 Task: Search one way flight ticket for 2 adults, 2 infants in seat and 1 infant on lap in first from Lincoln: Lincoln Airport (was Lincoln Municipal) to New Bern: Coastal Carolina Regional Airport (was Craven County Regional) on 5-4-2023. Choice of flights is Sun country airlines. Number of bags: 3 checked bags. Price is upto 30000. Outbound departure time preference is 7:00.
Action: Mouse moved to (392, 157)
Screenshot: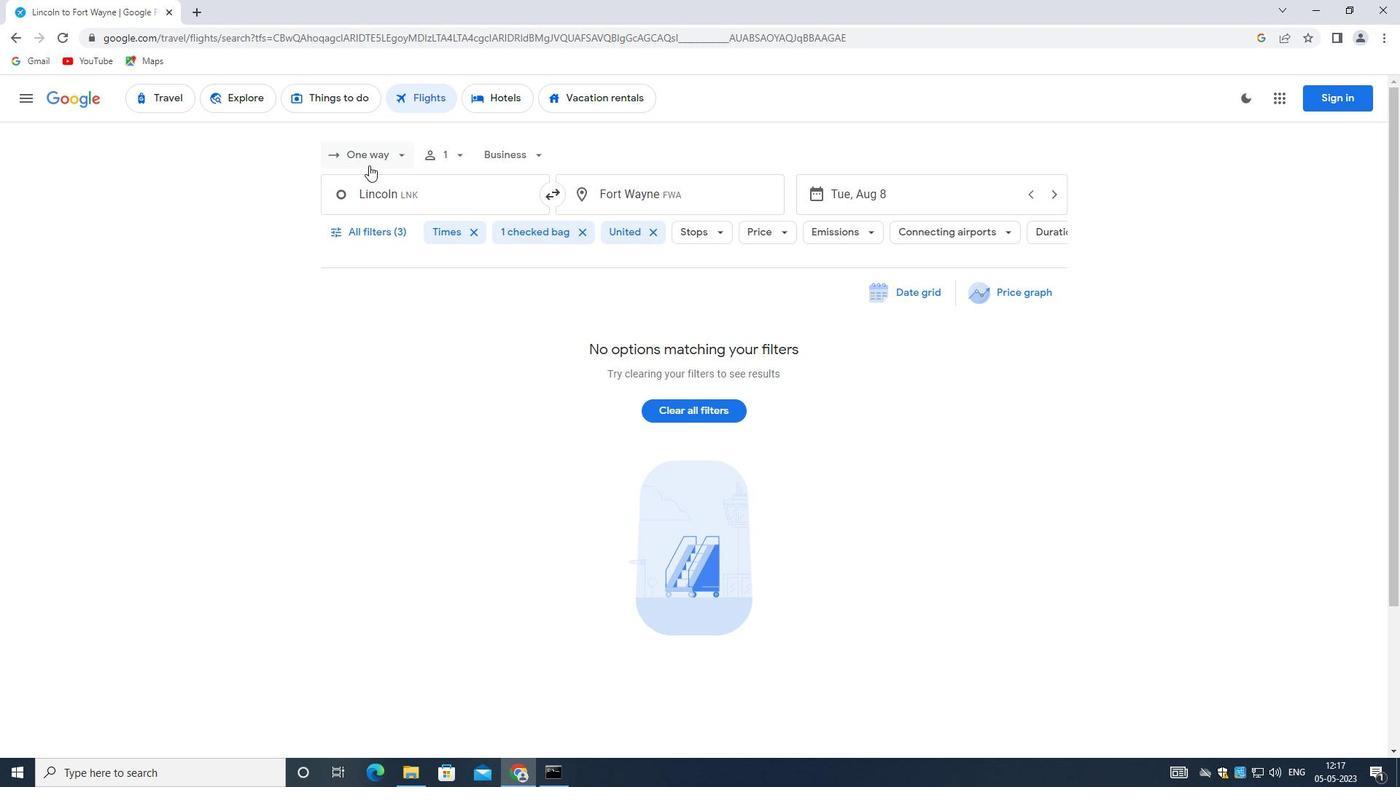 
Action: Mouse pressed left at (392, 157)
Screenshot: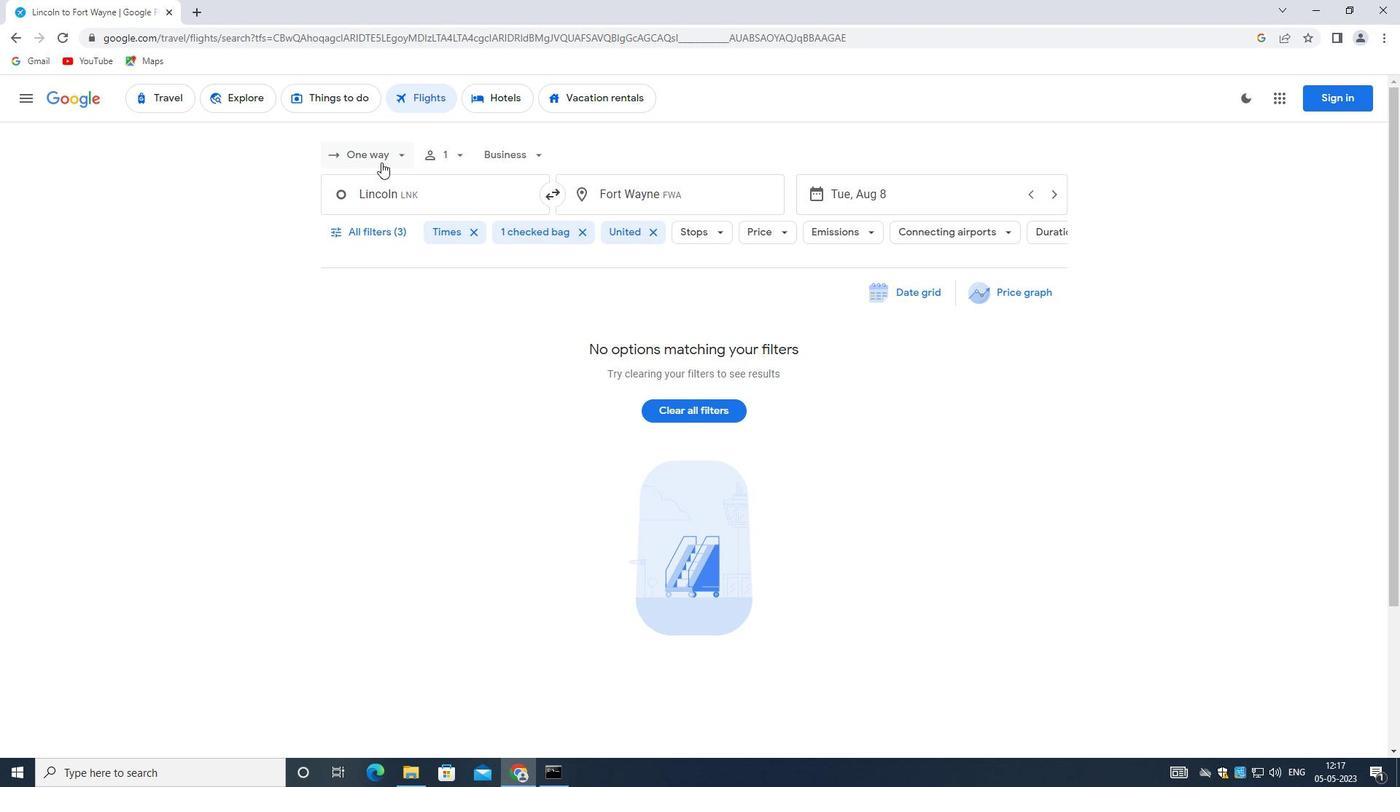 
Action: Mouse moved to (388, 219)
Screenshot: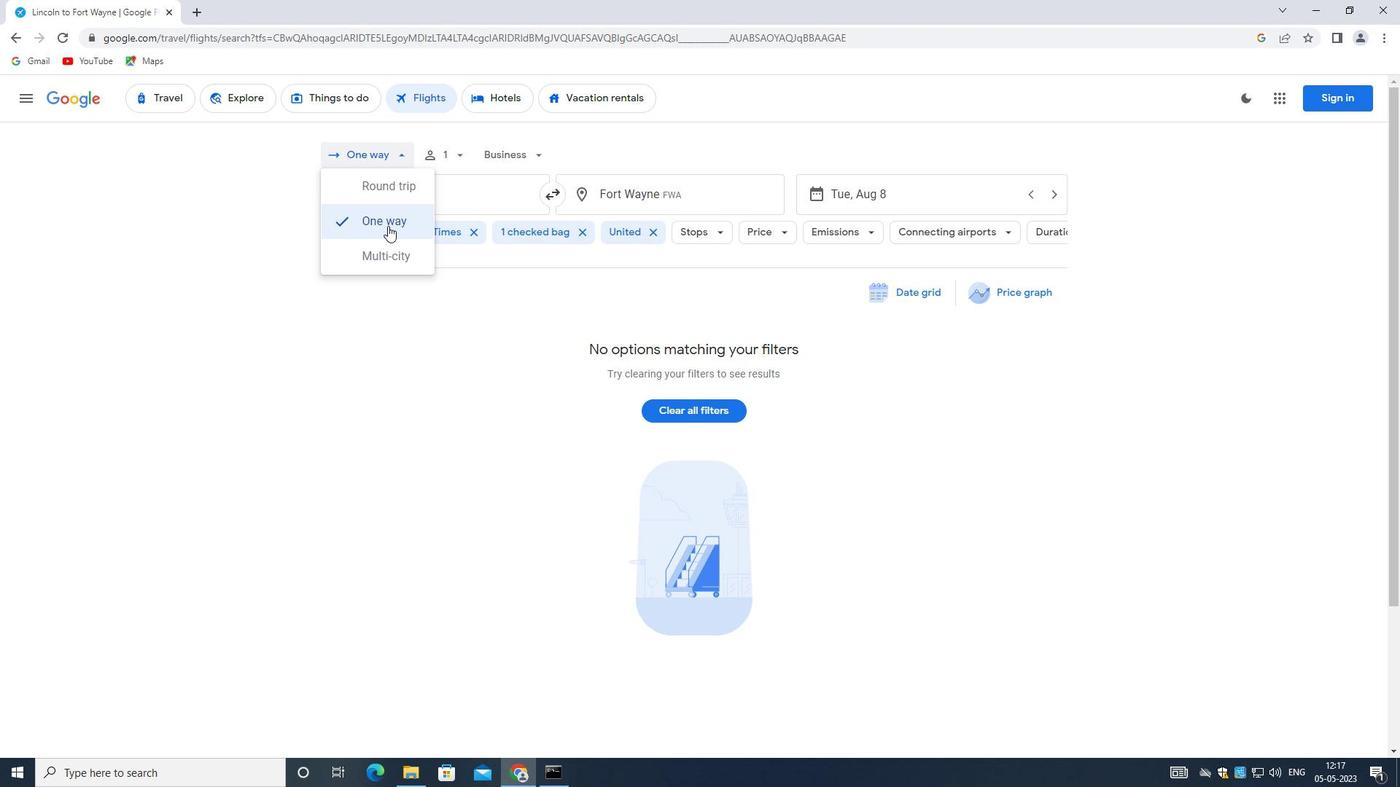 
Action: Mouse pressed left at (388, 219)
Screenshot: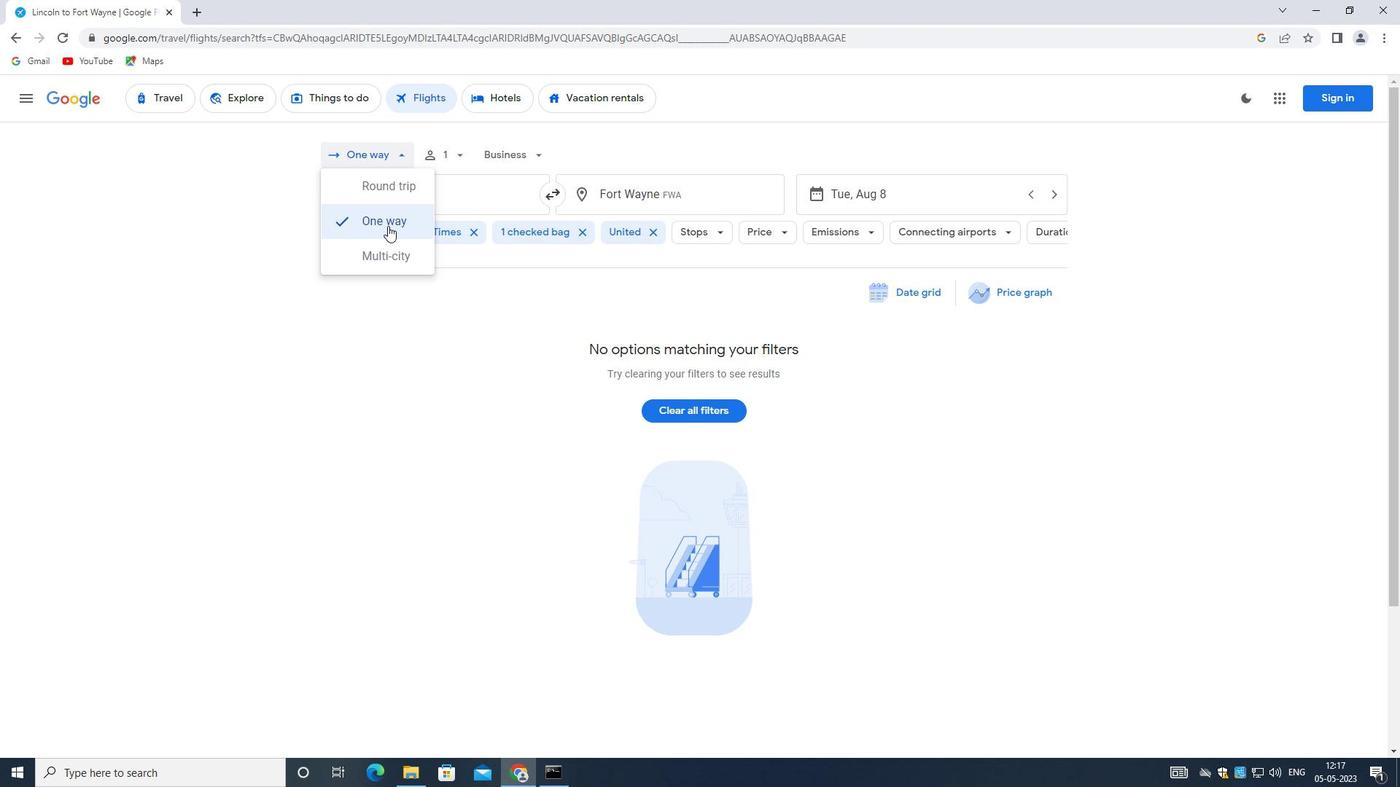 
Action: Mouse moved to (456, 150)
Screenshot: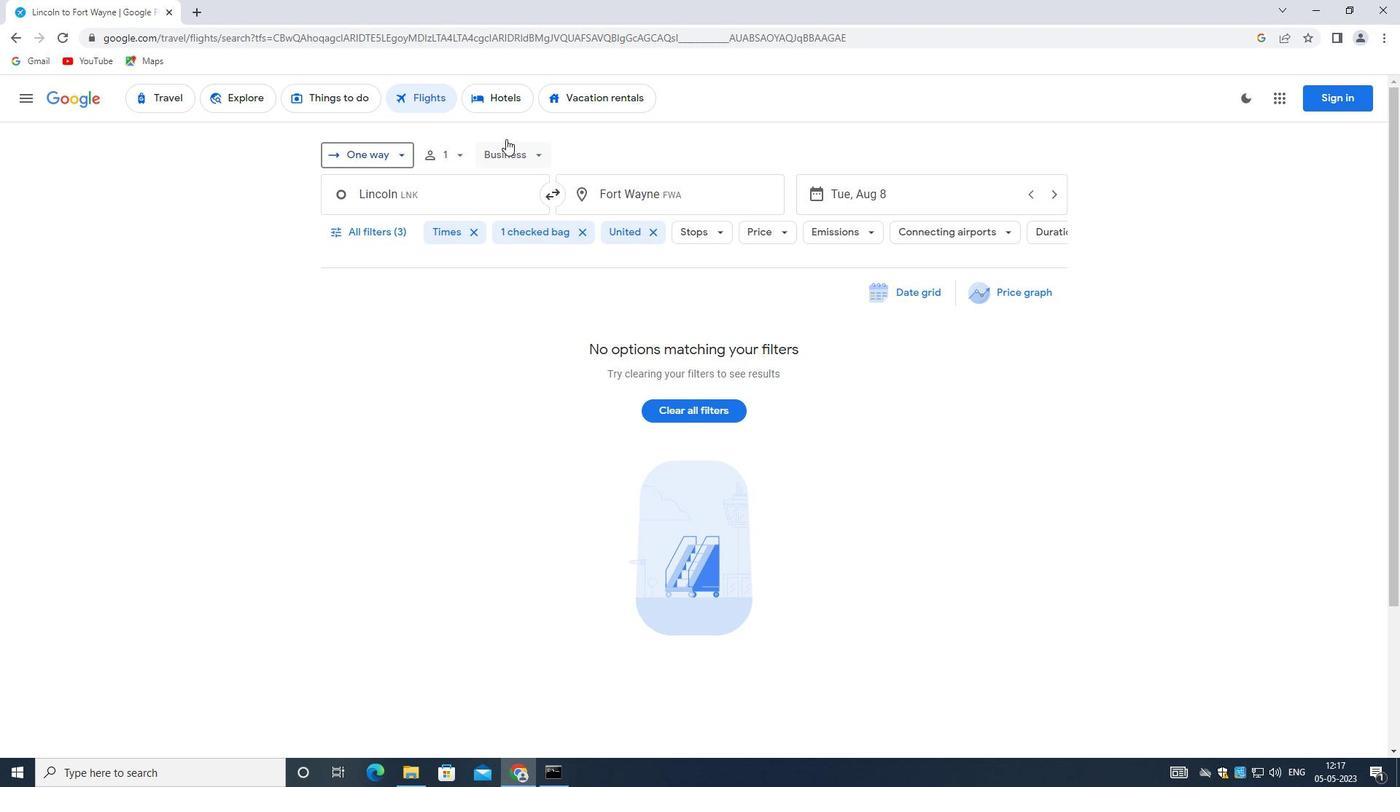 
Action: Mouse pressed left at (456, 150)
Screenshot: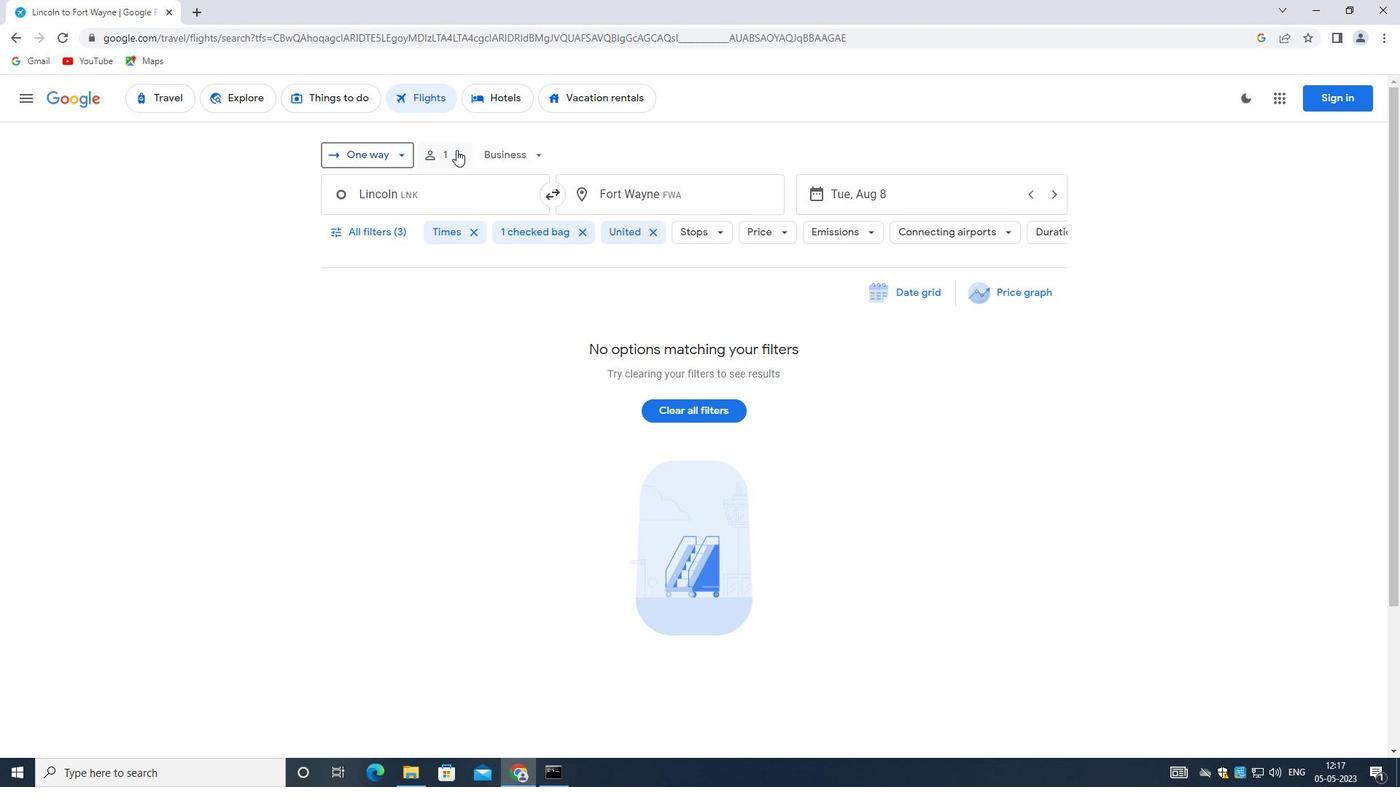 
Action: Mouse moved to (566, 191)
Screenshot: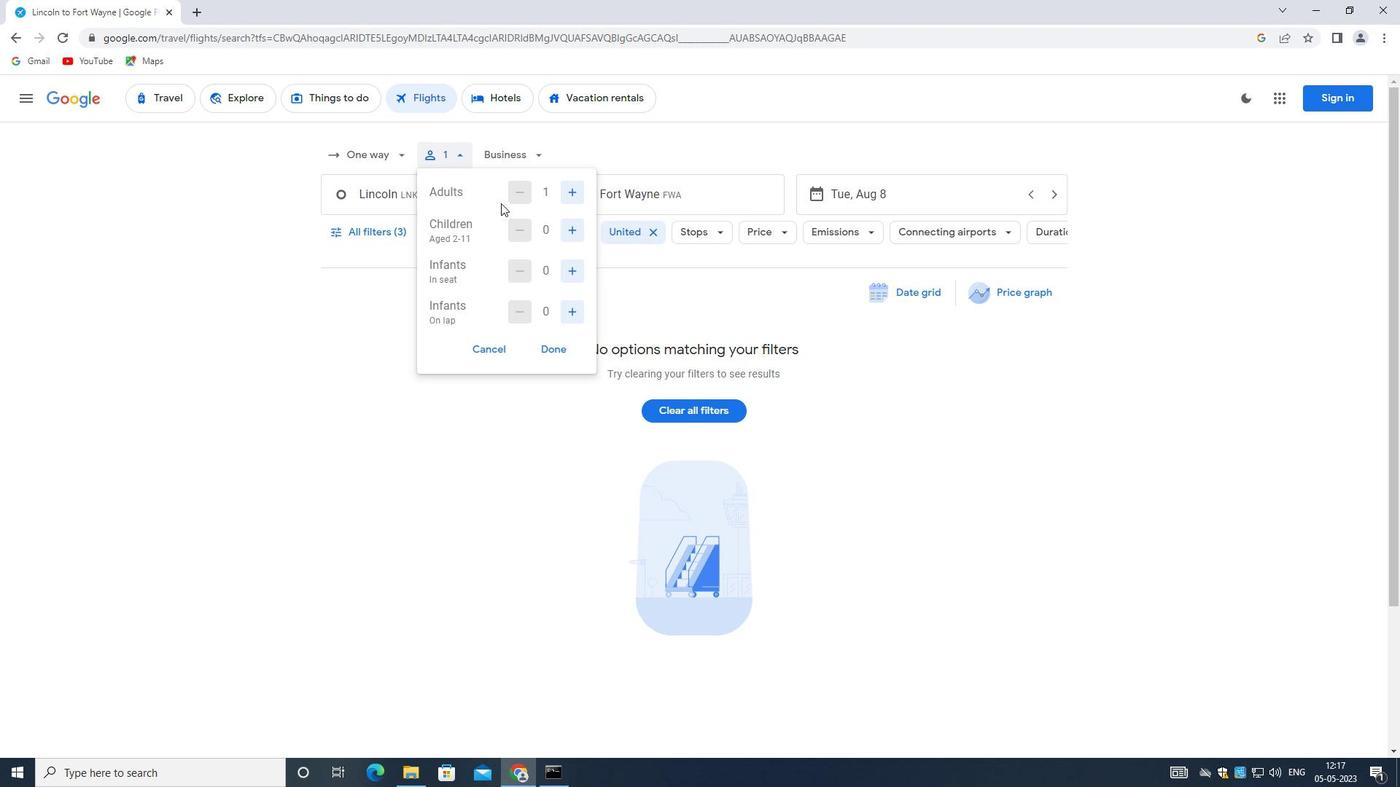 
Action: Mouse pressed left at (566, 191)
Screenshot: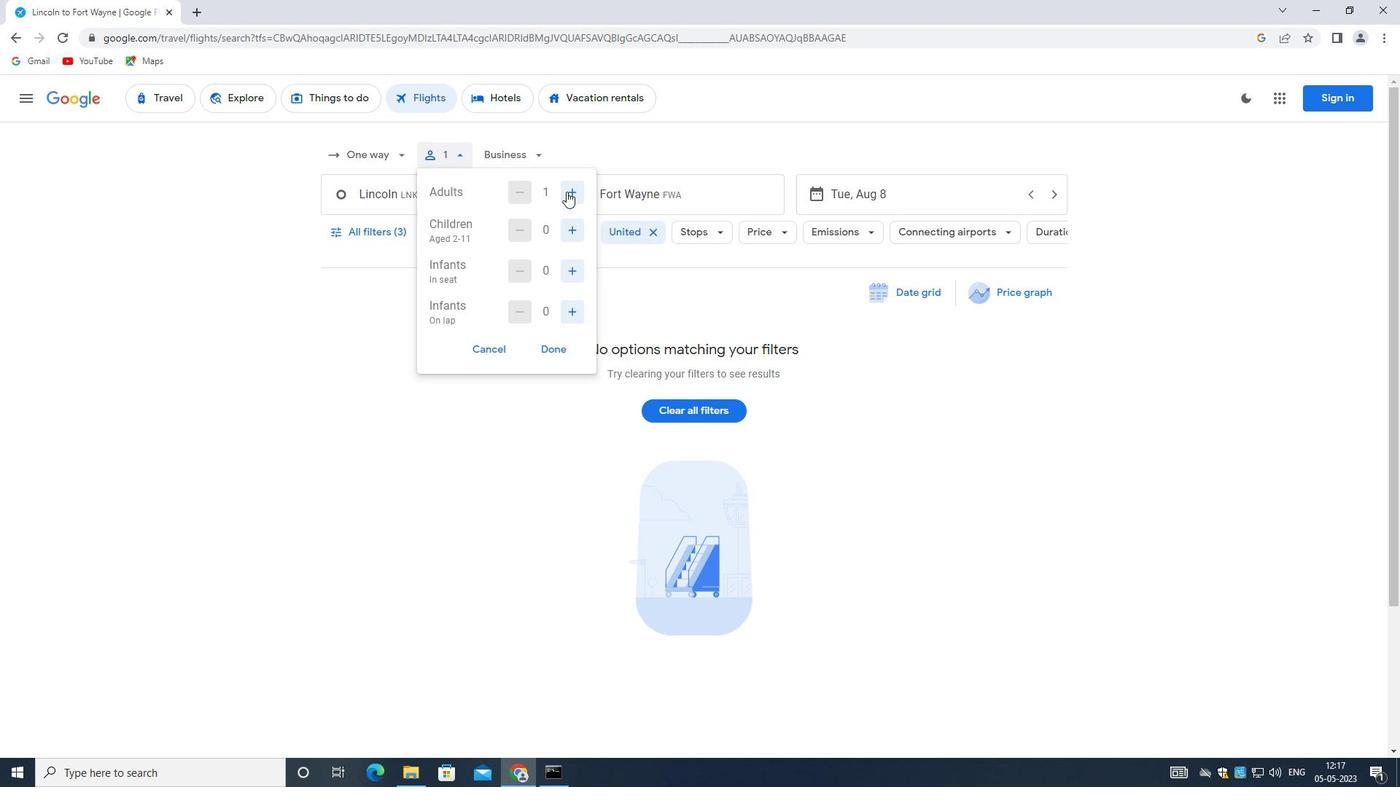 
Action: Mouse moved to (571, 271)
Screenshot: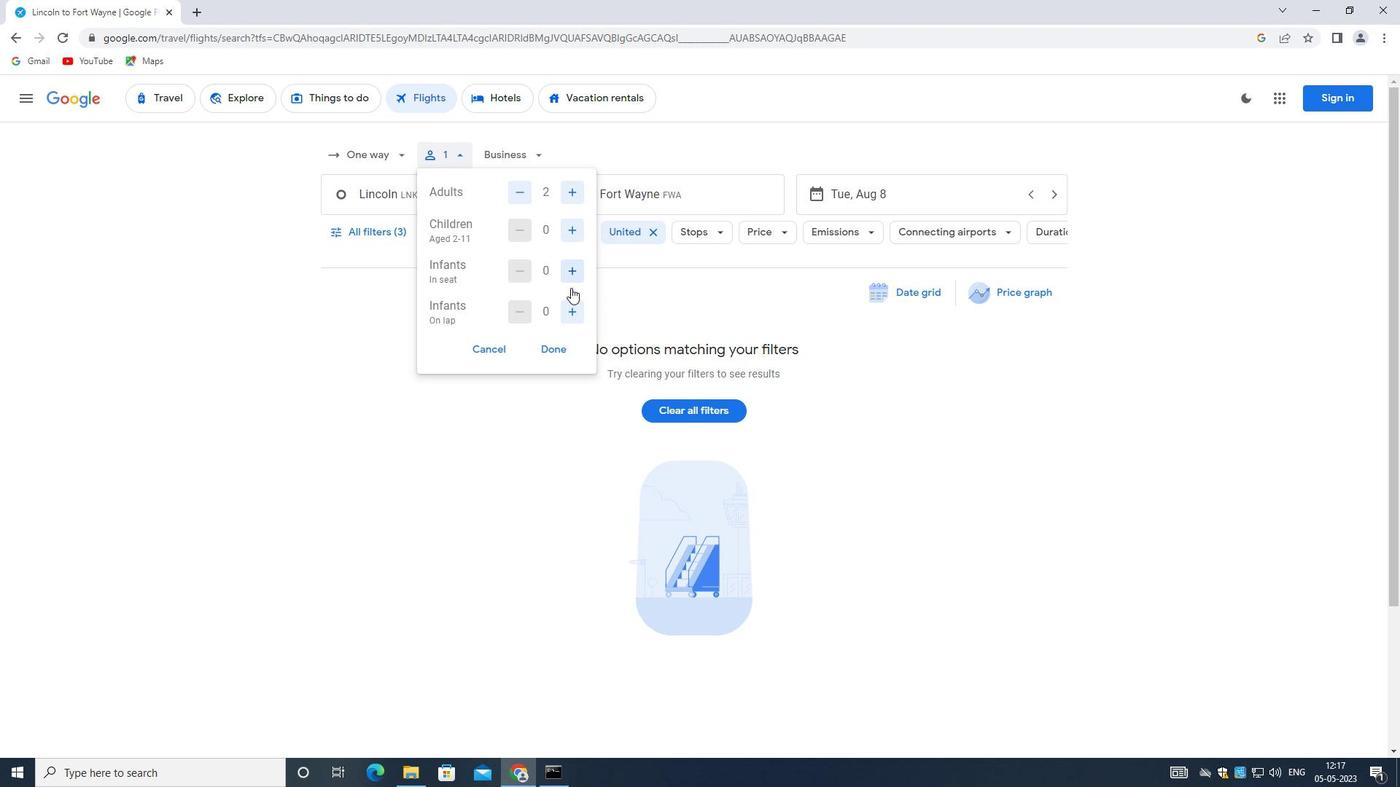 
Action: Mouse pressed left at (571, 271)
Screenshot: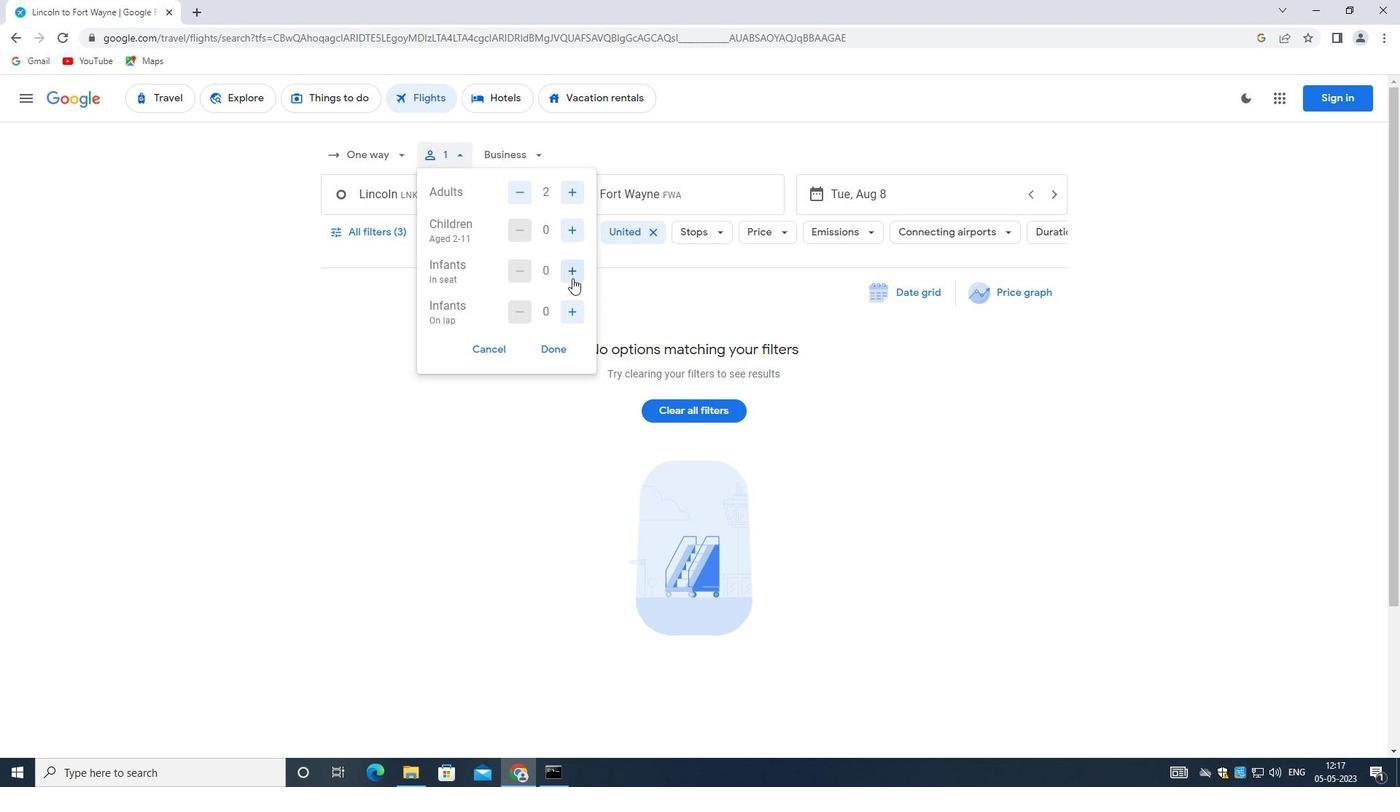 
Action: Mouse pressed left at (571, 271)
Screenshot: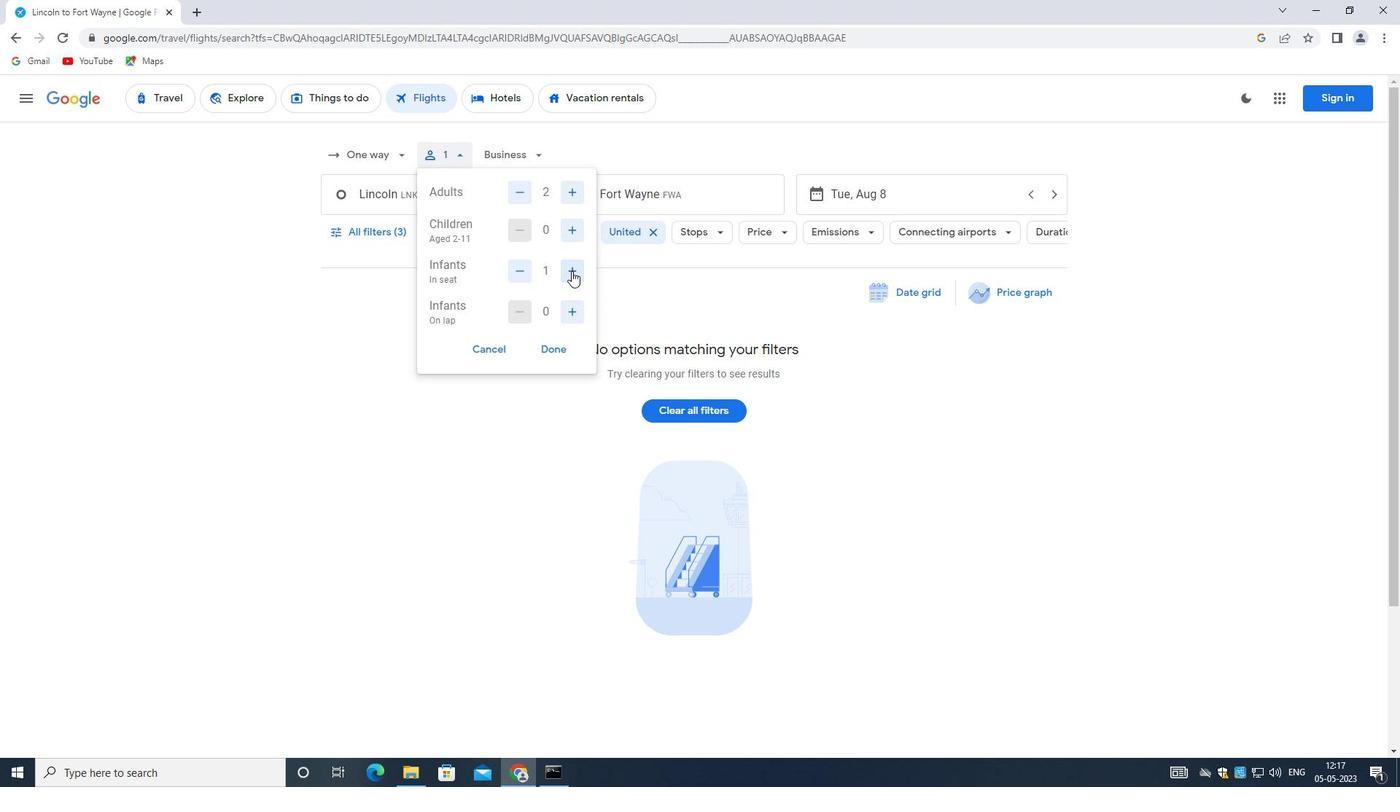 
Action: Mouse moved to (571, 312)
Screenshot: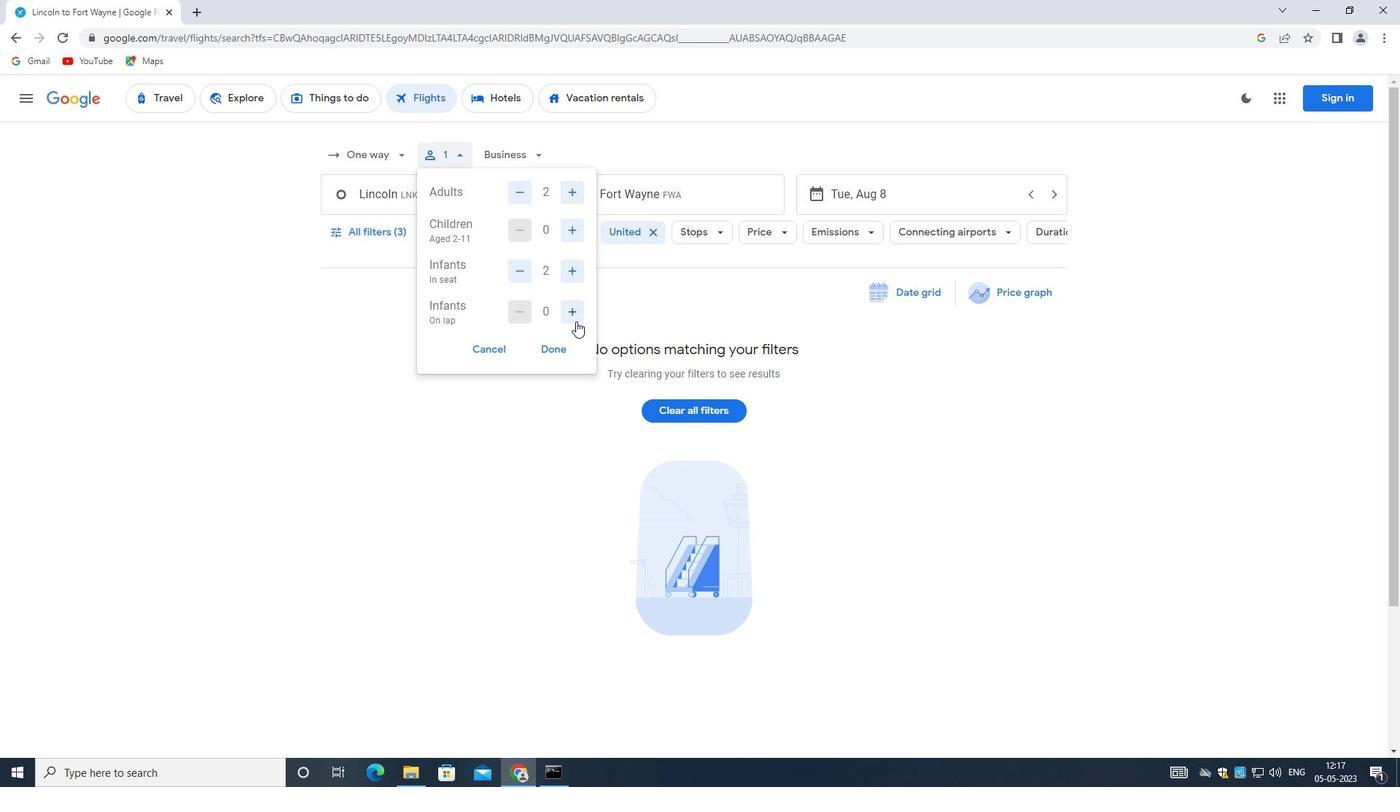 
Action: Mouse pressed left at (571, 312)
Screenshot: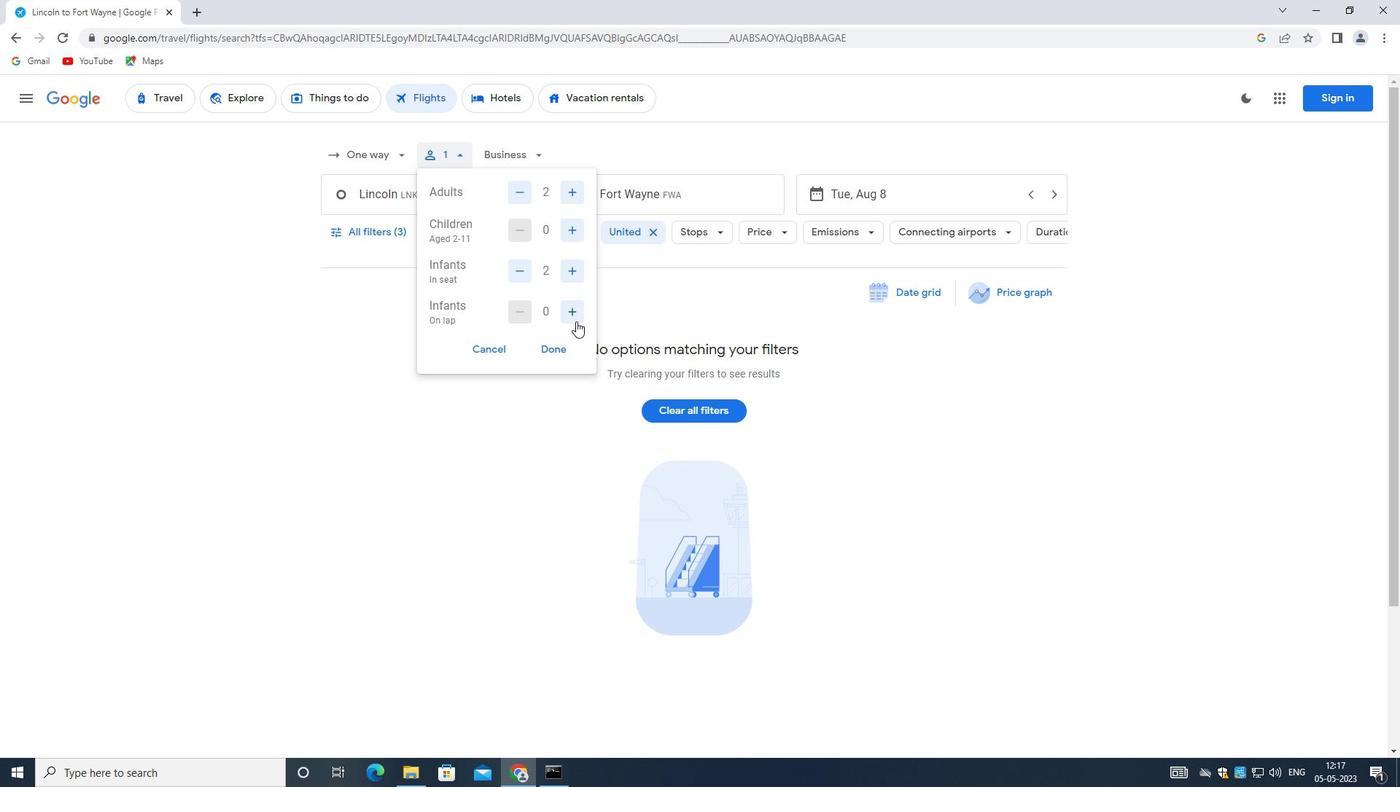 
Action: Mouse moved to (555, 343)
Screenshot: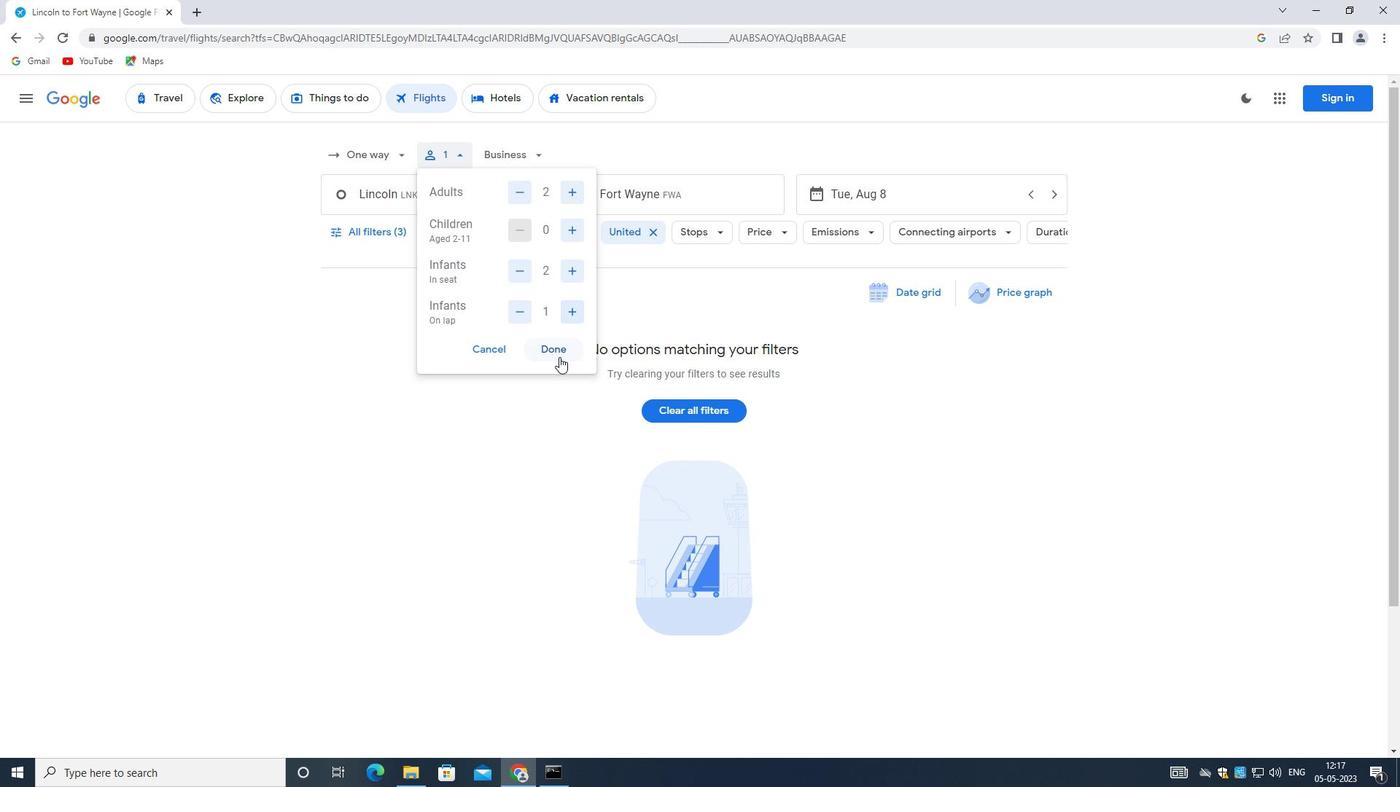 
Action: Mouse pressed left at (555, 343)
Screenshot: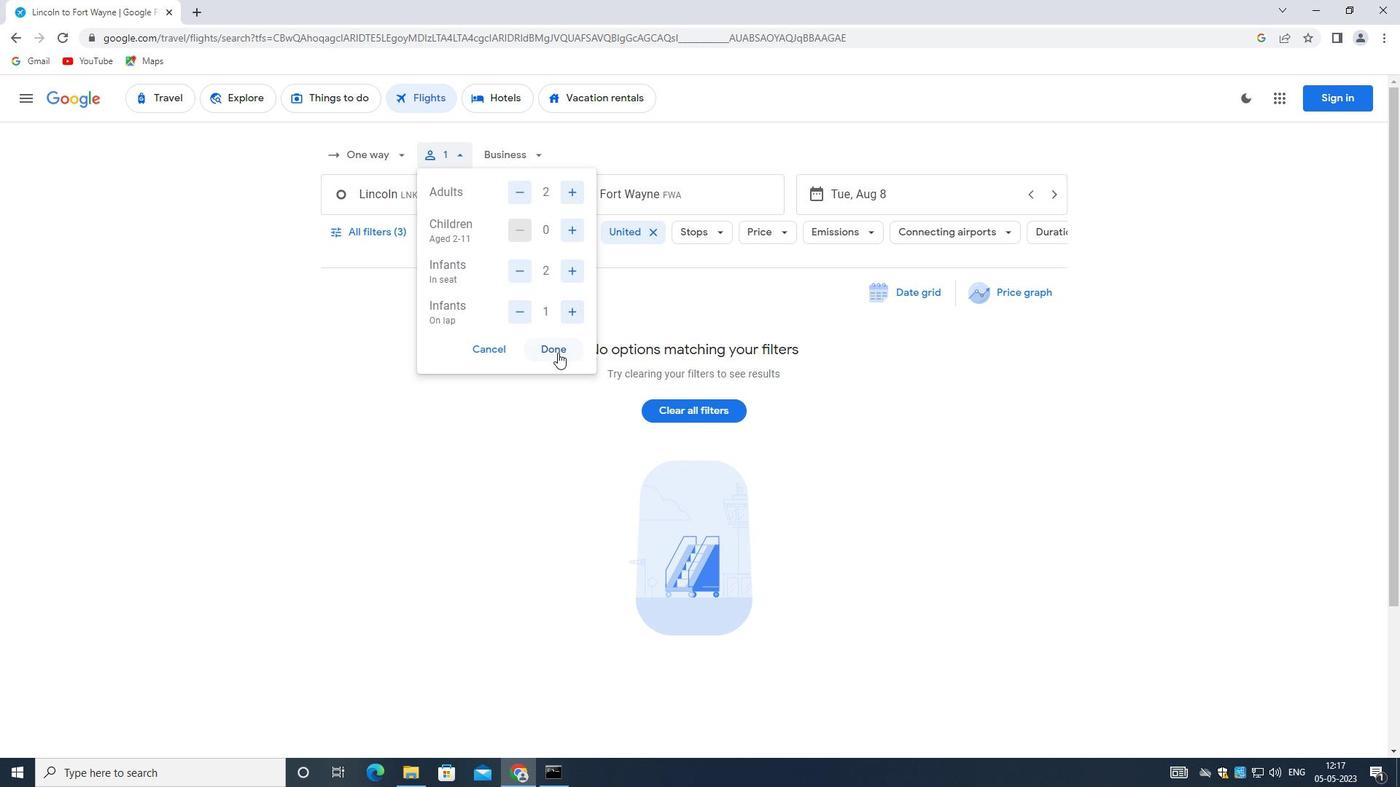 
Action: Mouse moved to (421, 195)
Screenshot: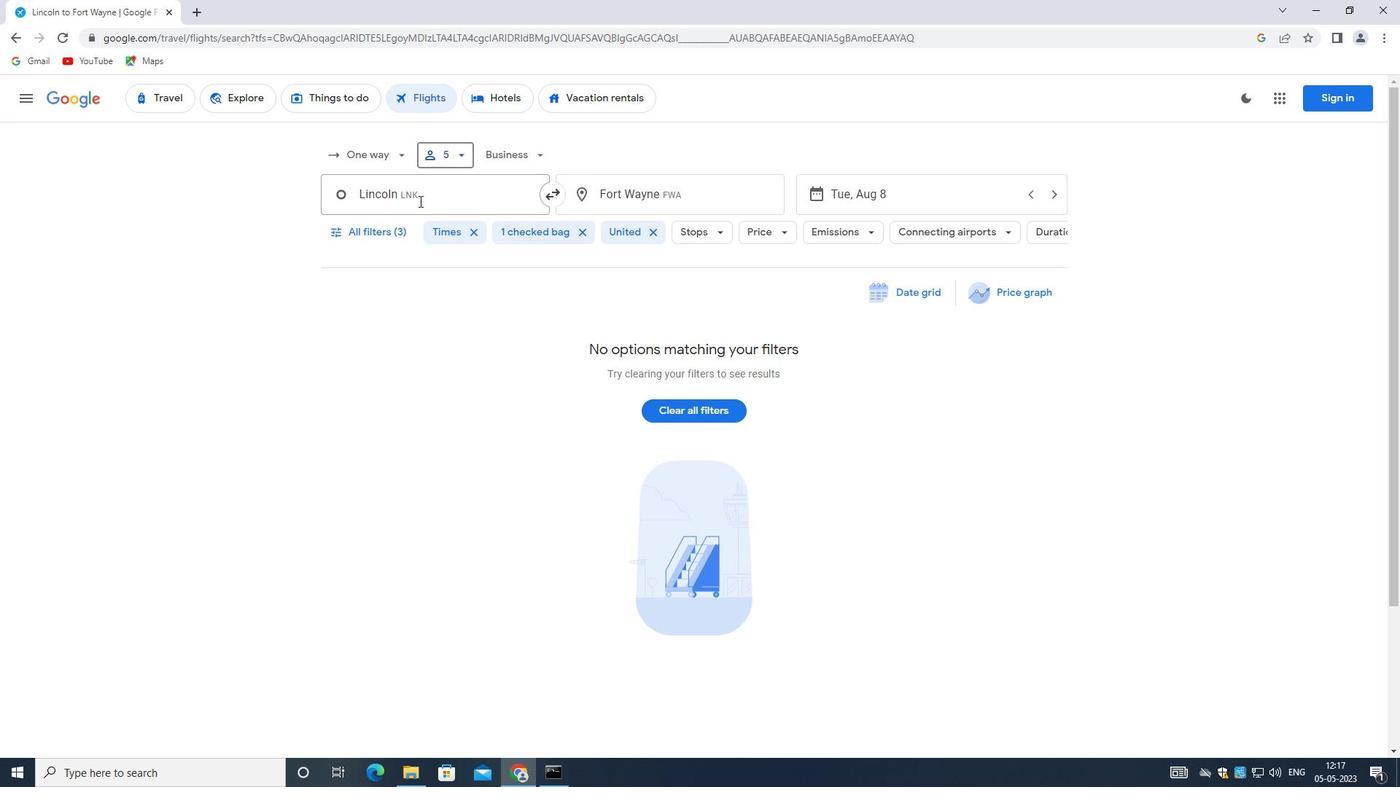 
Action: Mouse pressed left at (421, 195)
Screenshot: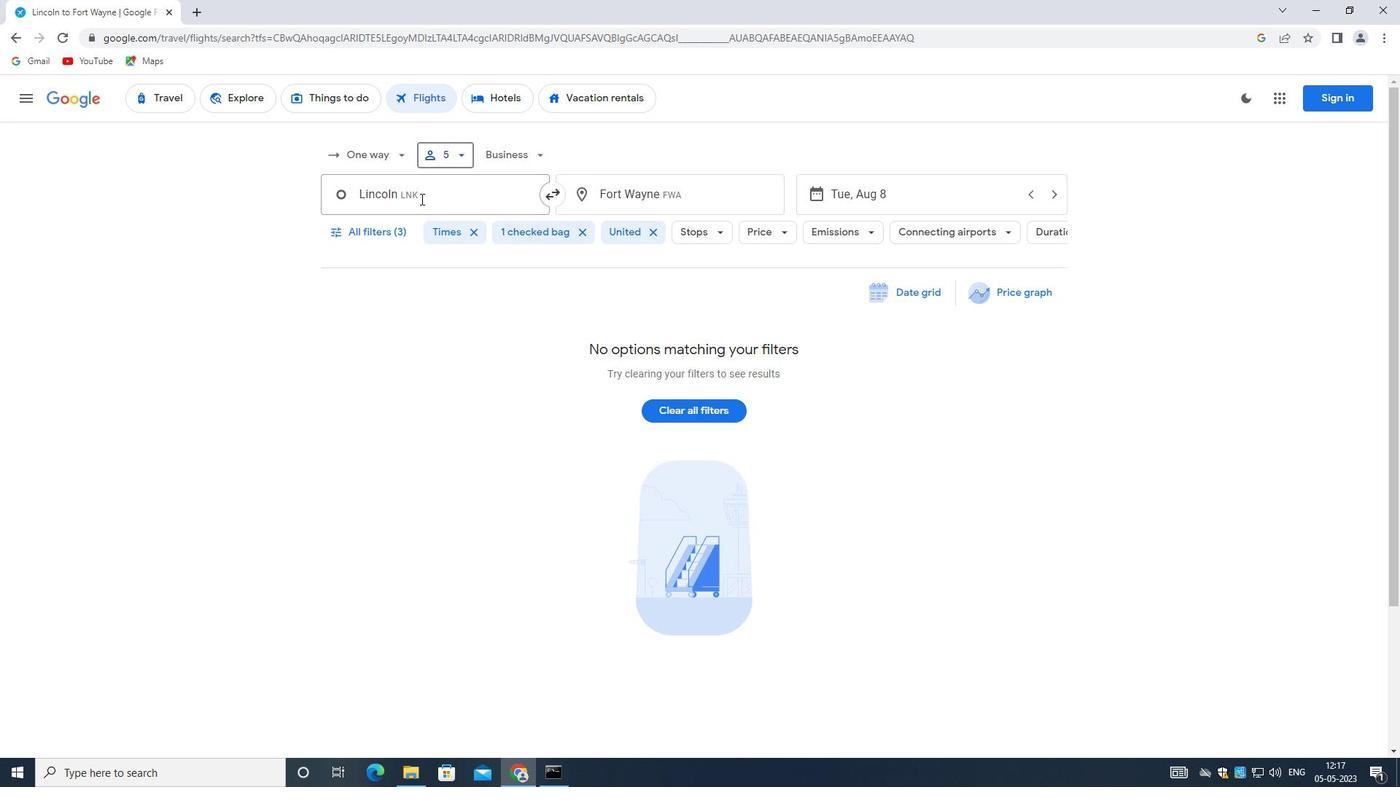 
Action: Mouse moved to (450, 266)
Screenshot: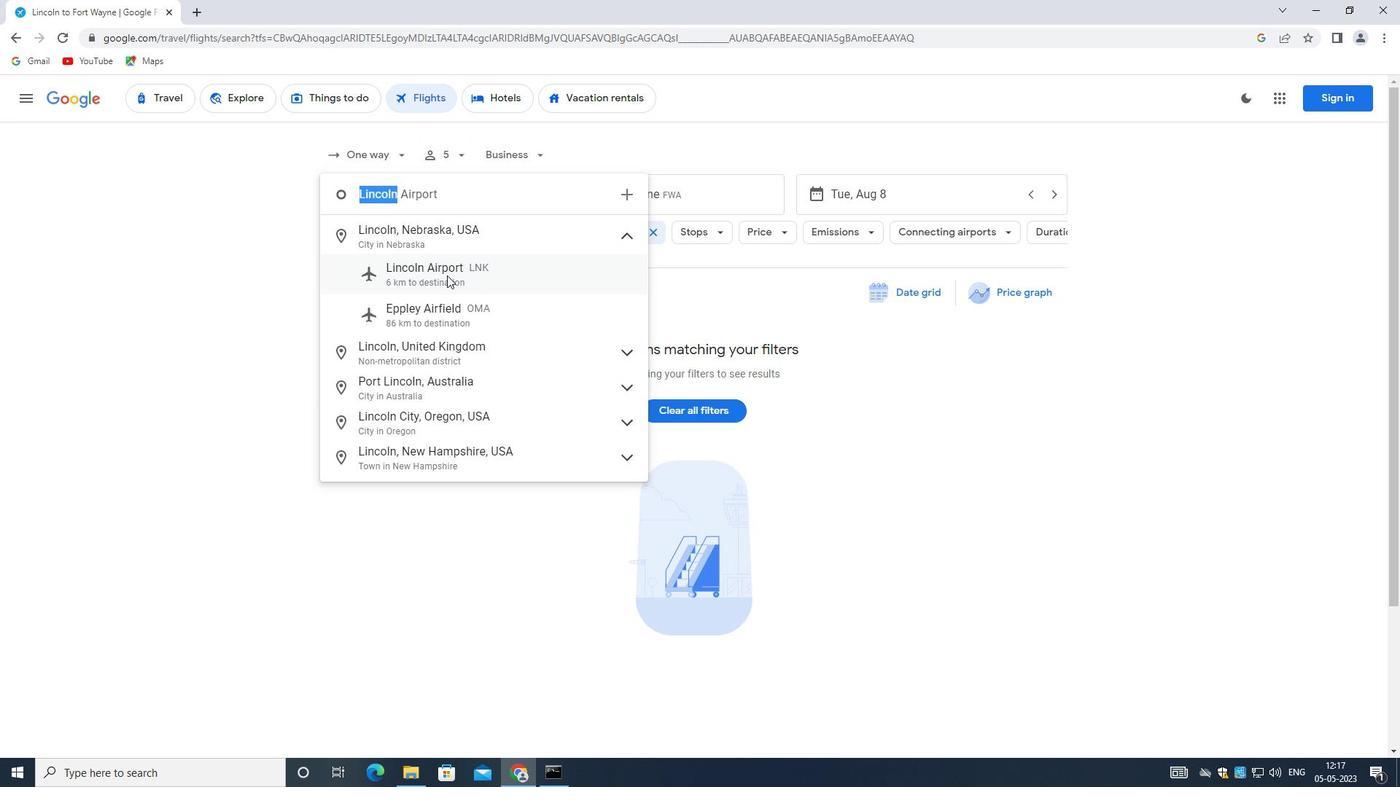 
Action: Mouse pressed left at (450, 266)
Screenshot: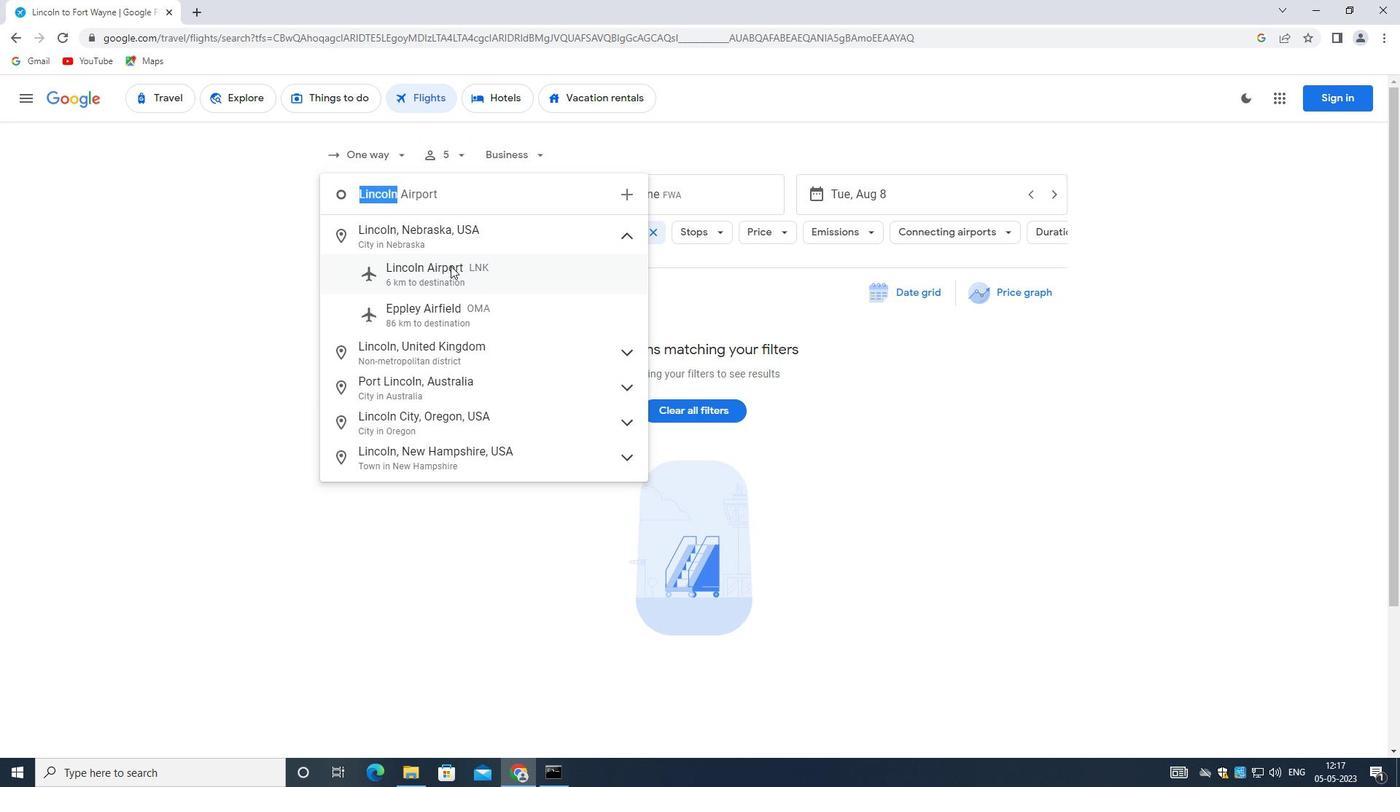 
Action: Mouse moved to (629, 183)
Screenshot: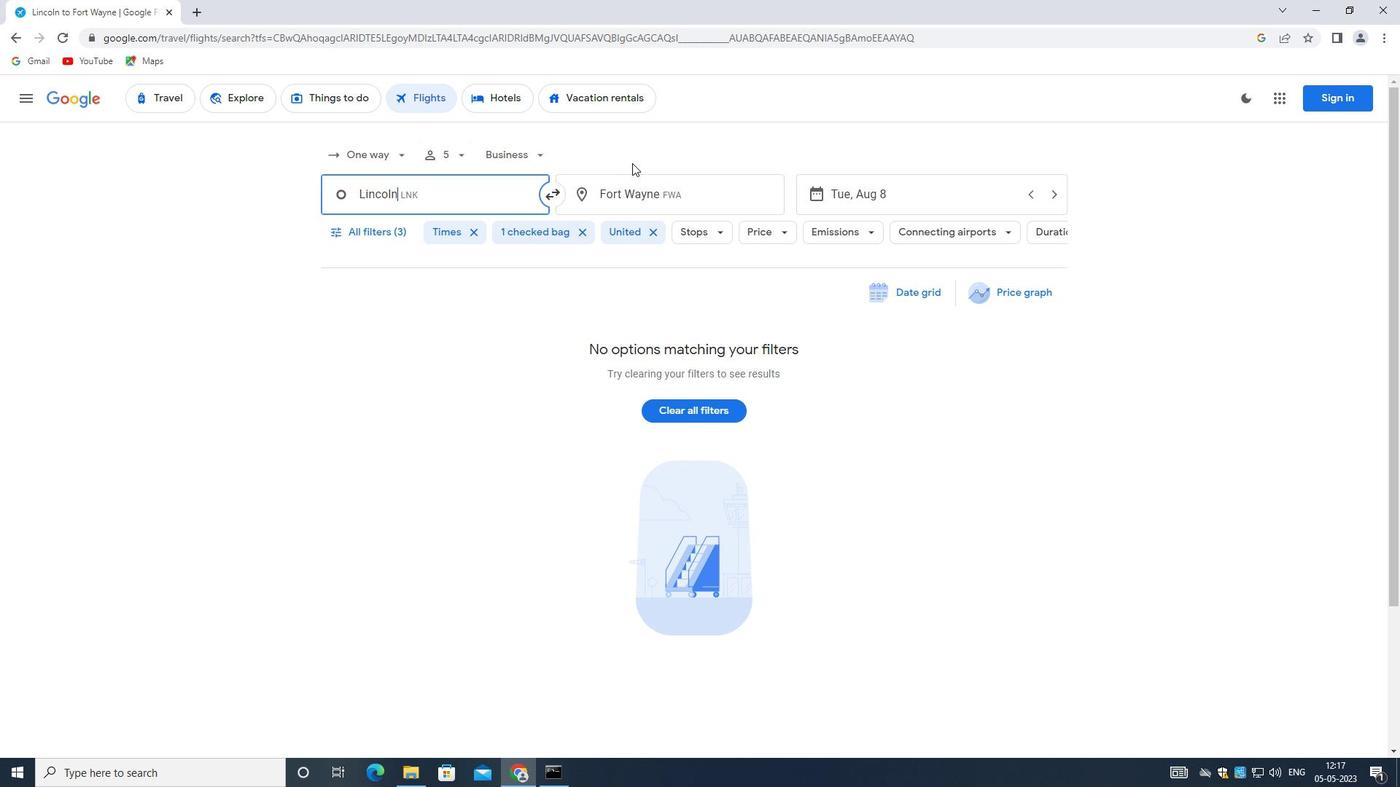 
Action: Mouse pressed left at (629, 183)
Screenshot: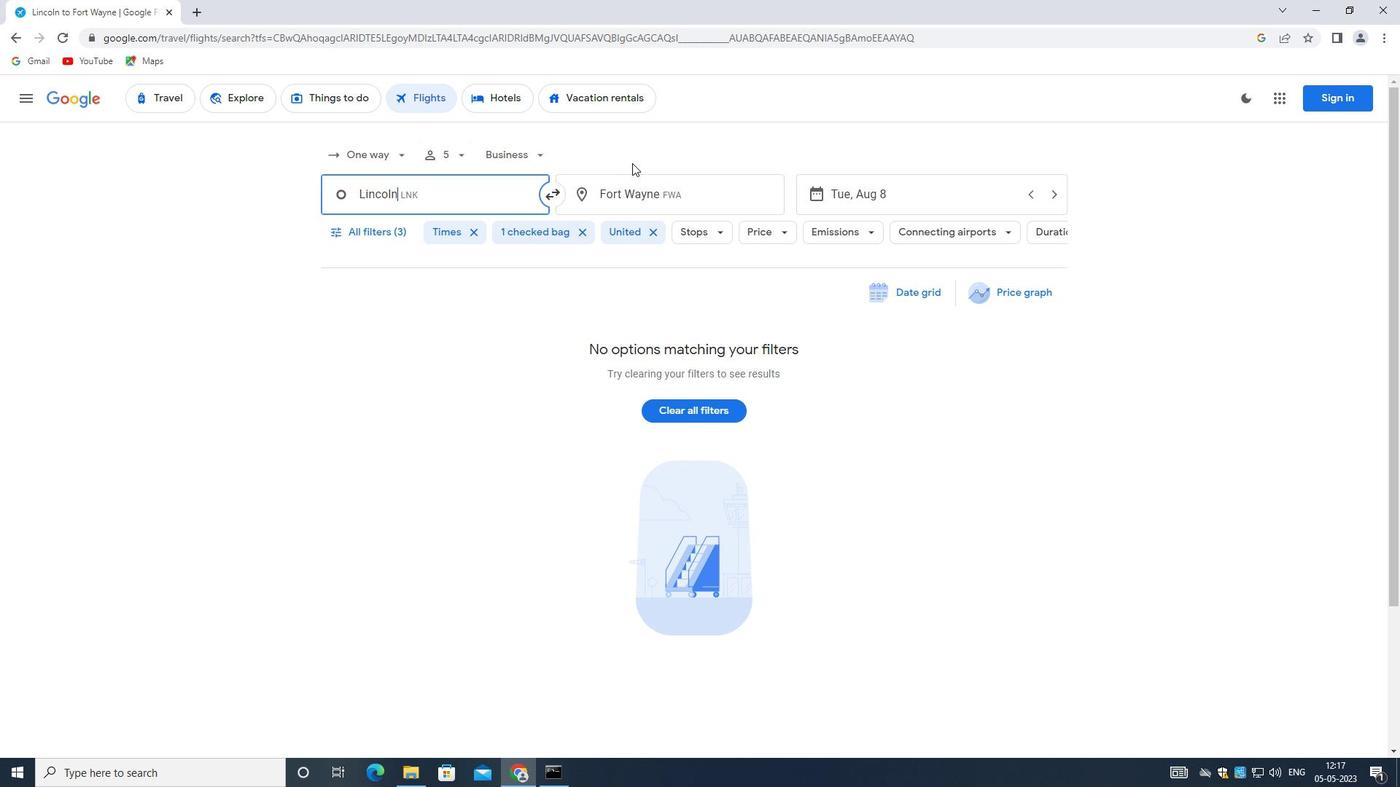 
Action: Mouse moved to (621, 191)
Screenshot: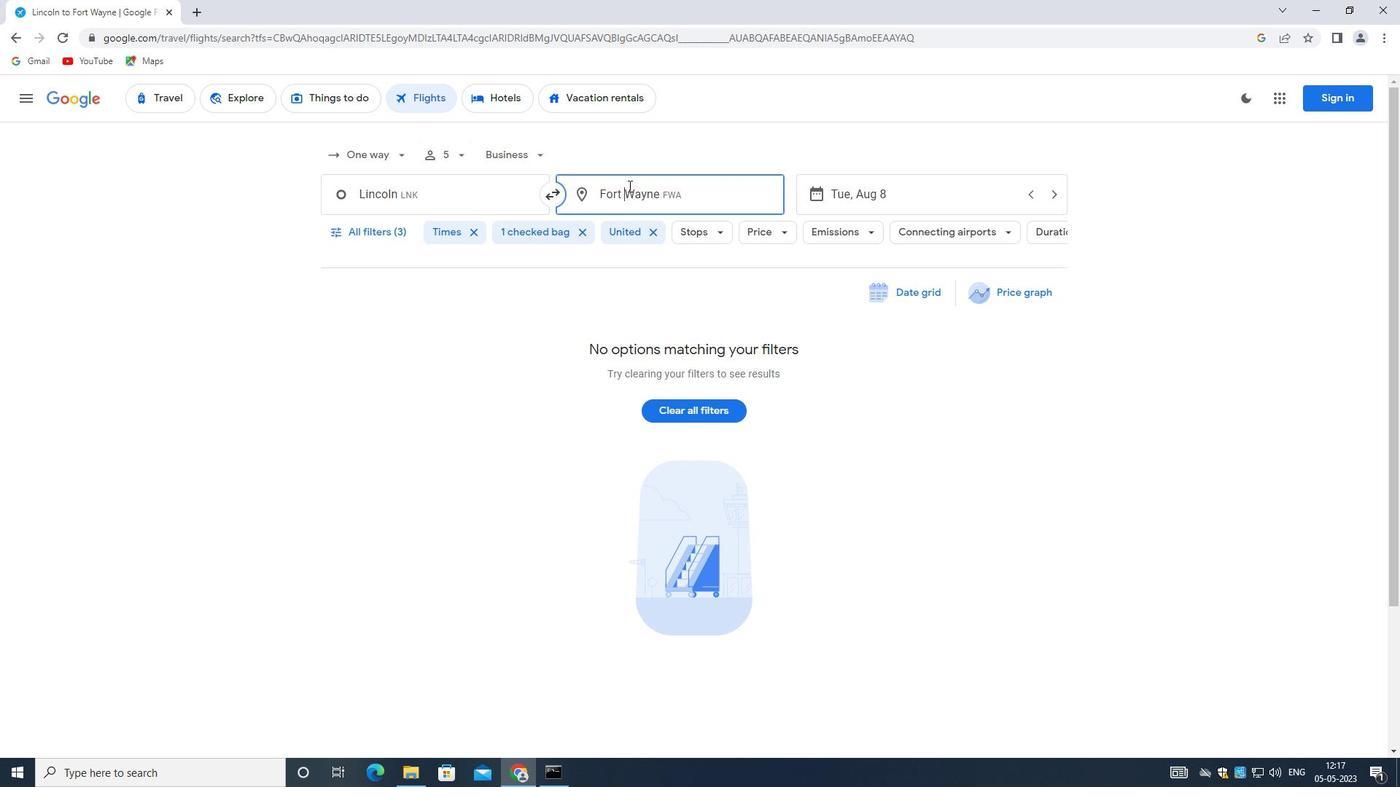 
Action: Key pressed <Key.backspace><Key.shift><Key.shift><Key.shift><Key.shift>COASTAL<Key.space><Key.shift>CAROLINA
Screenshot: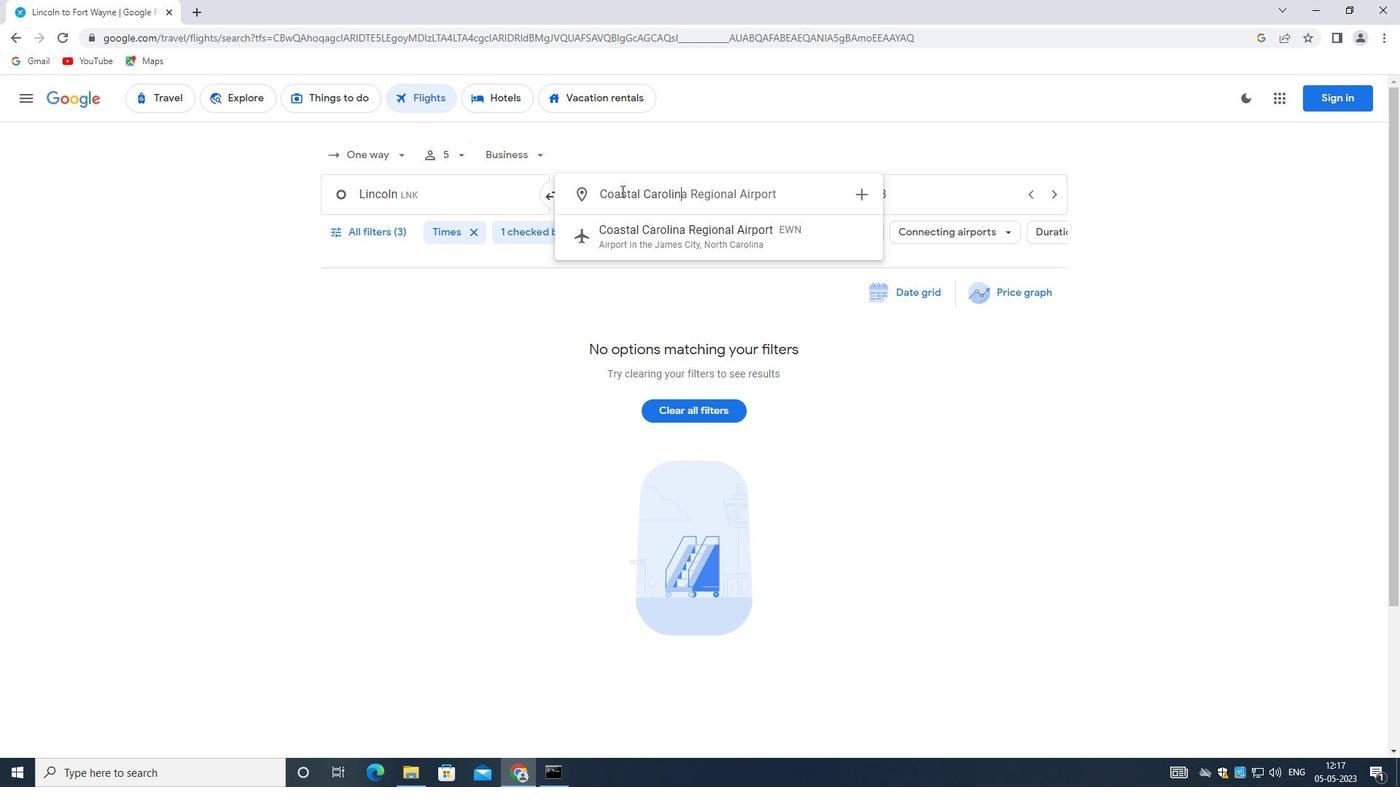 
Action: Mouse moved to (774, 234)
Screenshot: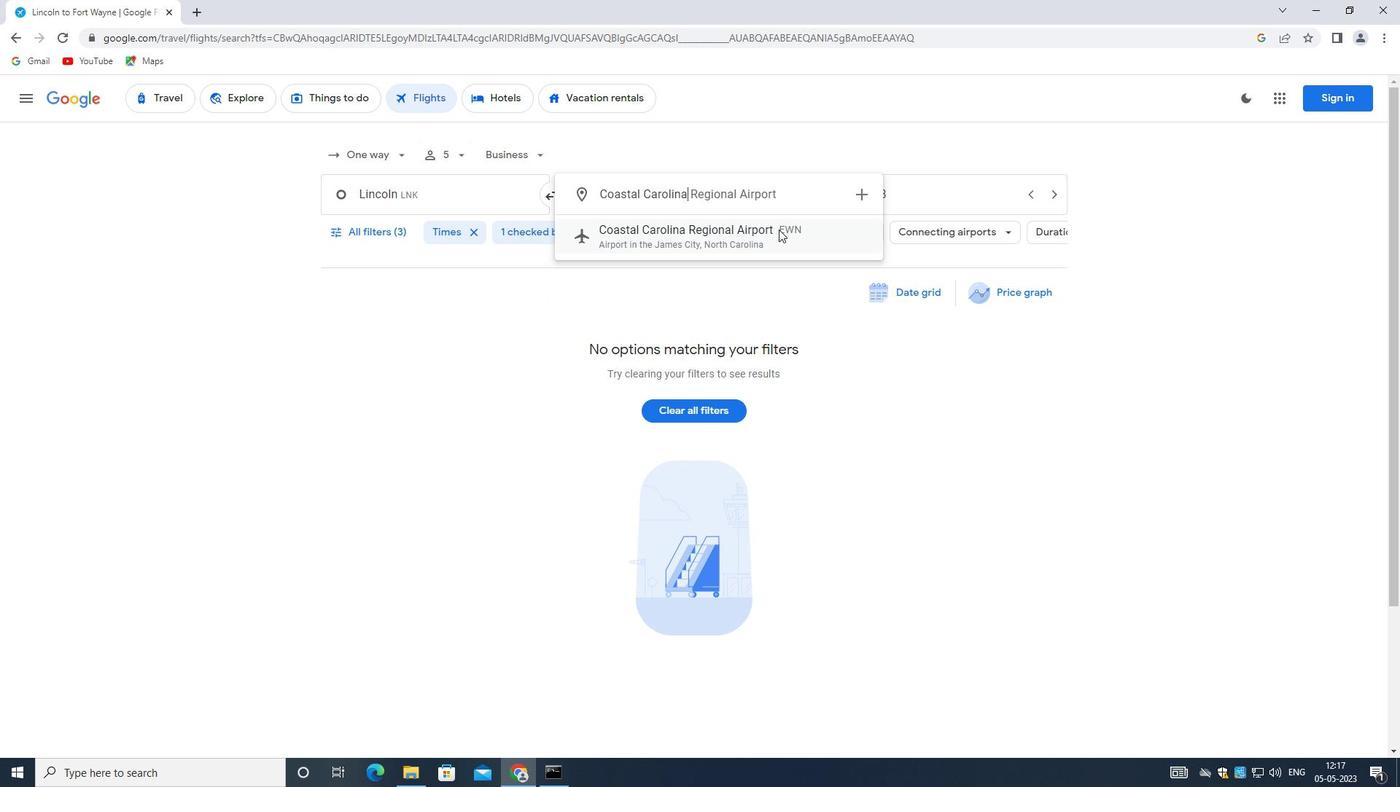 
Action: Mouse pressed left at (774, 234)
Screenshot: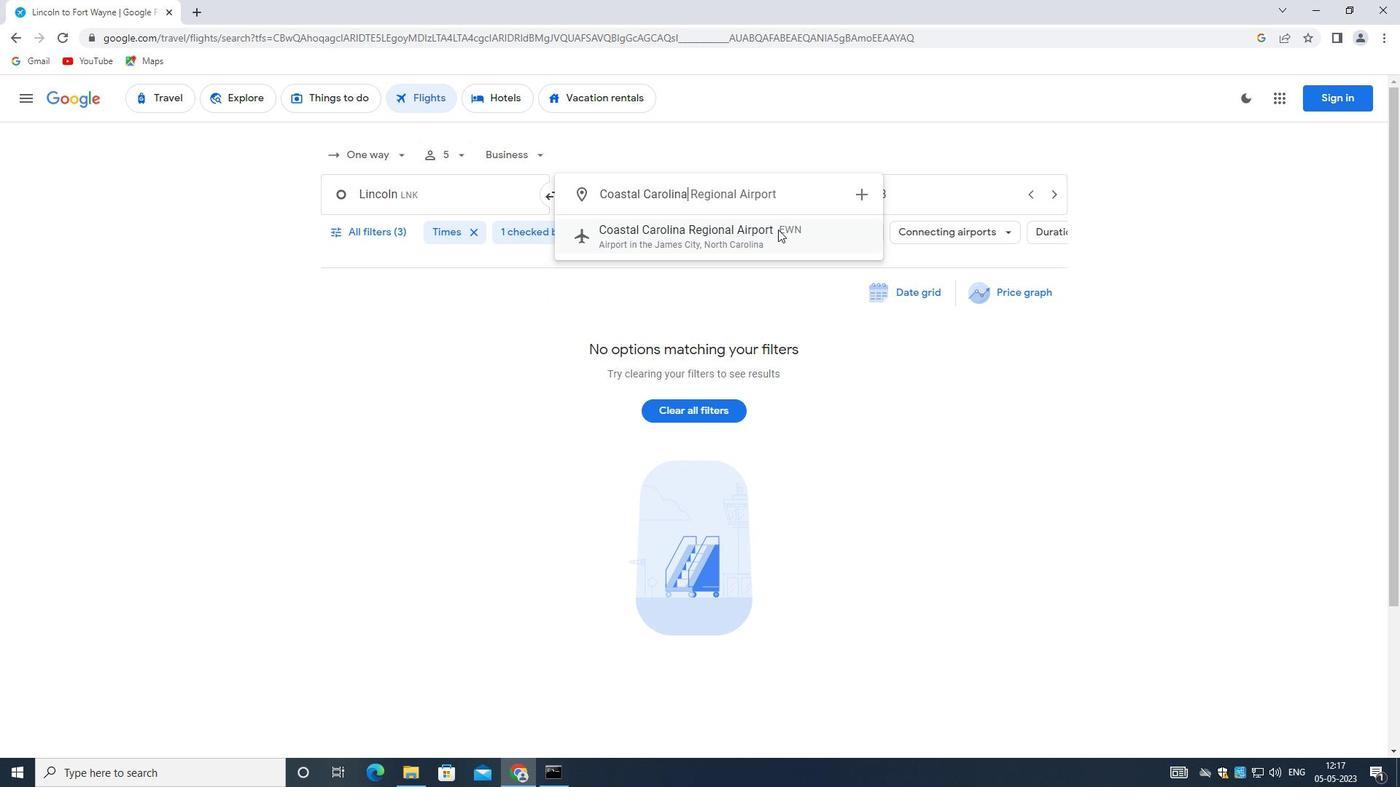 
Action: Mouse moved to (839, 194)
Screenshot: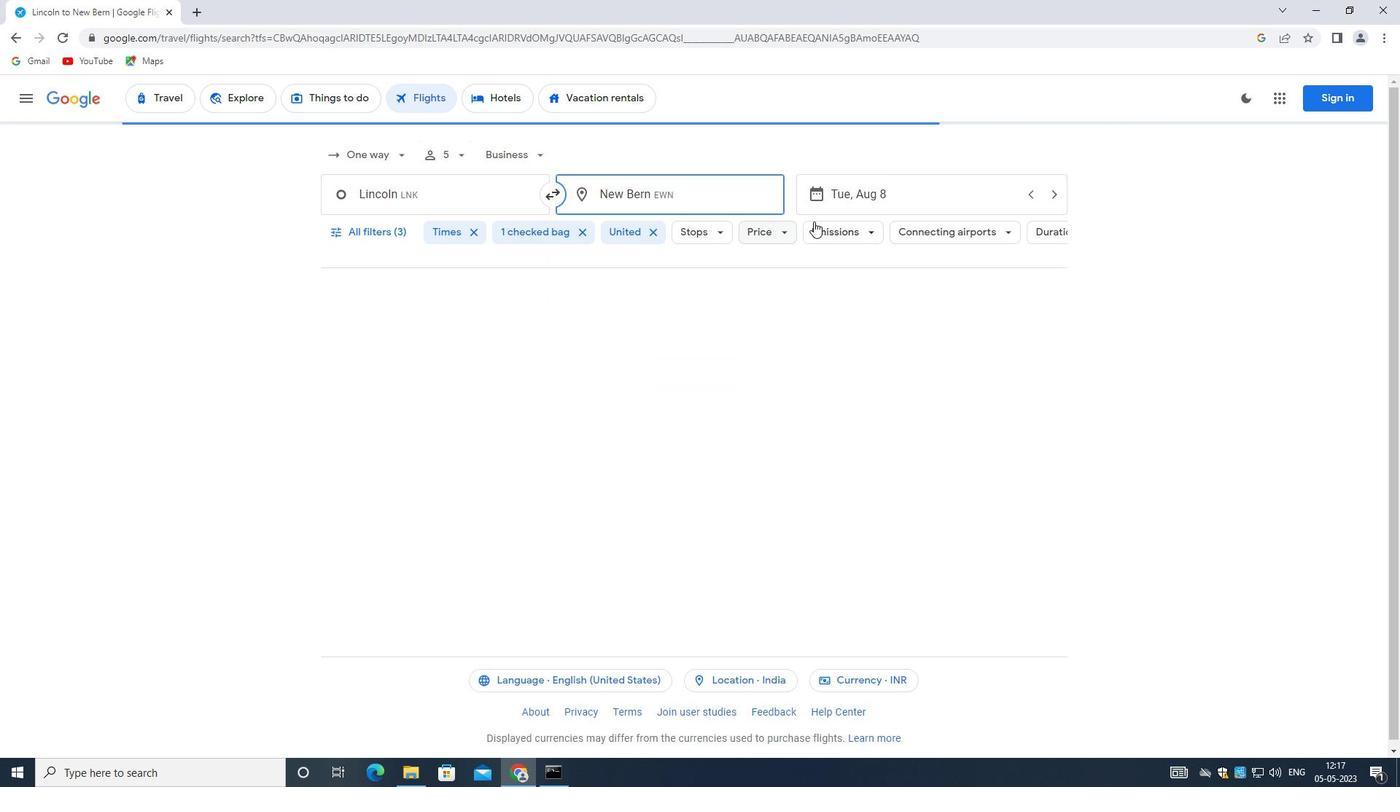 
Action: Mouse pressed left at (839, 194)
Screenshot: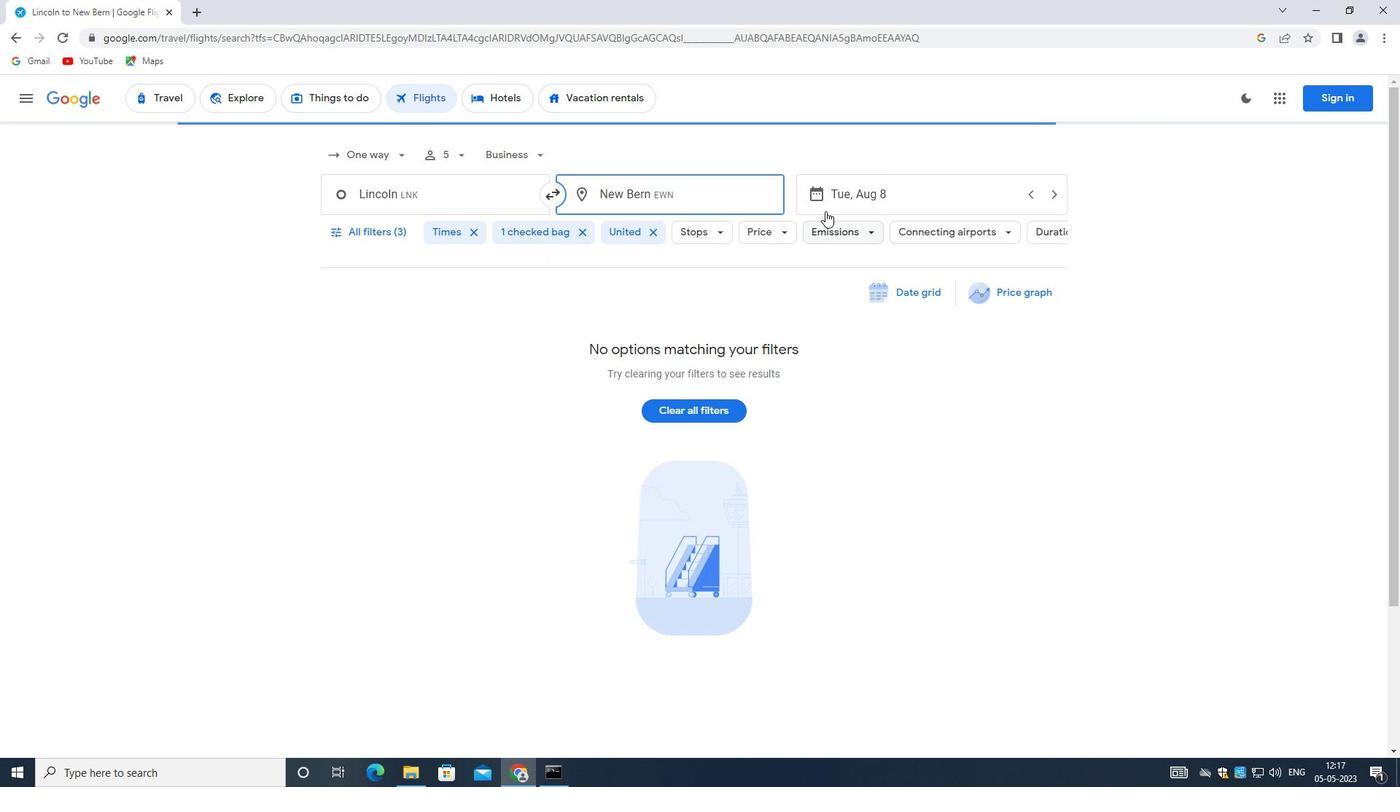 
Action: Mouse moved to (623, 346)
Screenshot: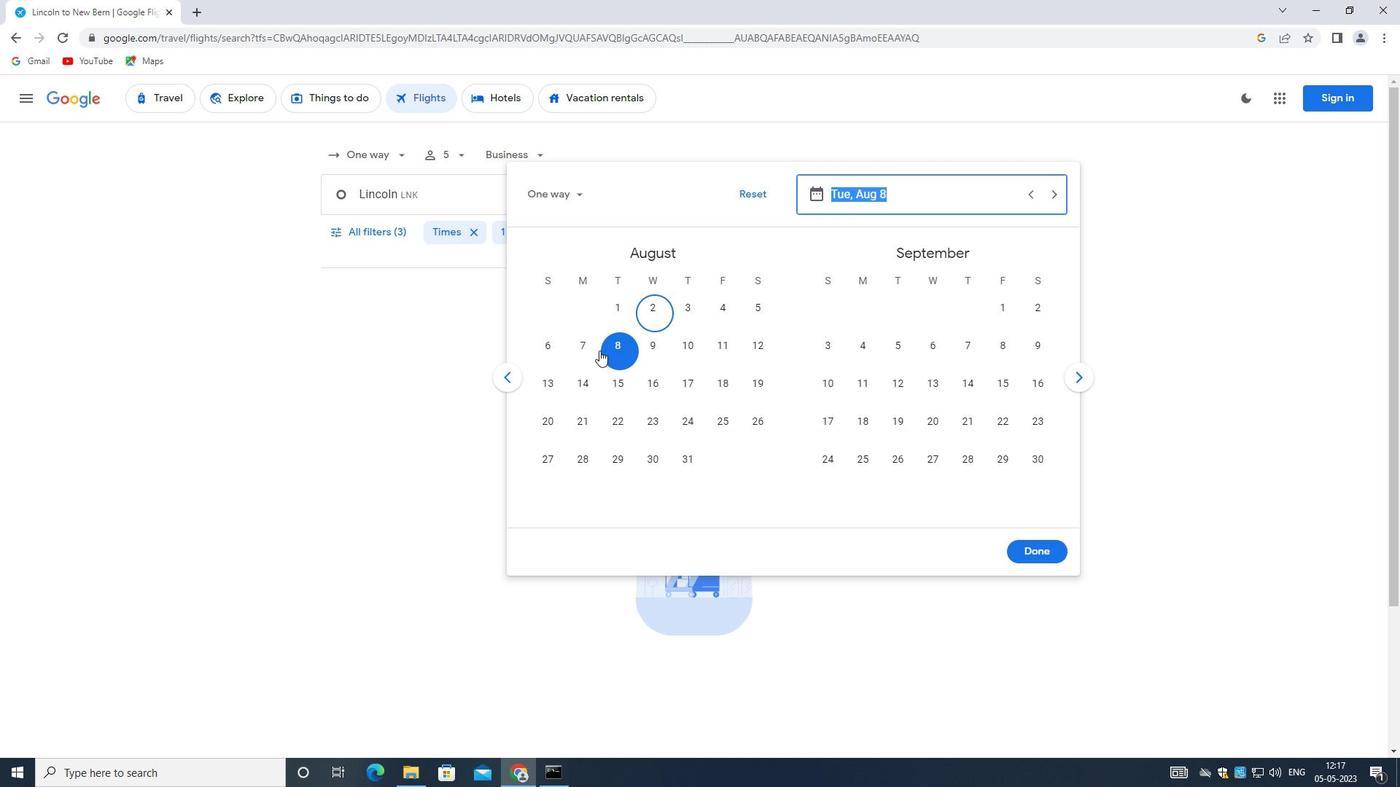 
Action: Mouse pressed left at (623, 346)
Screenshot: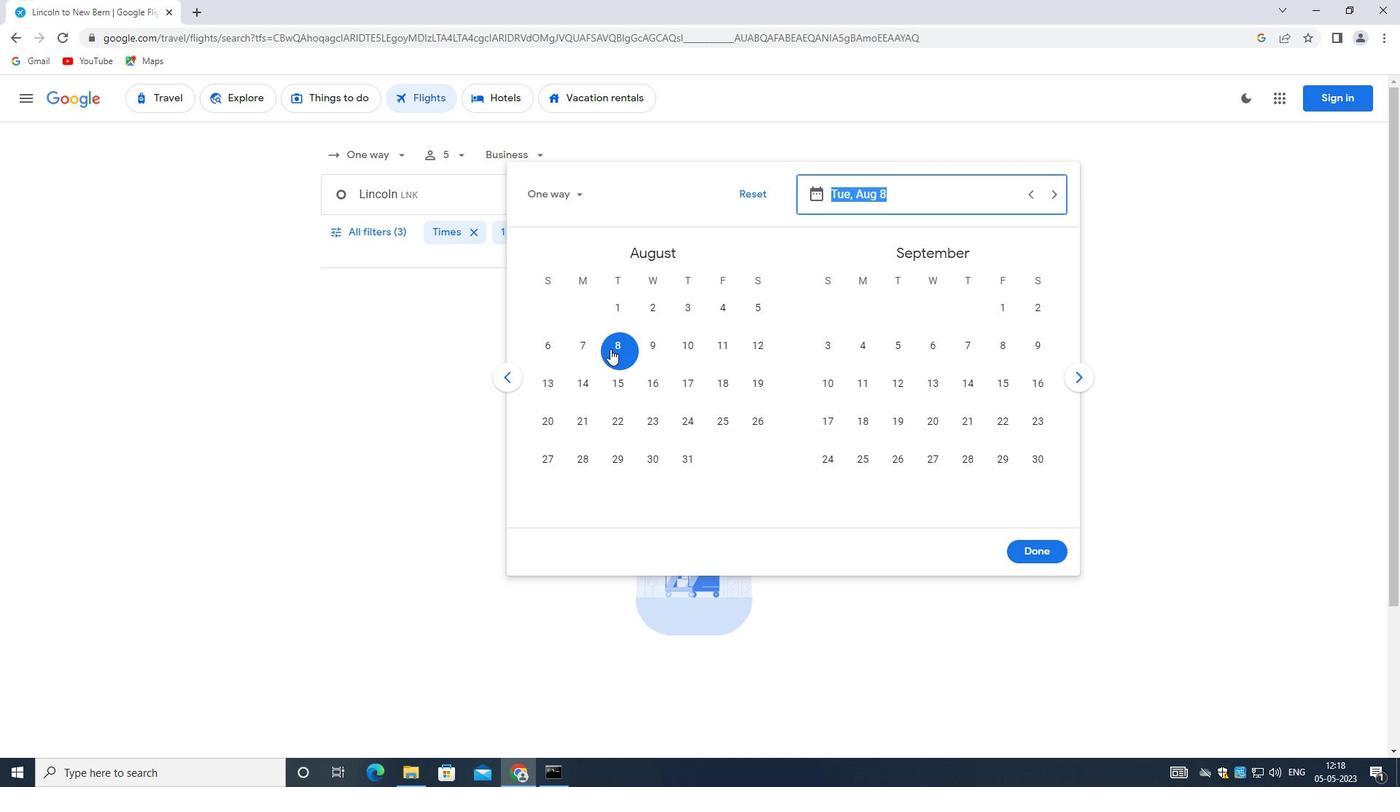 
Action: Mouse moved to (1043, 551)
Screenshot: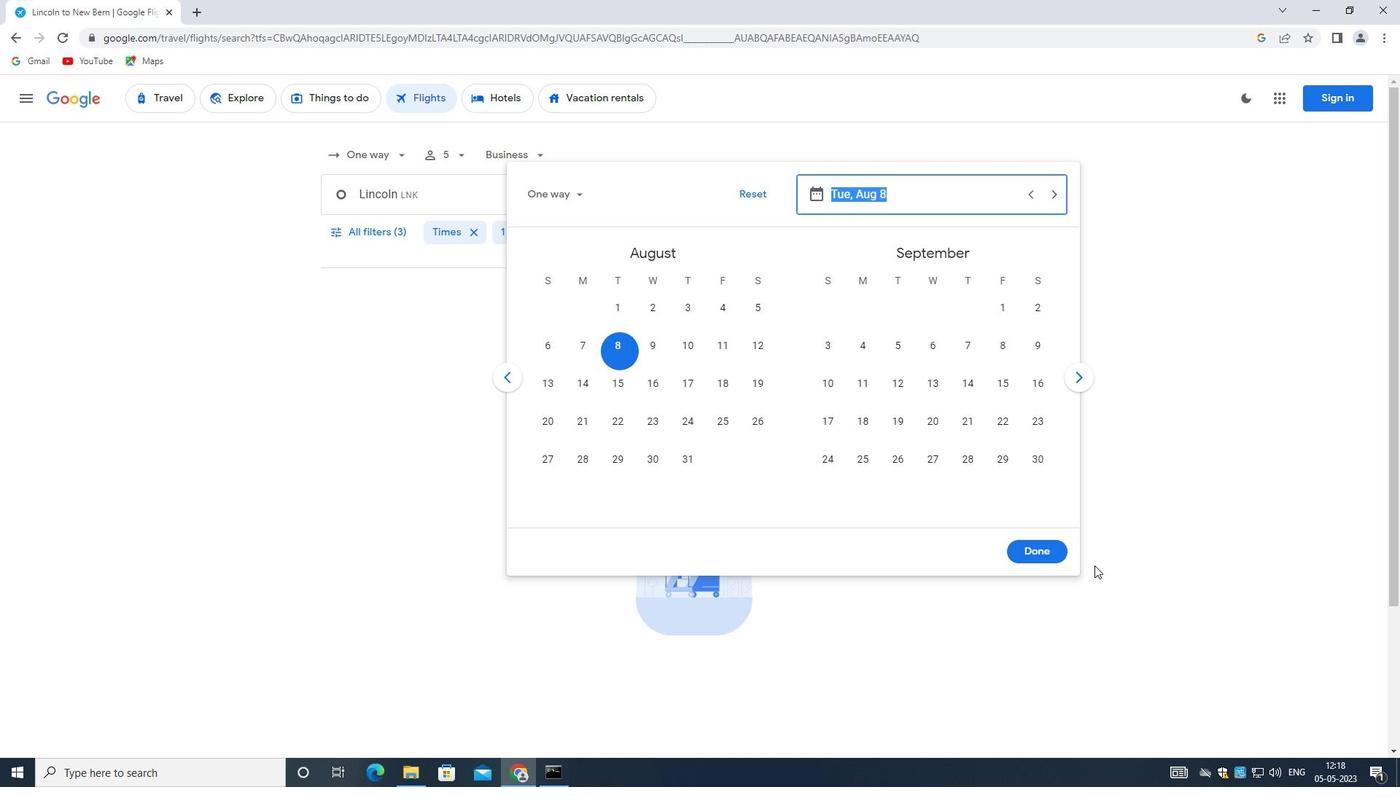 
Action: Mouse pressed left at (1043, 551)
Screenshot: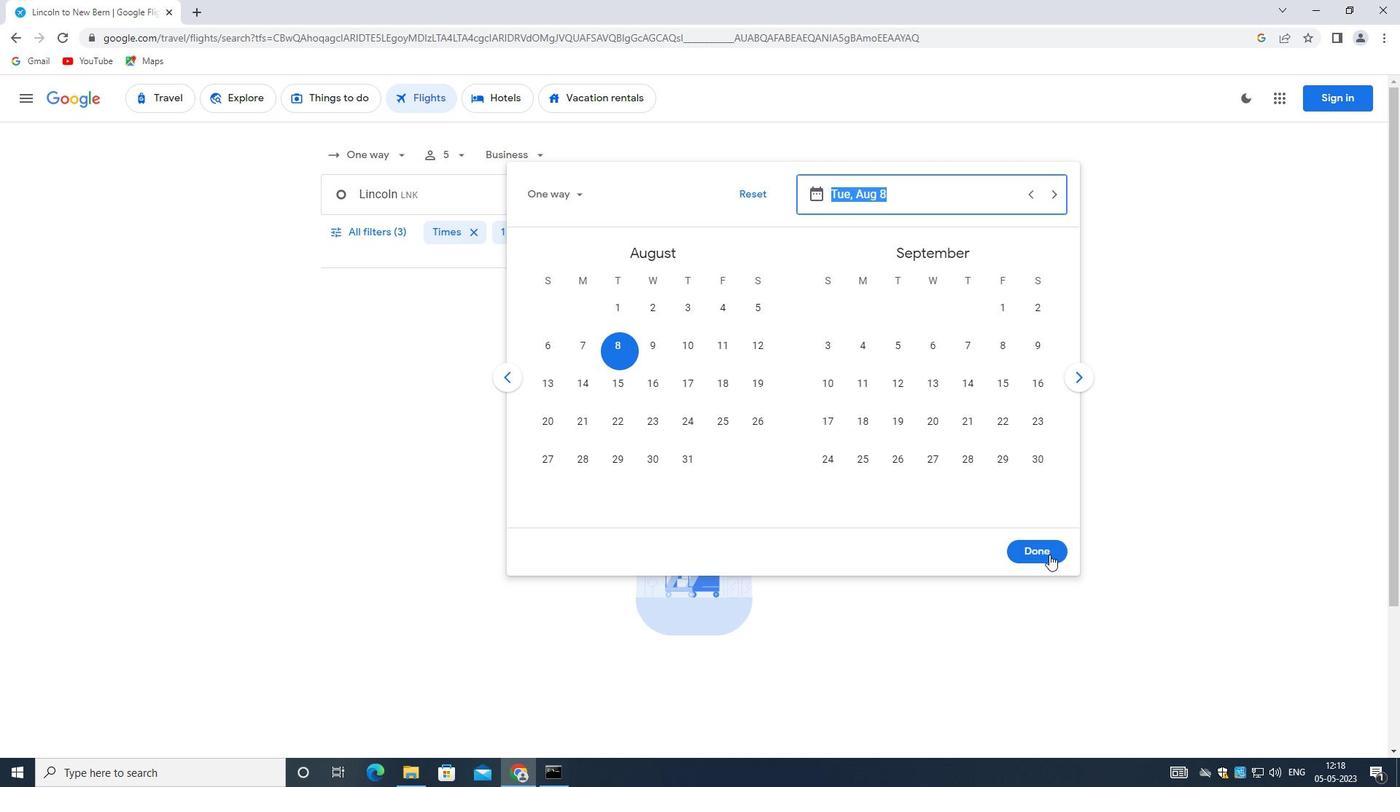 
Action: Mouse moved to (396, 229)
Screenshot: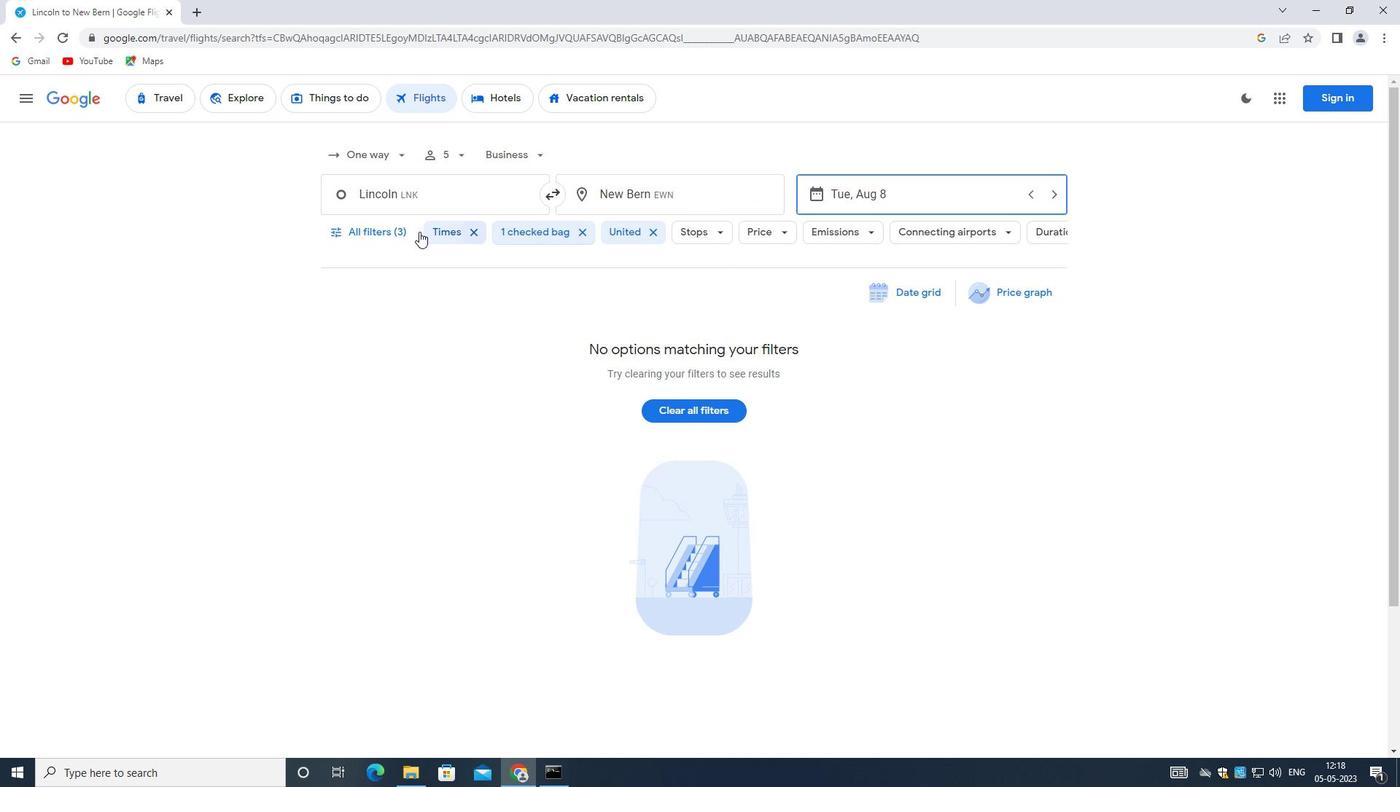 
Action: Mouse pressed left at (396, 229)
Screenshot: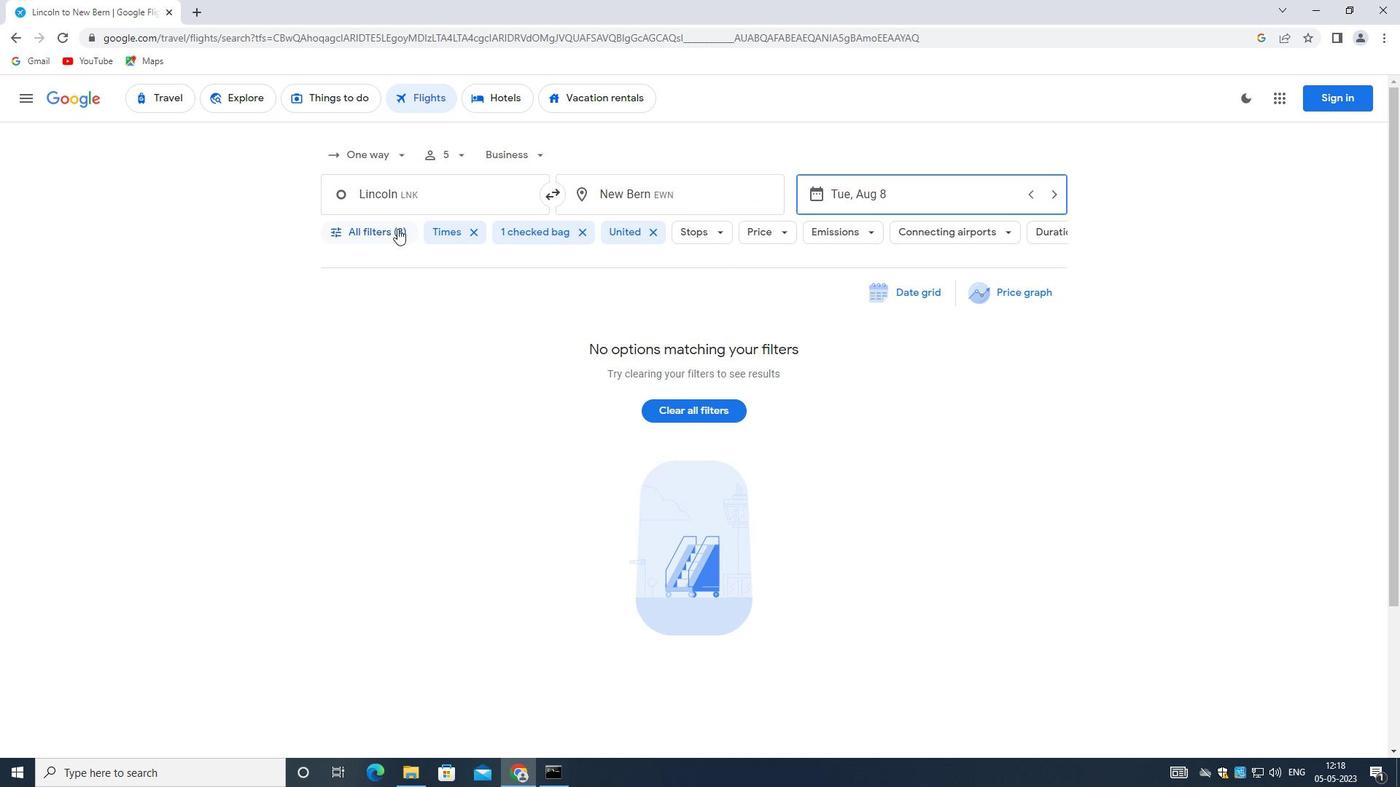 
Action: Mouse moved to (483, 385)
Screenshot: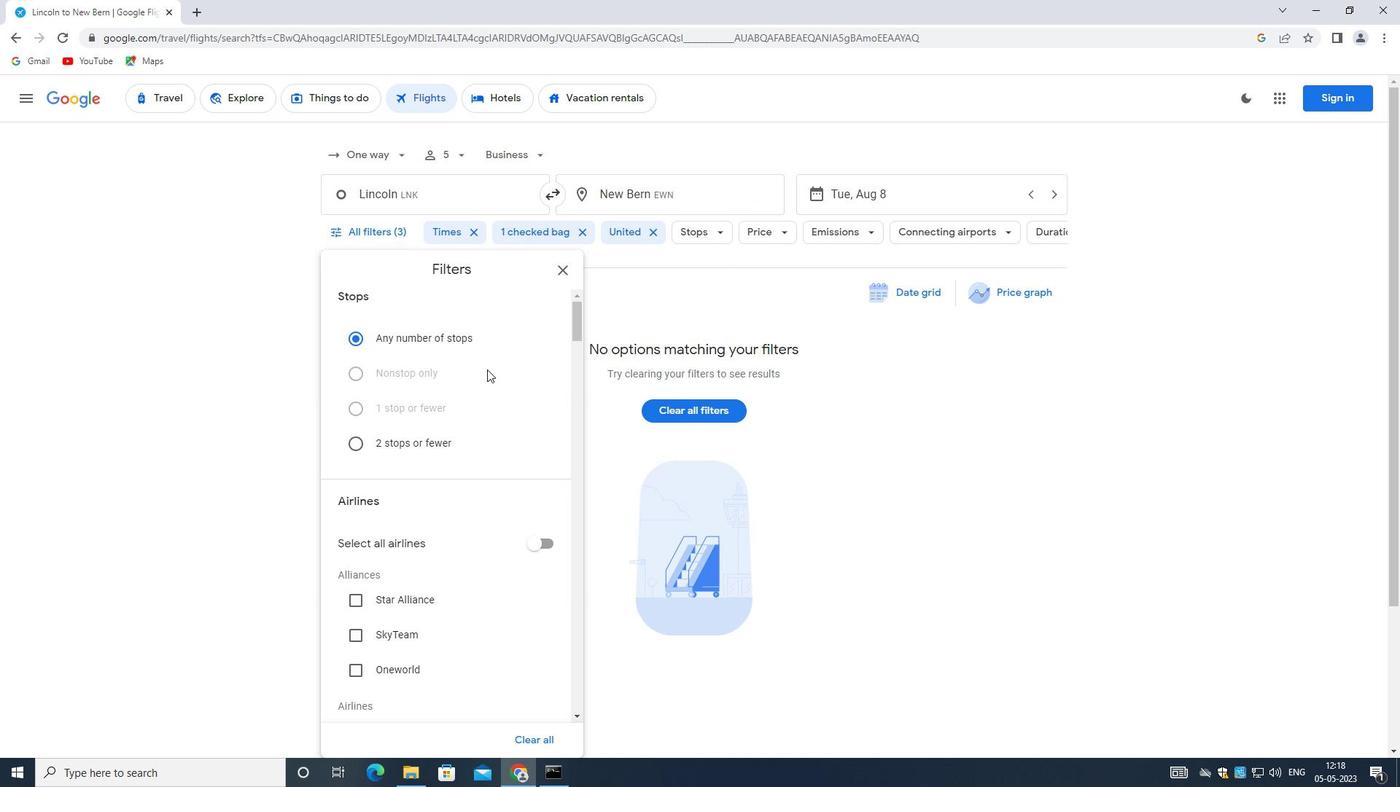 
Action: Mouse scrolled (483, 385) with delta (0, 0)
Screenshot: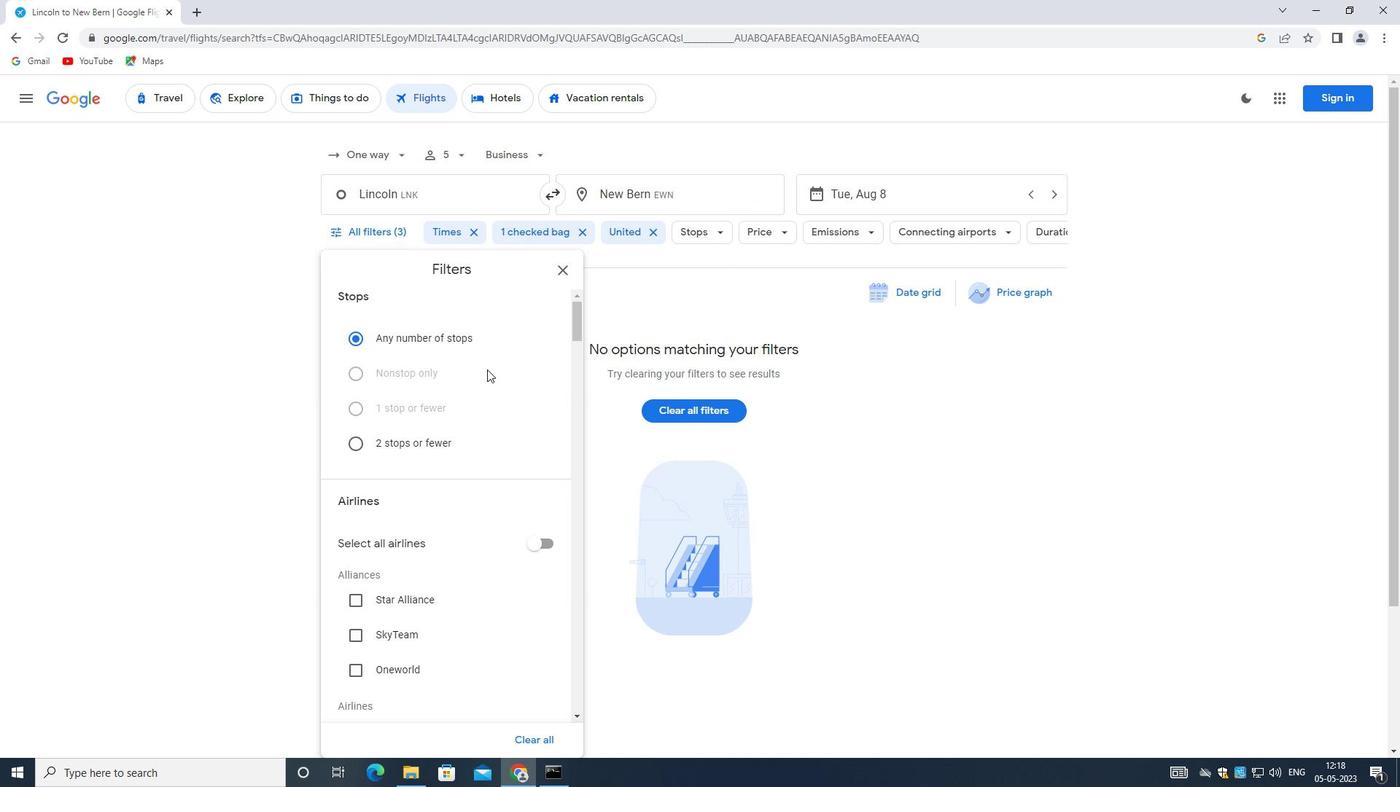 
Action: Mouse moved to (481, 396)
Screenshot: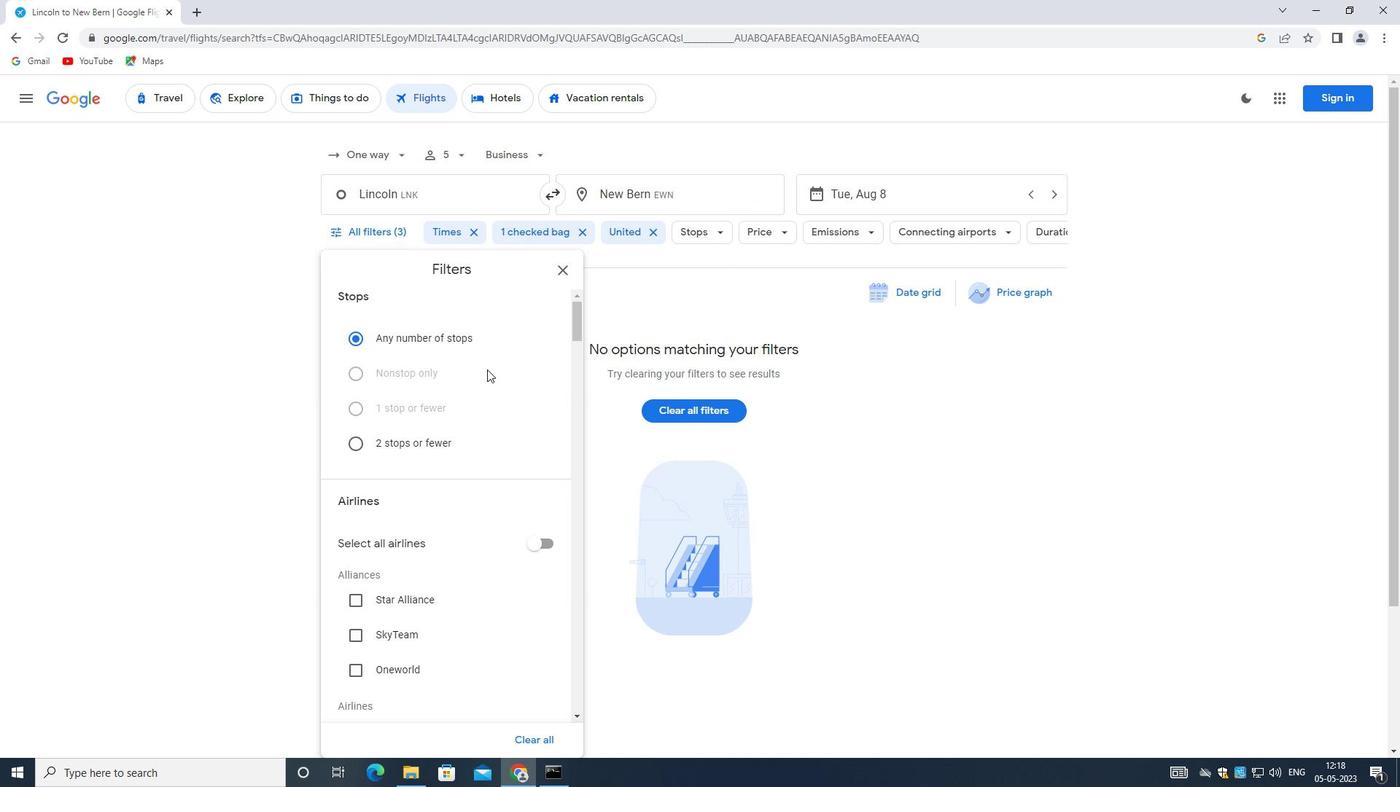 
Action: Mouse scrolled (481, 395) with delta (0, 0)
Screenshot: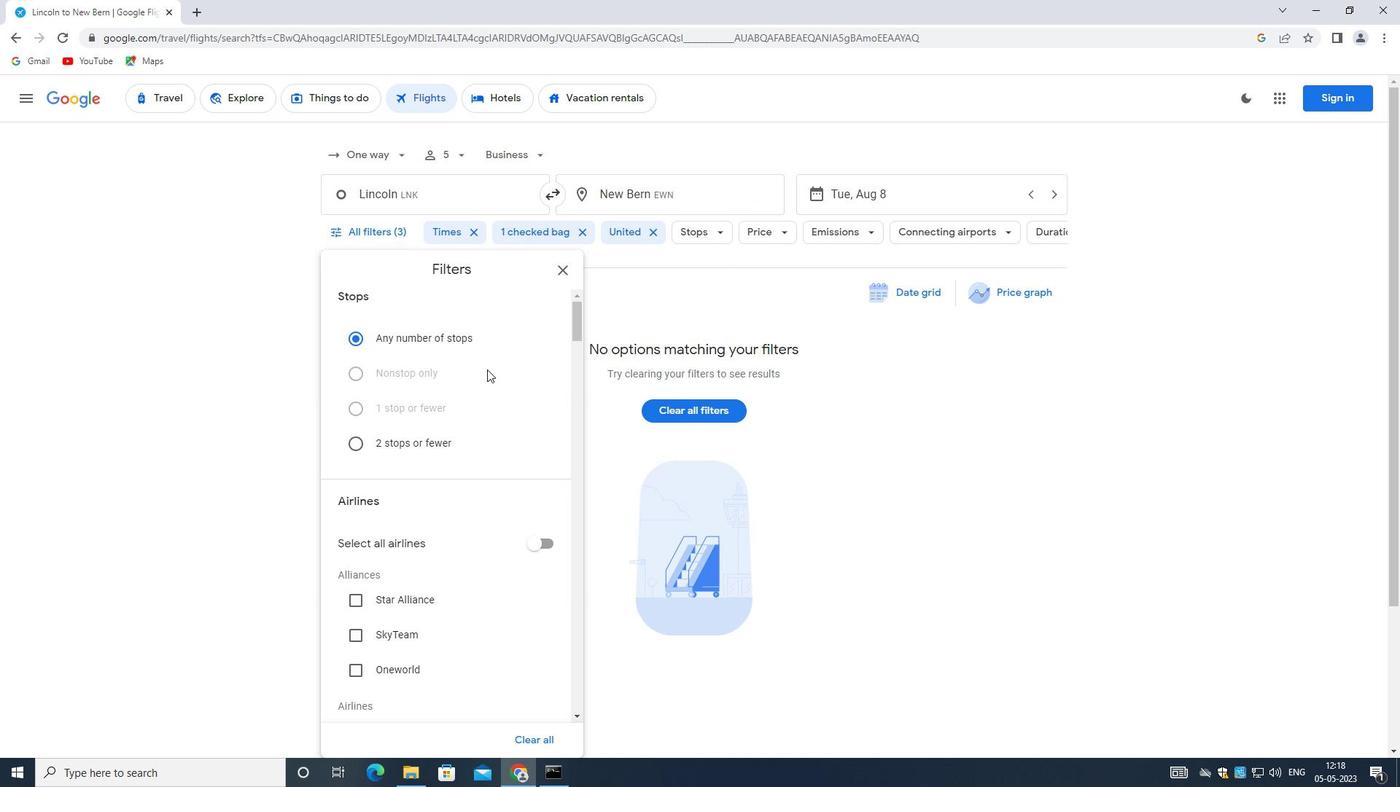 
Action: Mouse moved to (462, 440)
Screenshot: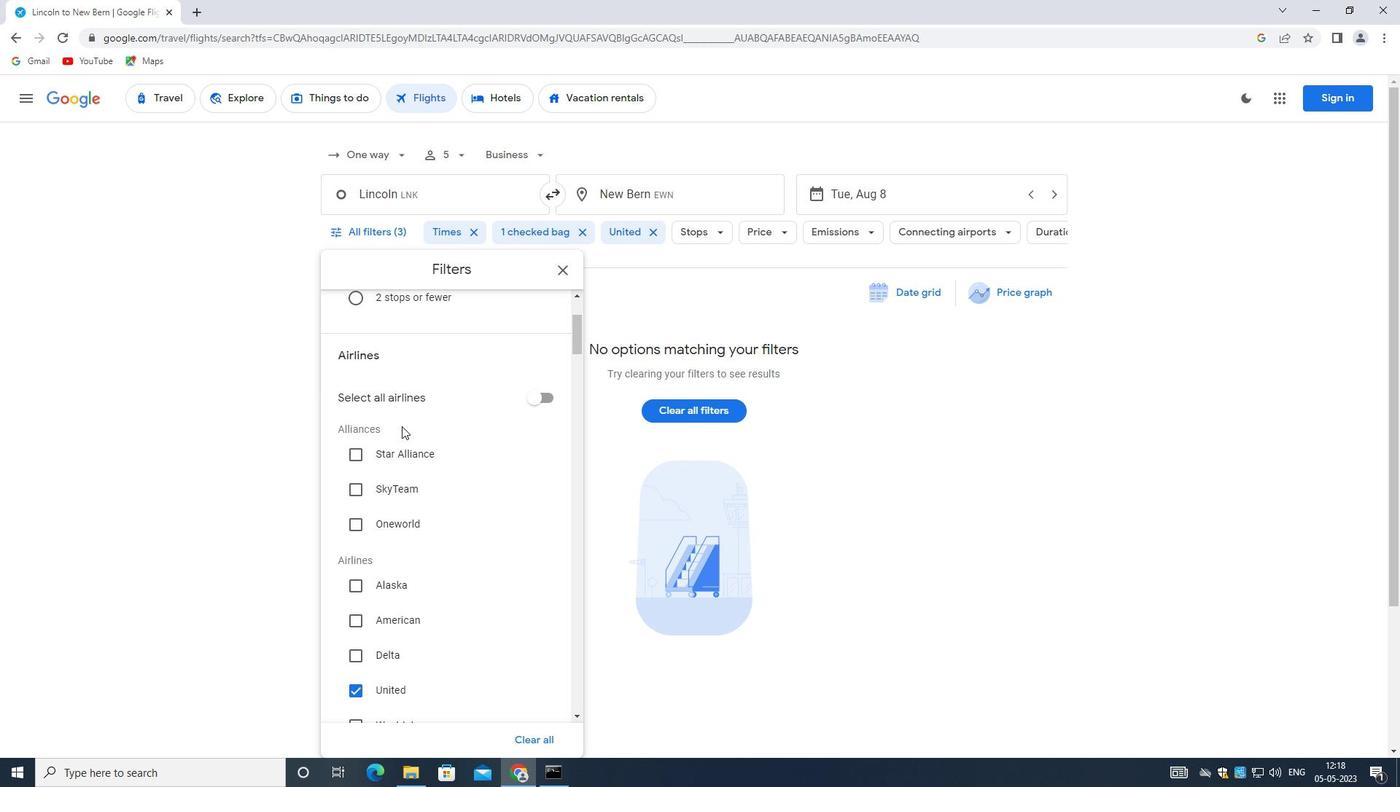 
Action: Mouse scrolled (462, 439) with delta (0, 0)
Screenshot: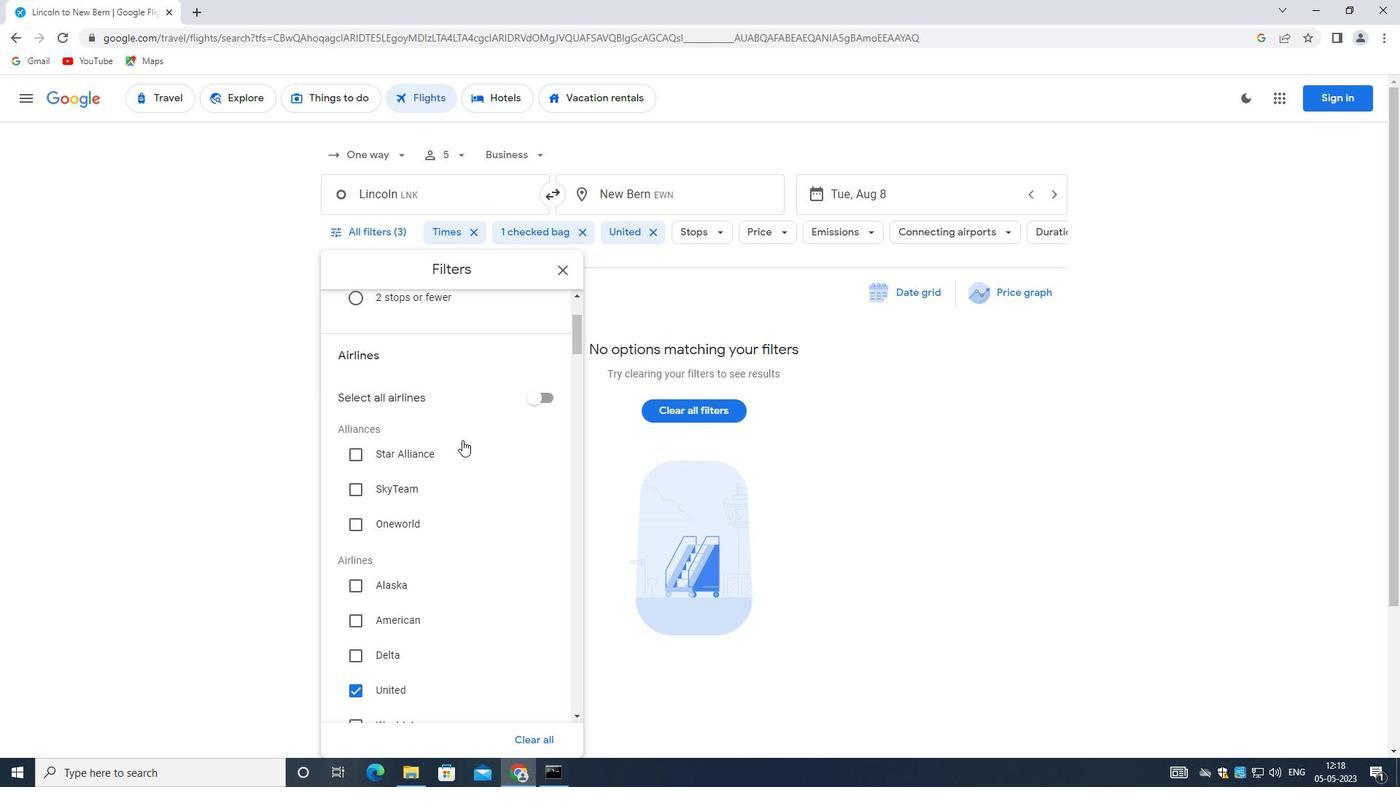 
Action: Mouse moved to (462, 444)
Screenshot: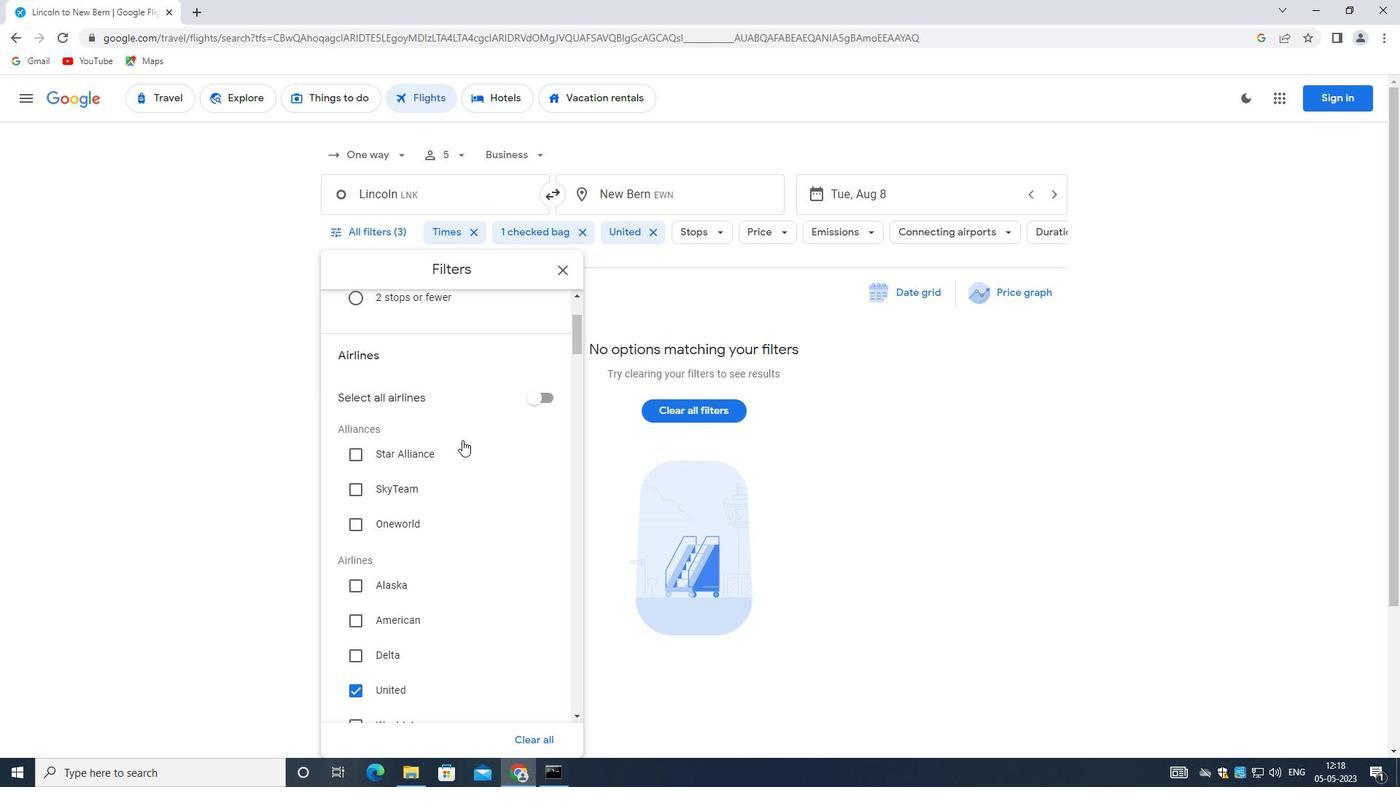 
Action: Mouse scrolled (462, 443) with delta (0, 0)
Screenshot: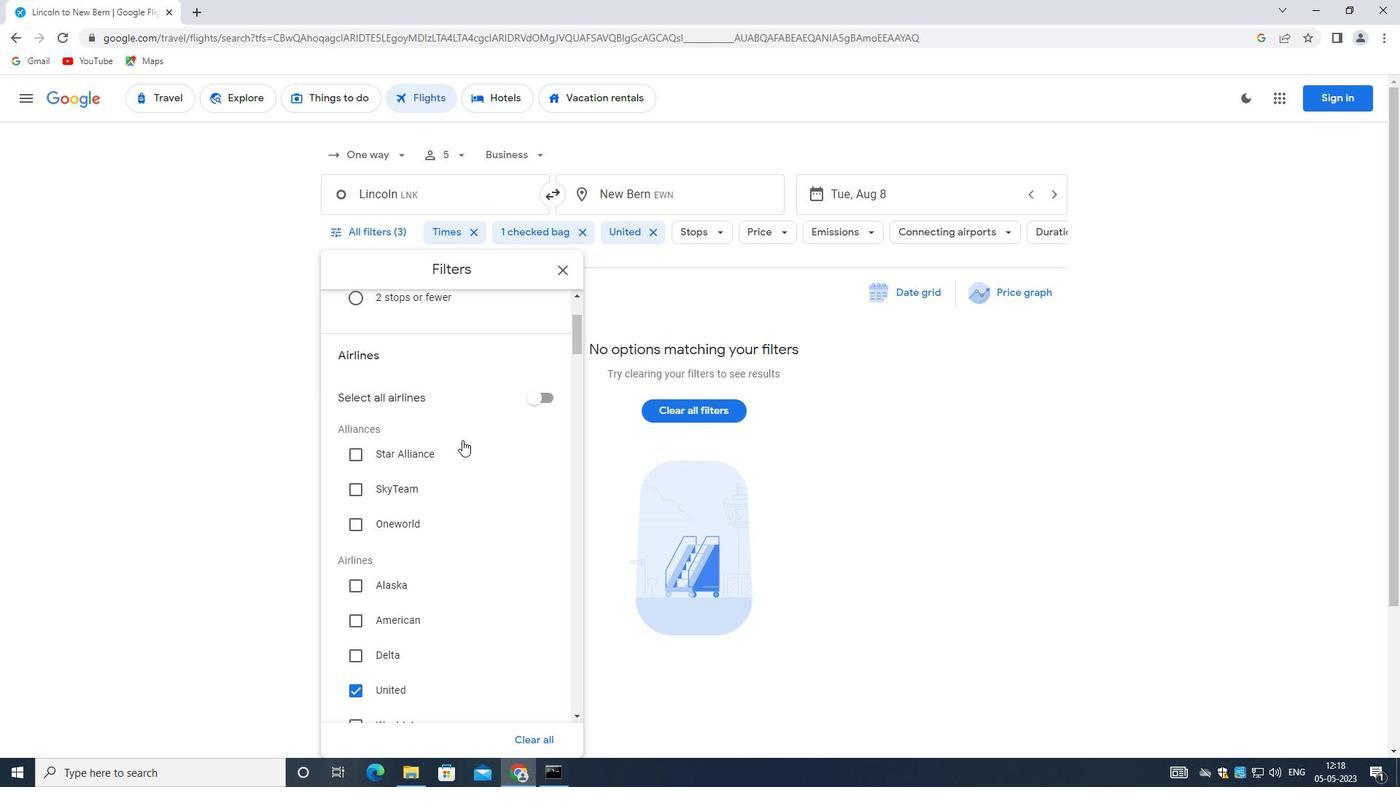 
Action: Mouse moved to (478, 448)
Screenshot: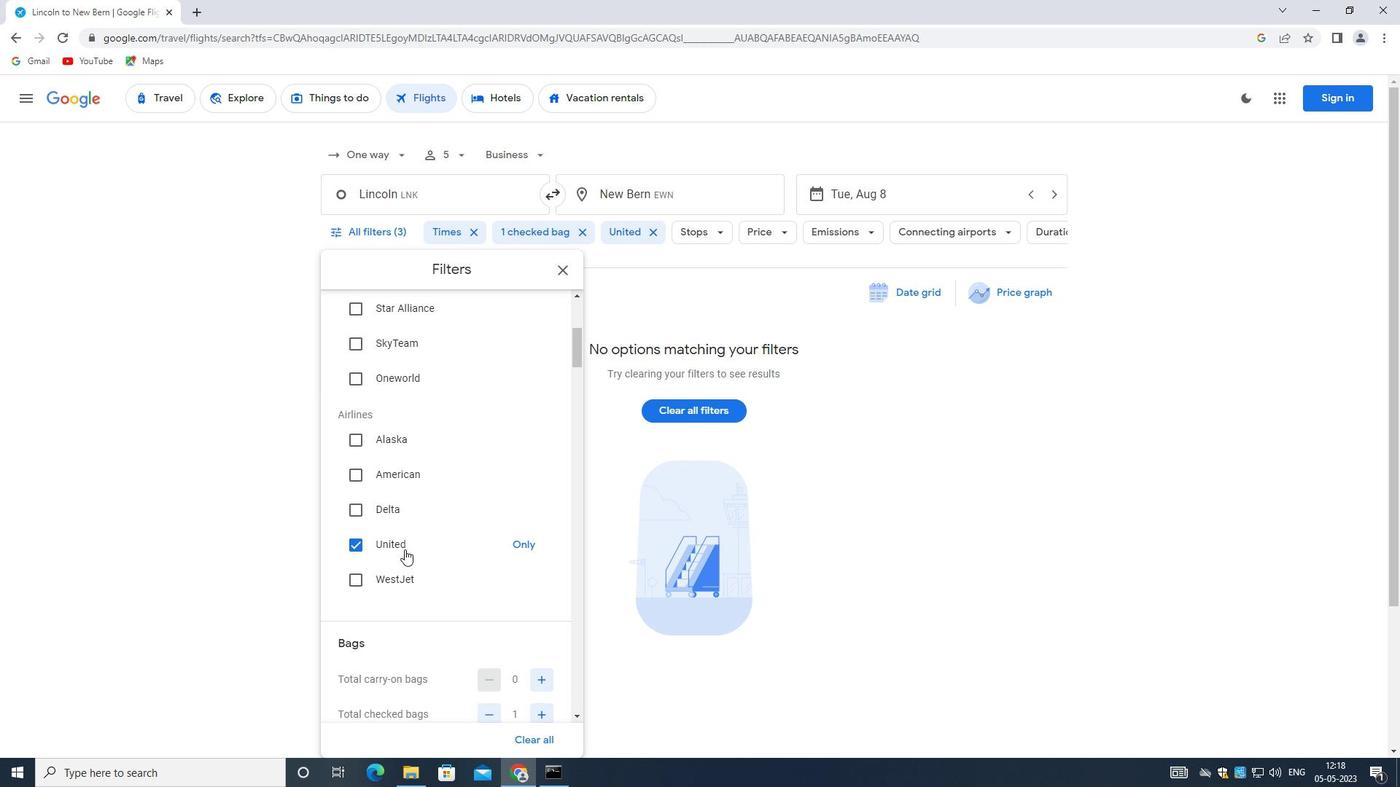 
Action: Mouse scrolled (478, 449) with delta (0, 0)
Screenshot: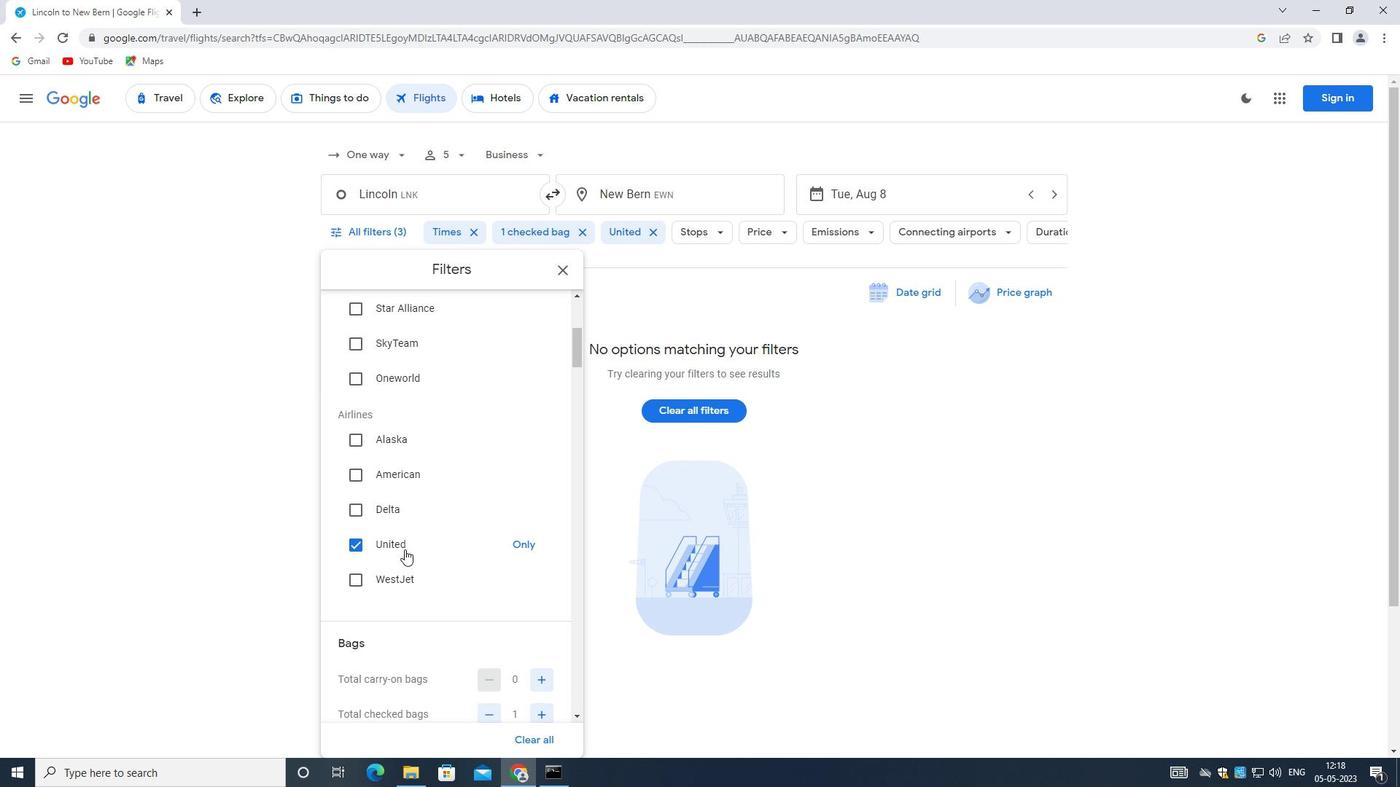 
Action: Mouse scrolled (478, 449) with delta (0, 0)
Screenshot: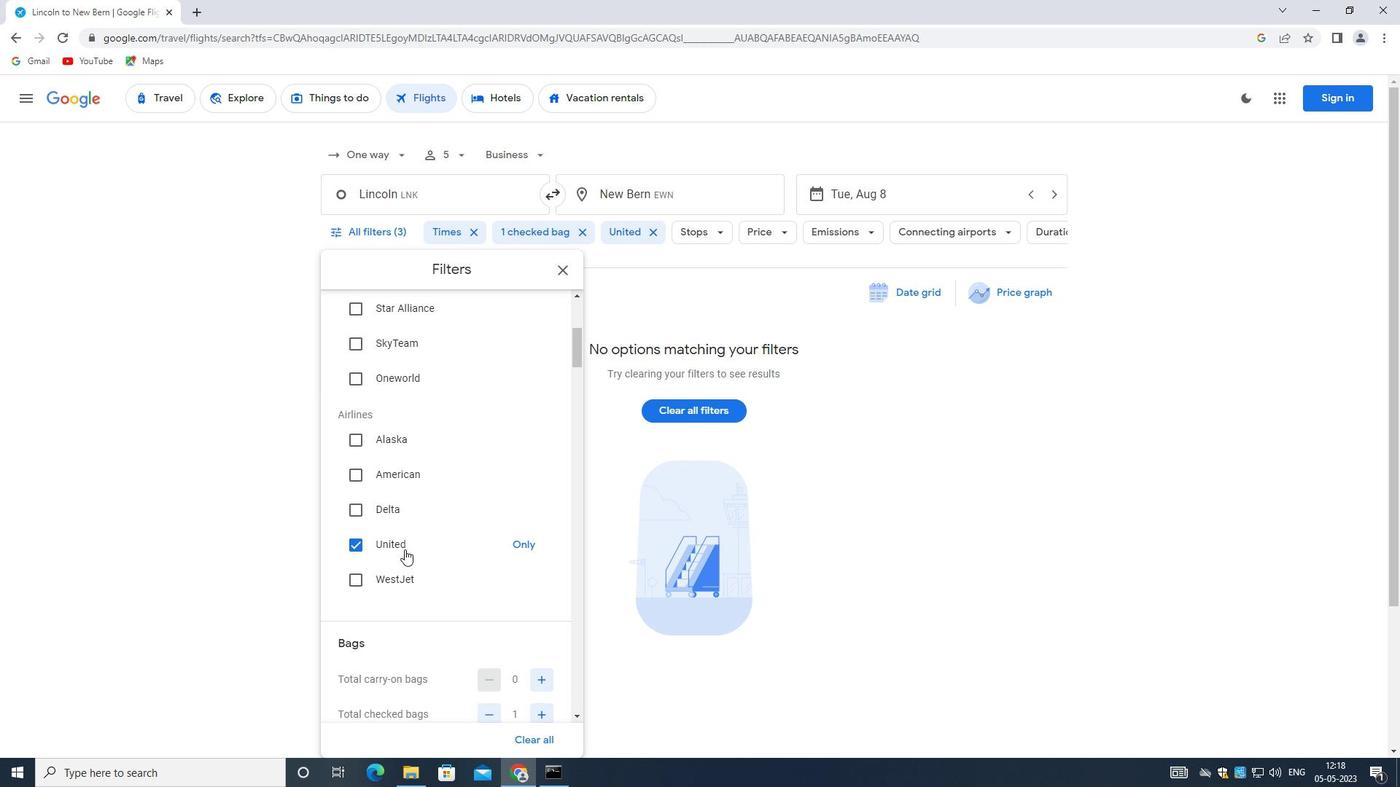 
Action: Mouse scrolled (478, 449) with delta (0, 0)
Screenshot: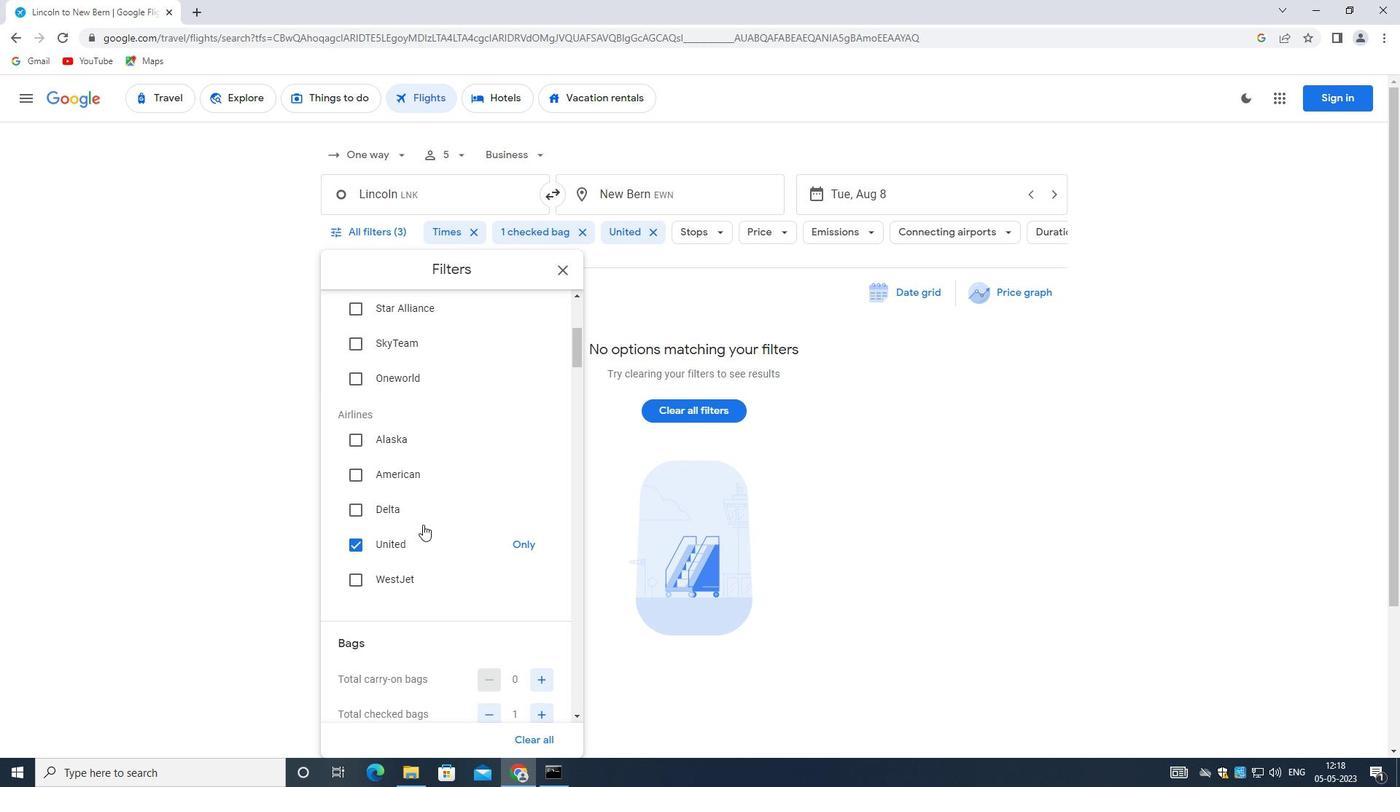 
Action: Mouse moved to (473, 447)
Screenshot: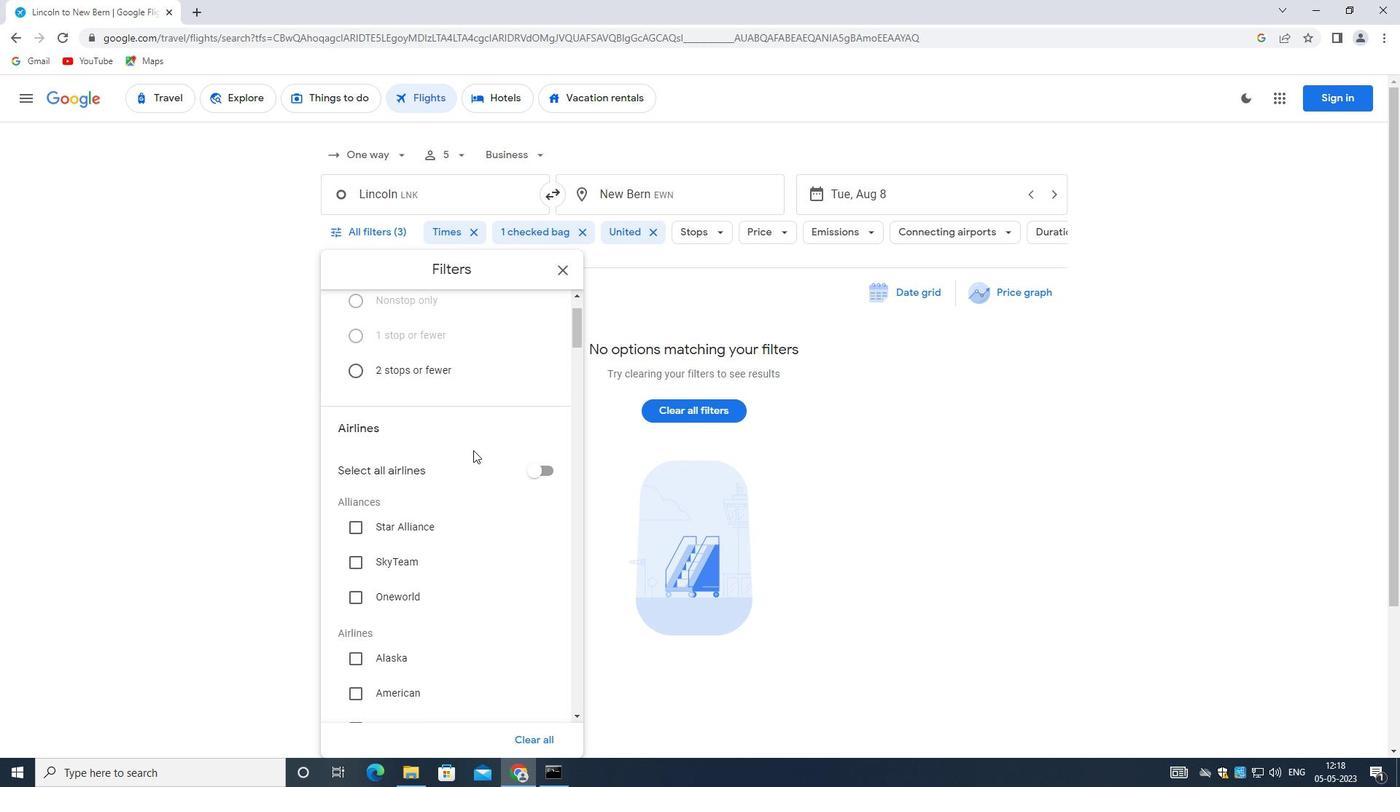 
Action: Mouse scrolled (473, 447) with delta (0, 0)
Screenshot: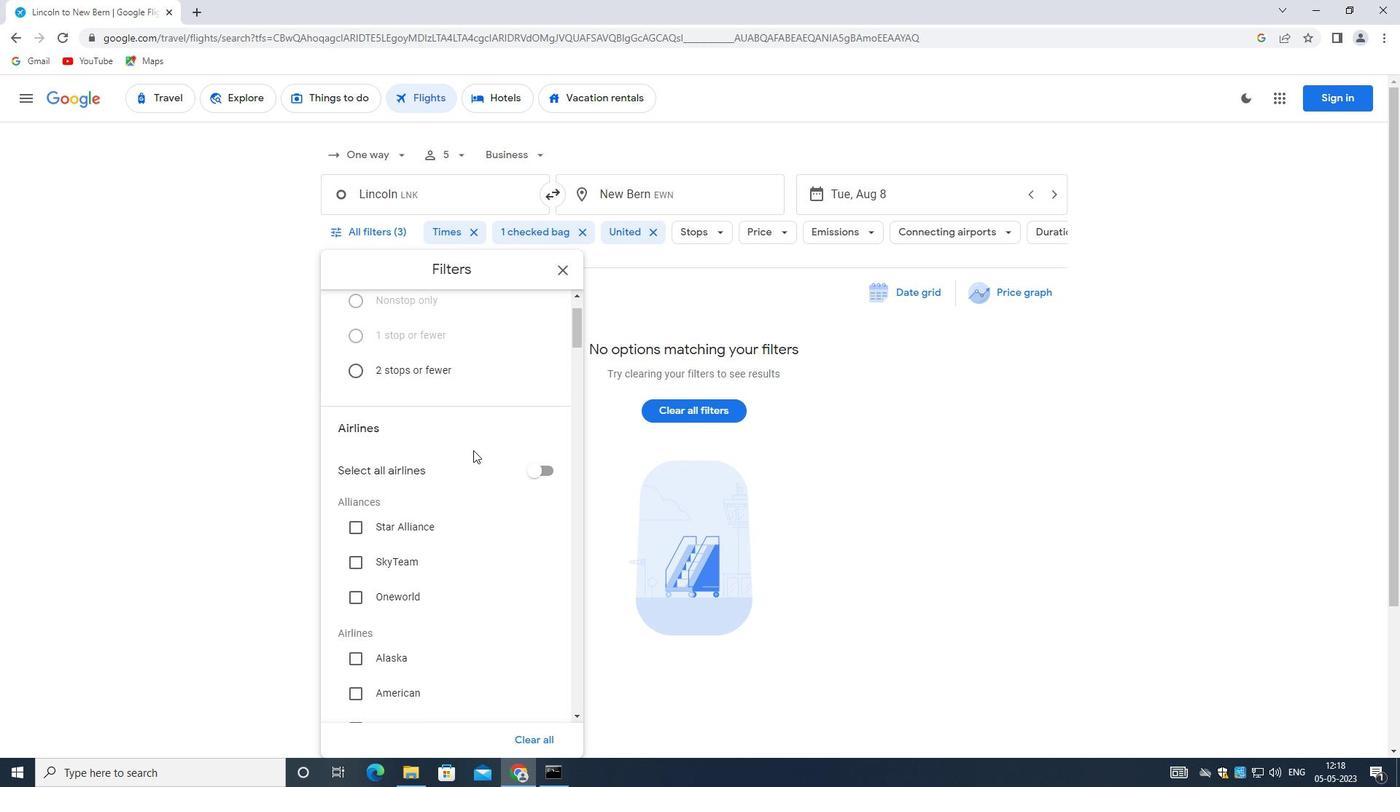 
Action: Mouse scrolled (473, 447) with delta (0, 0)
Screenshot: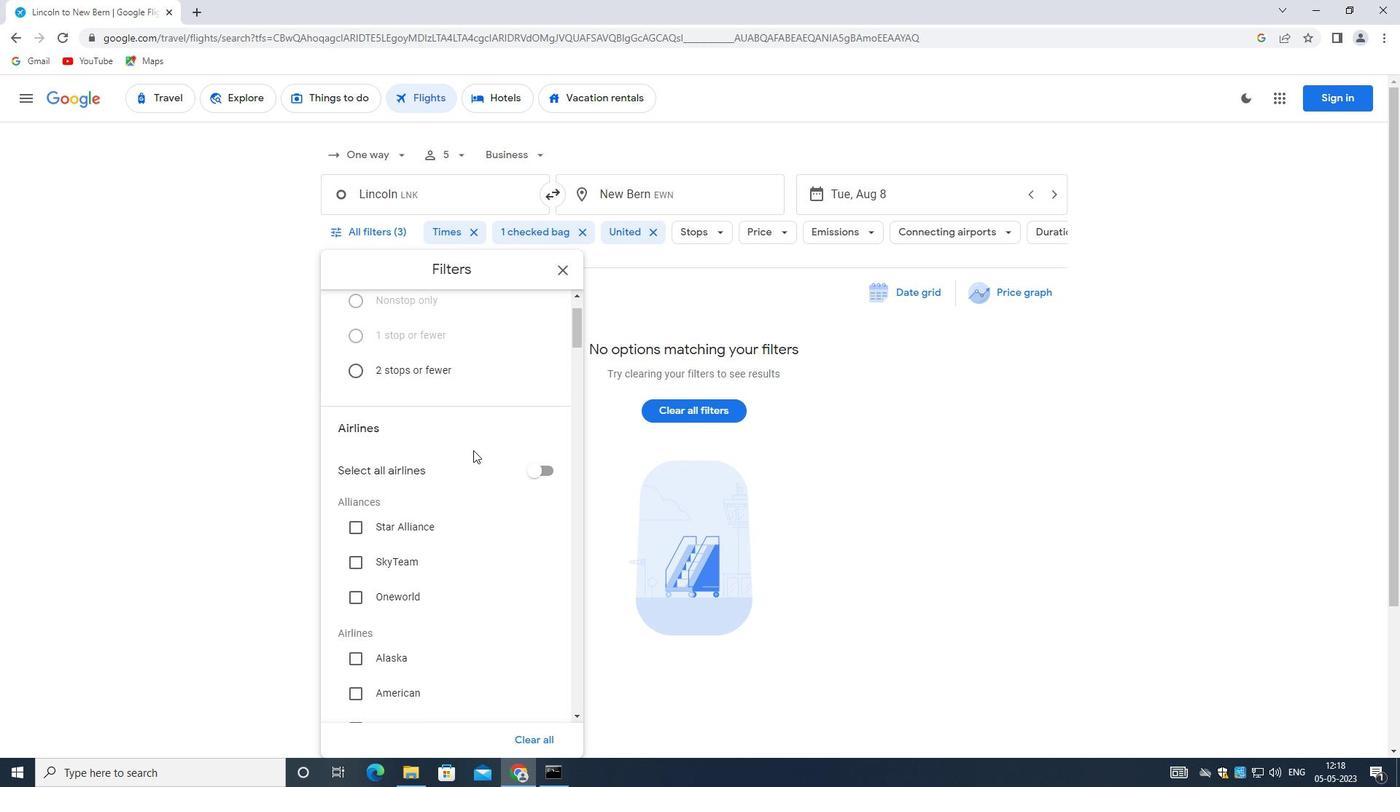 
Action: Mouse scrolled (473, 447) with delta (0, 0)
Screenshot: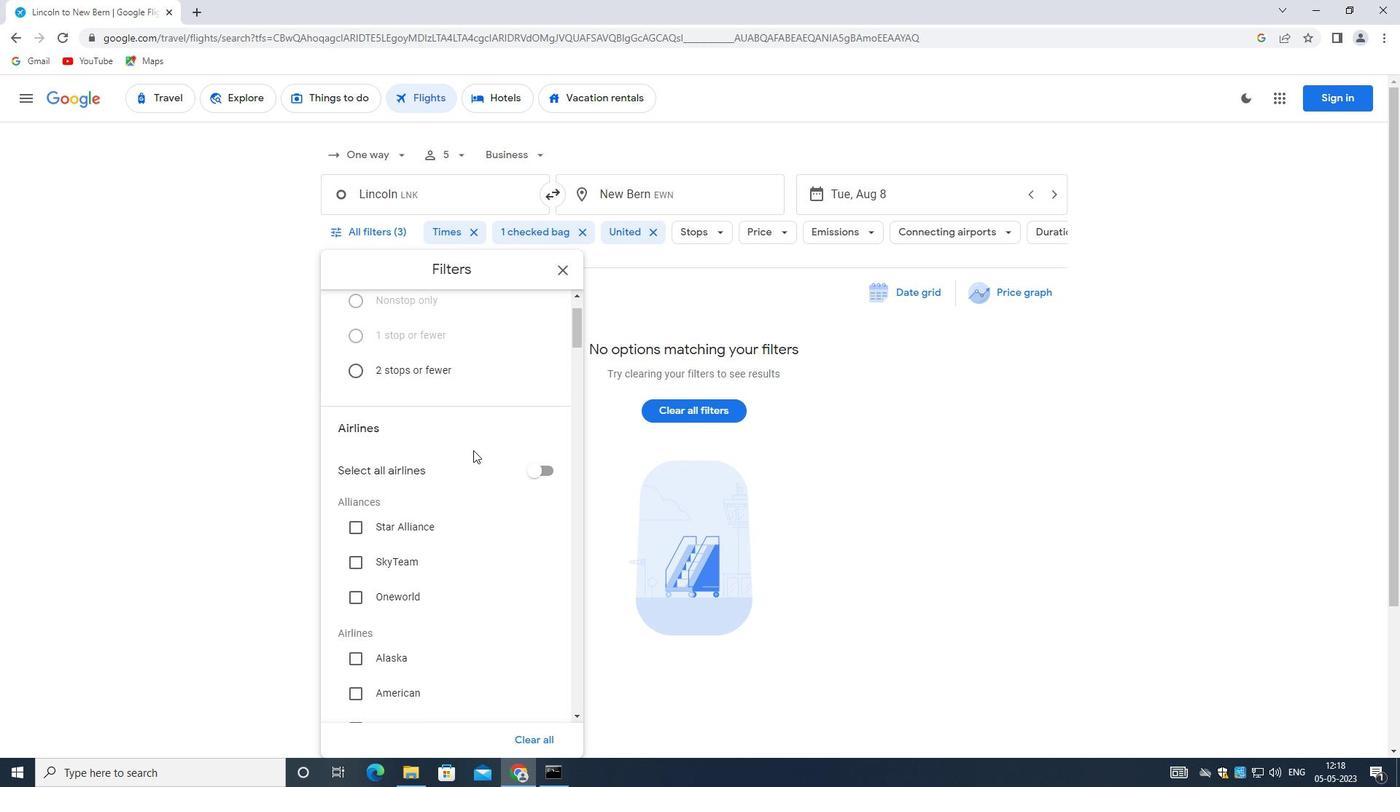 
Action: Mouse scrolled (473, 447) with delta (0, 0)
Screenshot: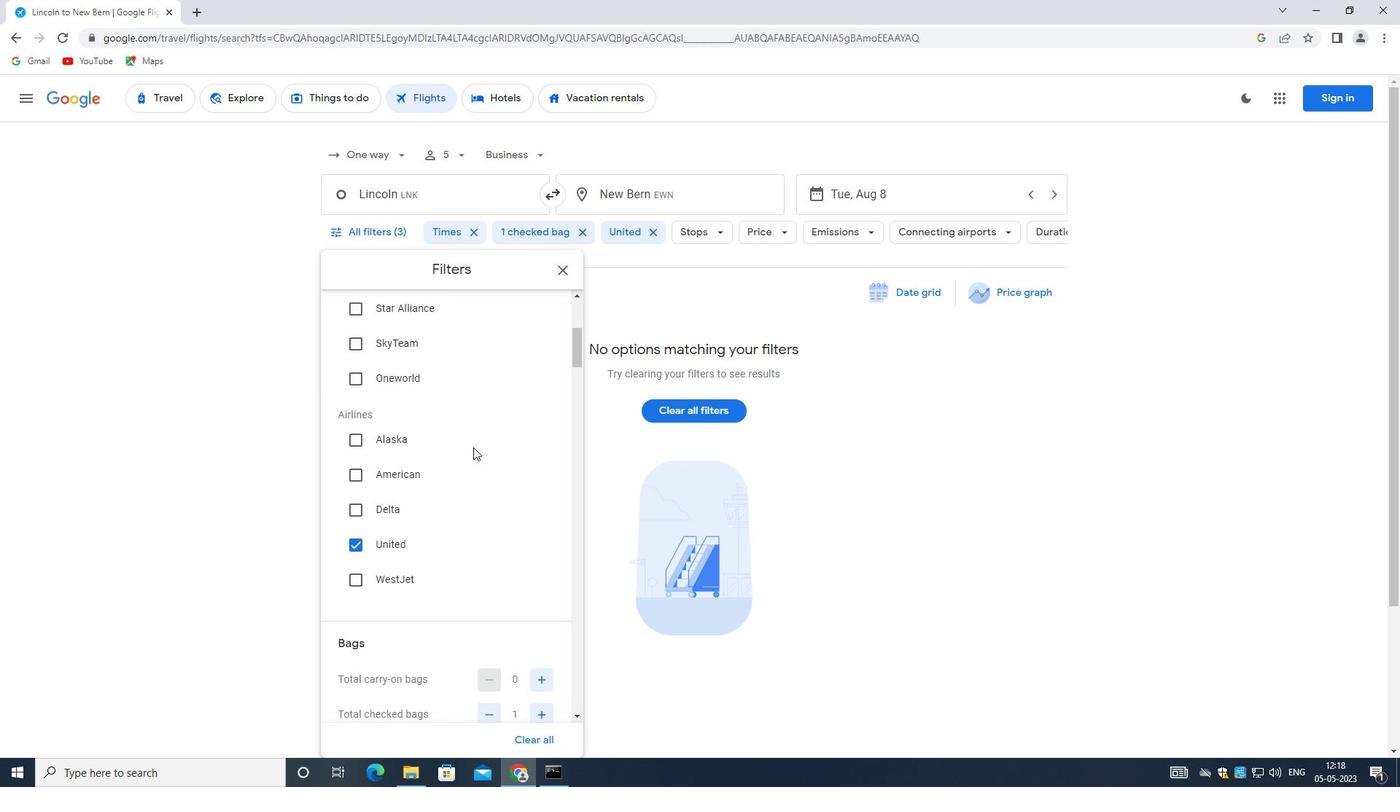 
Action: Mouse scrolled (473, 447) with delta (0, 0)
Screenshot: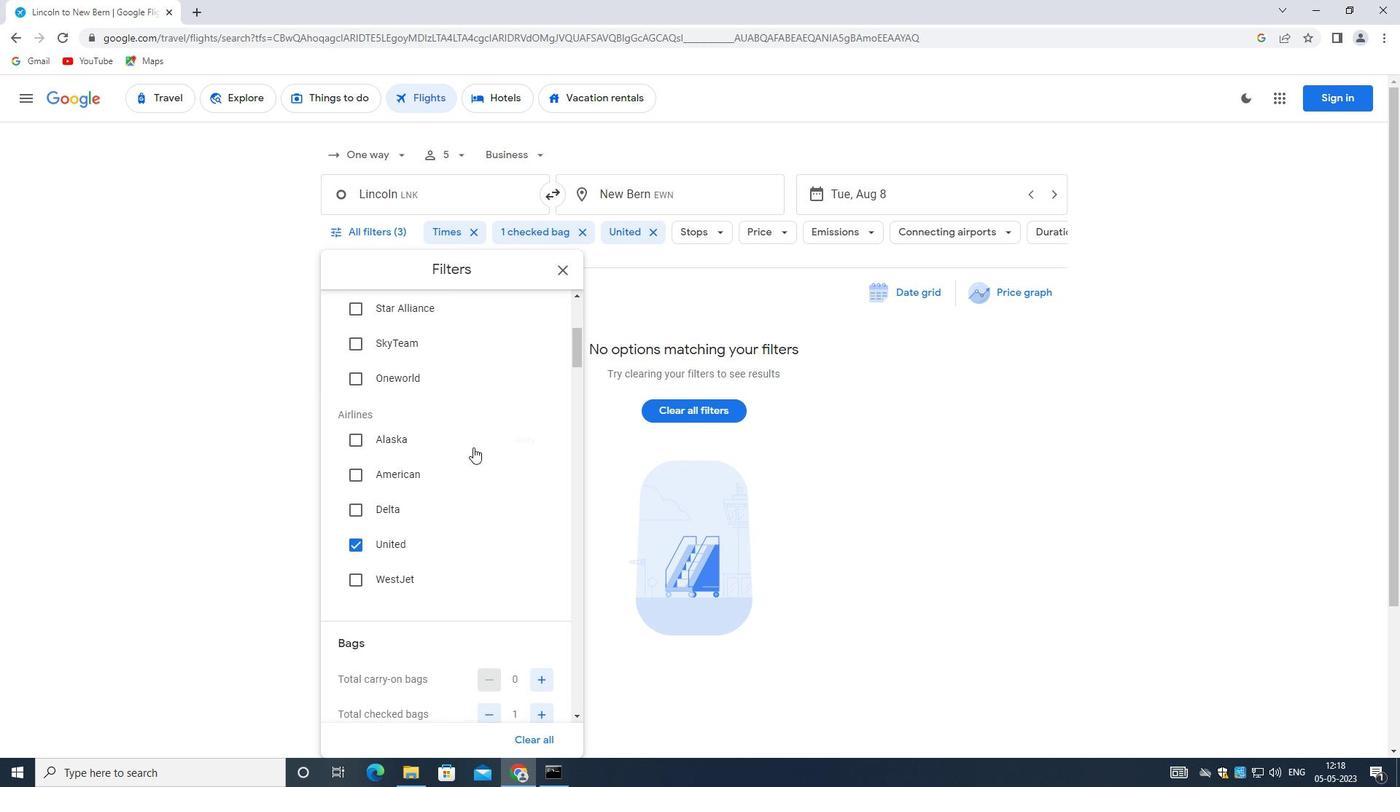 
Action: Mouse moved to (474, 447)
Screenshot: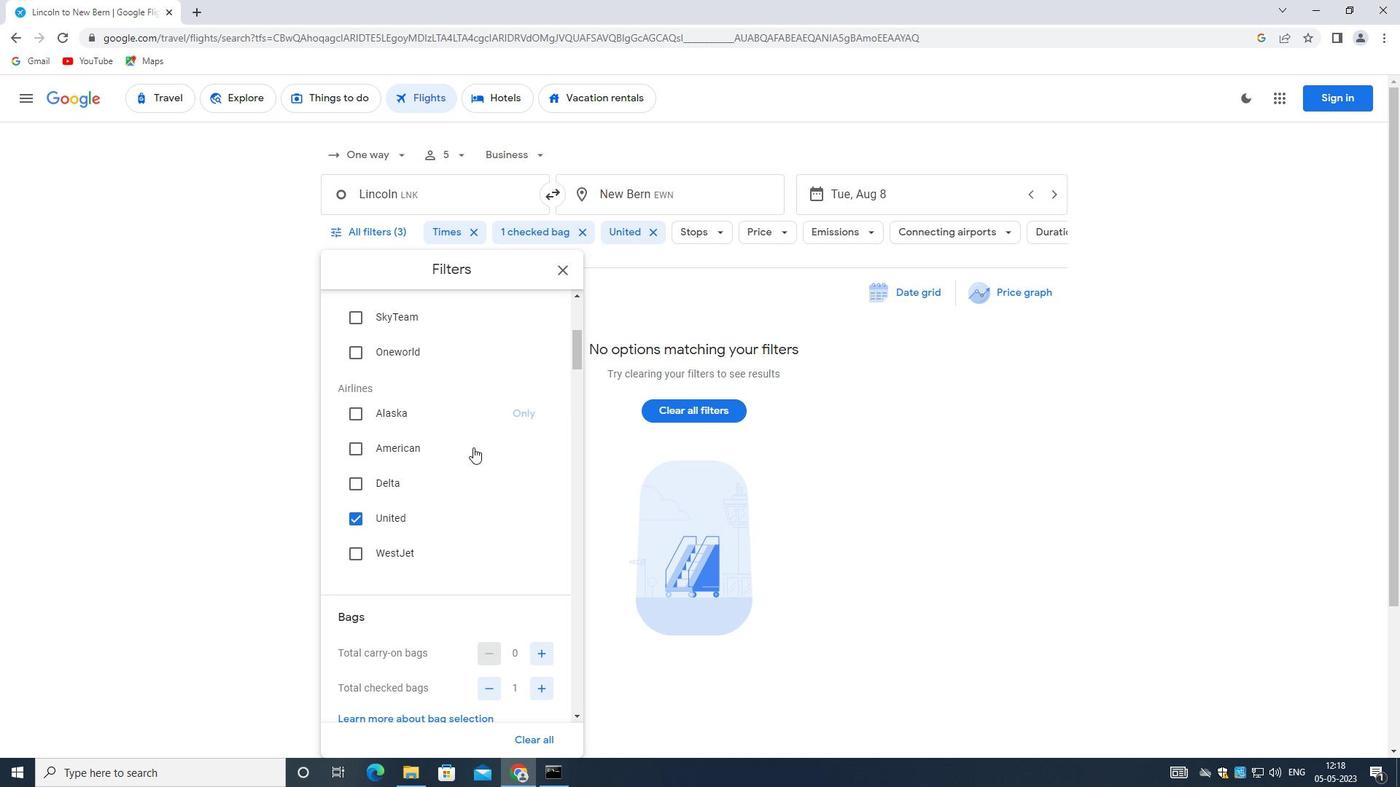 
Action: Mouse scrolled (474, 447) with delta (0, 0)
Screenshot: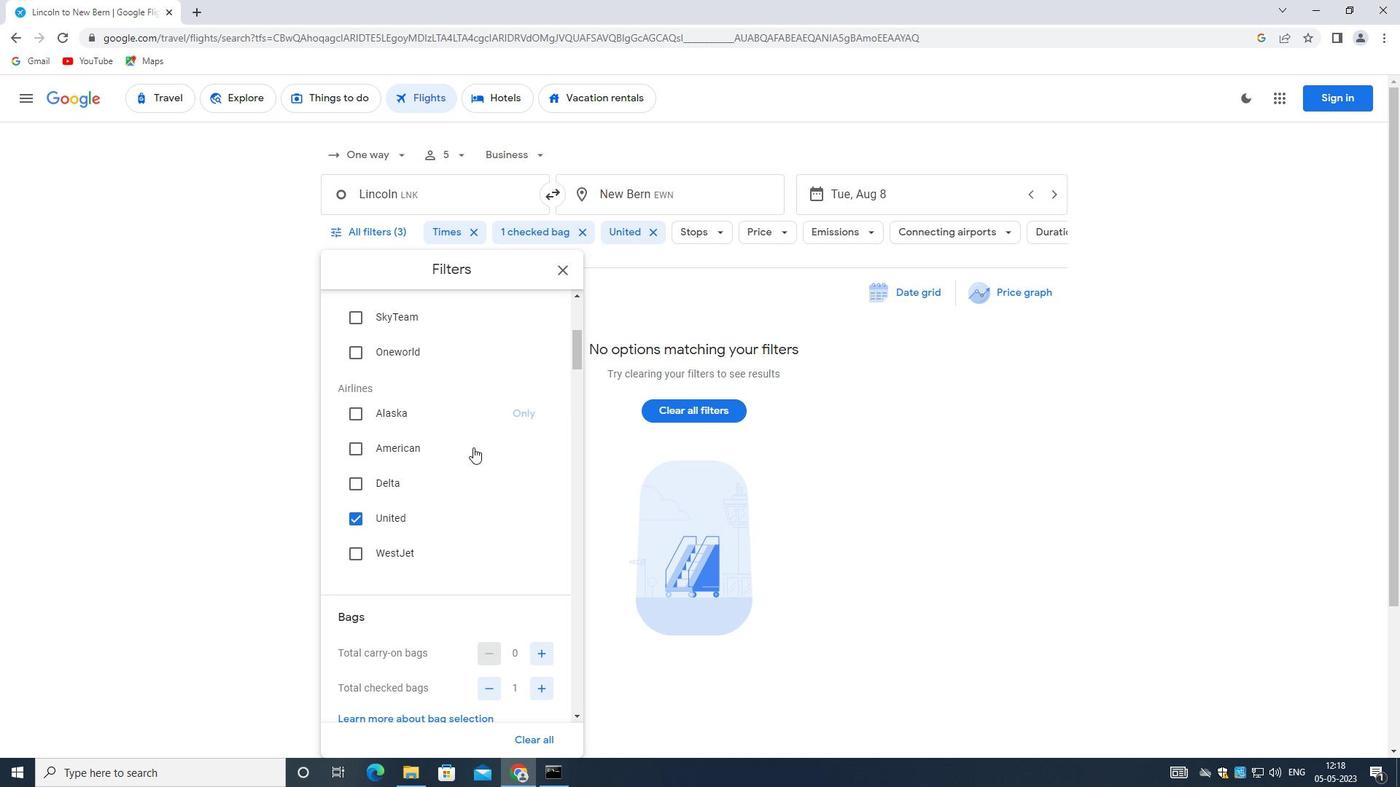 
Action: Mouse moved to (545, 490)
Screenshot: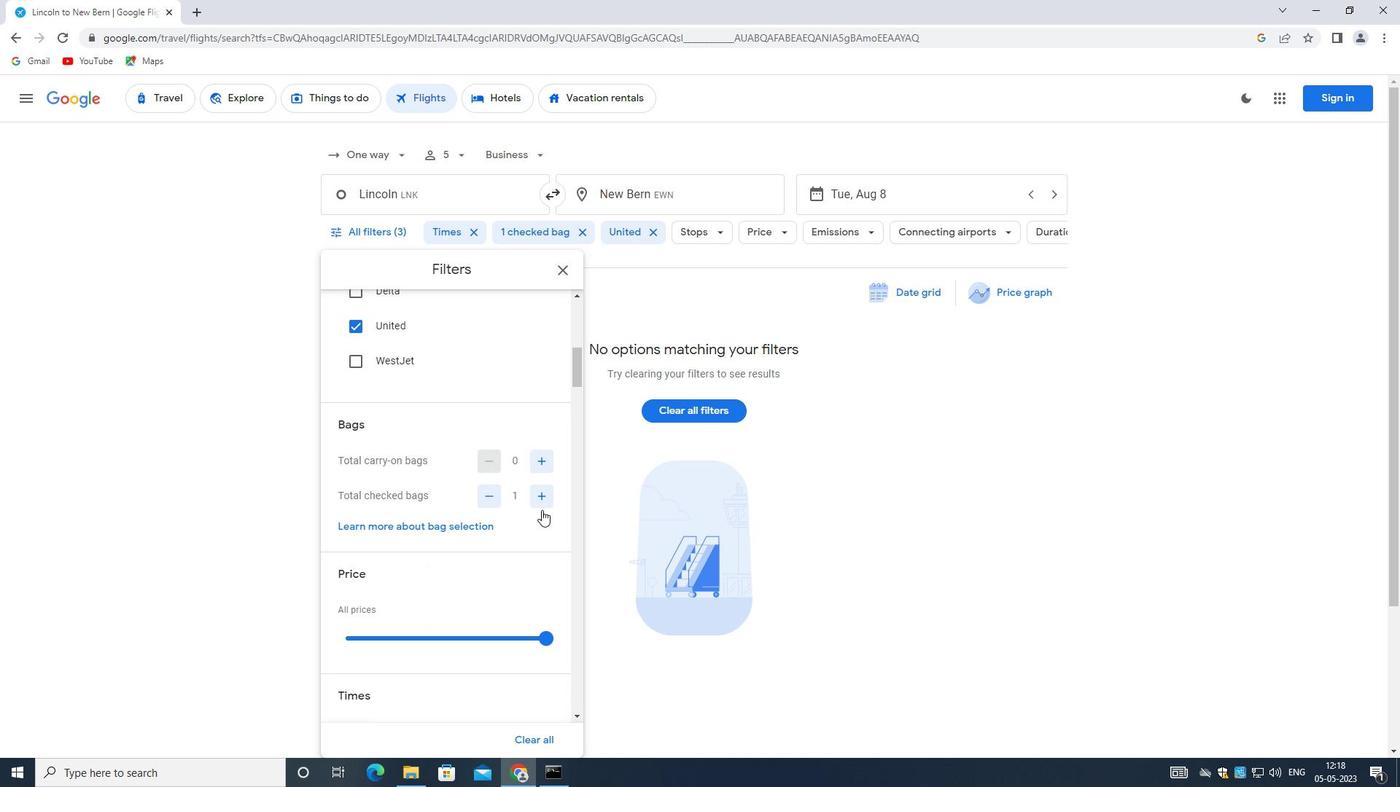 
Action: Mouse pressed left at (545, 490)
Screenshot: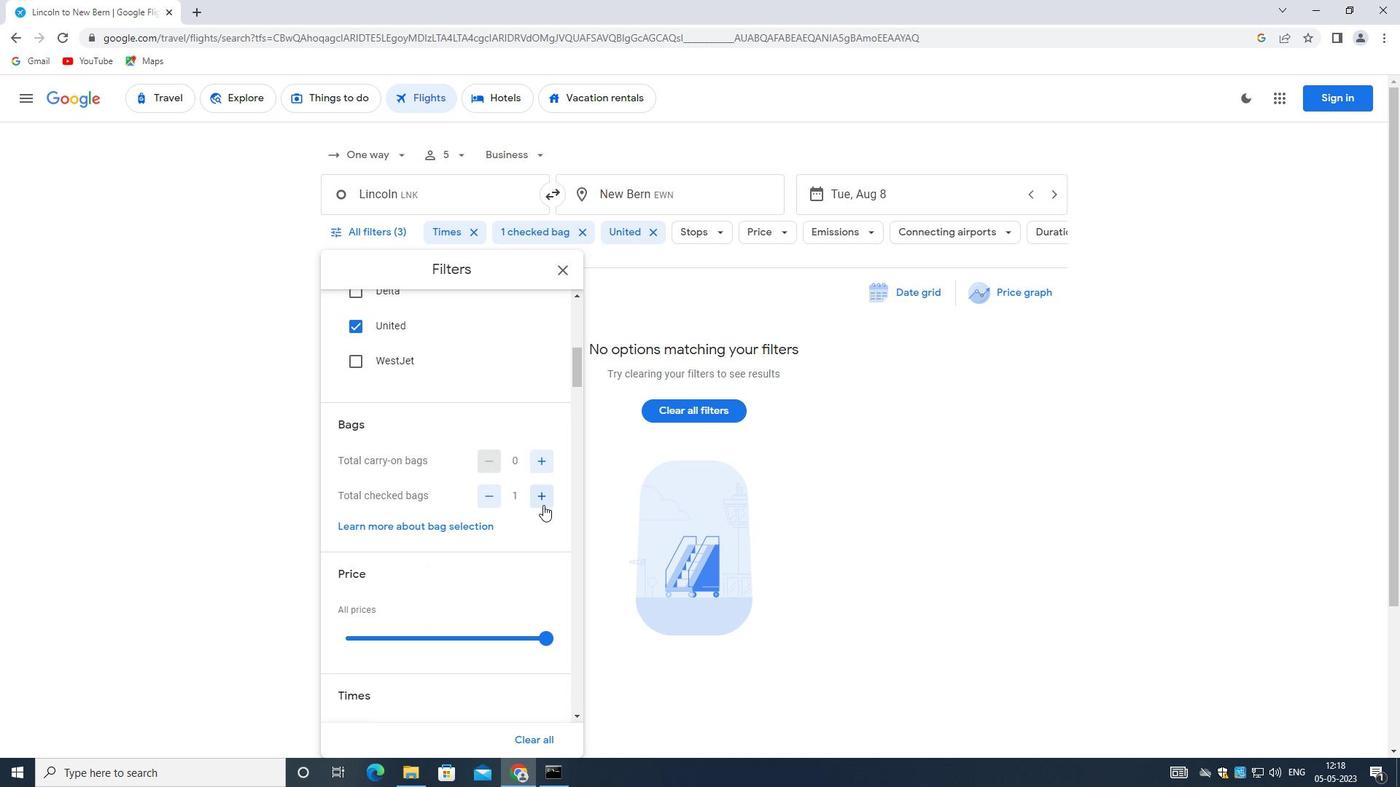 
Action: Mouse pressed left at (545, 490)
Screenshot: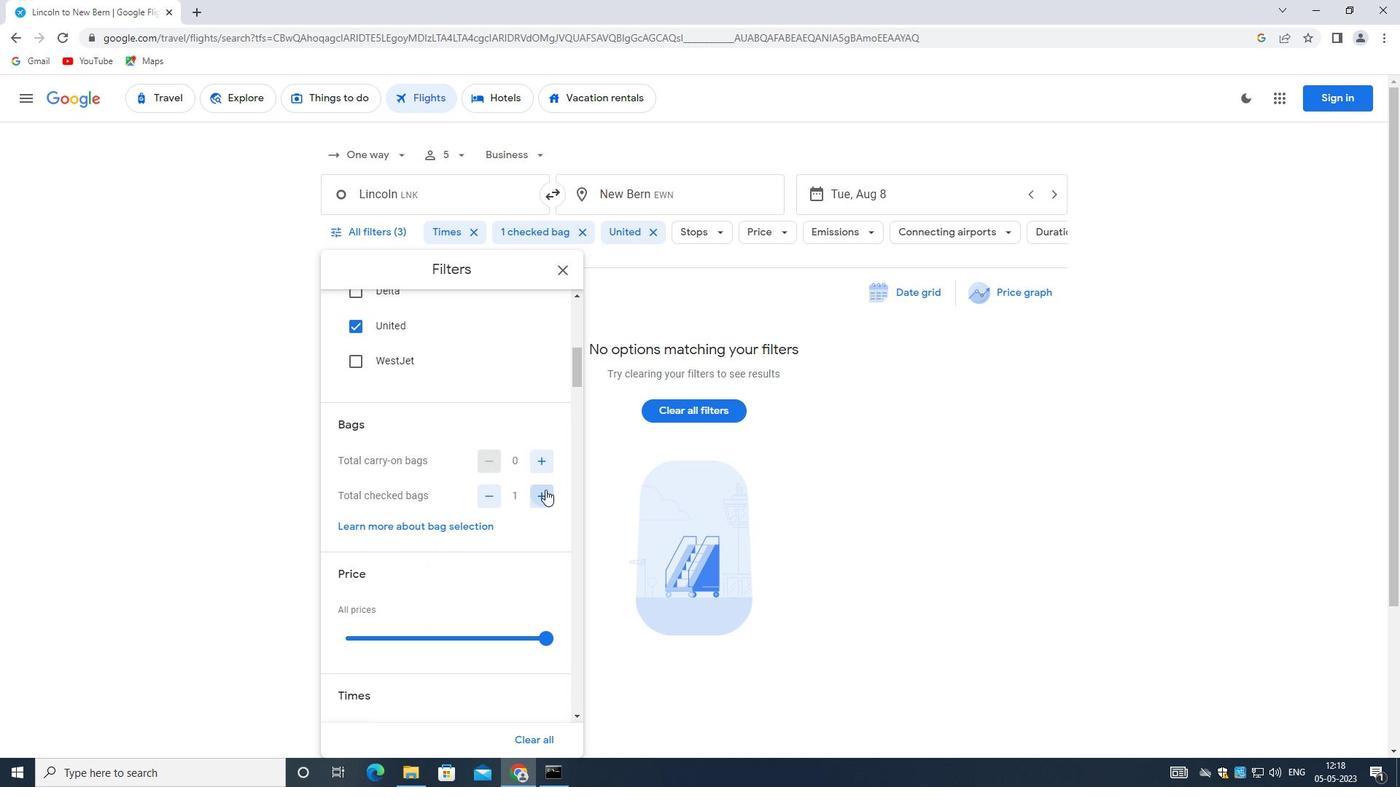
Action: Mouse moved to (564, 485)
Screenshot: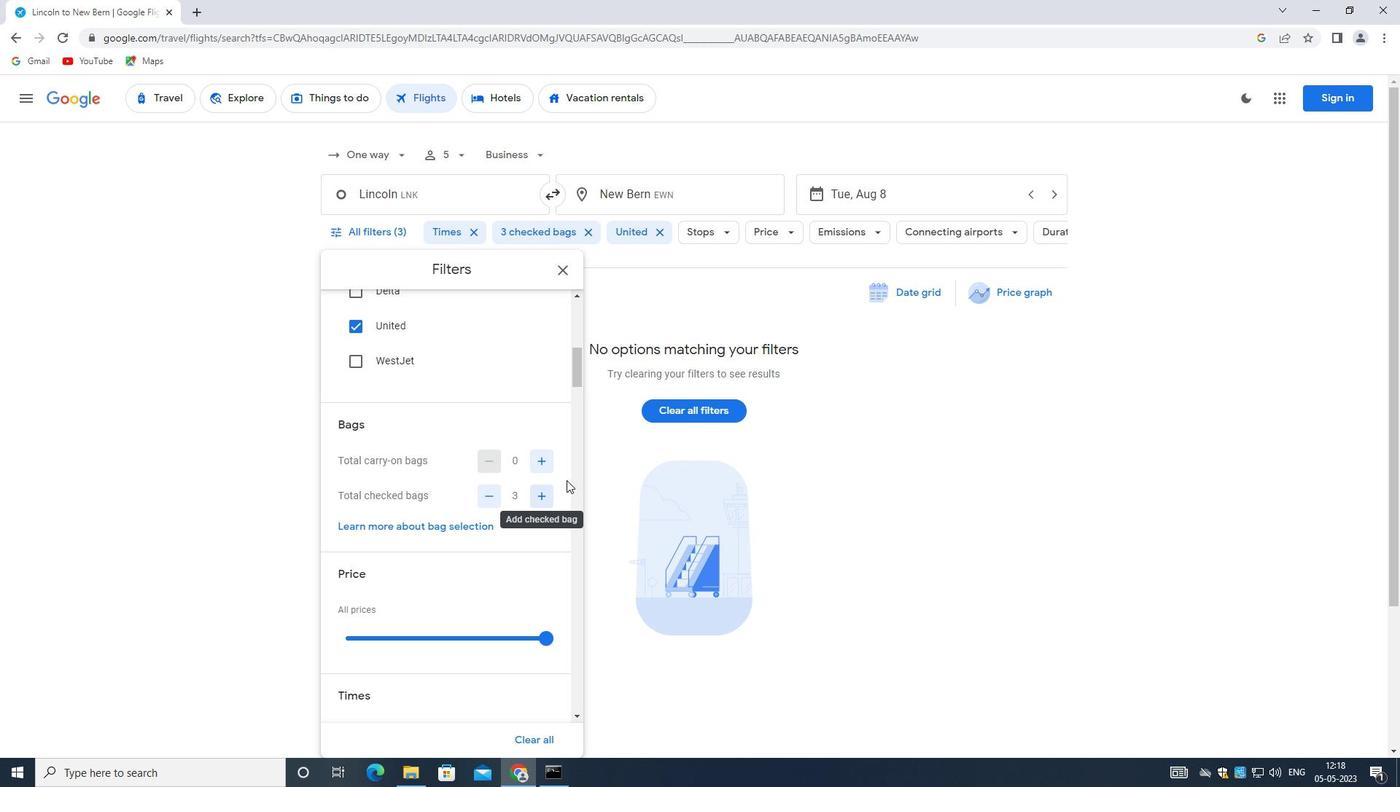 
Action: Mouse scrolled (564, 485) with delta (0, 0)
Screenshot: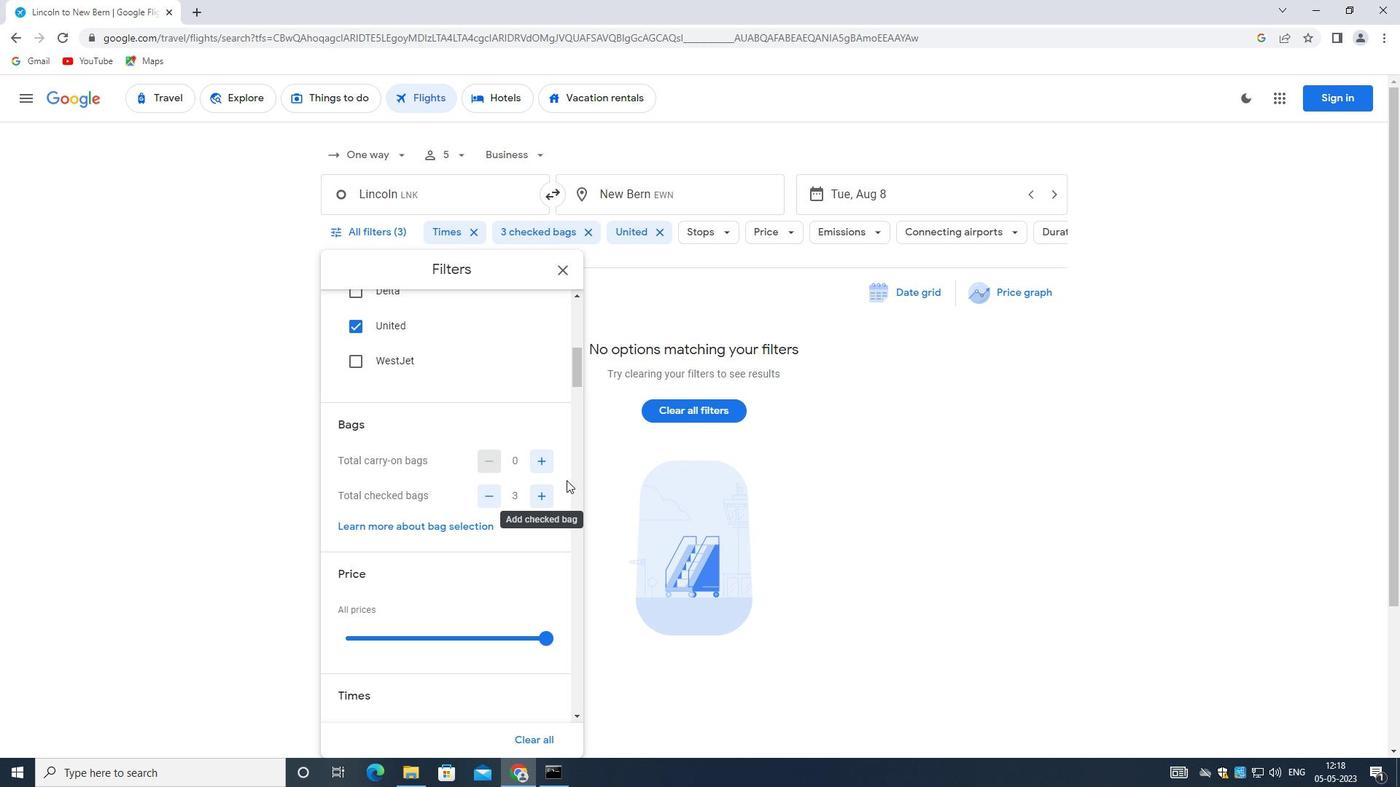 
Action: Mouse moved to (544, 562)
Screenshot: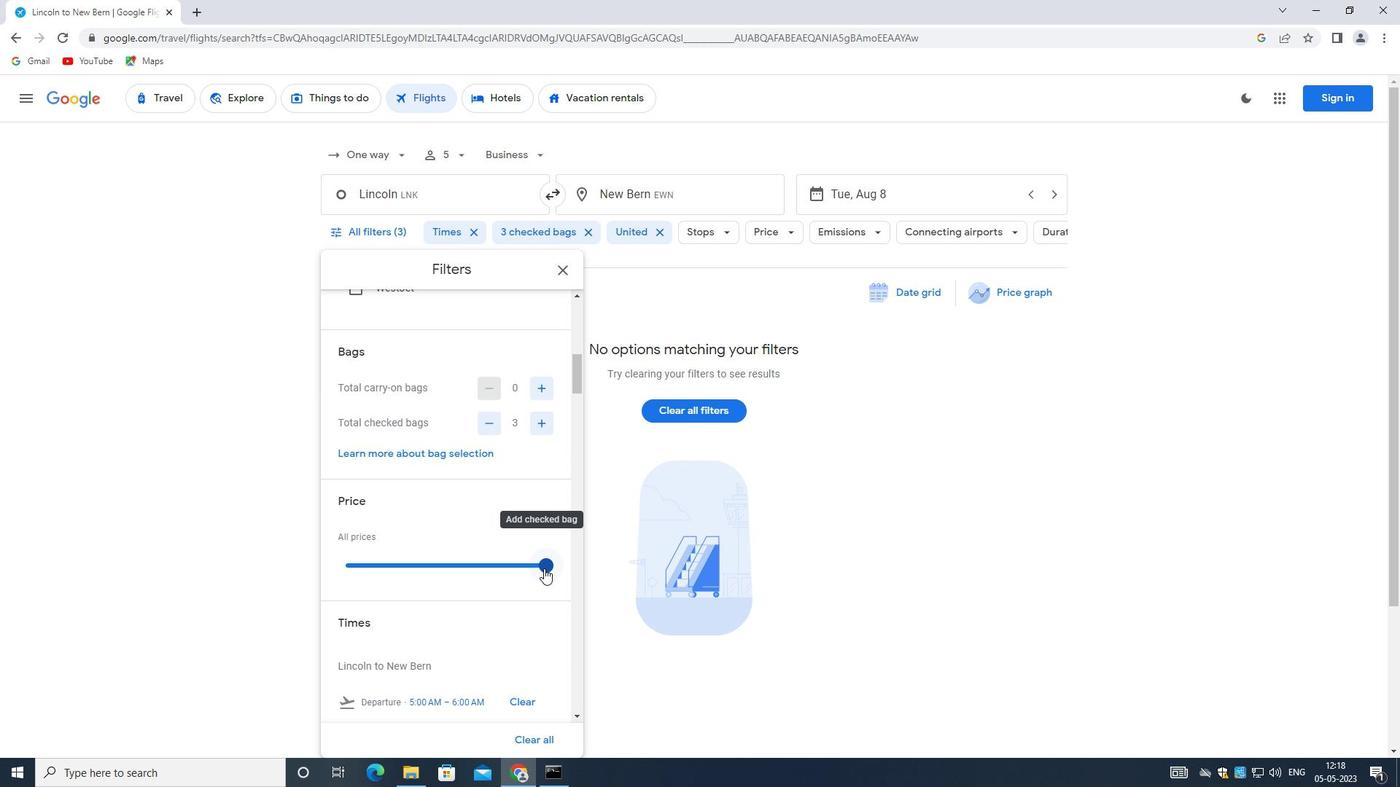 
Action: Mouse pressed left at (544, 562)
Screenshot: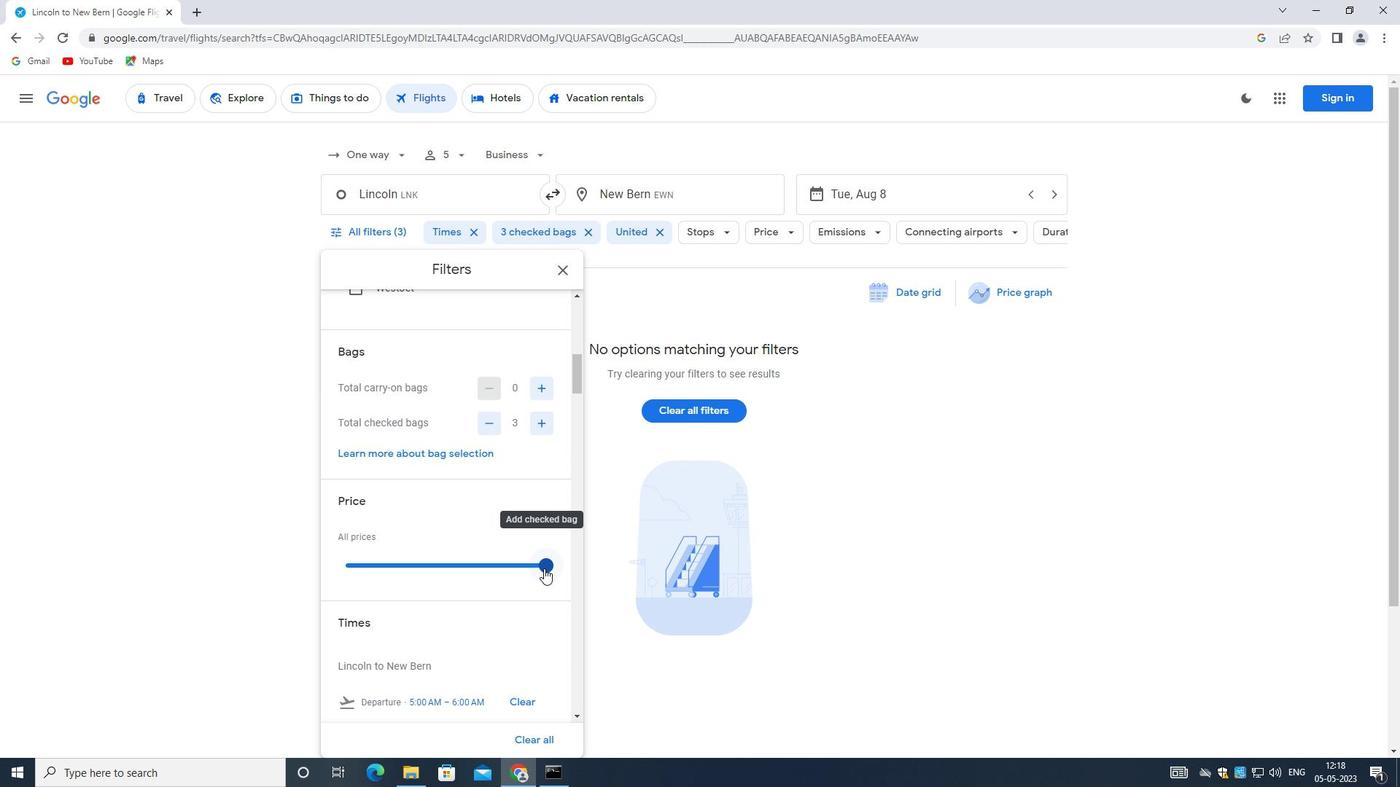 
Action: Mouse pressed left at (544, 562)
Screenshot: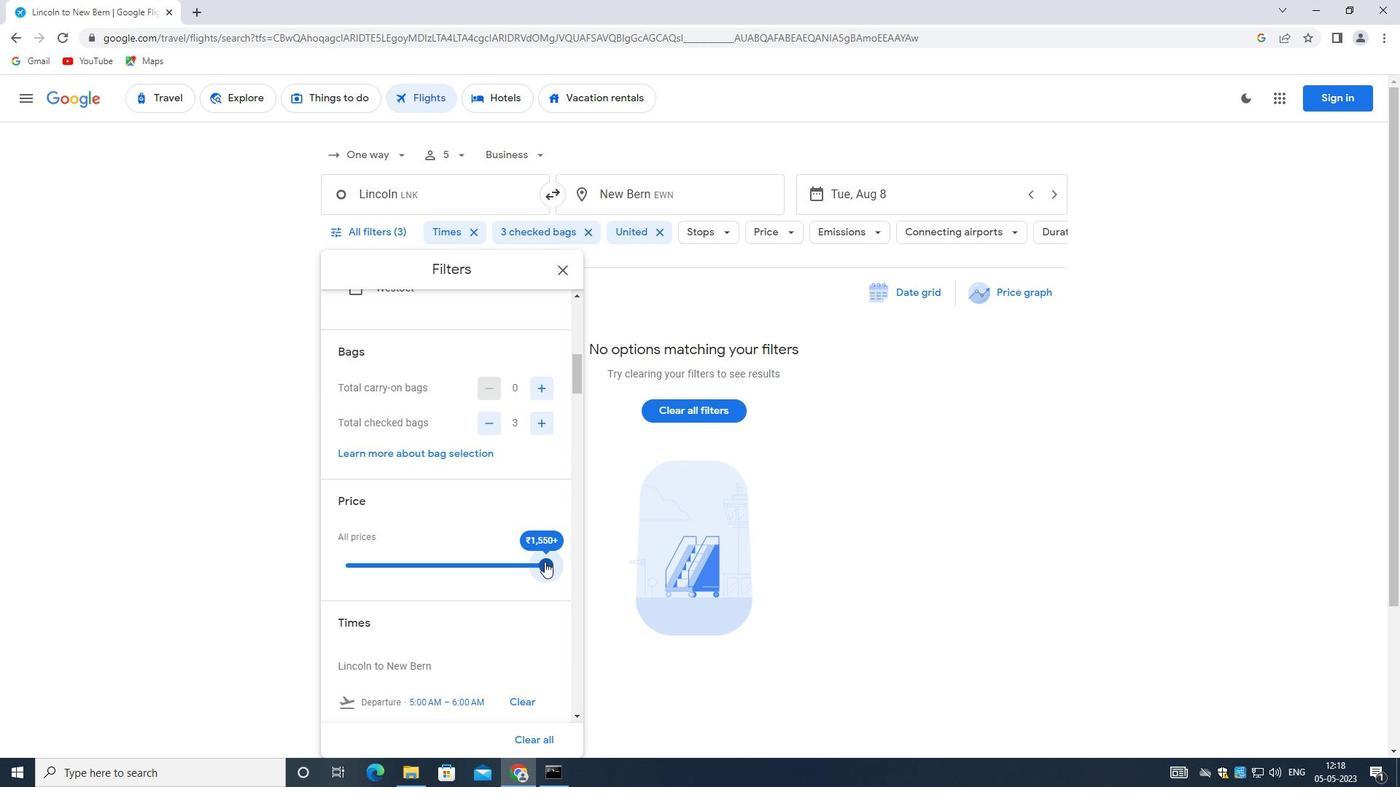
Action: Mouse moved to (485, 537)
Screenshot: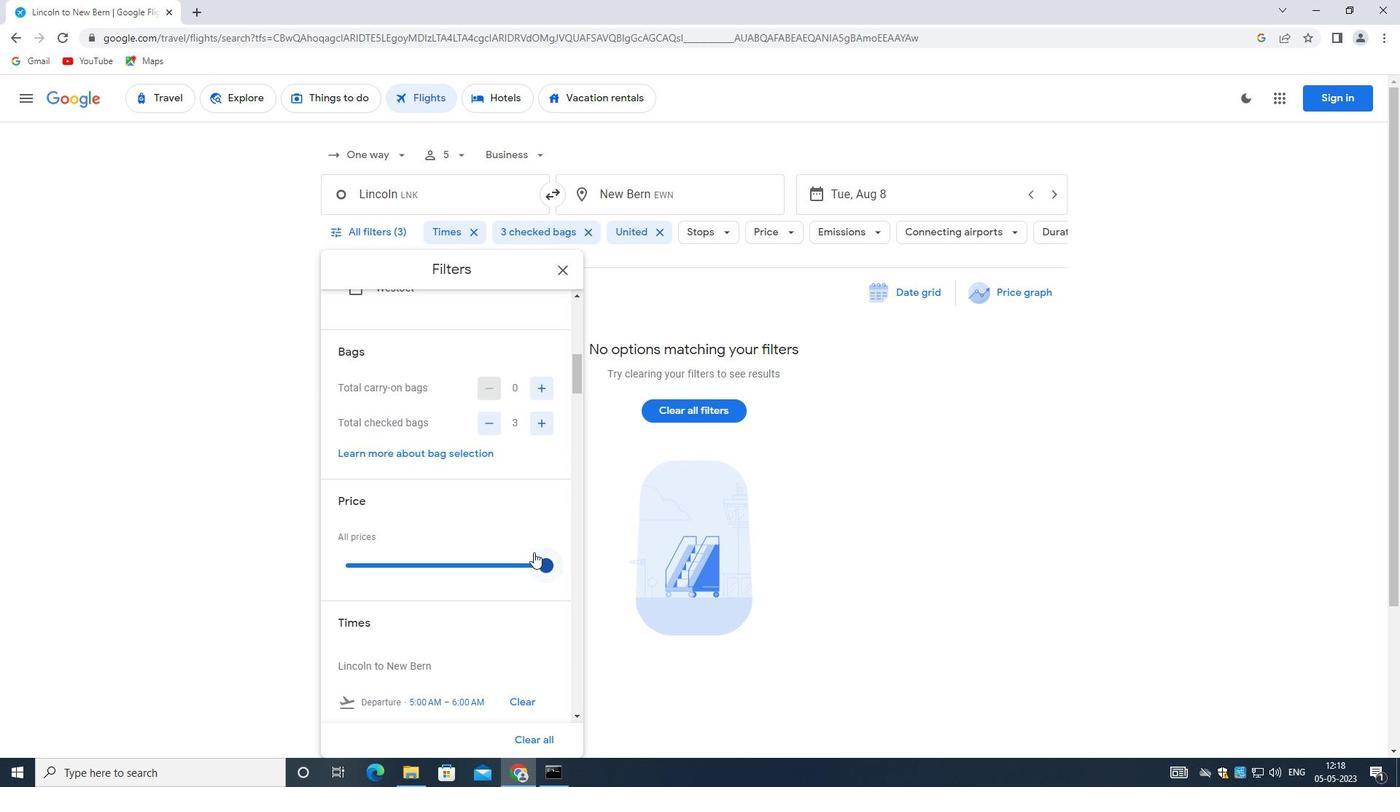 
Action: Mouse scrolled (485, 536) with delta (0, 0)
Screenshot: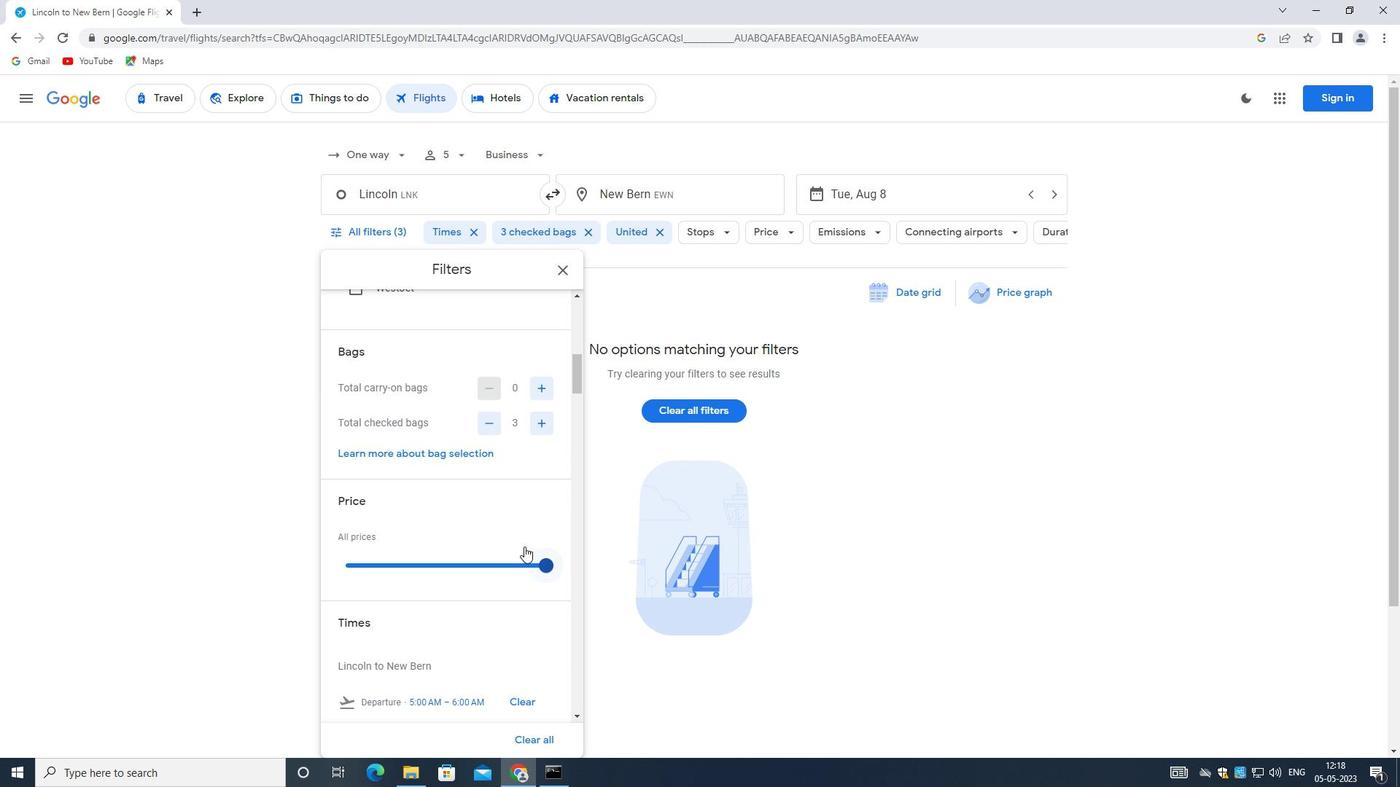 
Action: Mouse moved to (485, 537)
Screenshot: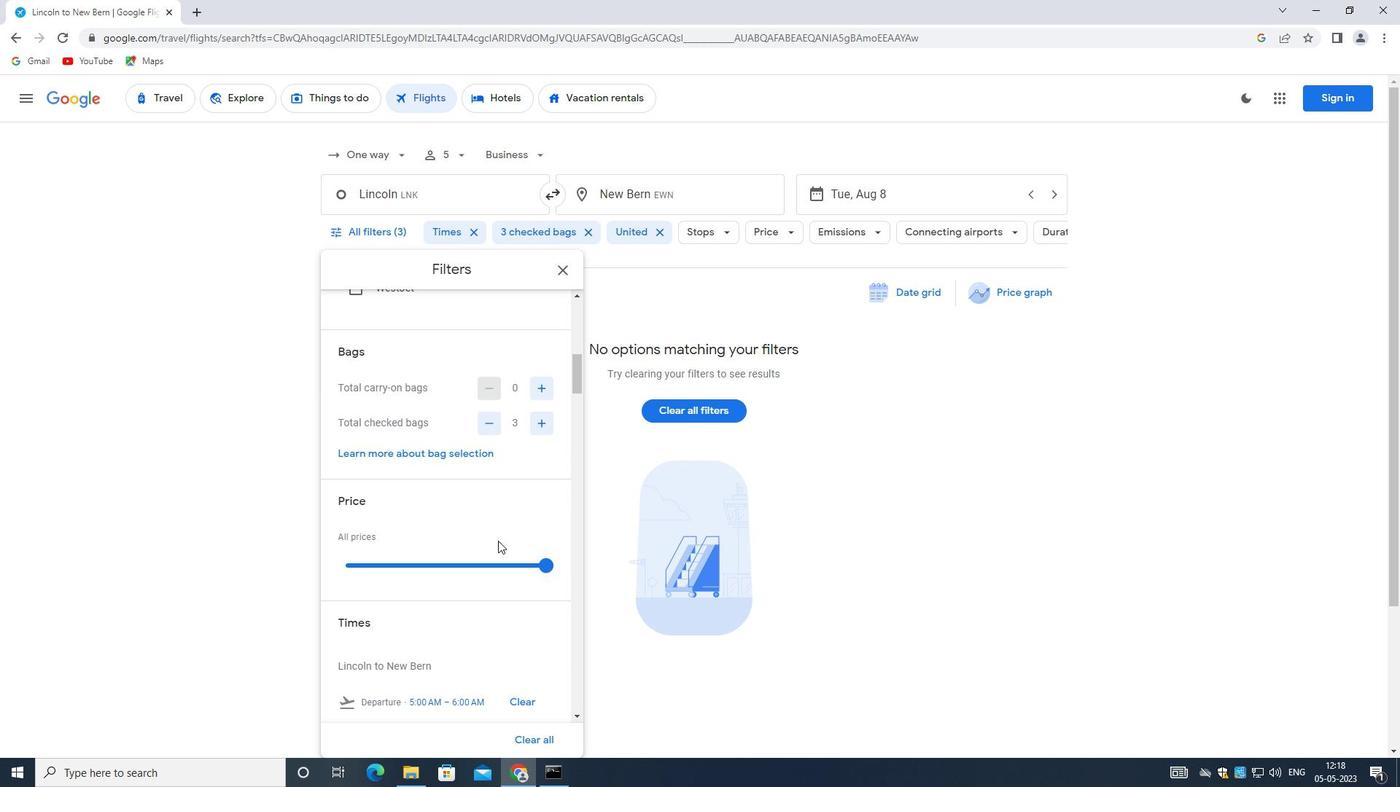 
Action: Mouse scrolled (485, 536) with delta (0, 0)
Screenshot: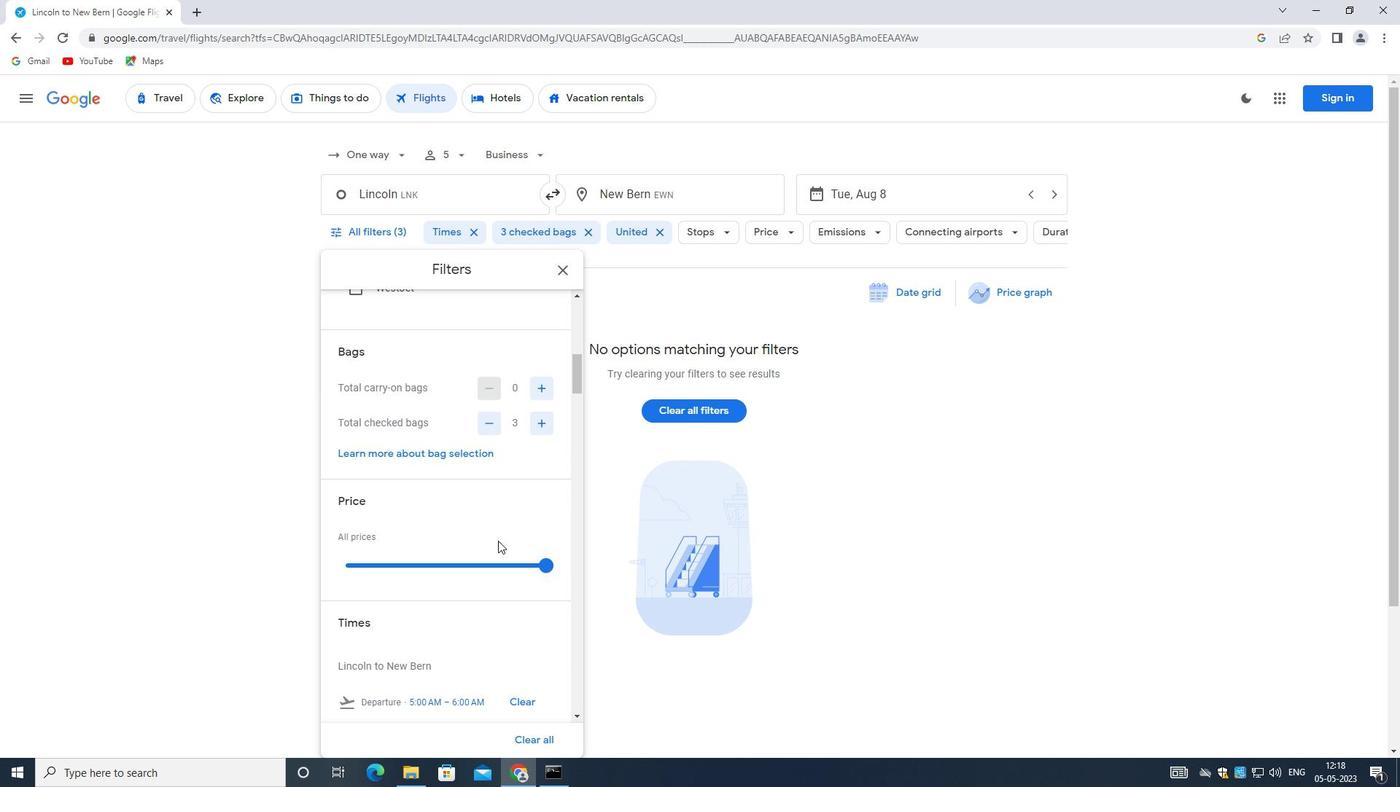 
Action: Mouse scrolled (485, 536) with delta (0, 0)
Screenshot: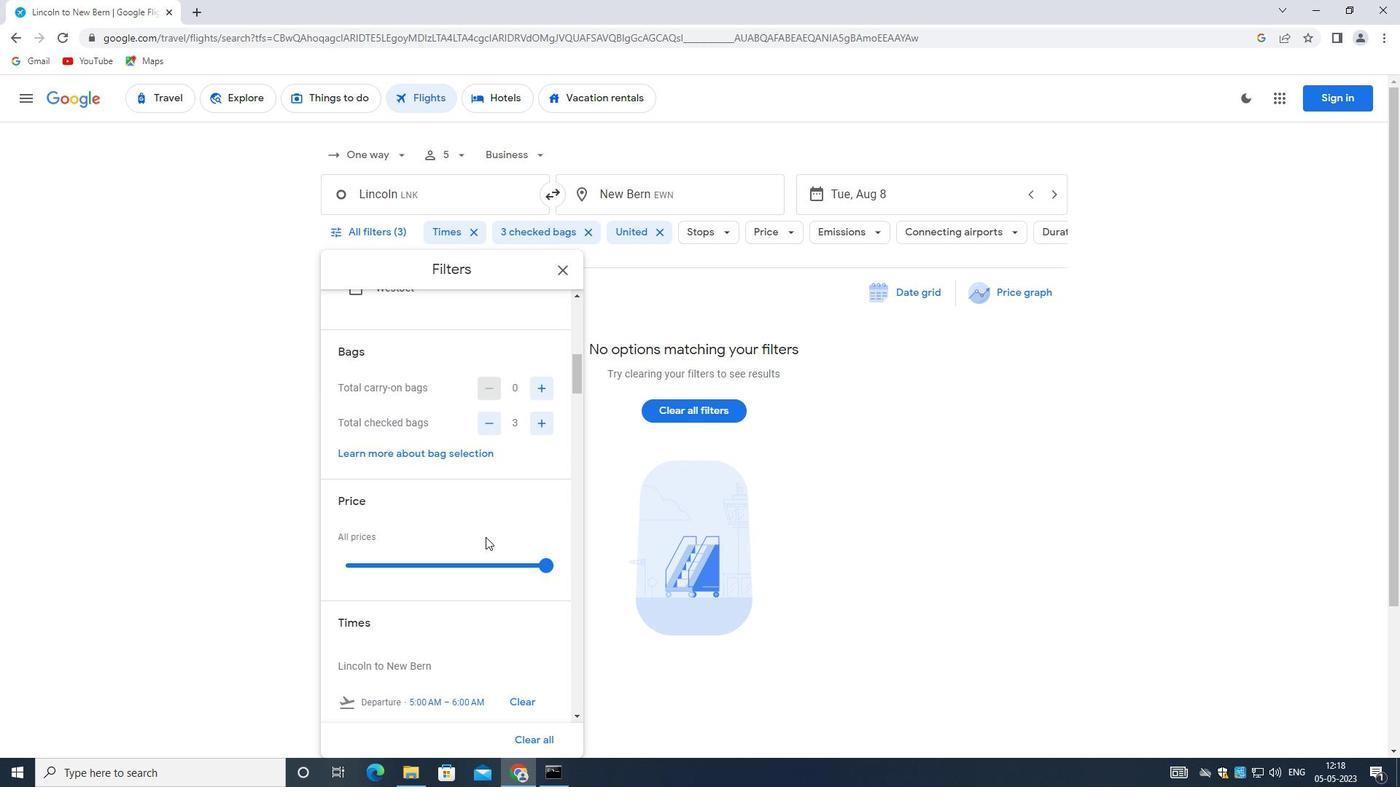 
Action: Mouse moved to (419, 509)
Screenshot: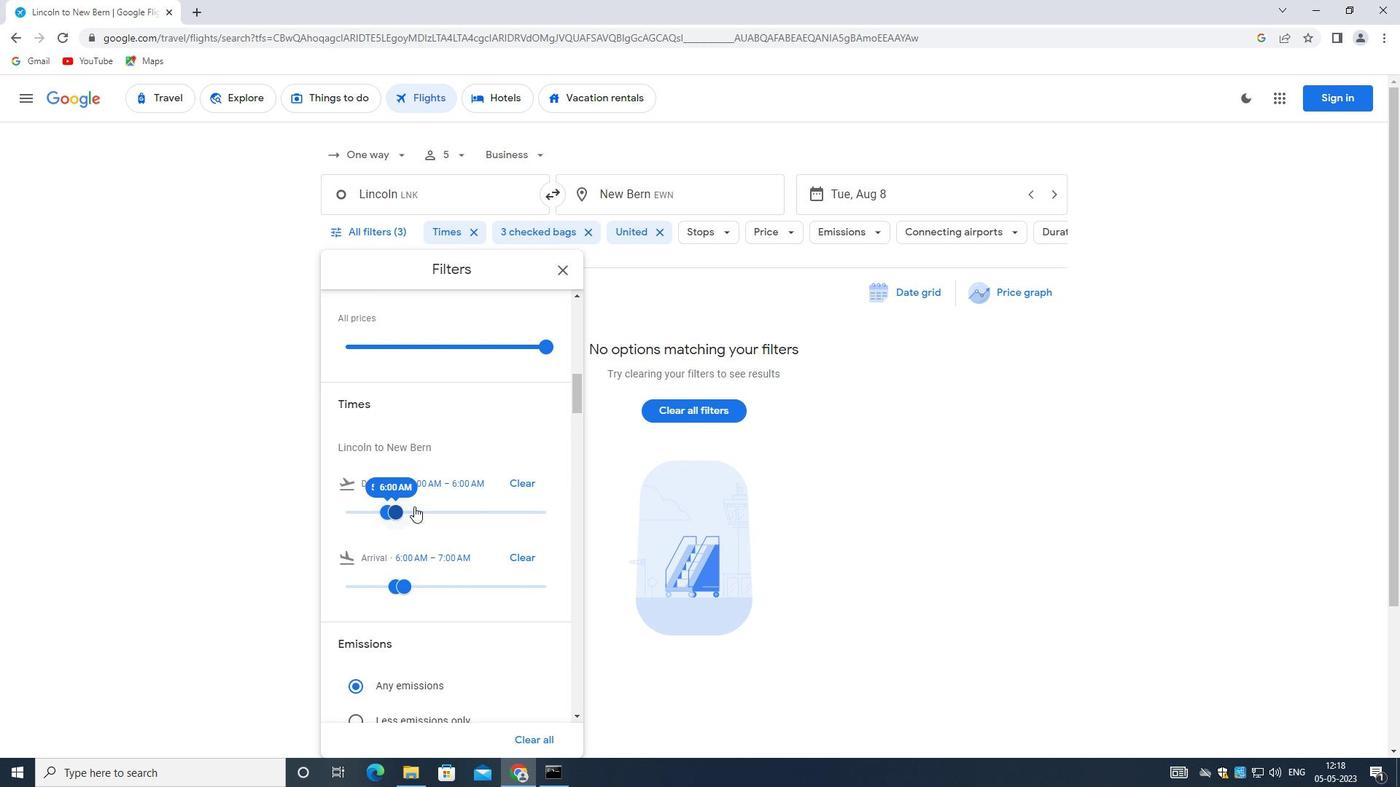 
Action: Mouse pressed left at (419, 509)
Screenshot: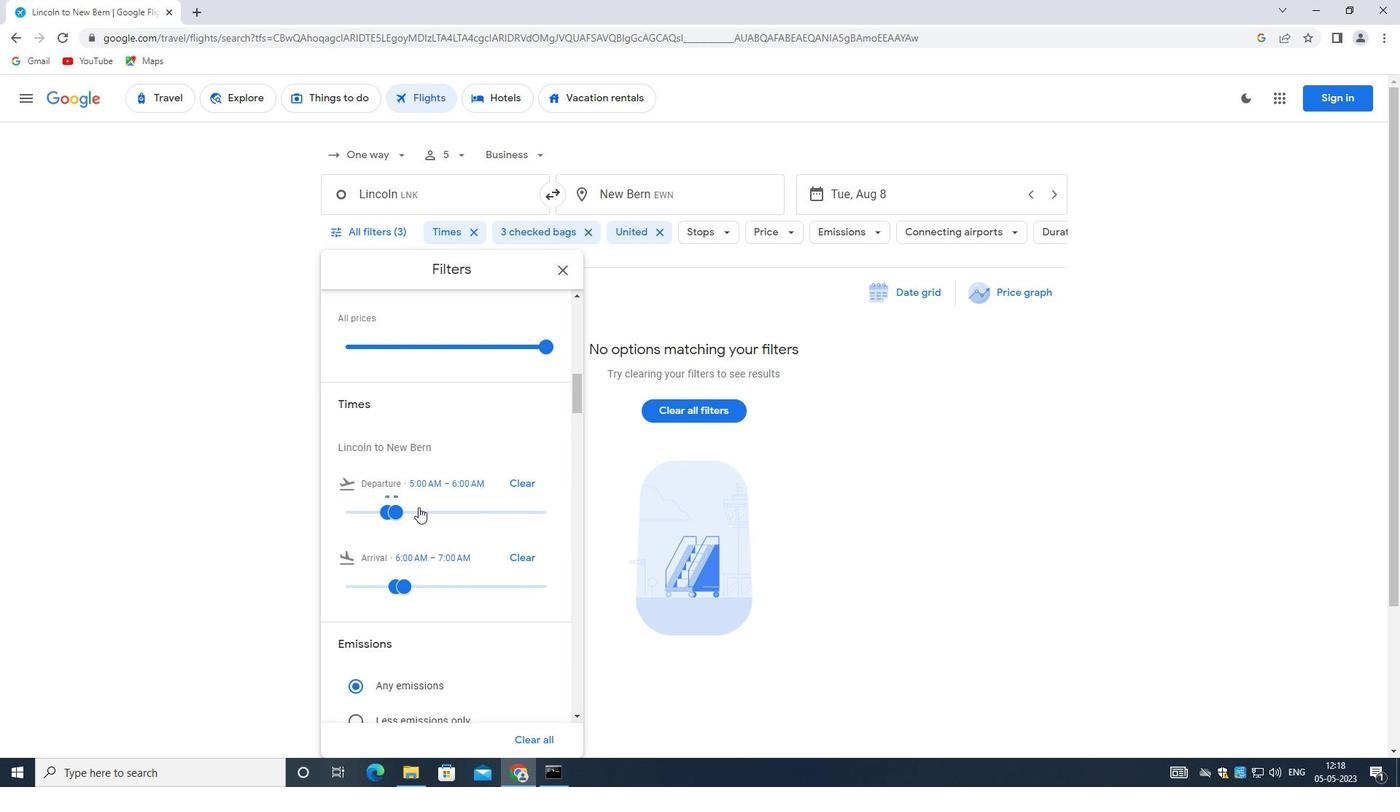 
Action: Mouse moved to (395, 510)
Screenshot: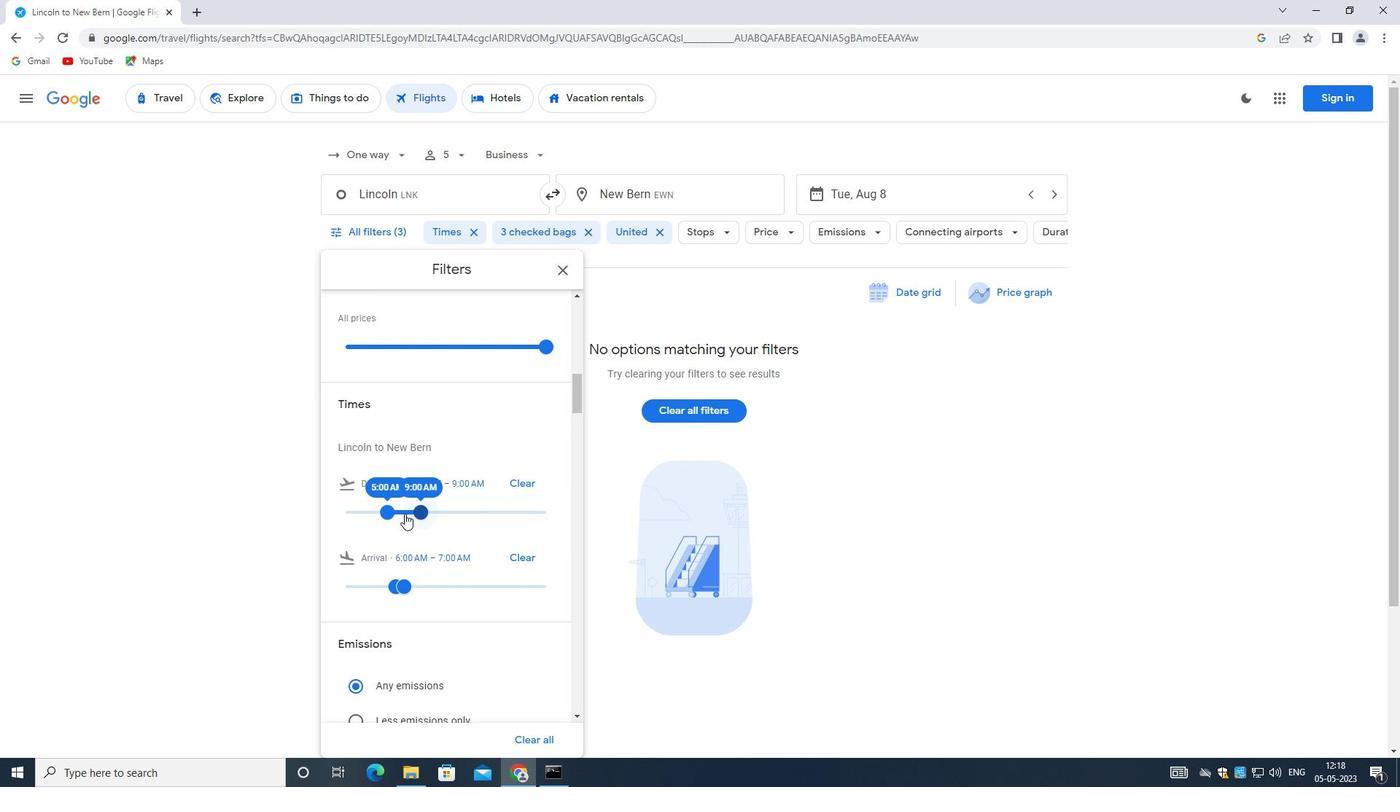 
Action: Mouse pressed left at (395, 510)
Screenshot: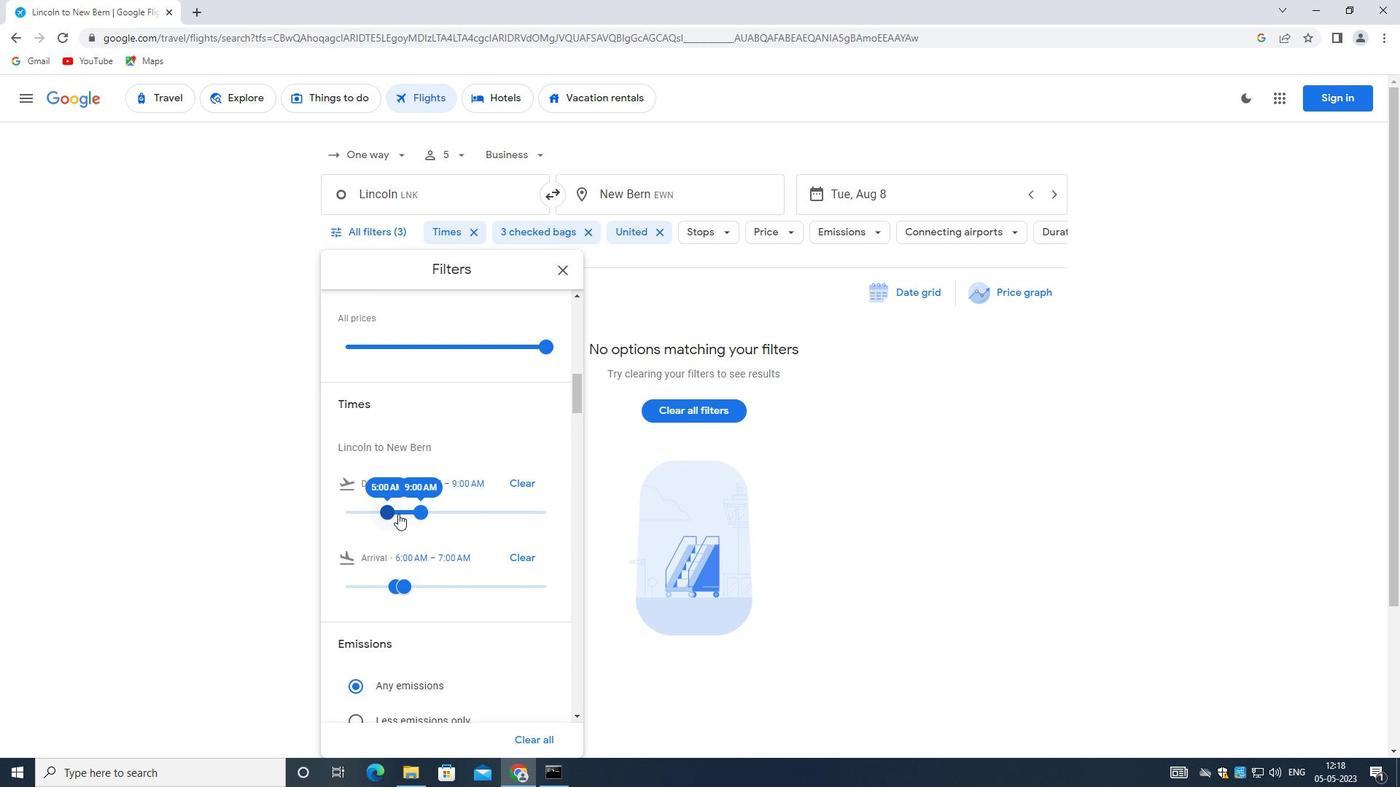 
Action: Mouse moved to (400, 511)
Screenshot: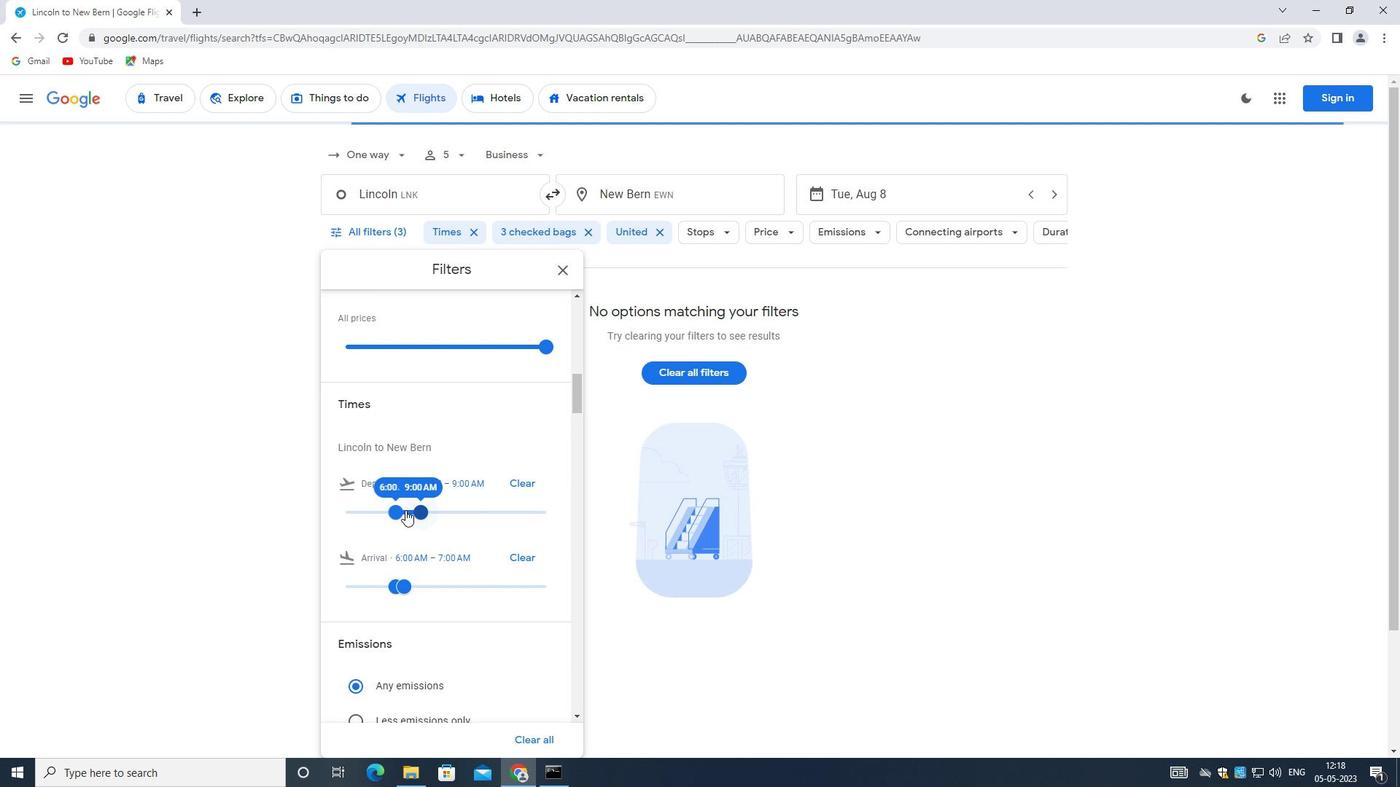 
Action: Mouse pressed left at (400, 511)
Screenshot: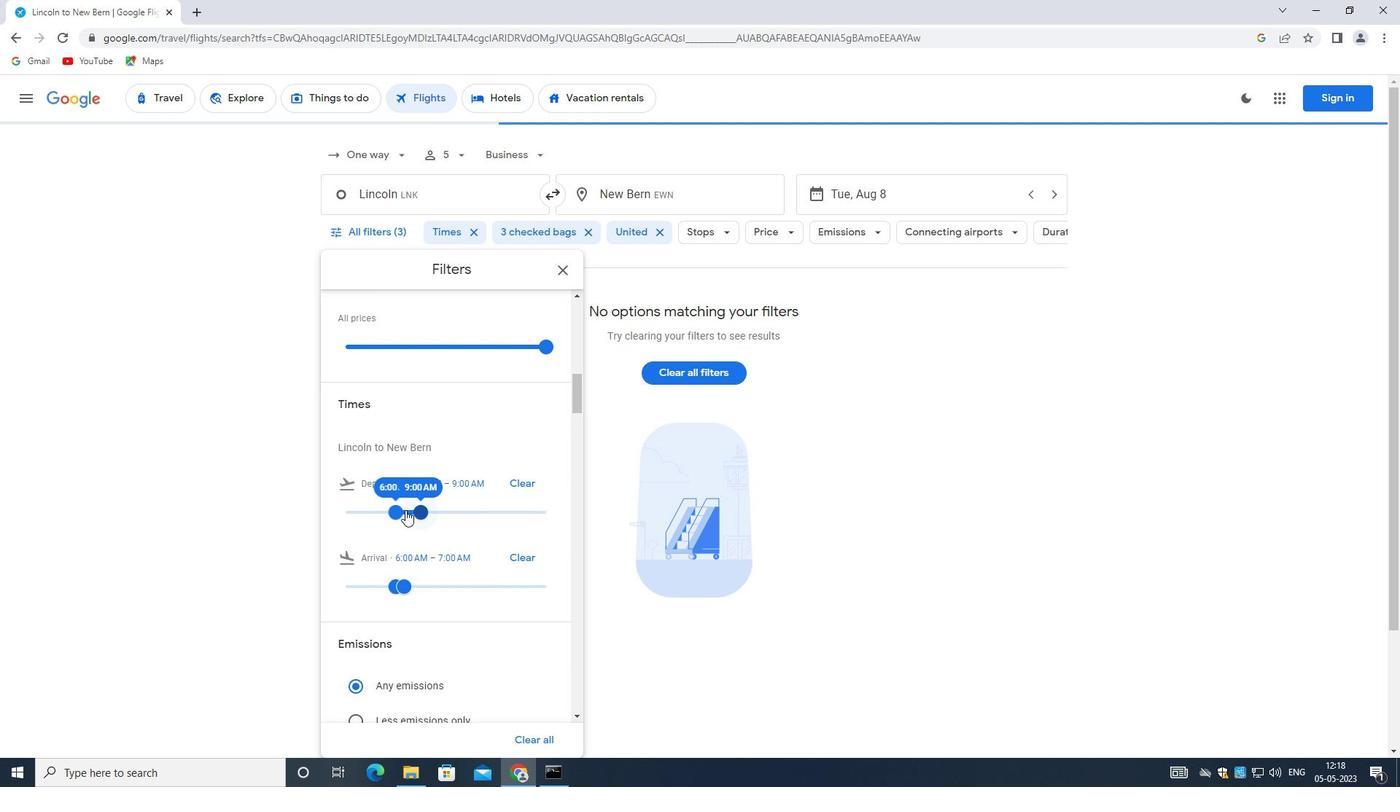 
Action: Mouse moved to (415, 509)
Screenshot: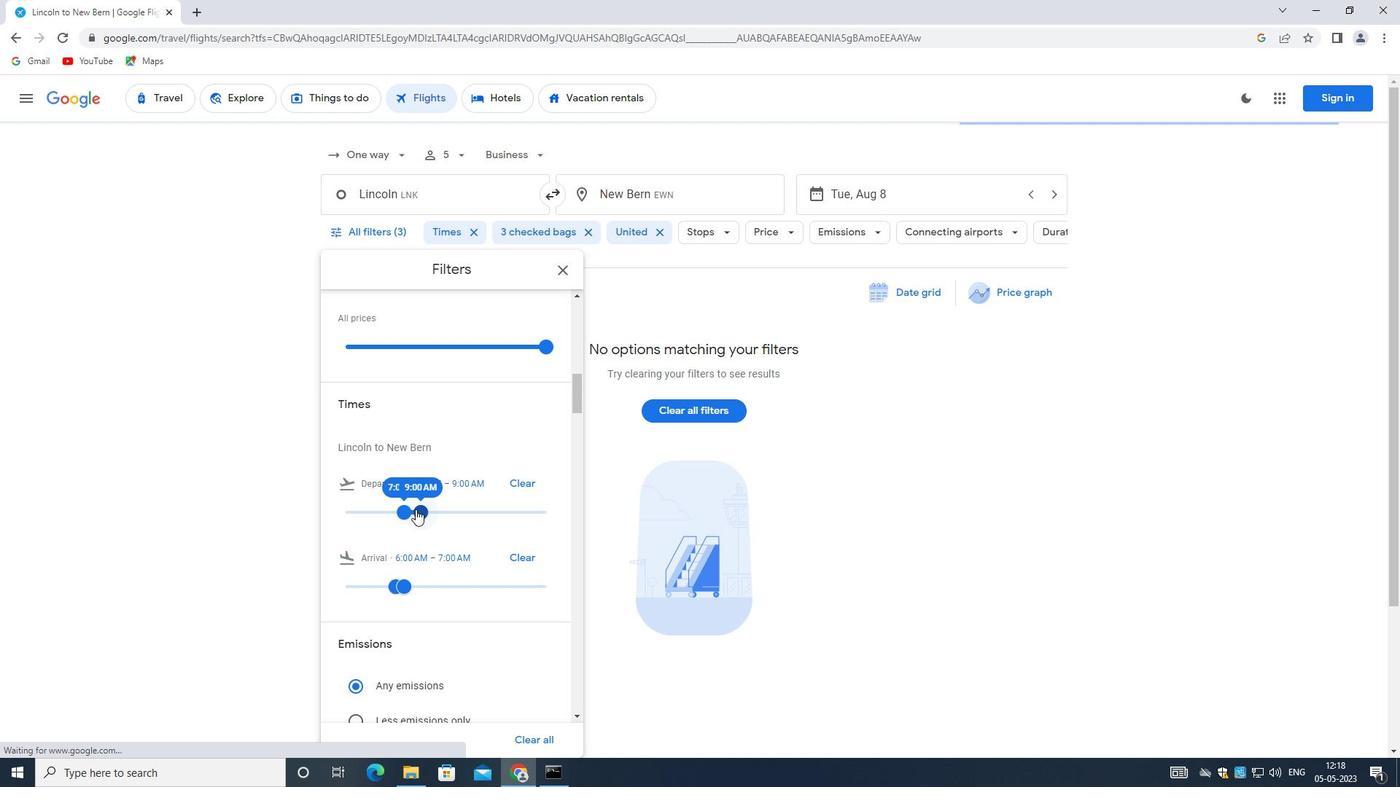 
Action: Mouse pressed left at (415, 509)
Screenshot: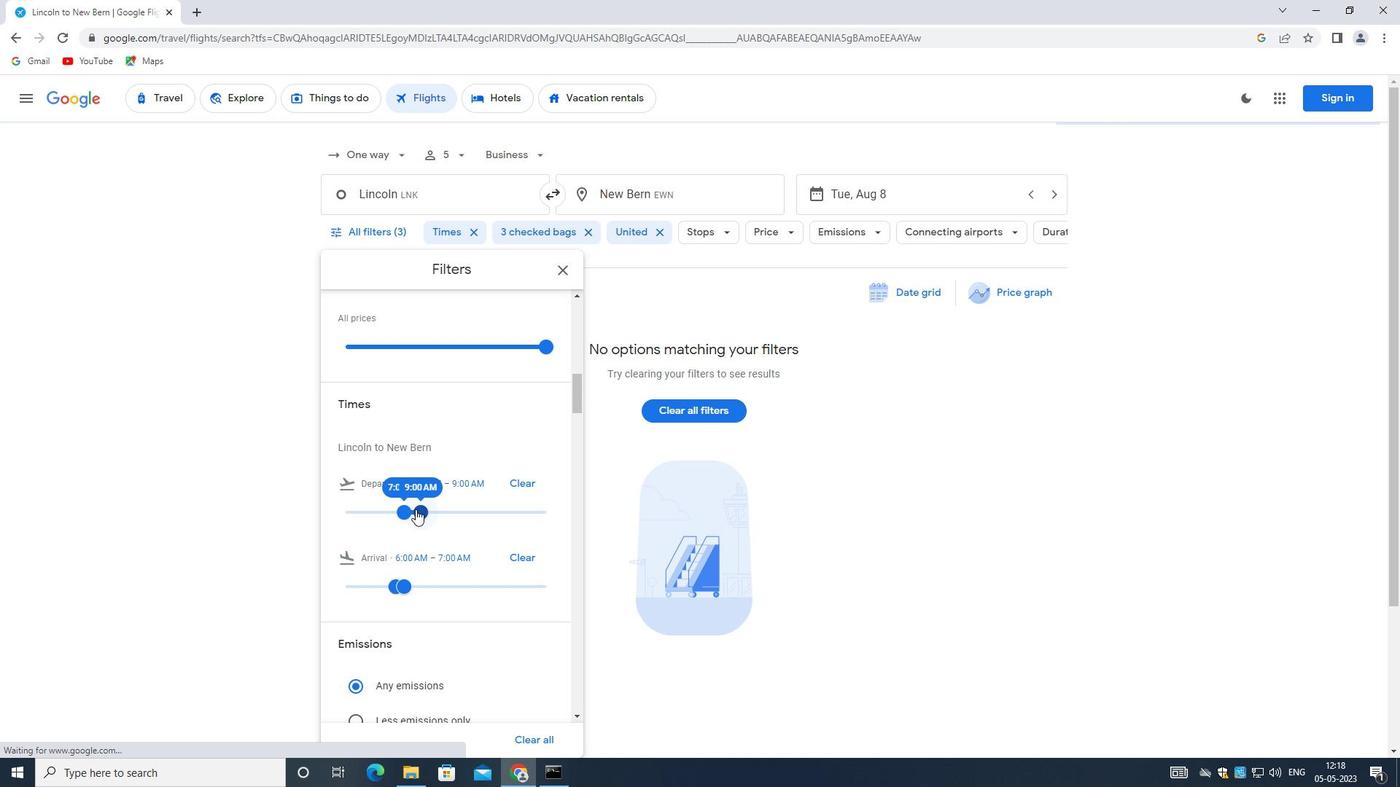 
Action: Mouse moved to (425, 509)
Screenshot: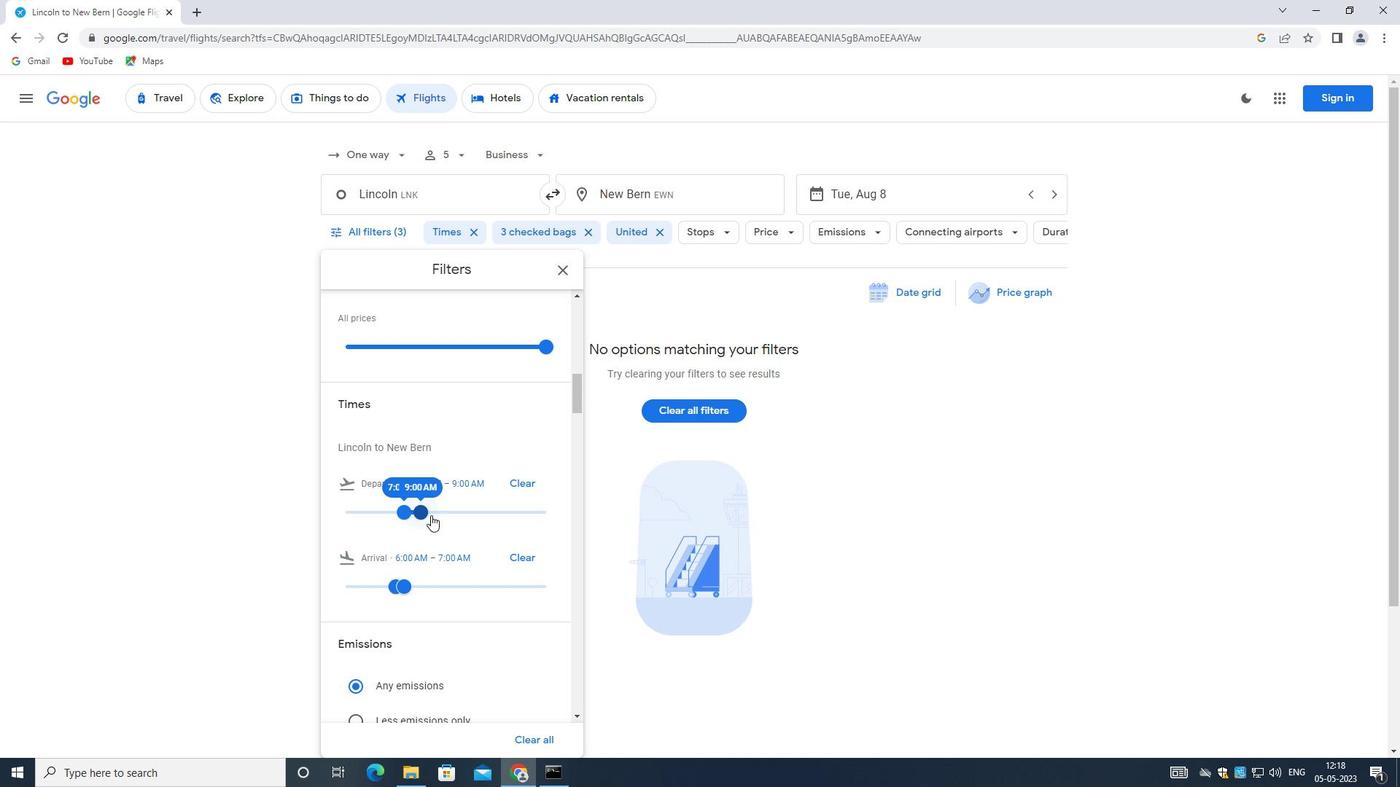 
Action: Mouse pressed left at (425, 509)
Screenshot: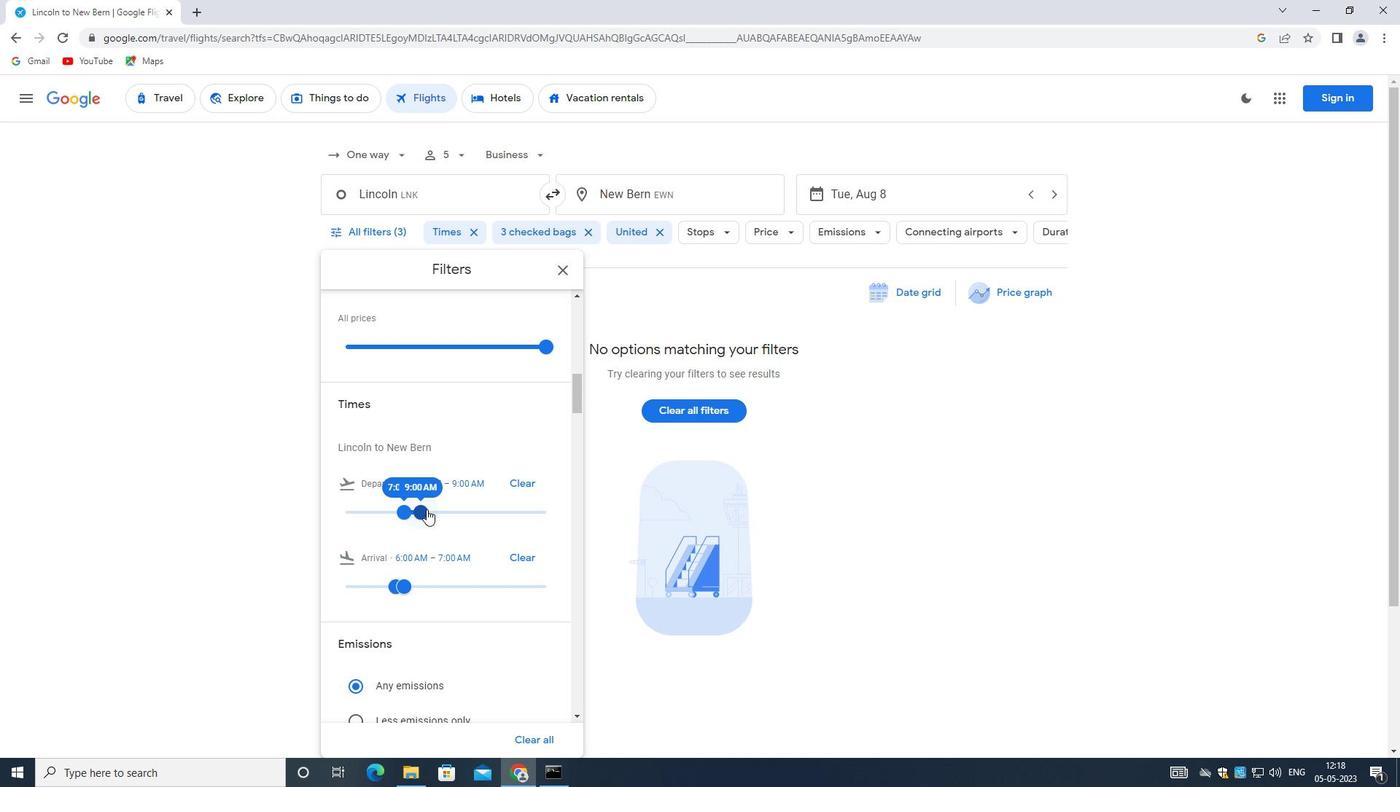 
Action: Mouse moved to (406, 489)
Screenshot: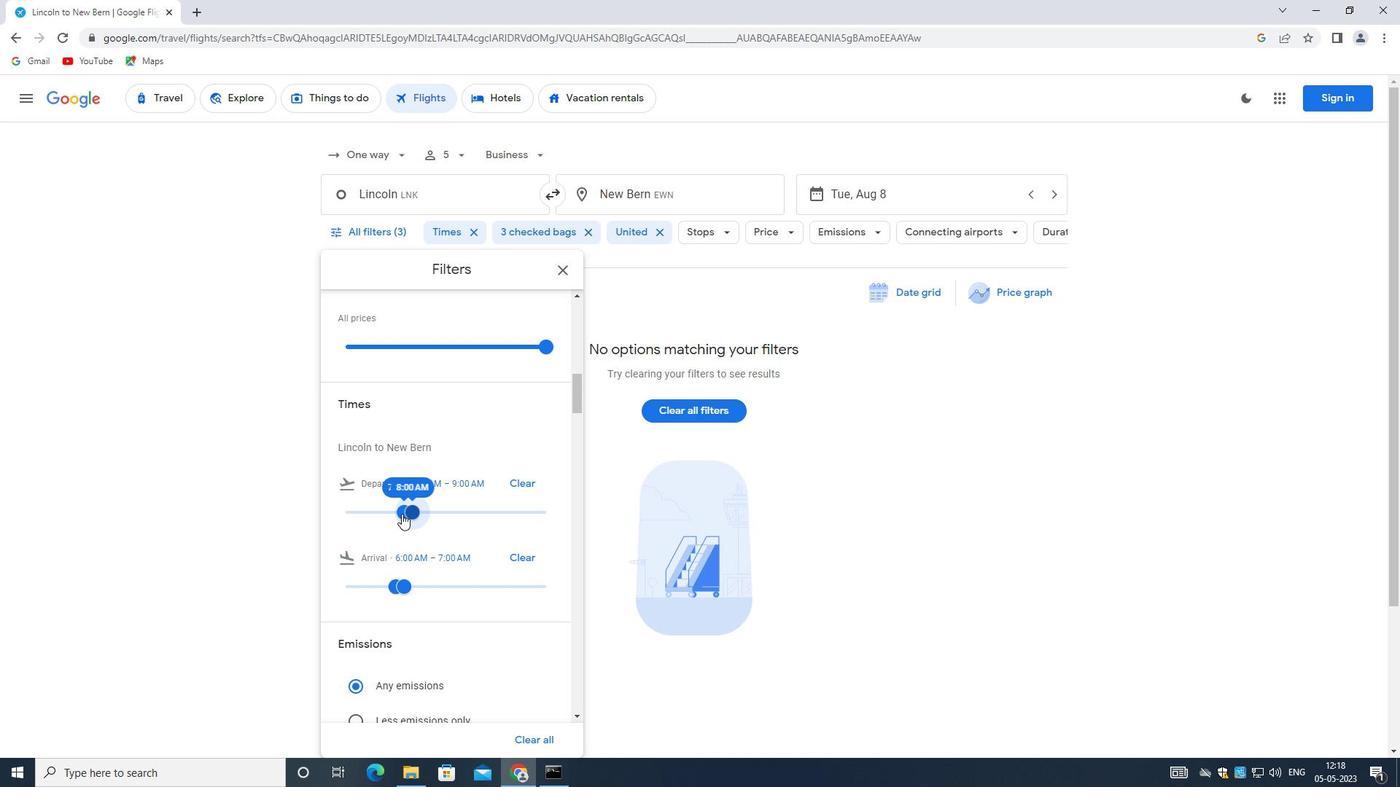 
Action: Mouse scrolled (406, 488) with delta (0, 0)
Screenshot: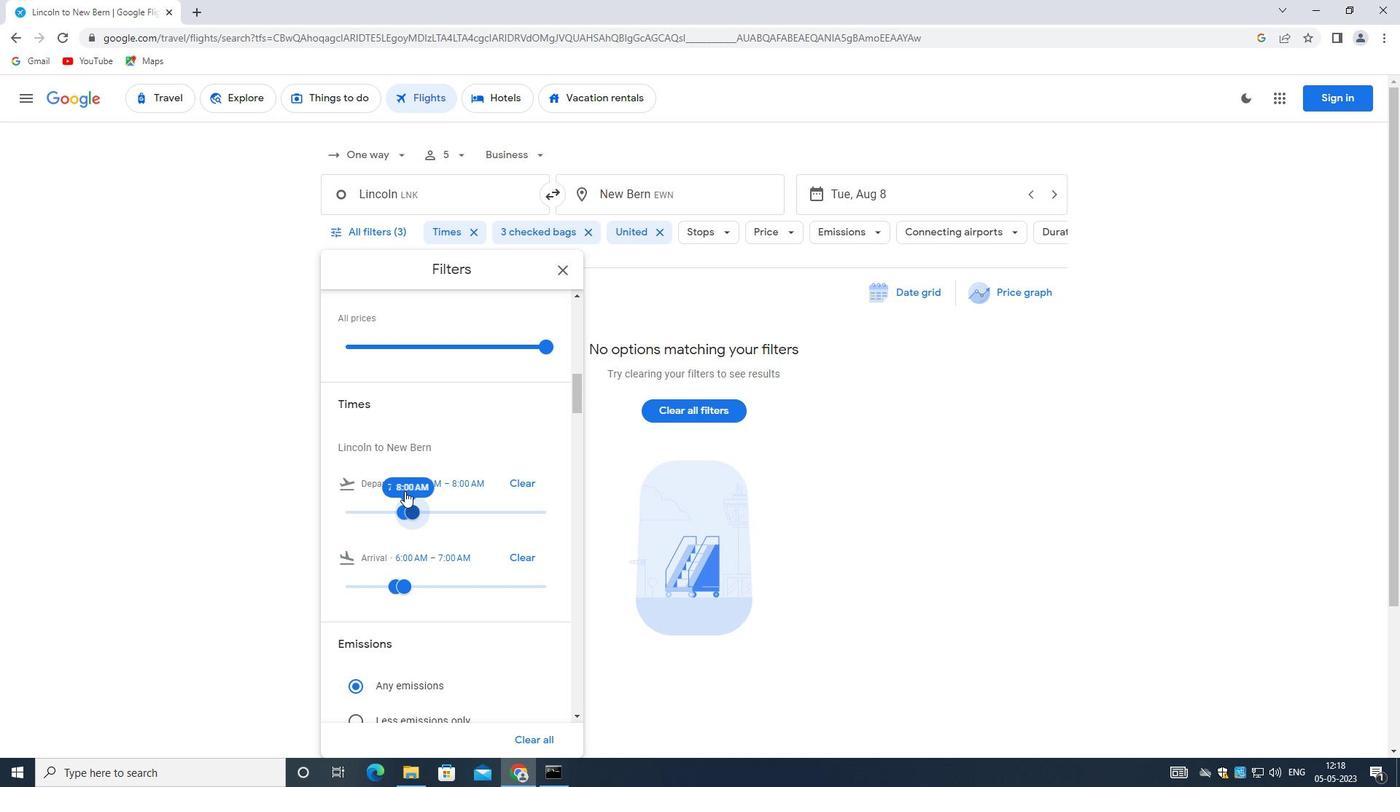 
Action: Mouse scrolled (406, 488) with delta (0, 0)
Screenshot: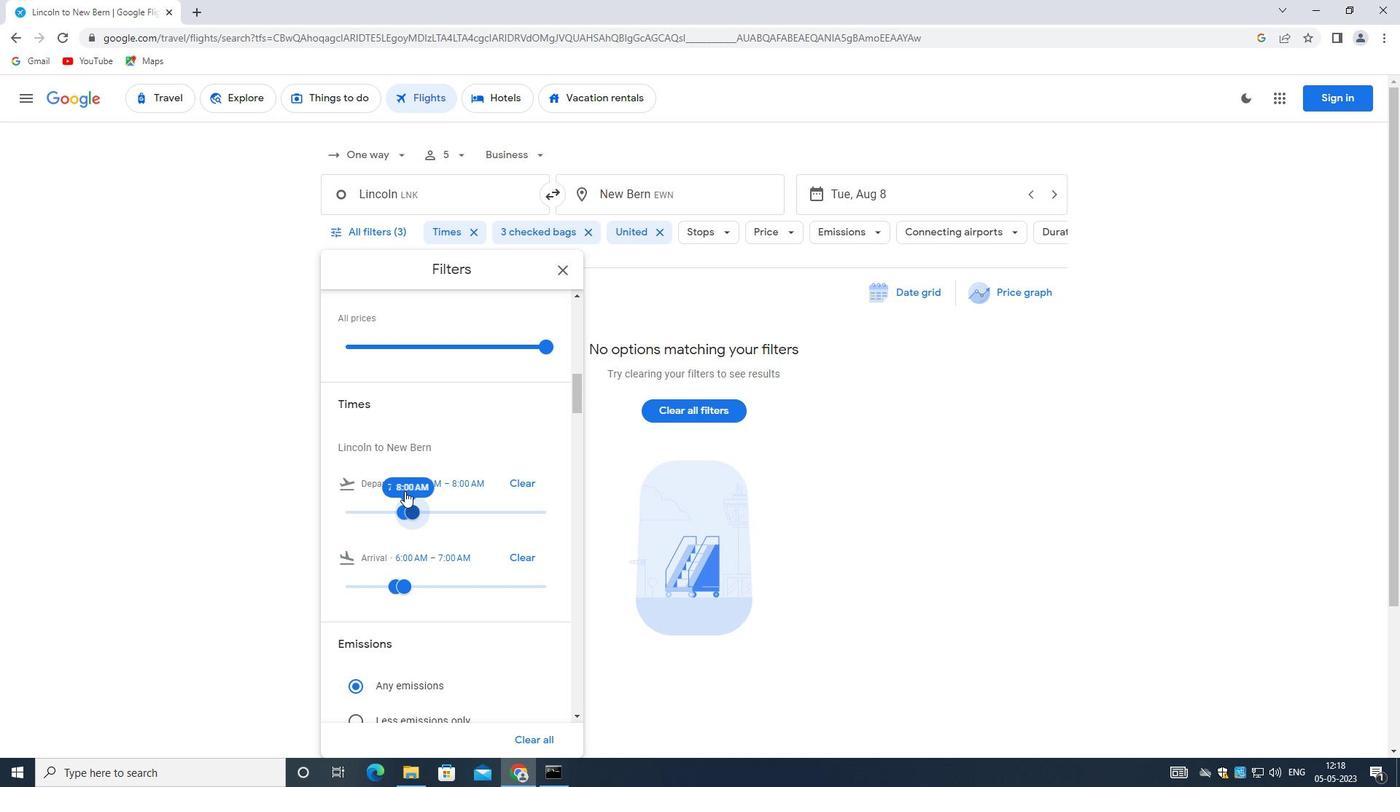 
Action: Mouse scrolled (406, 488) with delta (0, 0)
Screenshot: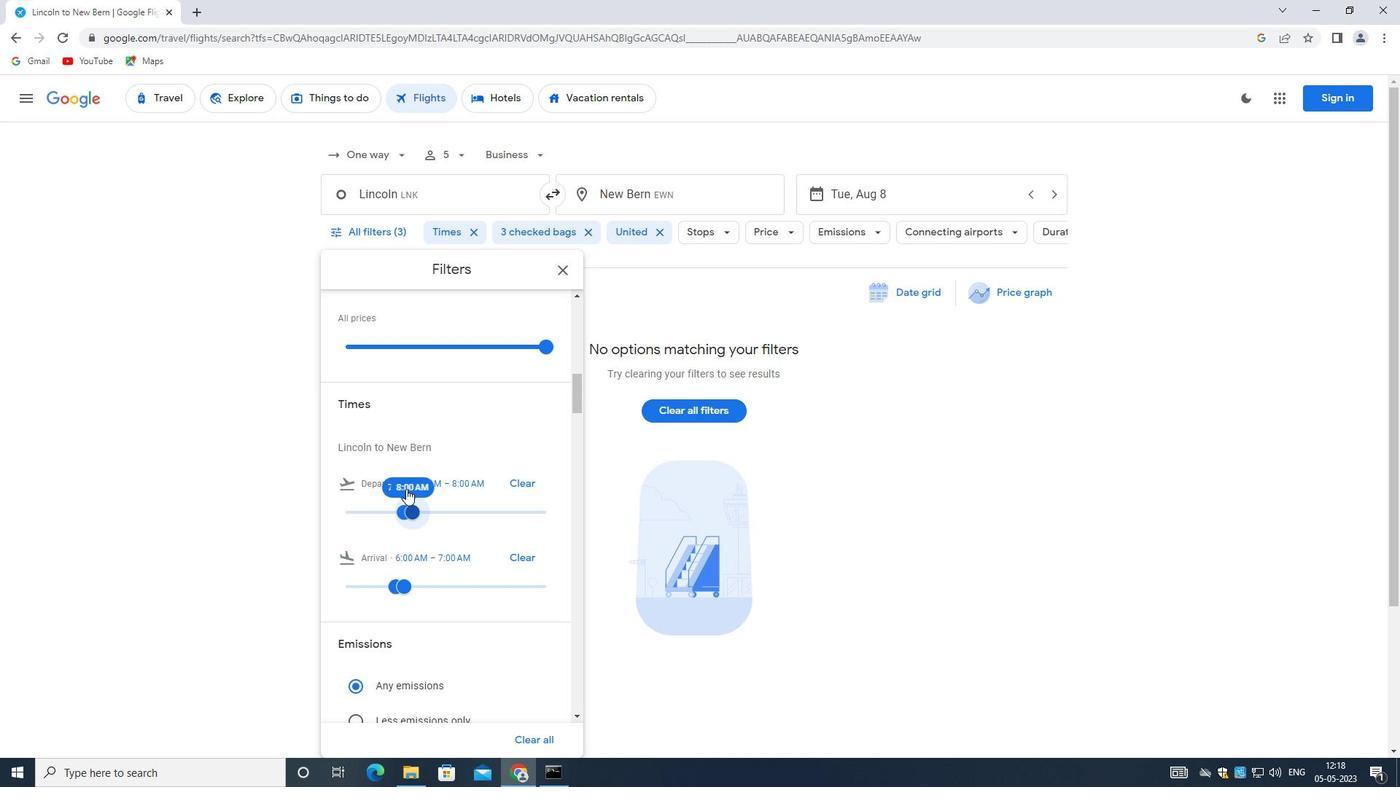 
Action: Mouse scrolled (406, 488) with delta (0, 0)
Screenshot: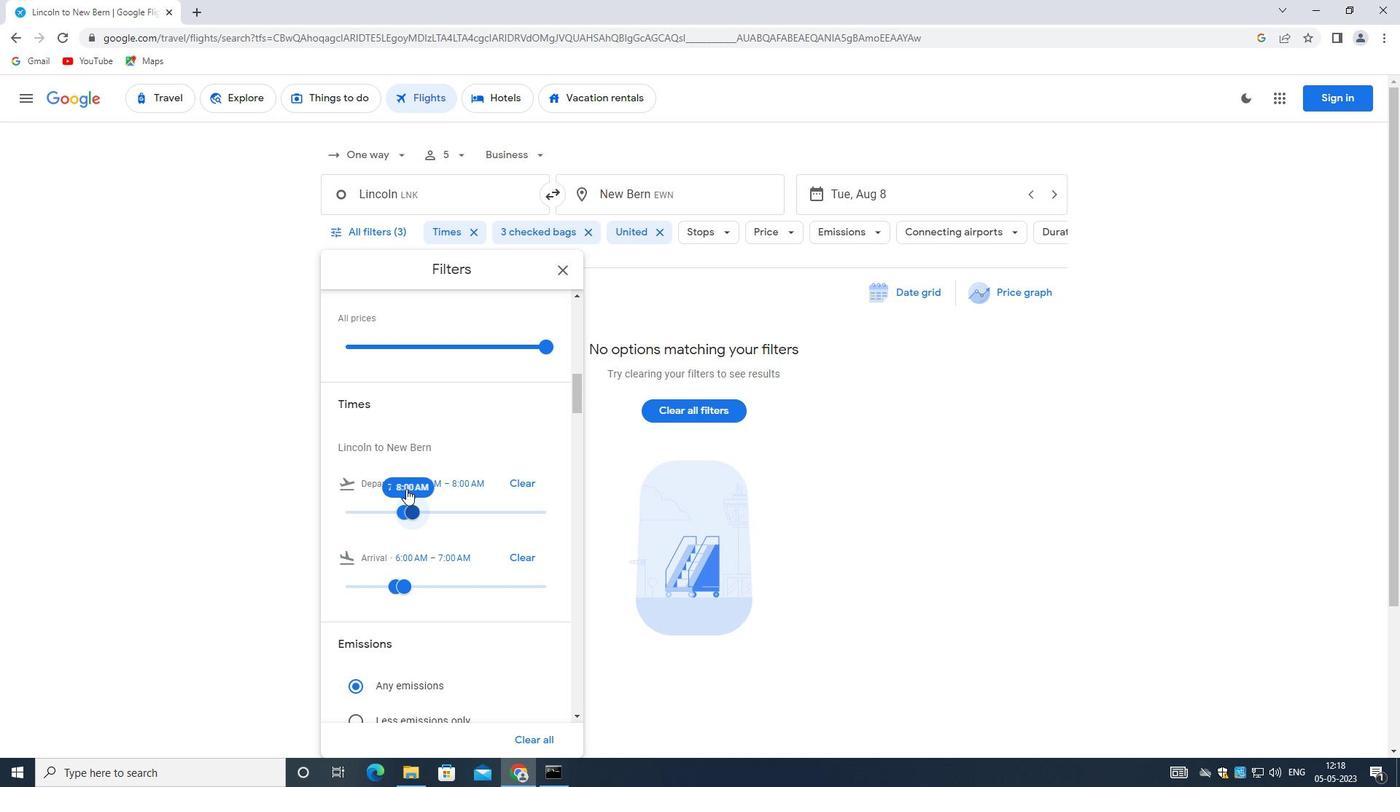 
Action: Mouse scrolled (406, 488) with delta (0, 0)
Screenshot: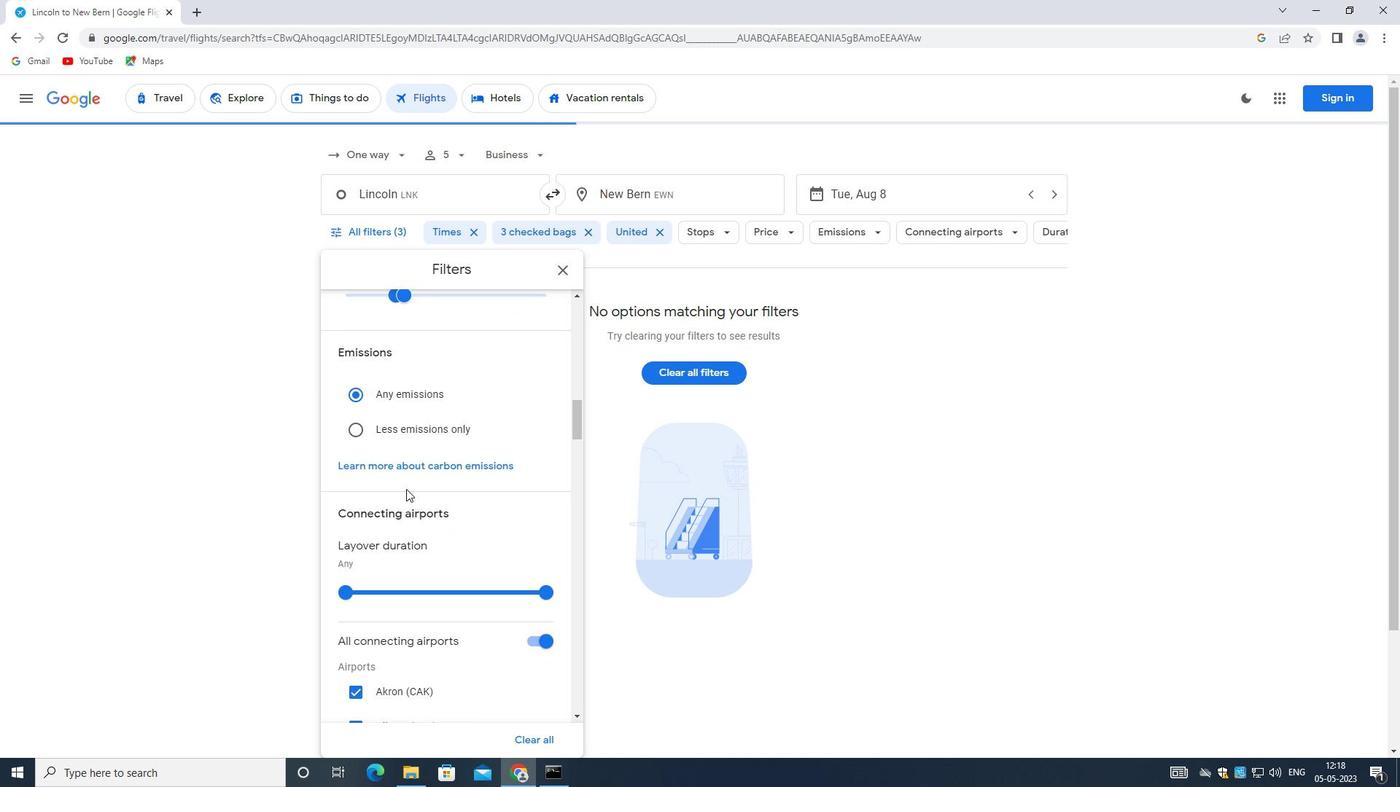 
Action: Mouse scrolled (406, 488) with delta (0, 0)
Screenshot: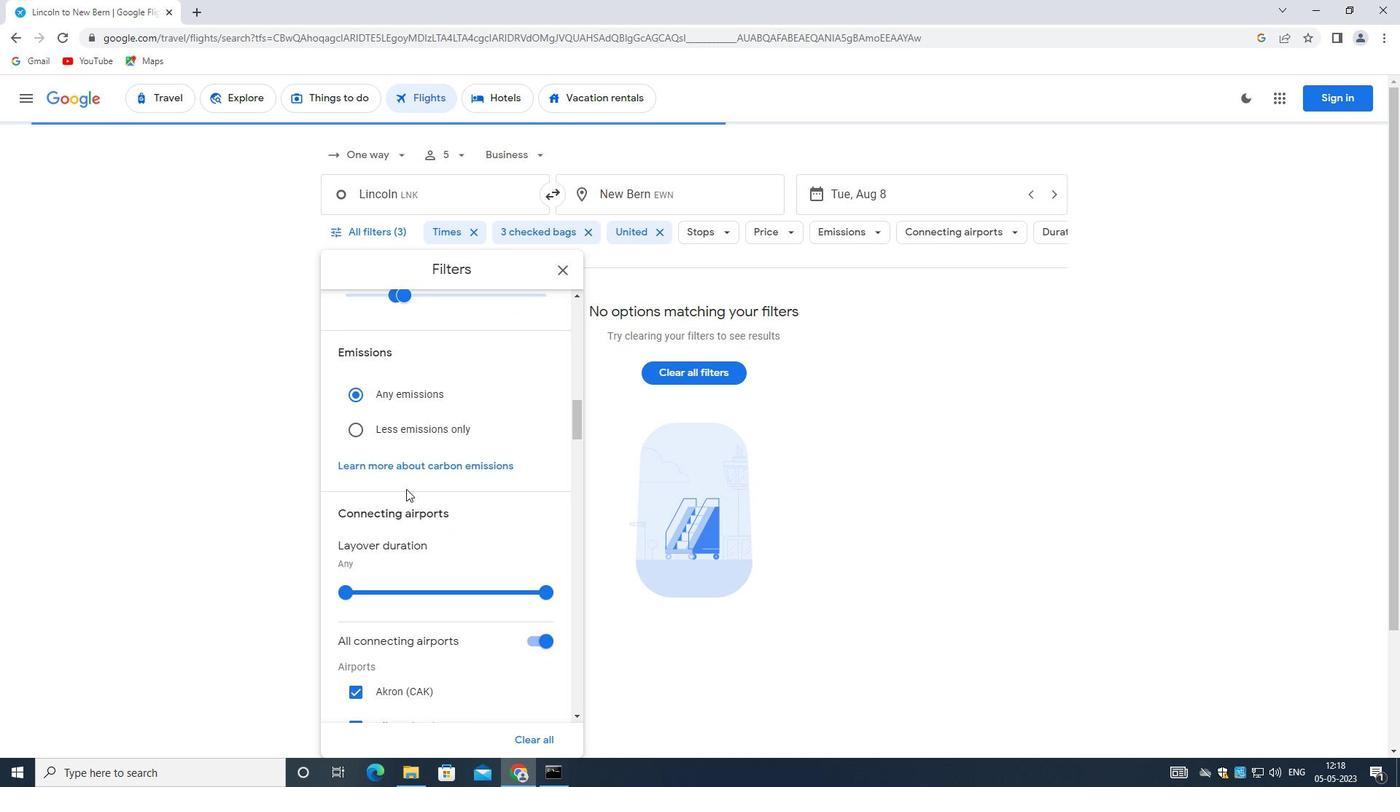 
Action: Mouse scrolled (406, 488) with delta (0, 0)
Screenshot: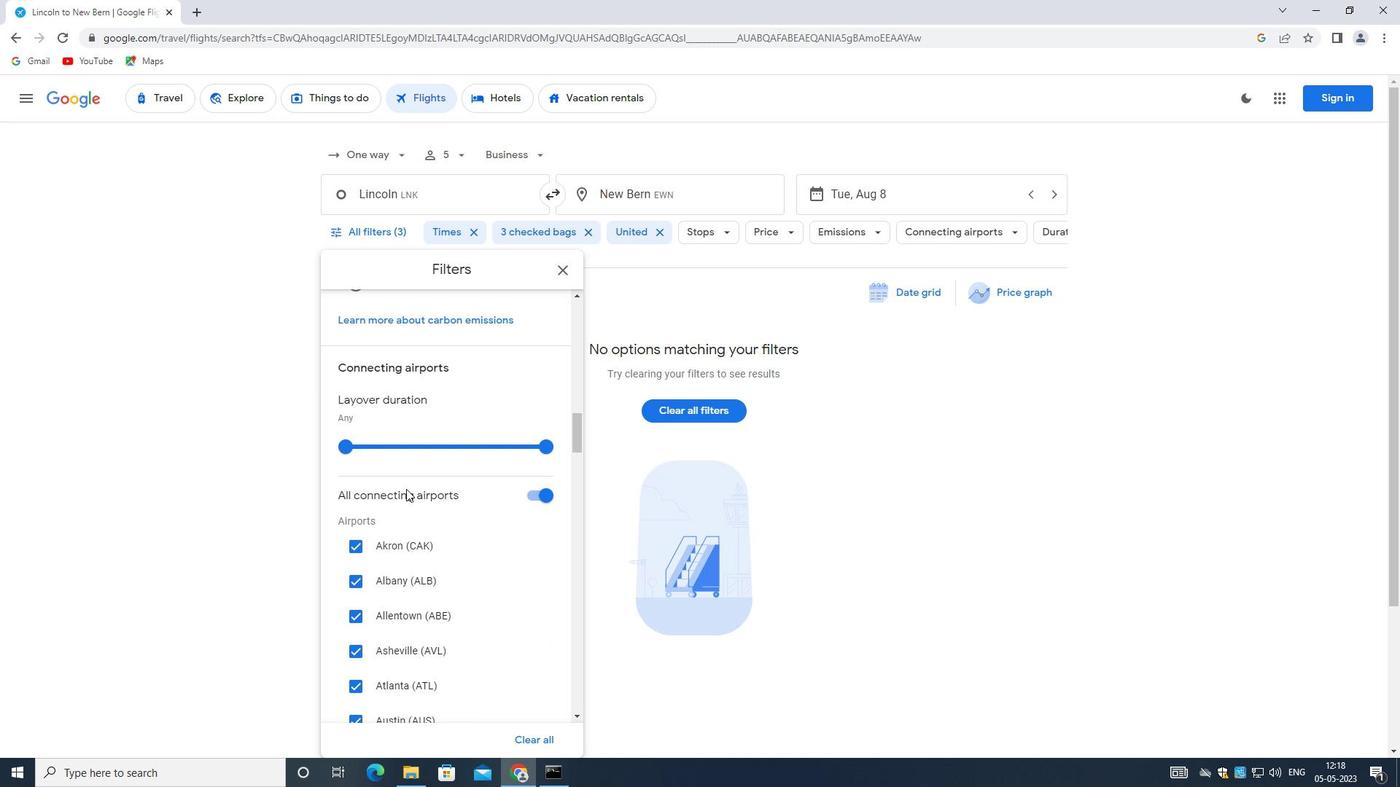 
Action: Mouse scrolled (406, 488) with delta (0, 0)
Screenshot: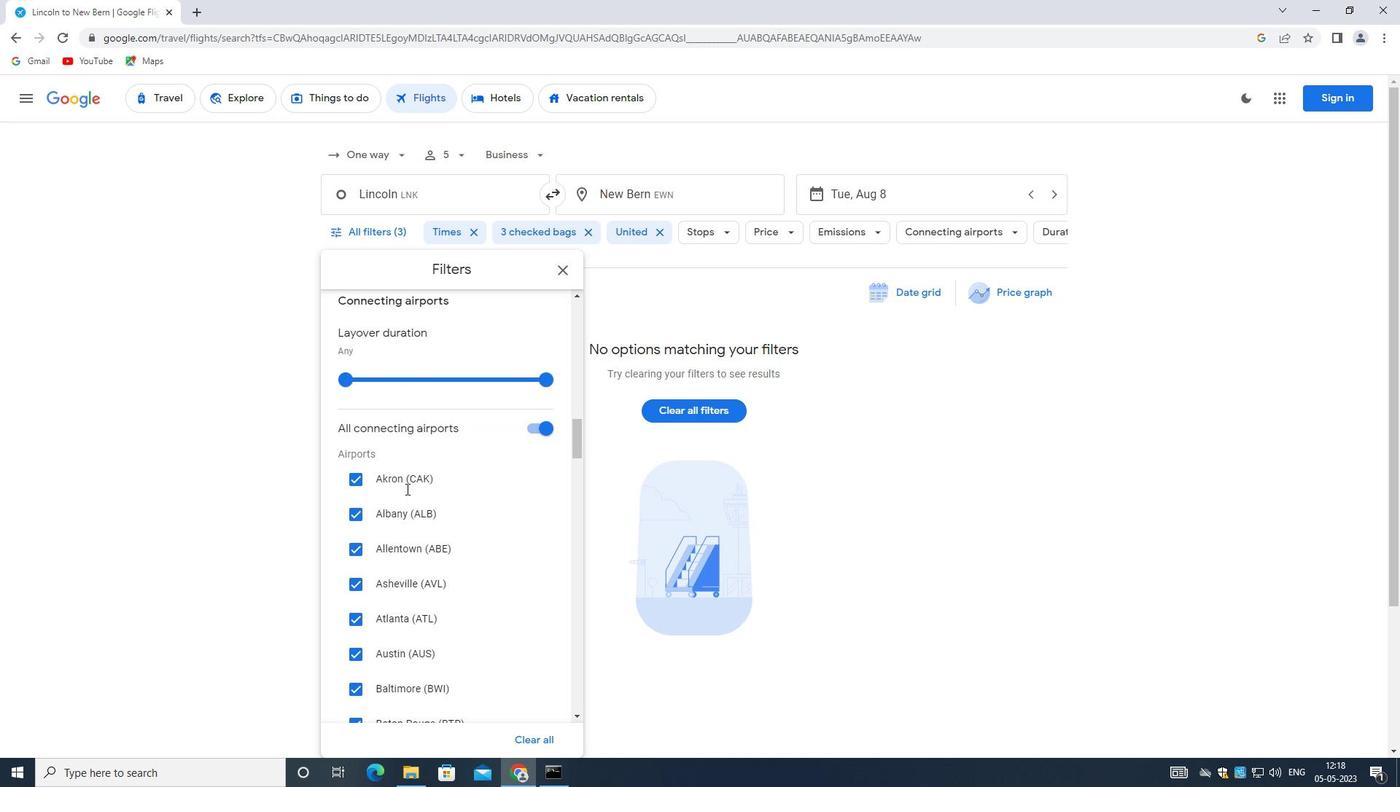 
Action: Mouse scrolled (406, 488) with delta (0, 0)
Screenshot: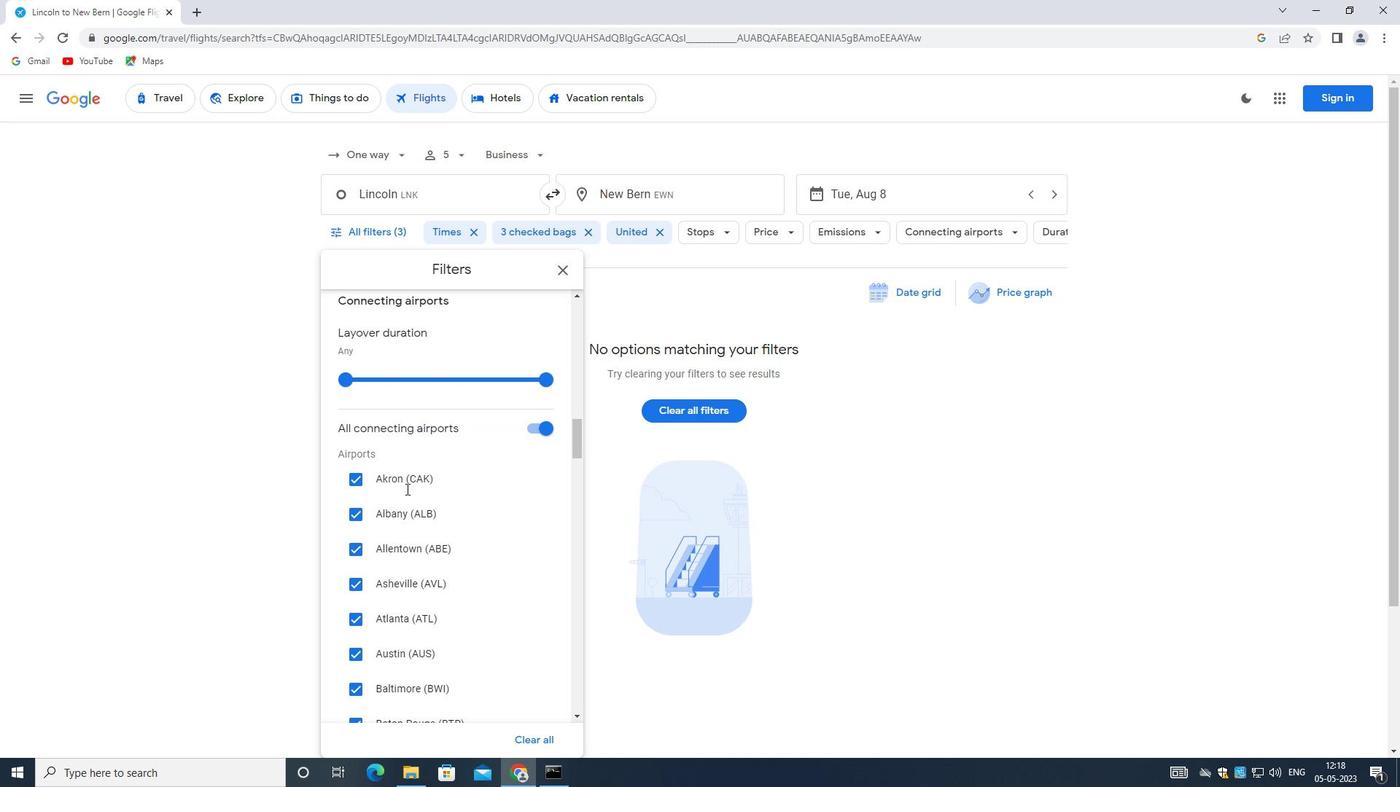 
Action: Mouse scrolled (406, 488) with delta (0, 0)
Screenshot: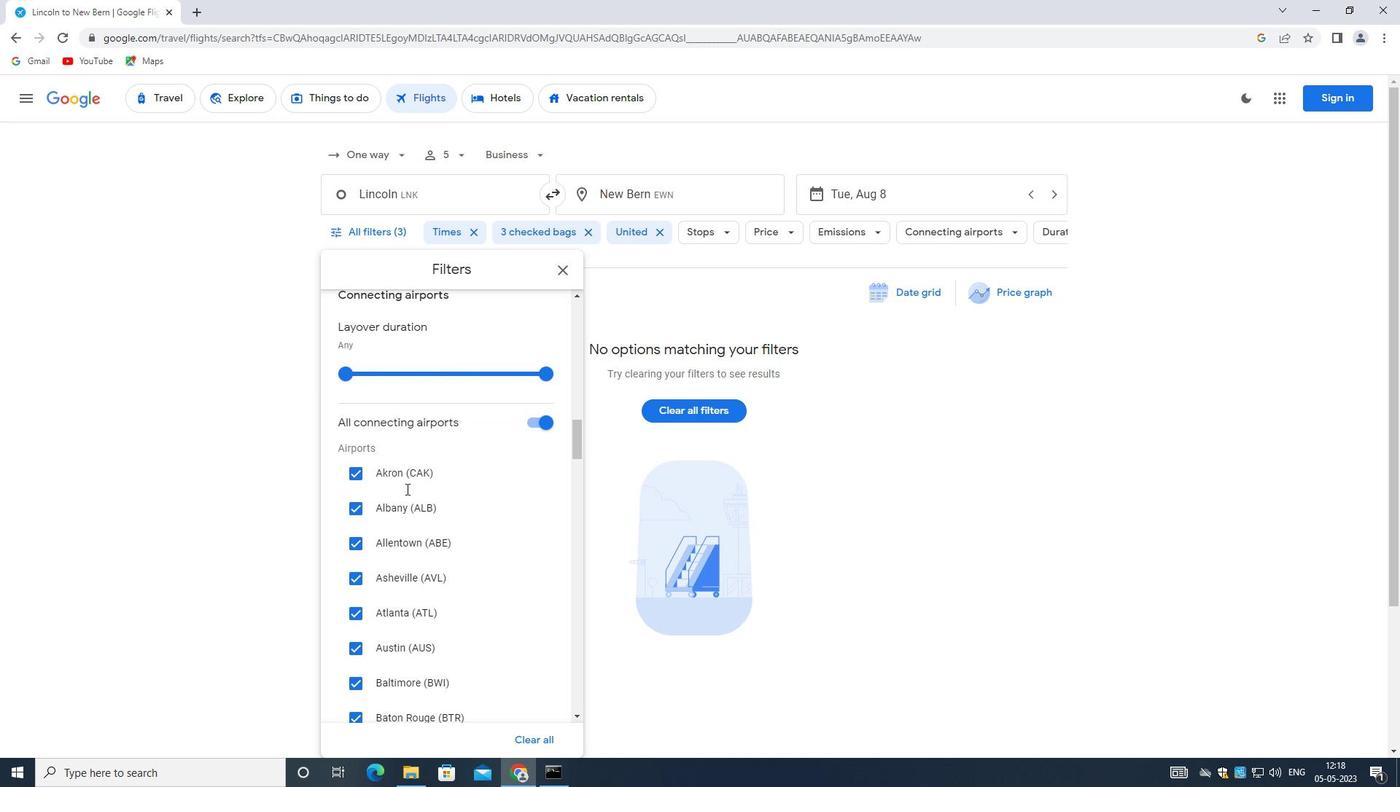 
Action: Mouse scrolled (406, 488) with delta (0, 0)
Screenshot: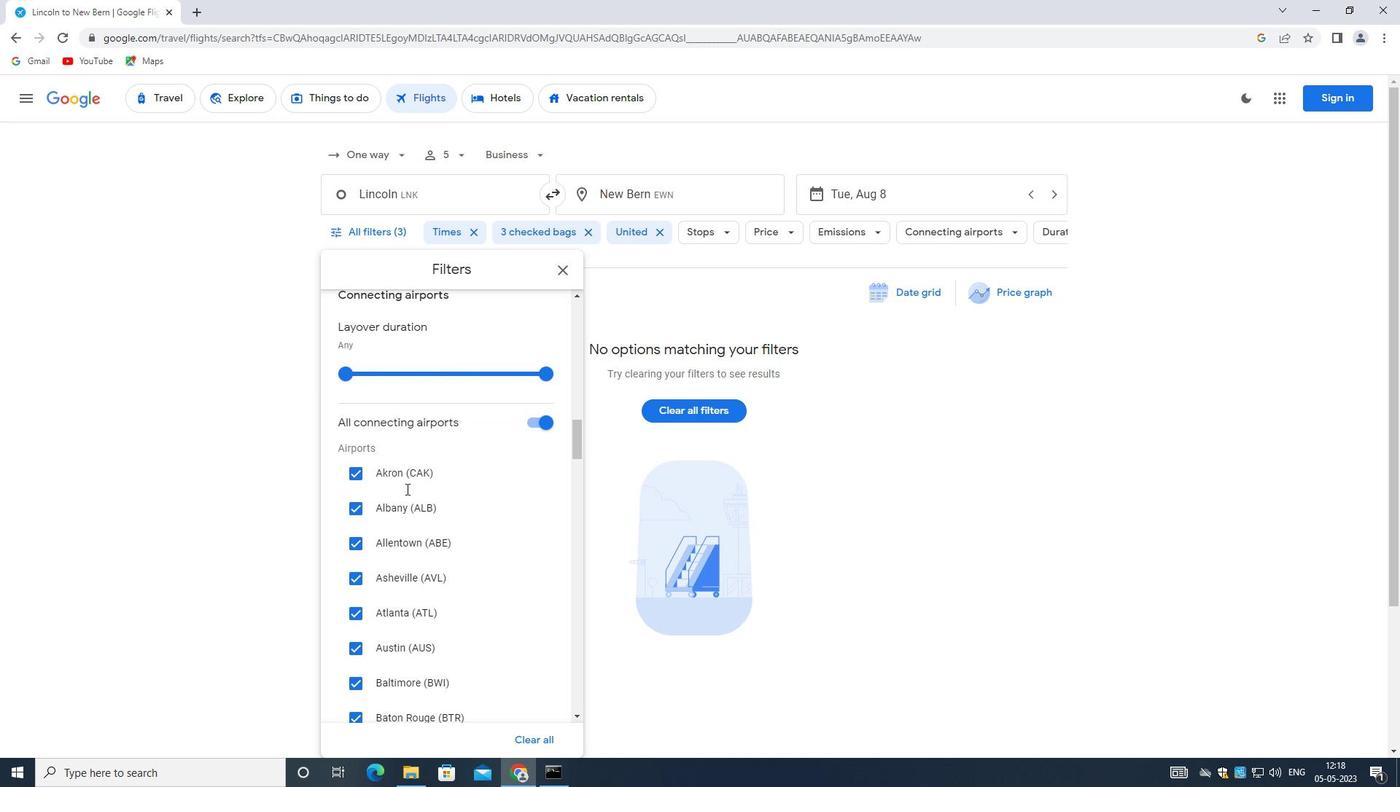 
Action: Mouse scrolled (406, 488) with delta (0, 0)
Screenshot: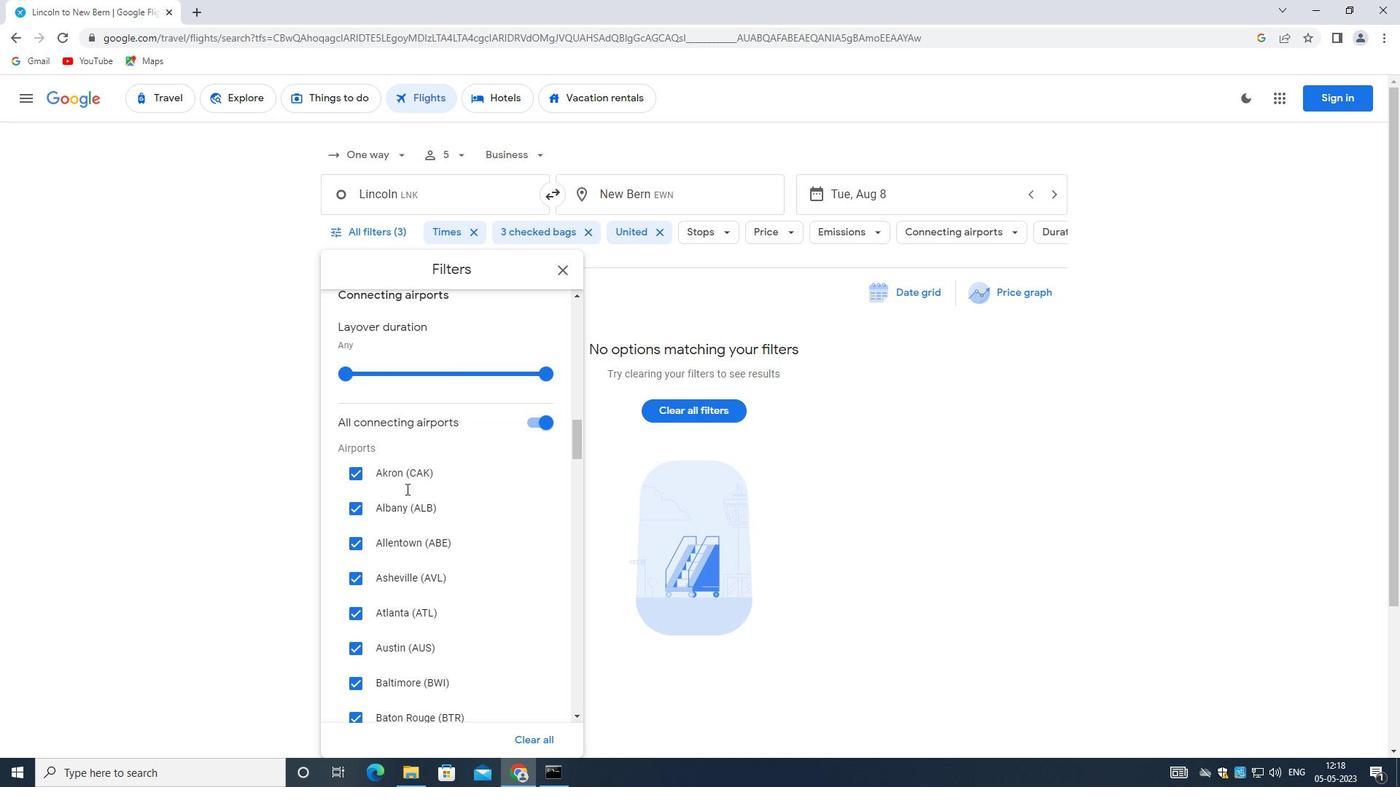 
Action: Mouse scrolled (406, 488) with delta (0, 0)
Screenshot: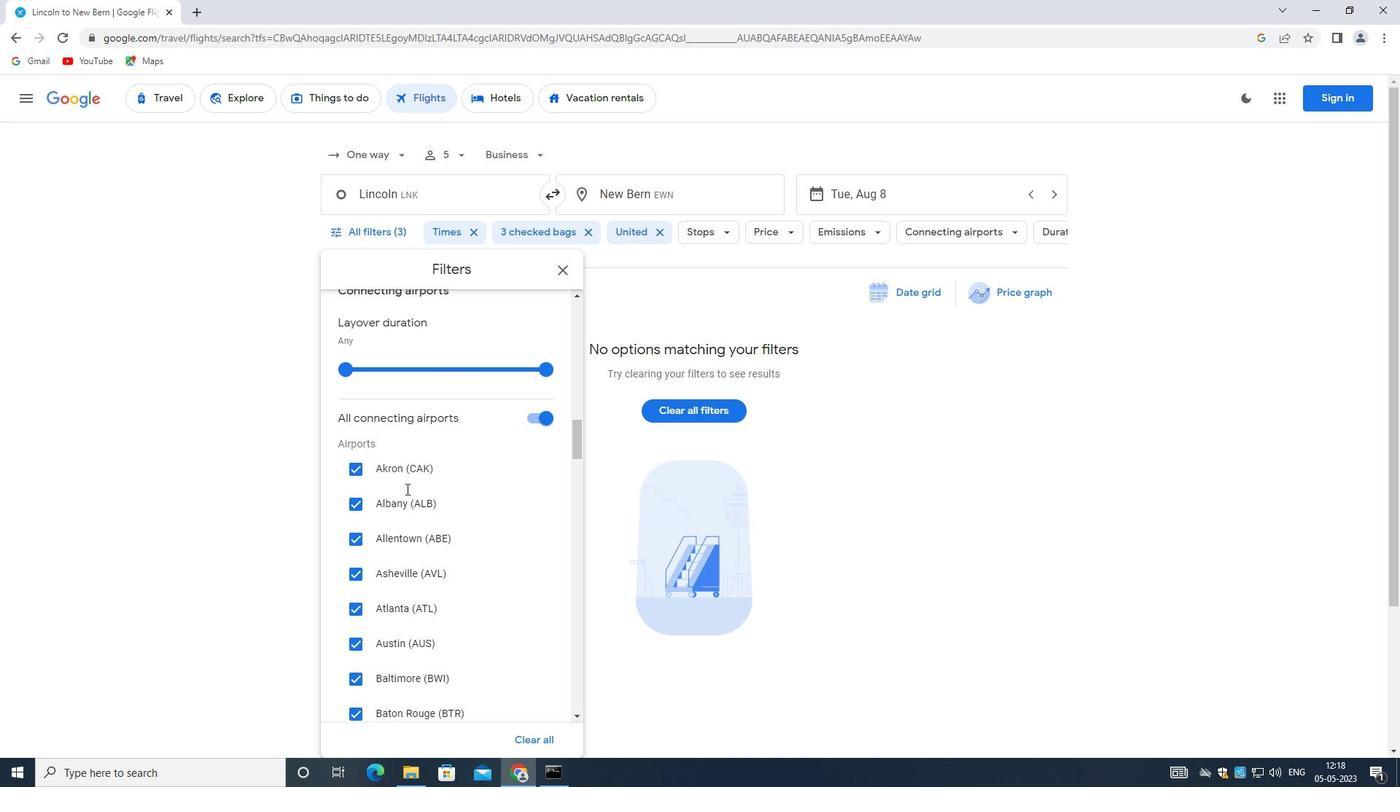 
Action: Mouse scrolled (406, 488) with delta (0, 0)
Screenshot: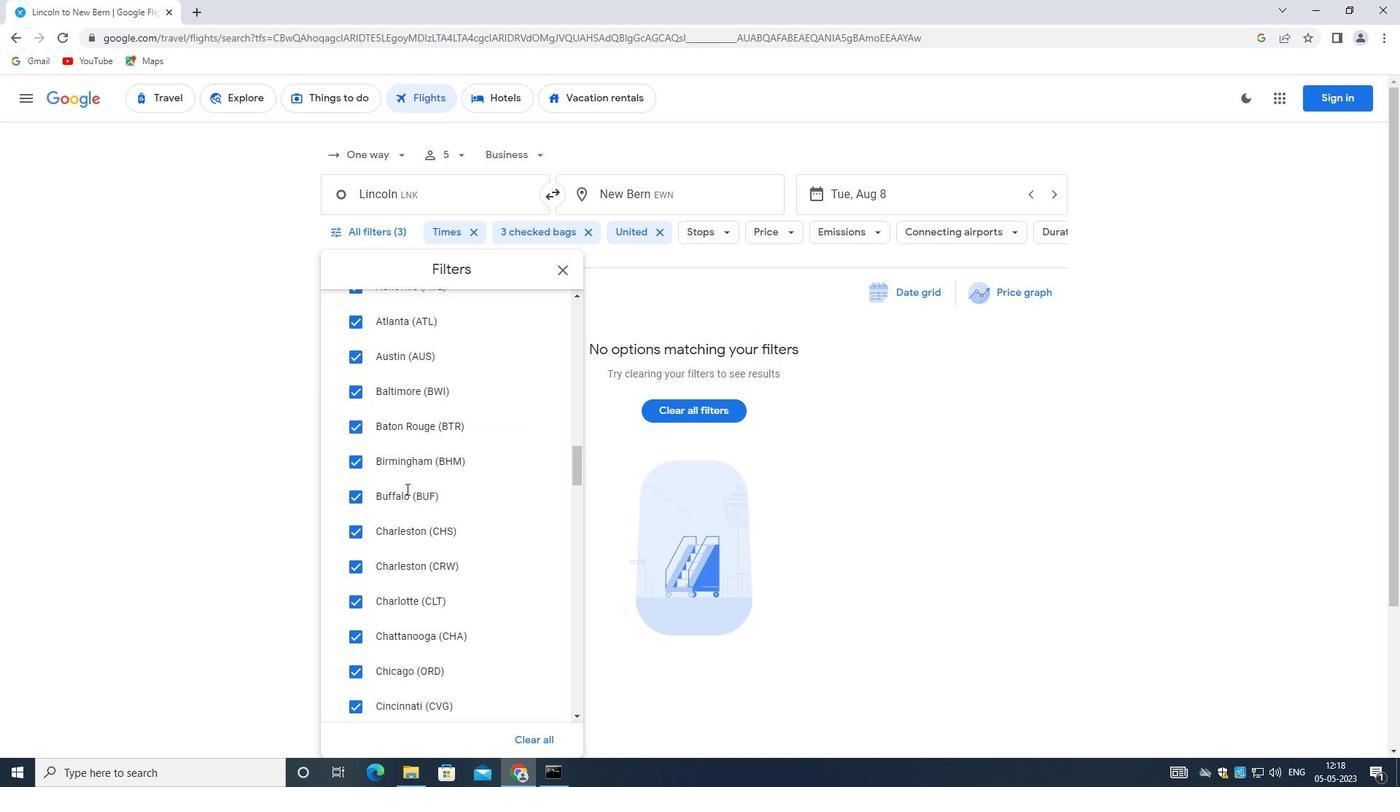 
Action: Mouse moved to (406, 489)
Screenshot: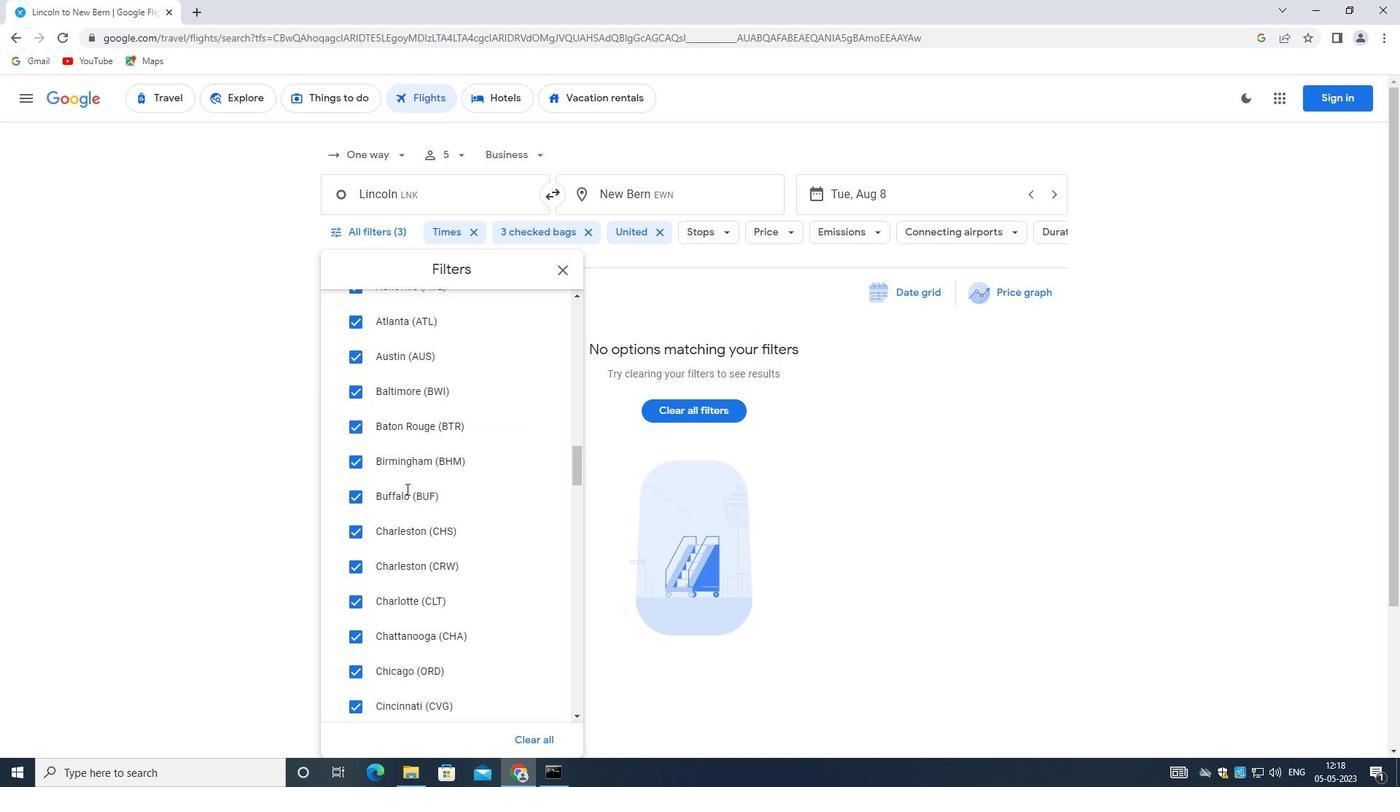 
Action: Mouse scrolled (406, 488) with delta (0, 0)
Screenshot: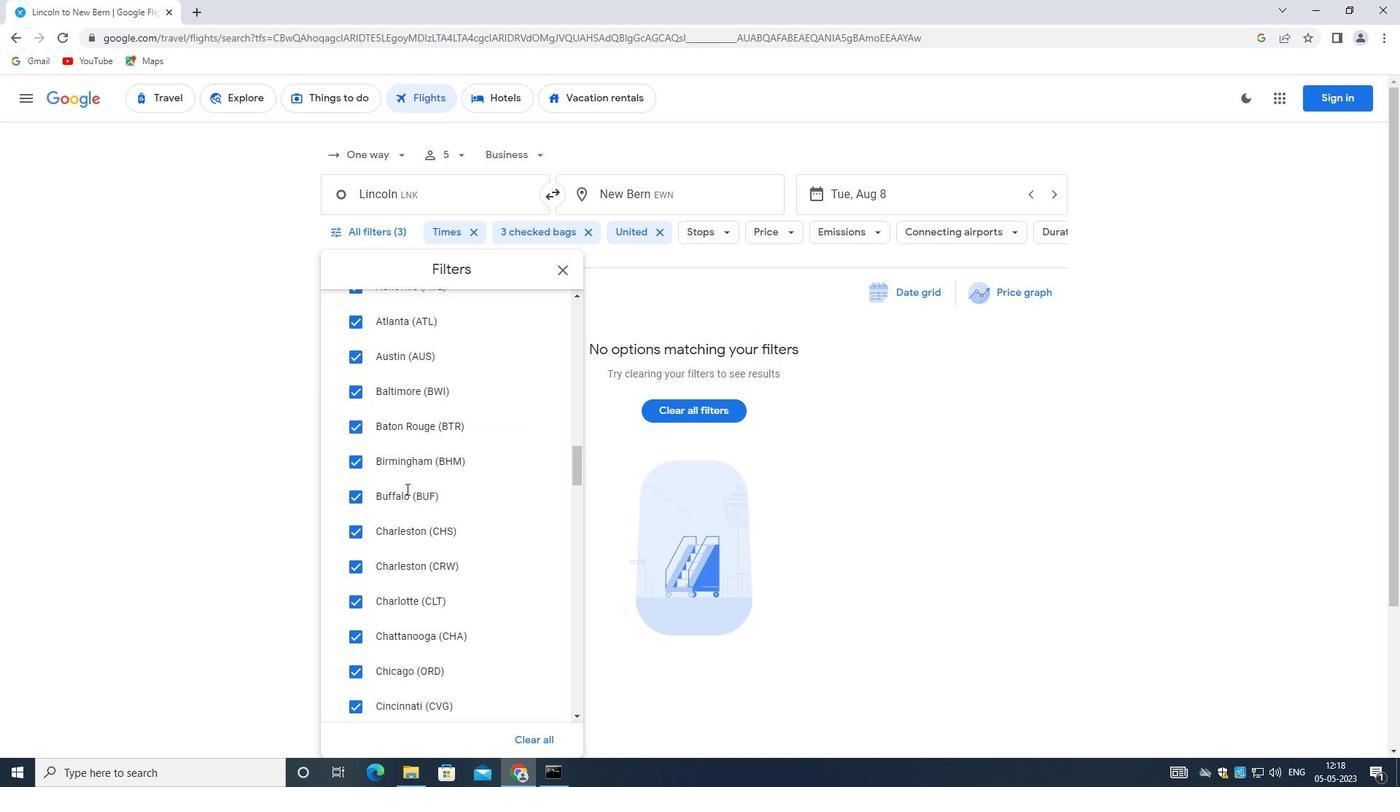 
Action: Mouse scrolled (406, 488) with delta (0, 0)
Screenshot: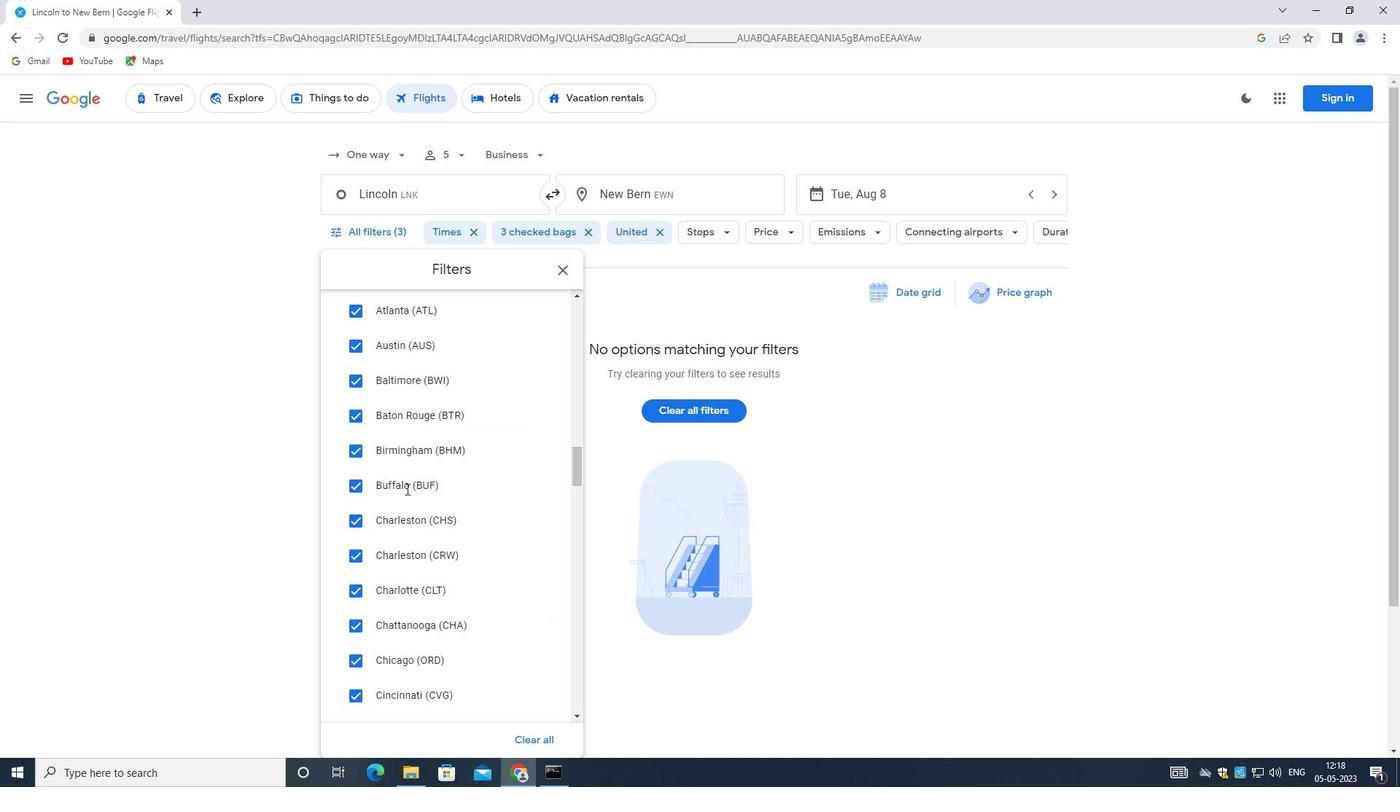 
Action: Mouse moved to (407, 493)
Screenshot: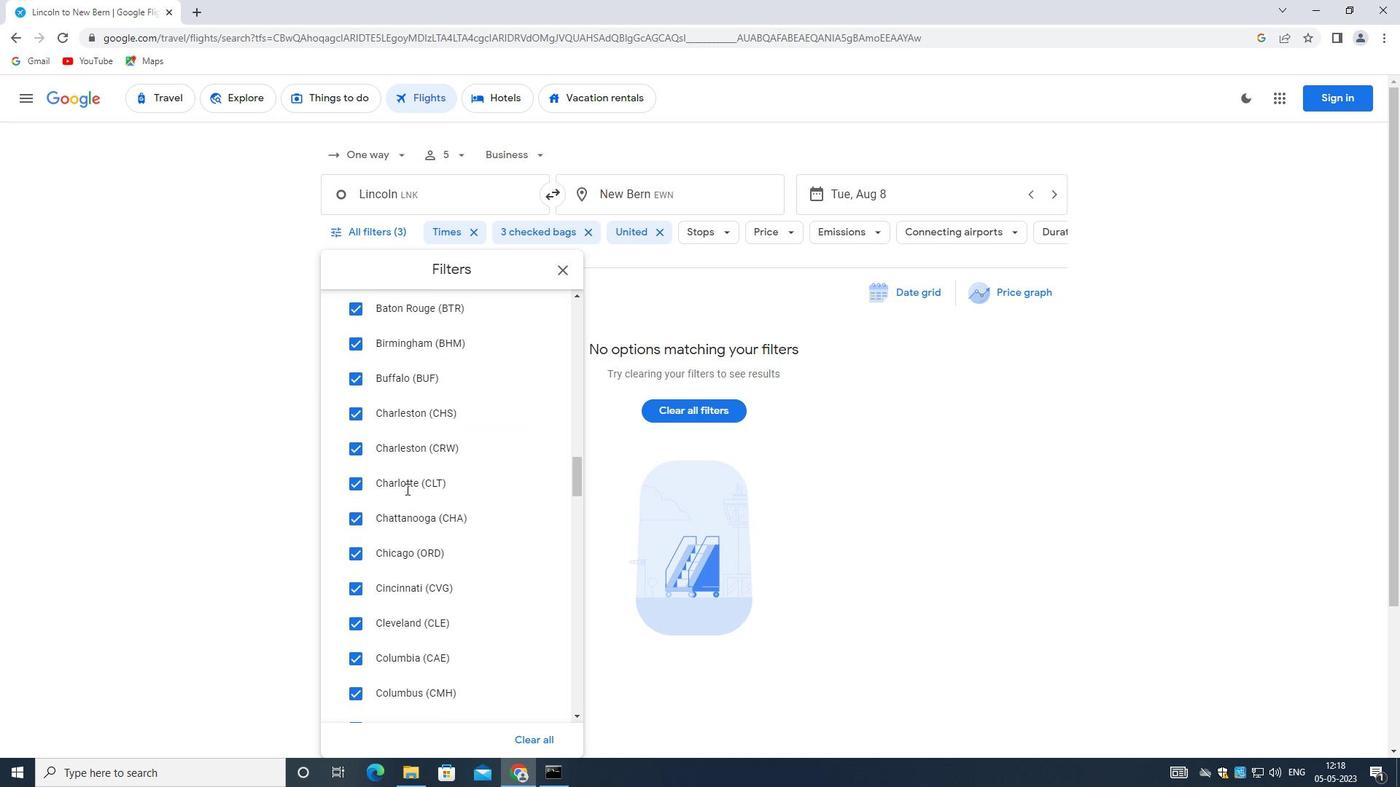 
Action: Mouse scrolled (407, 492) with delta (0, 0)
Screenshot: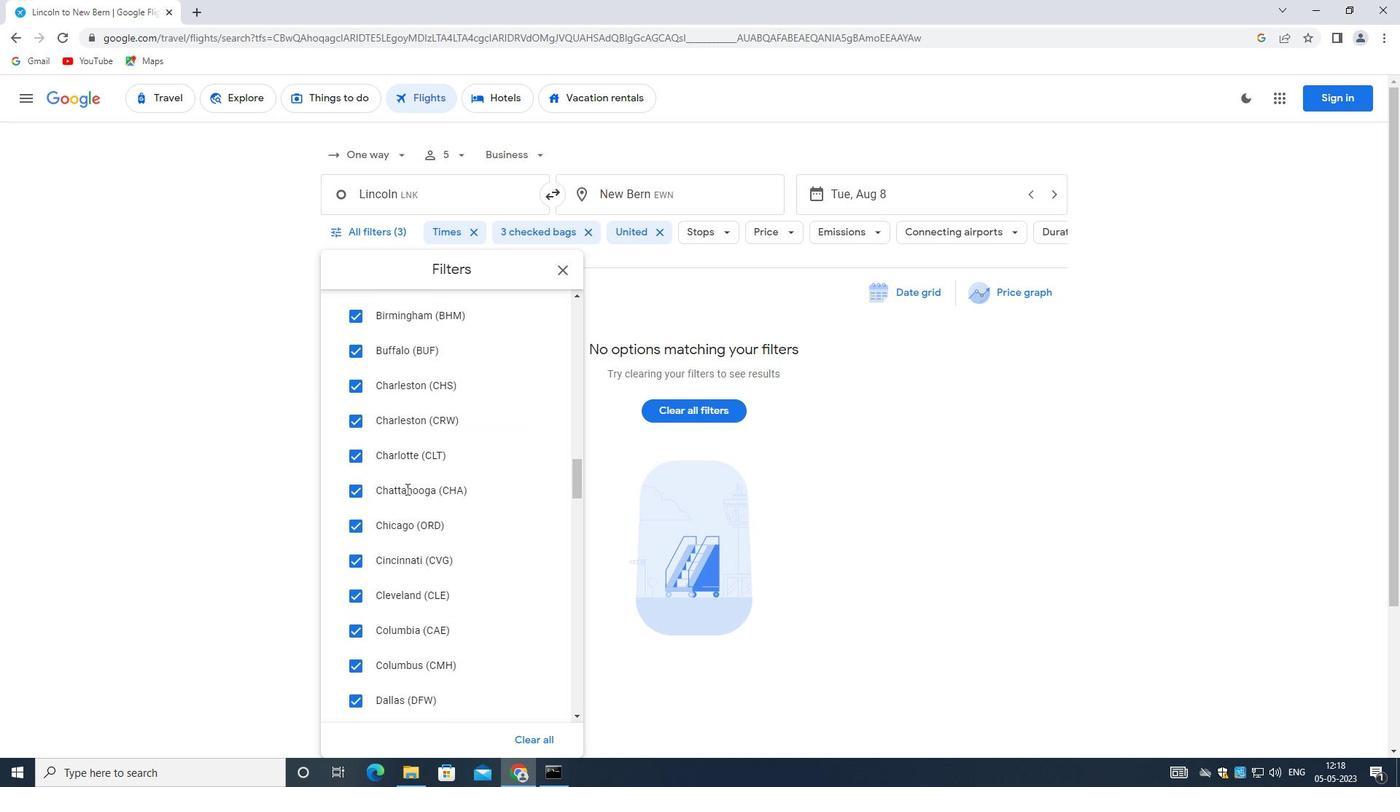 
Action: Mouse moved to (407, 494)
Screenshot: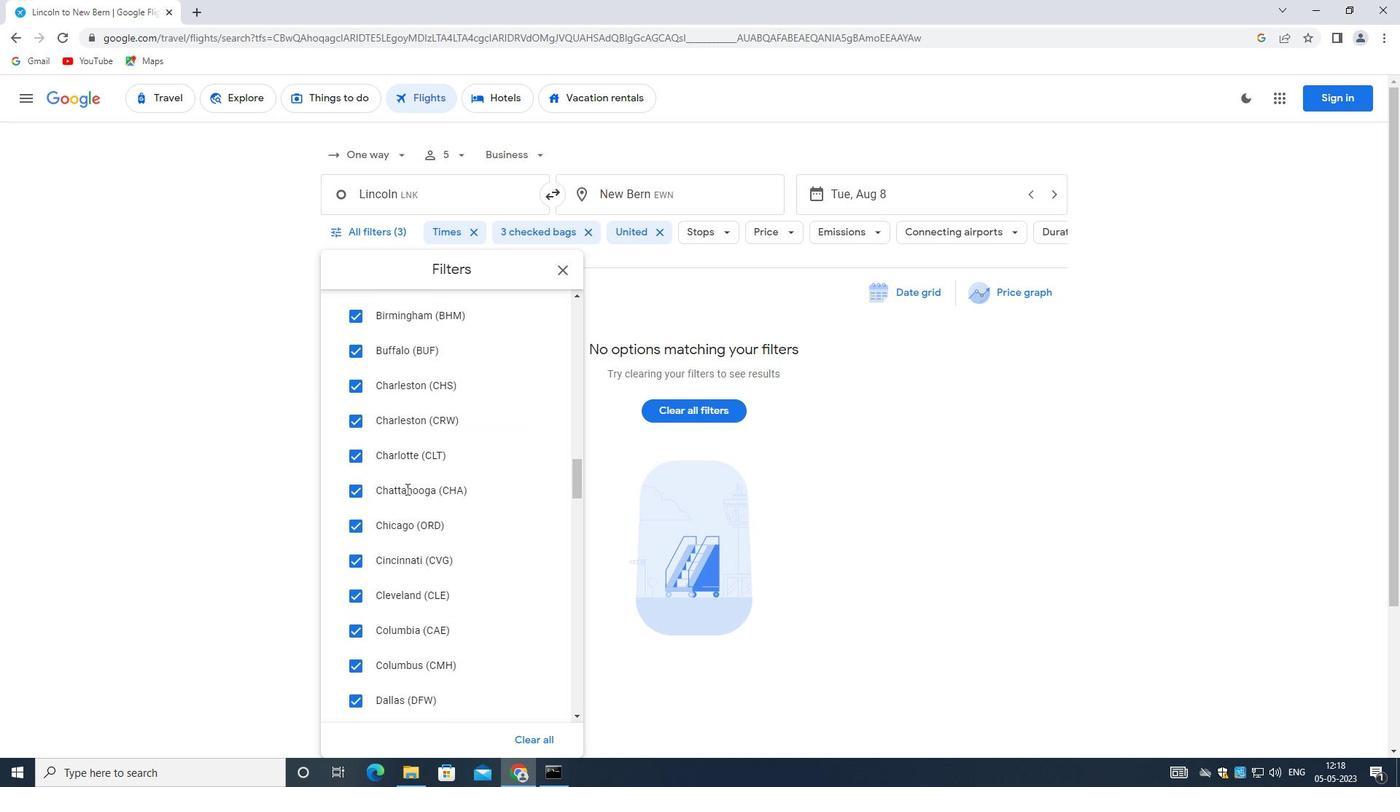 
Action: Mouse scrolled (407, 493) with delta (0, 0)
Screenshot: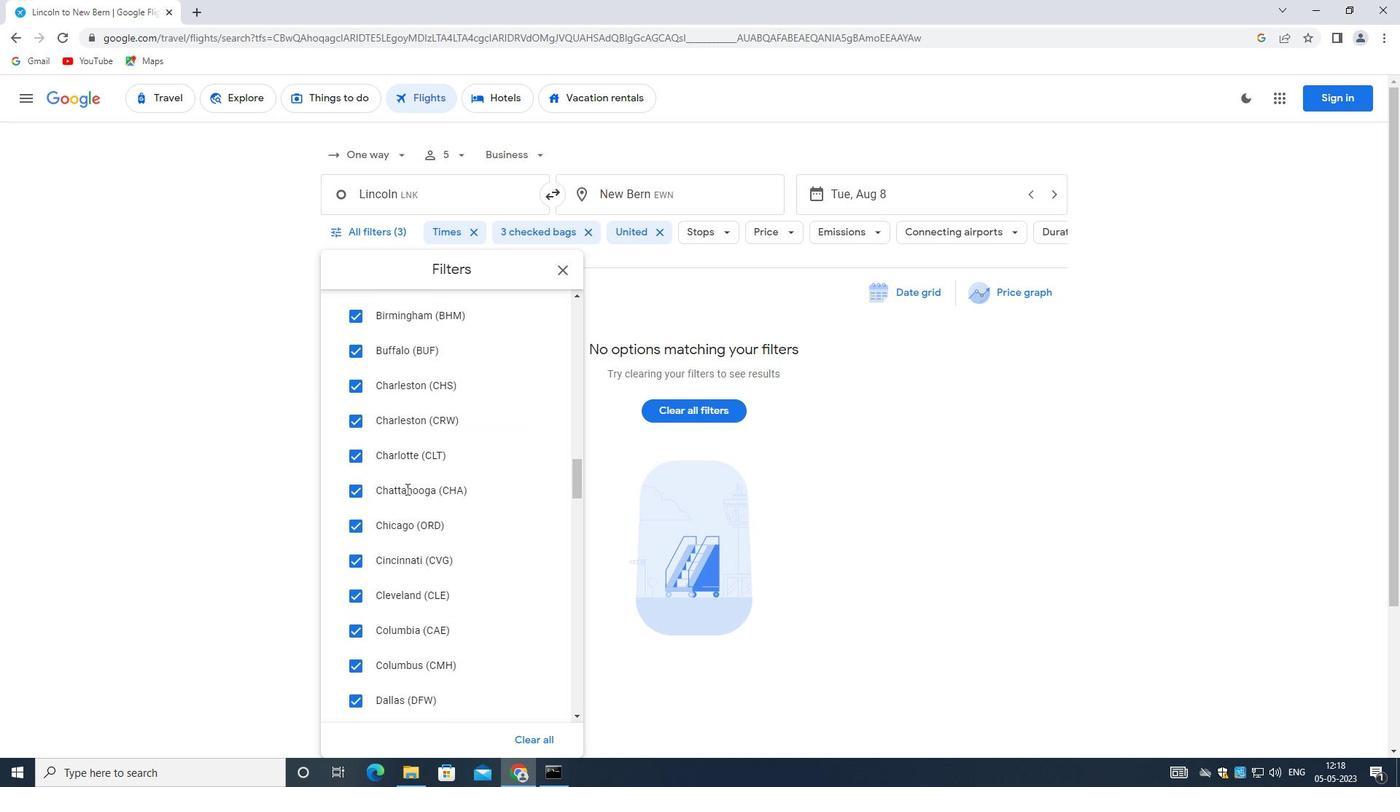 
Action: Mouse moved to (408, 493)
Screenshot: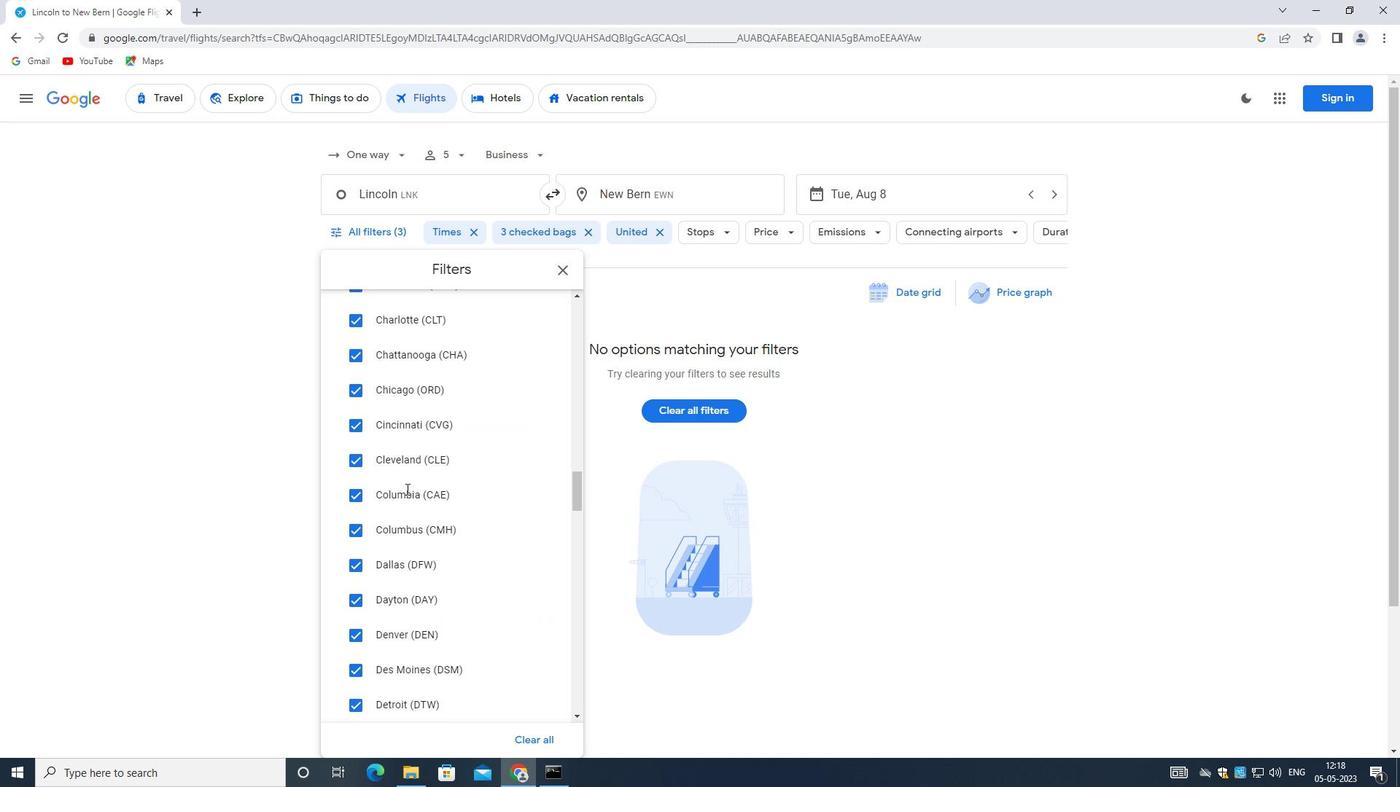 
Action: Mouse scrolled (408, 493) with delta (0, 0)
Screenshot: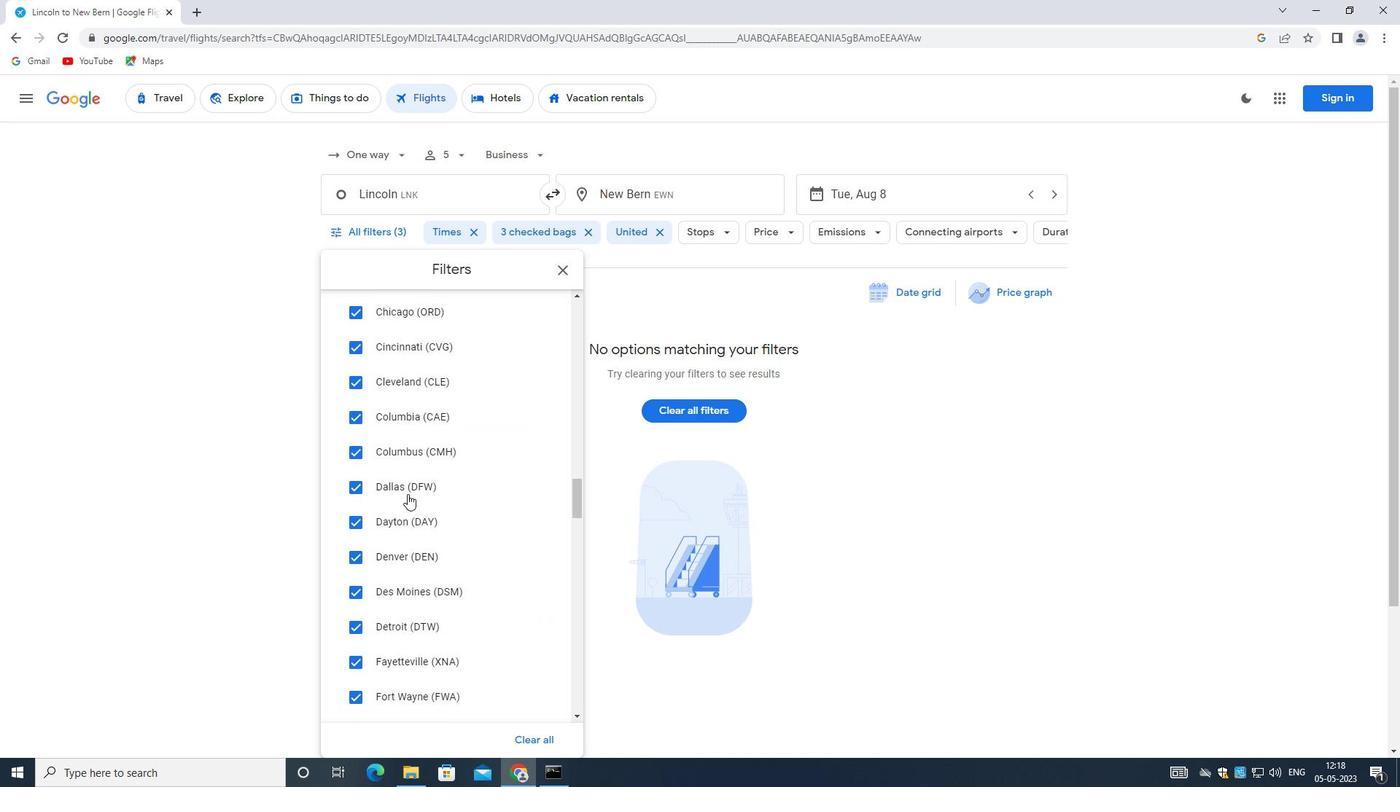 
Action: Mouse scrolled (408, 493) with delta (0, 0)
Screenshot: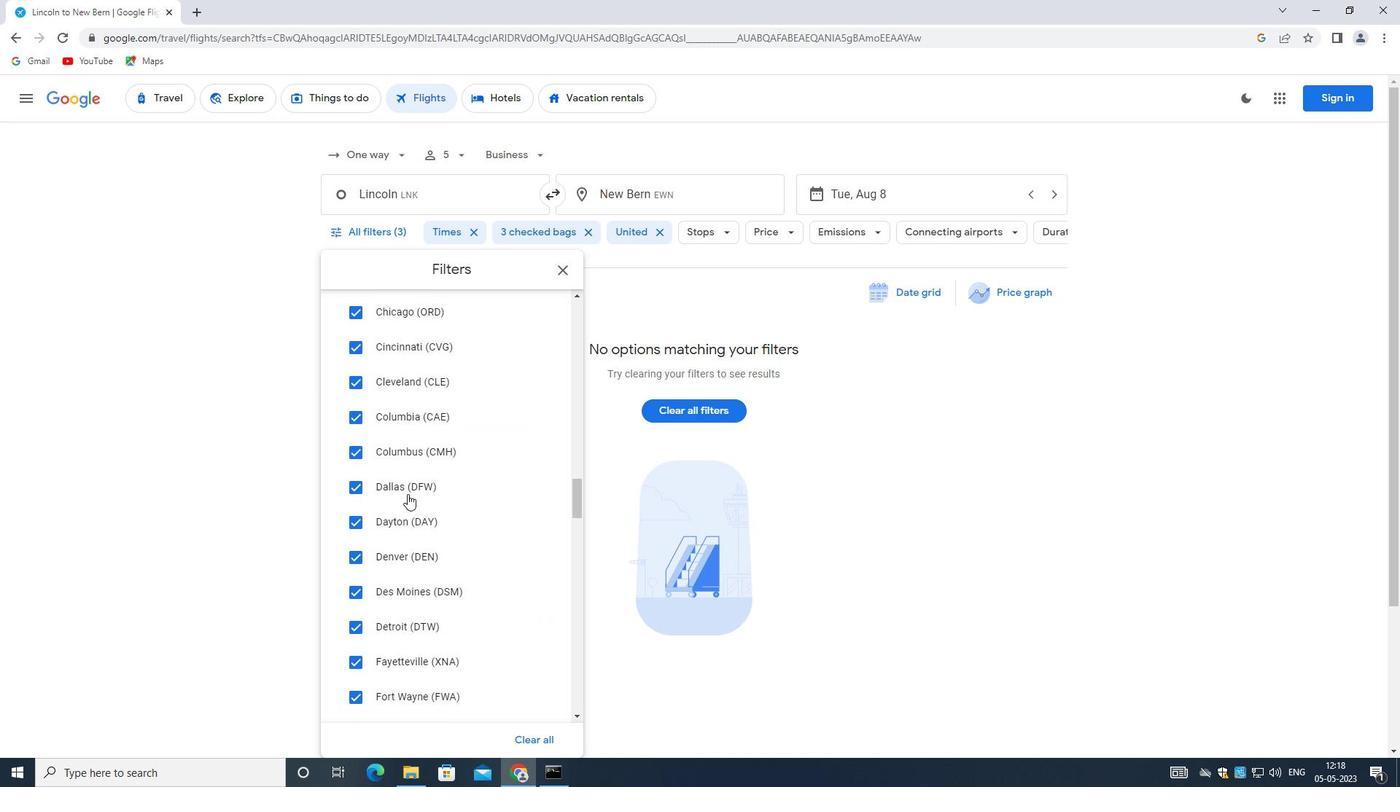 
Action: Mouse scrolled (408, 493) with delta (0, 0)
Screenshot: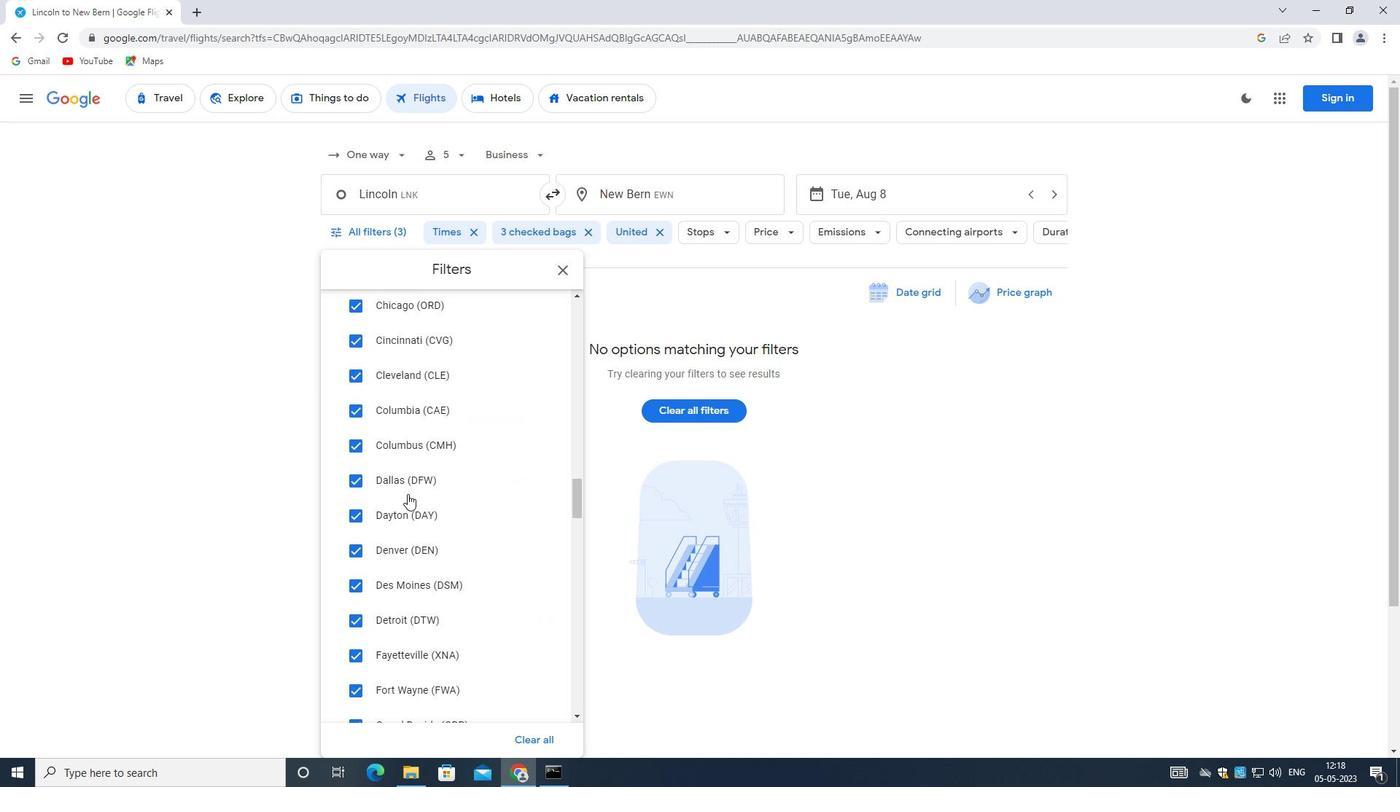 
Action: Mouse scrolled (408, 493) with delta (0, 0)
Screenshot: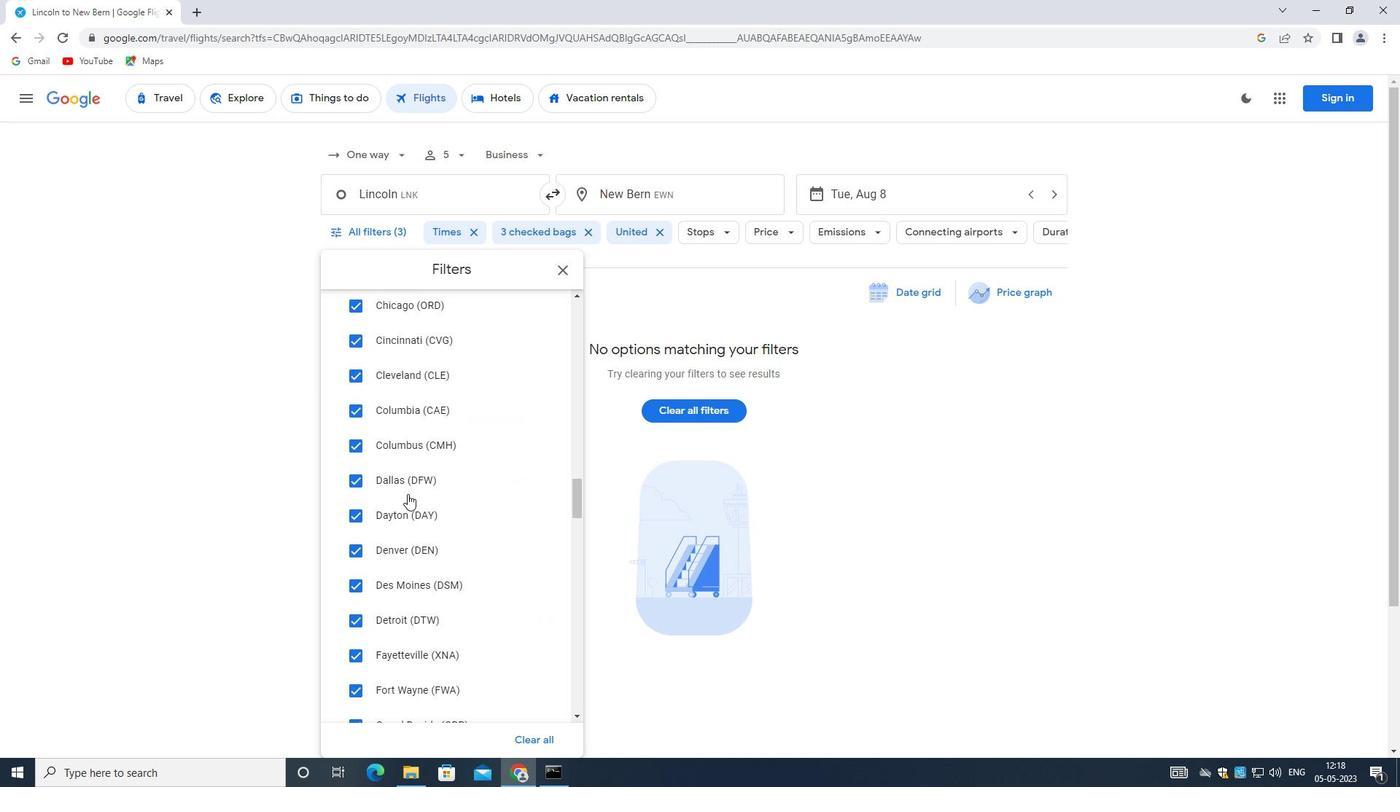 
Action: Mouse moved to (404, 496)
Screenshot: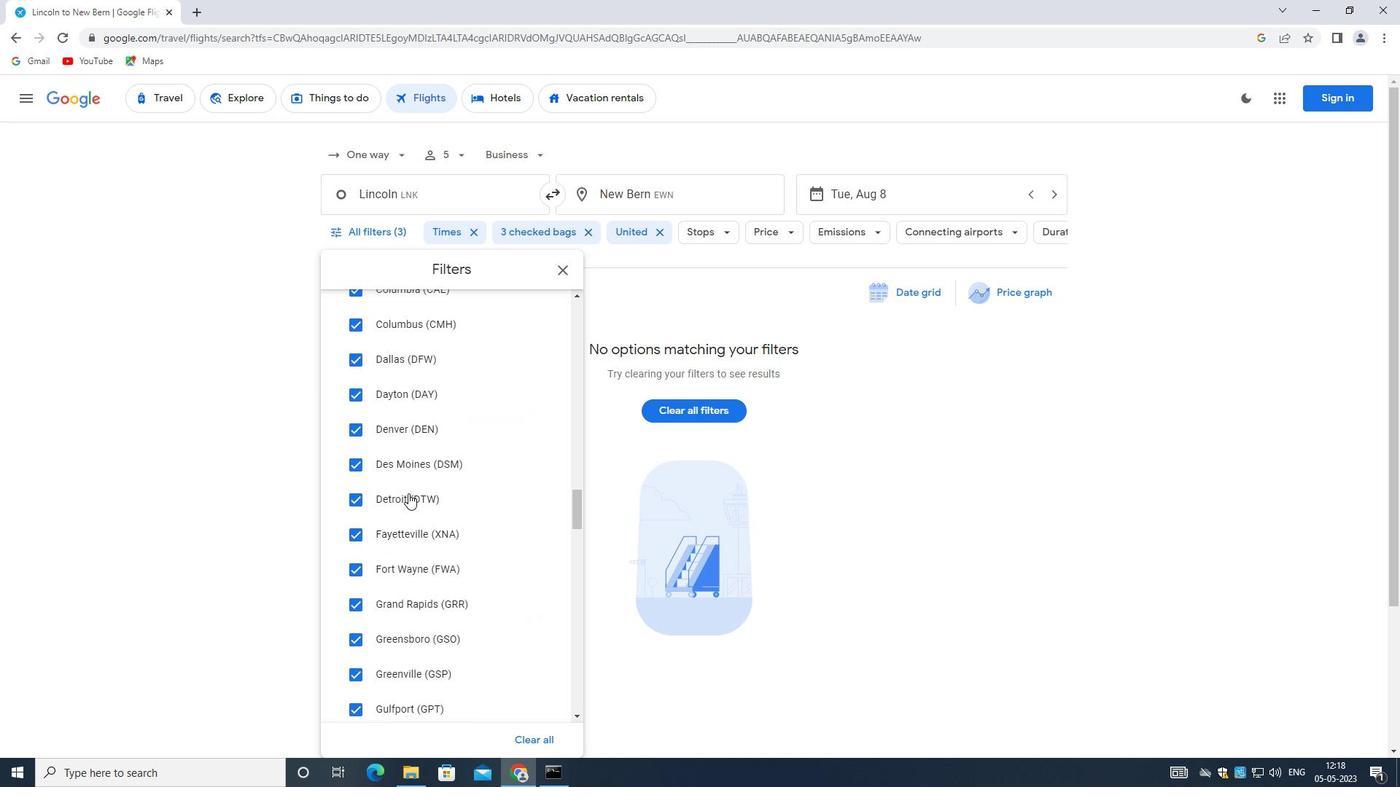
Action: Mouse scrolled (404, 496) with delta (0, 0)
Screenshot: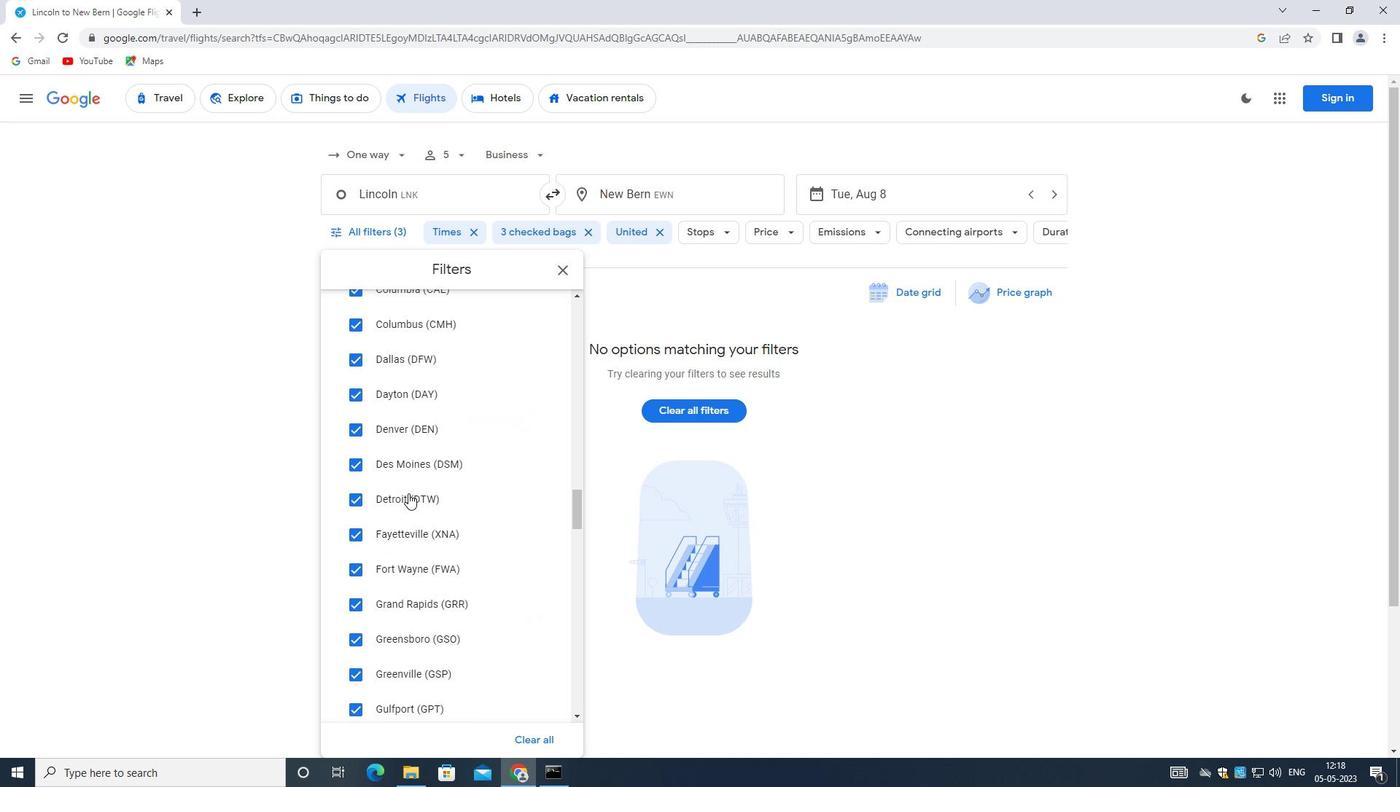 
Action: Mouse scrolled (404, 496) with delta (0, 0)
Screenshot: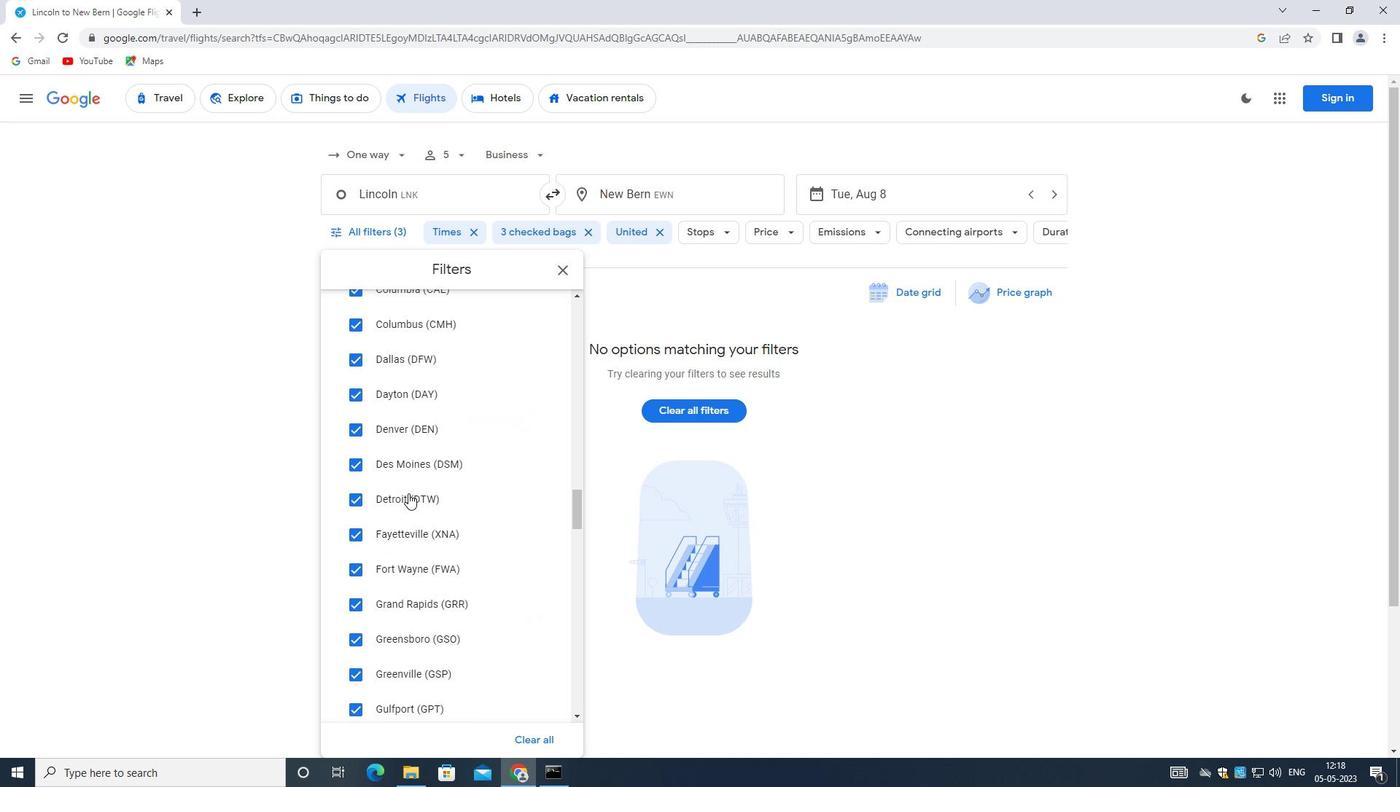 
Action: Mouse scrolled (404, 496) with delta (0, 0)
Screenshot: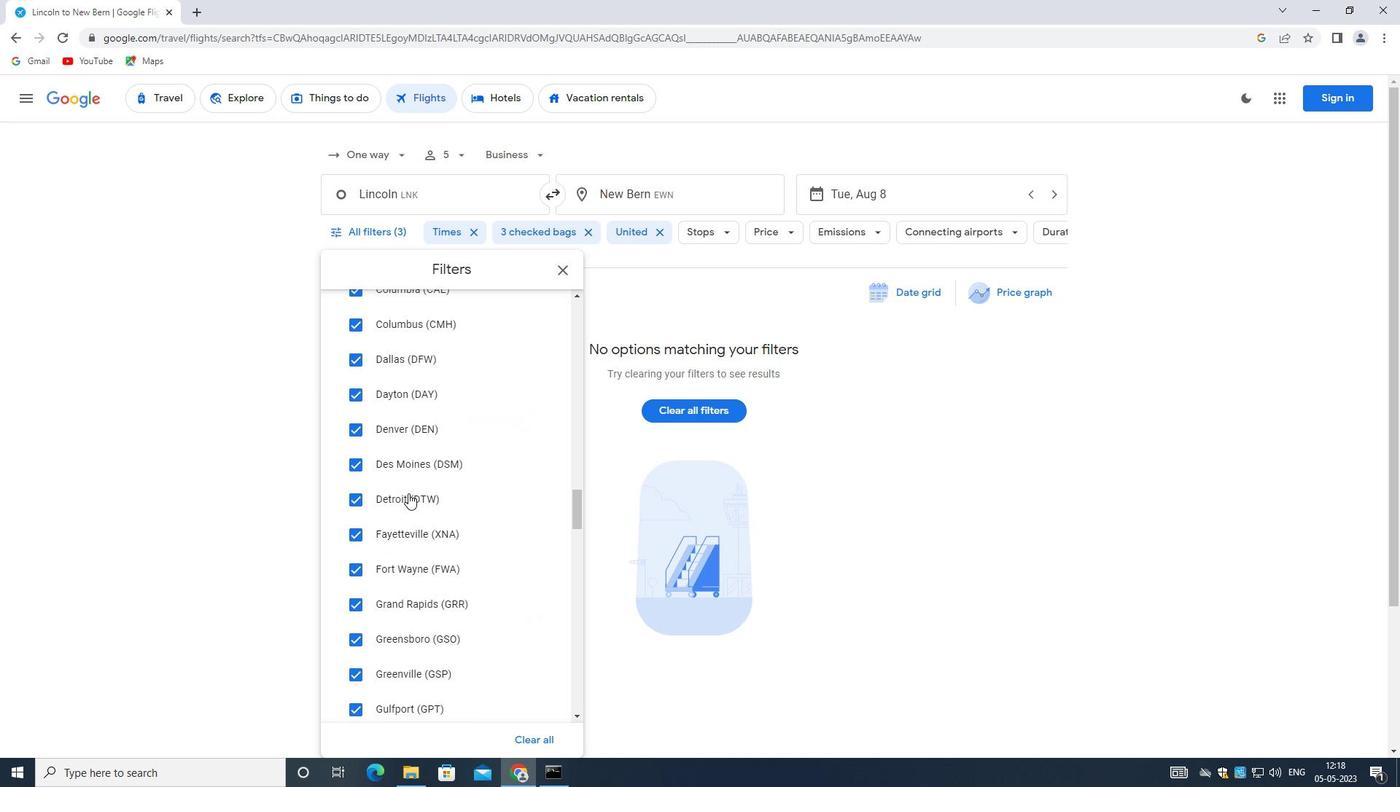 
Action: Mouse scrolled (404, 496) with delta (0, 0)
Screenshot: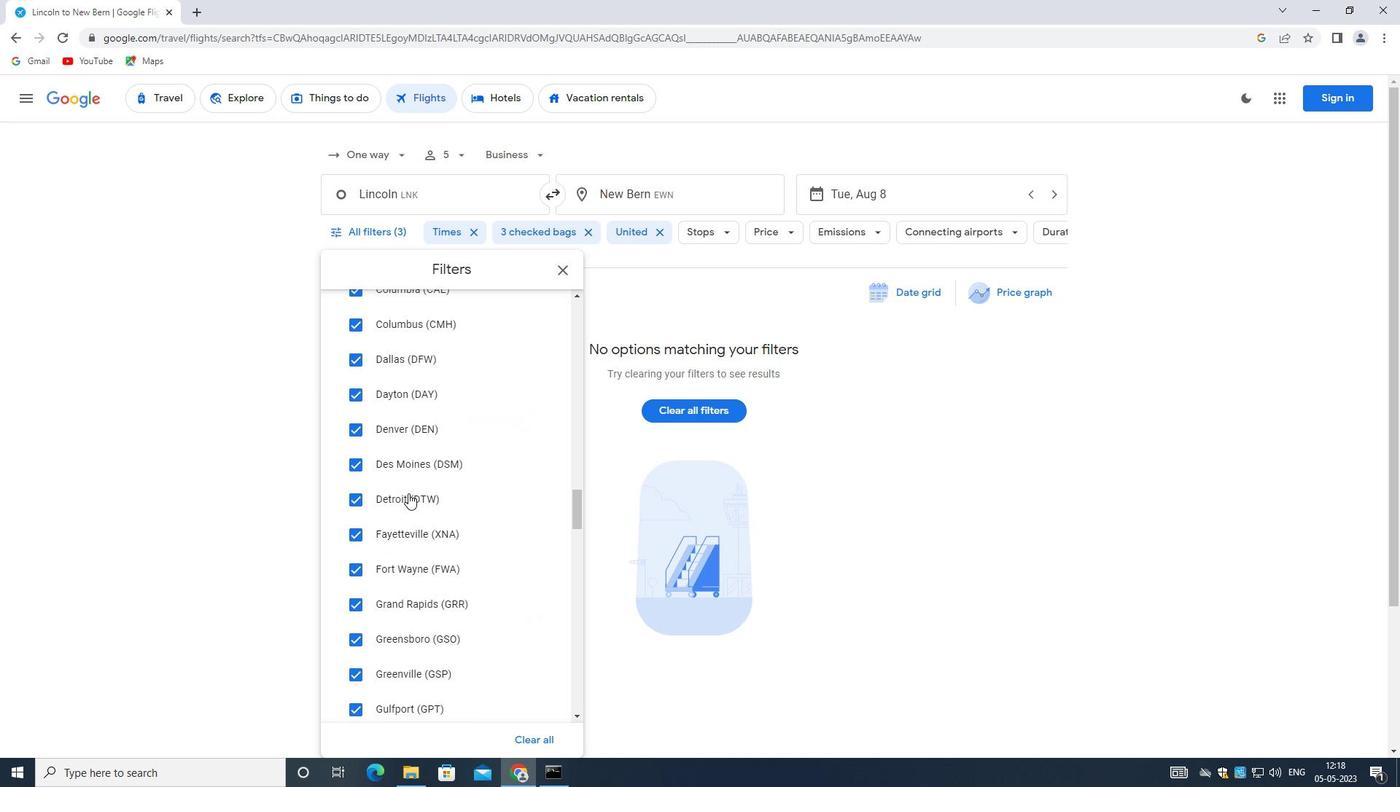 
Action: Mouse moved to (399, 506)
Screenshot: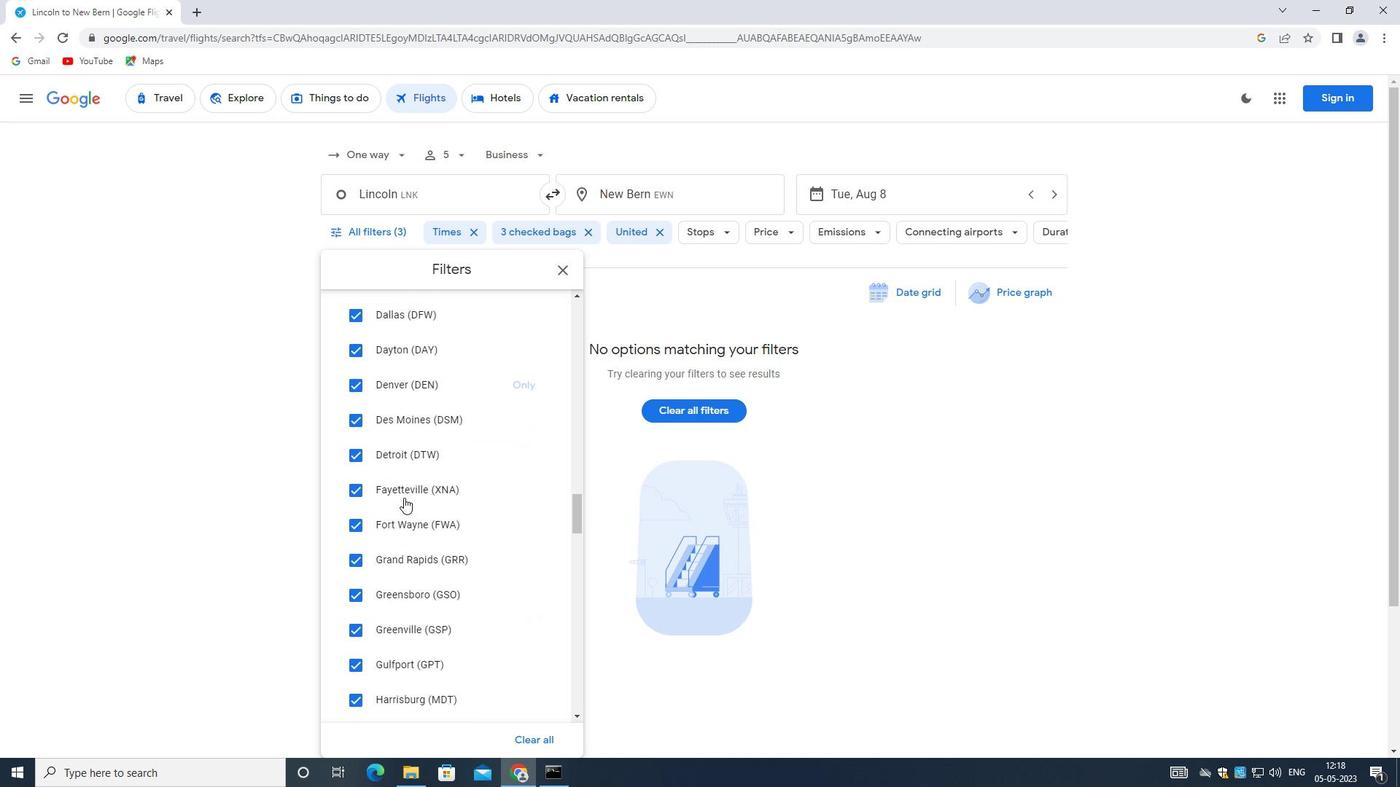 
Action: Mouse scrolled (399, 507) with delta (0, 0)
Screenshot: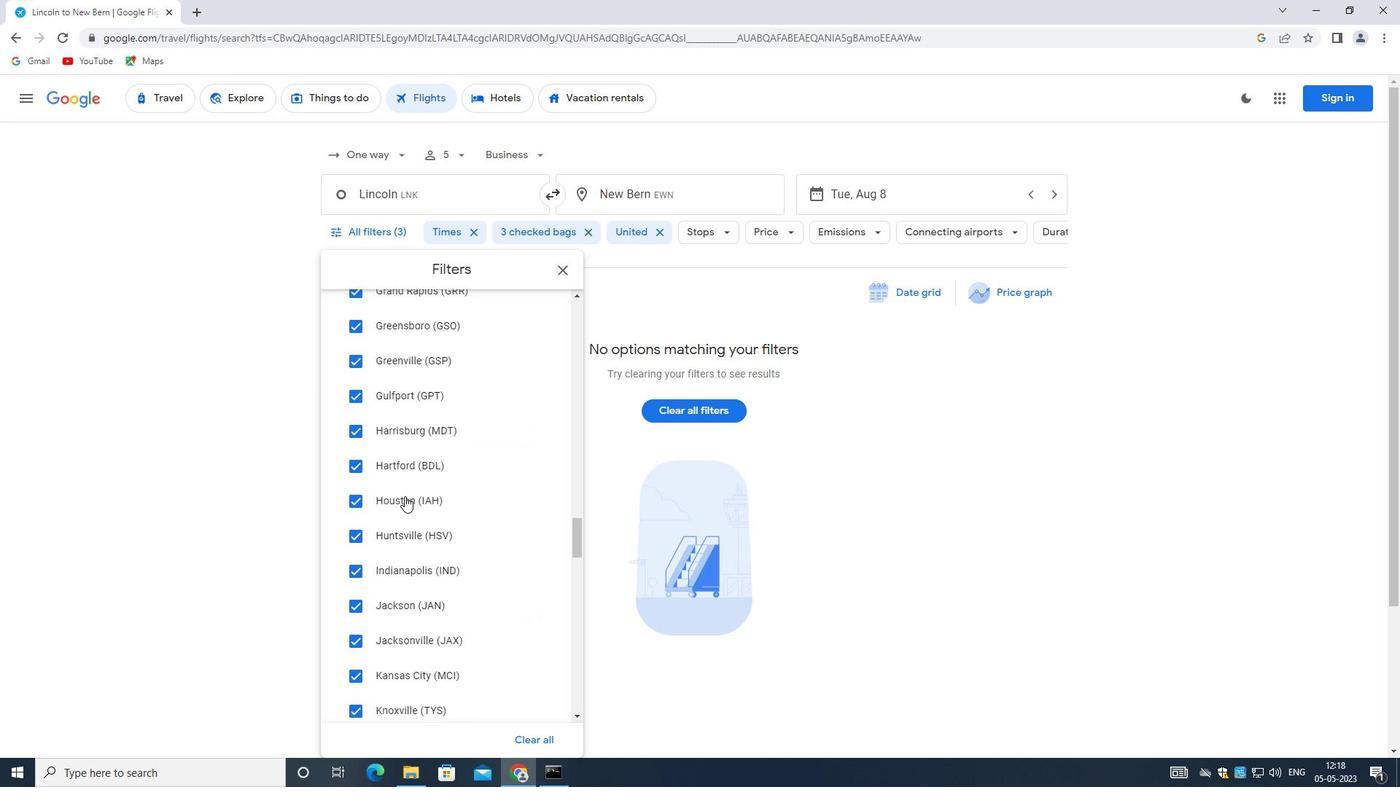 
Action: Mouse scrolled (399, 506) with delta (0, 0)
Screenshot: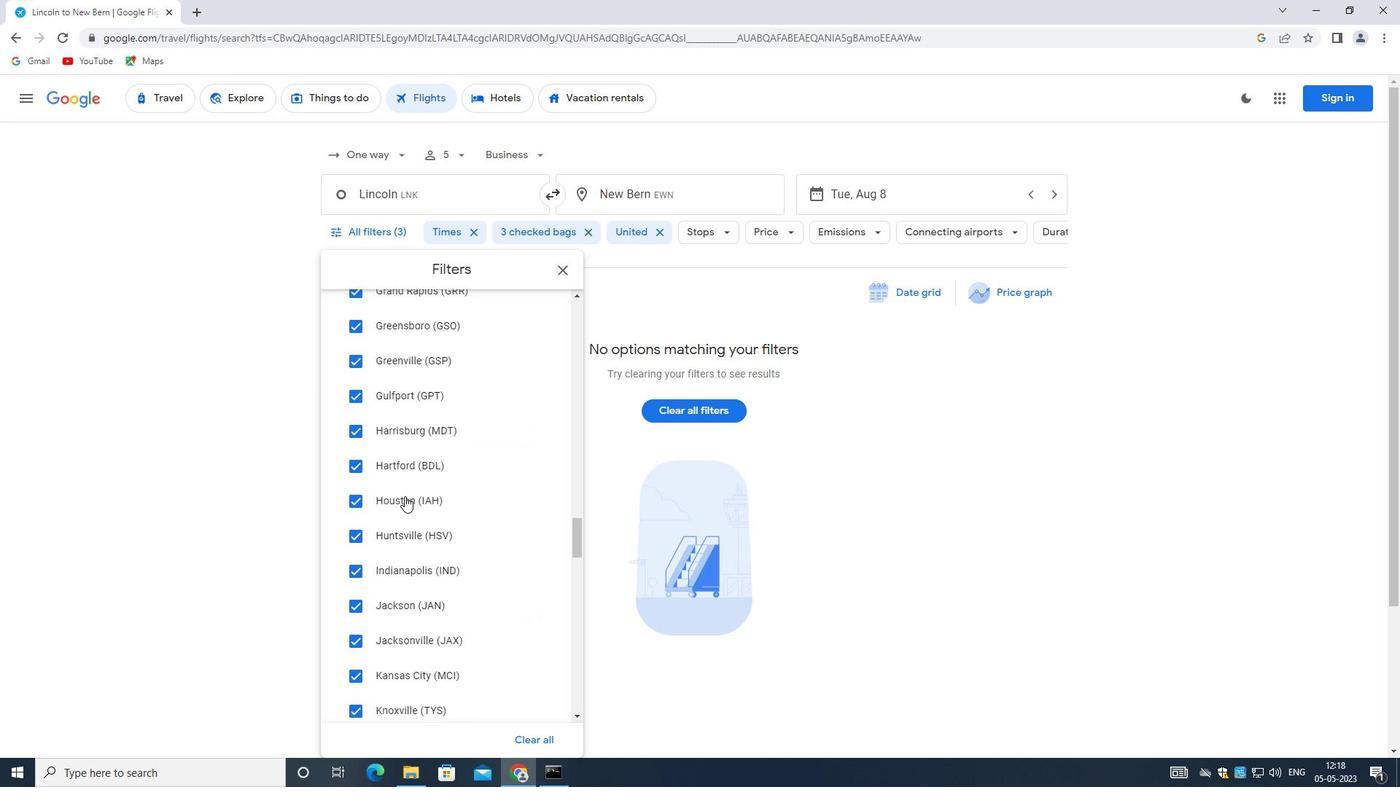 
Action: Mouse scrolled (399, 506) with delta (0, 0)
Screenshot: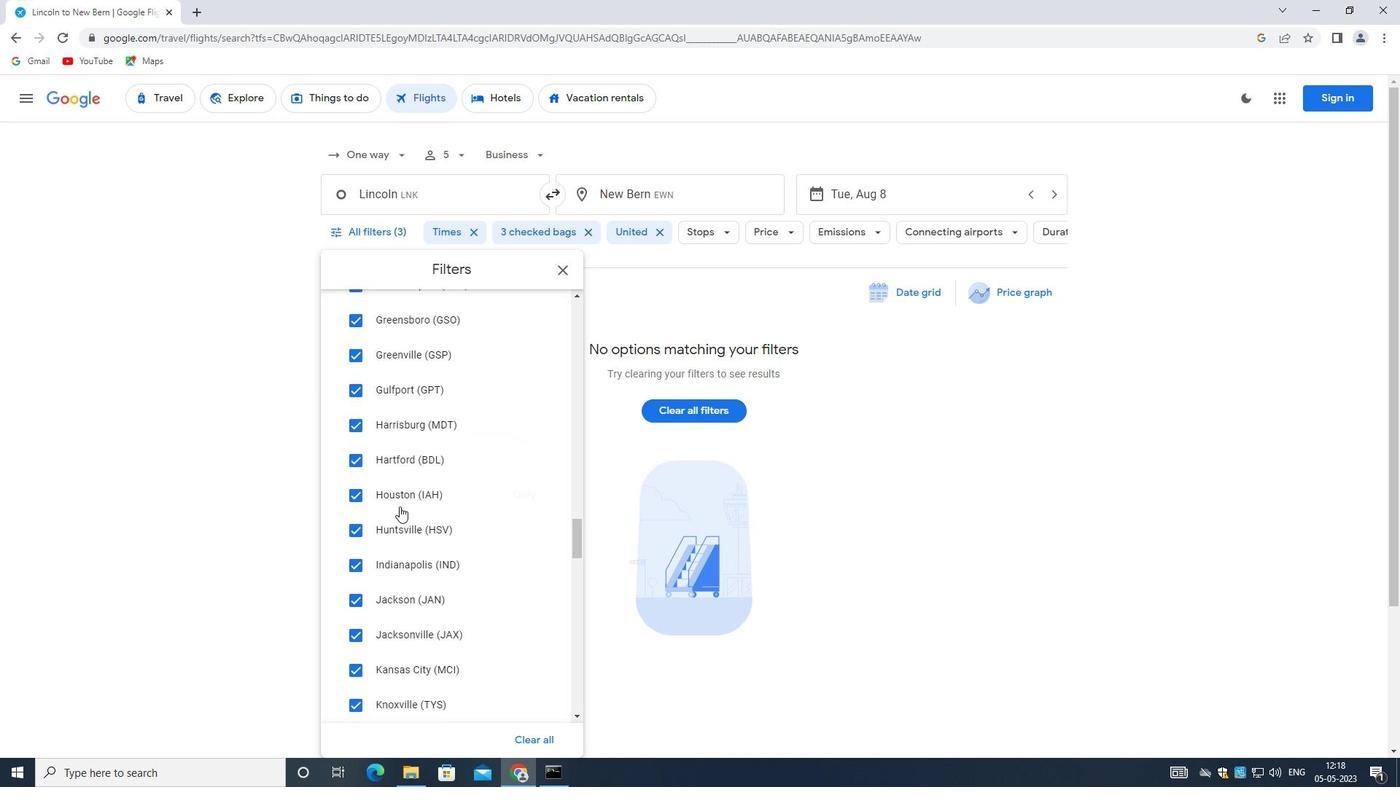 
Action: Mouse moved to (399, 507)
Screenshot: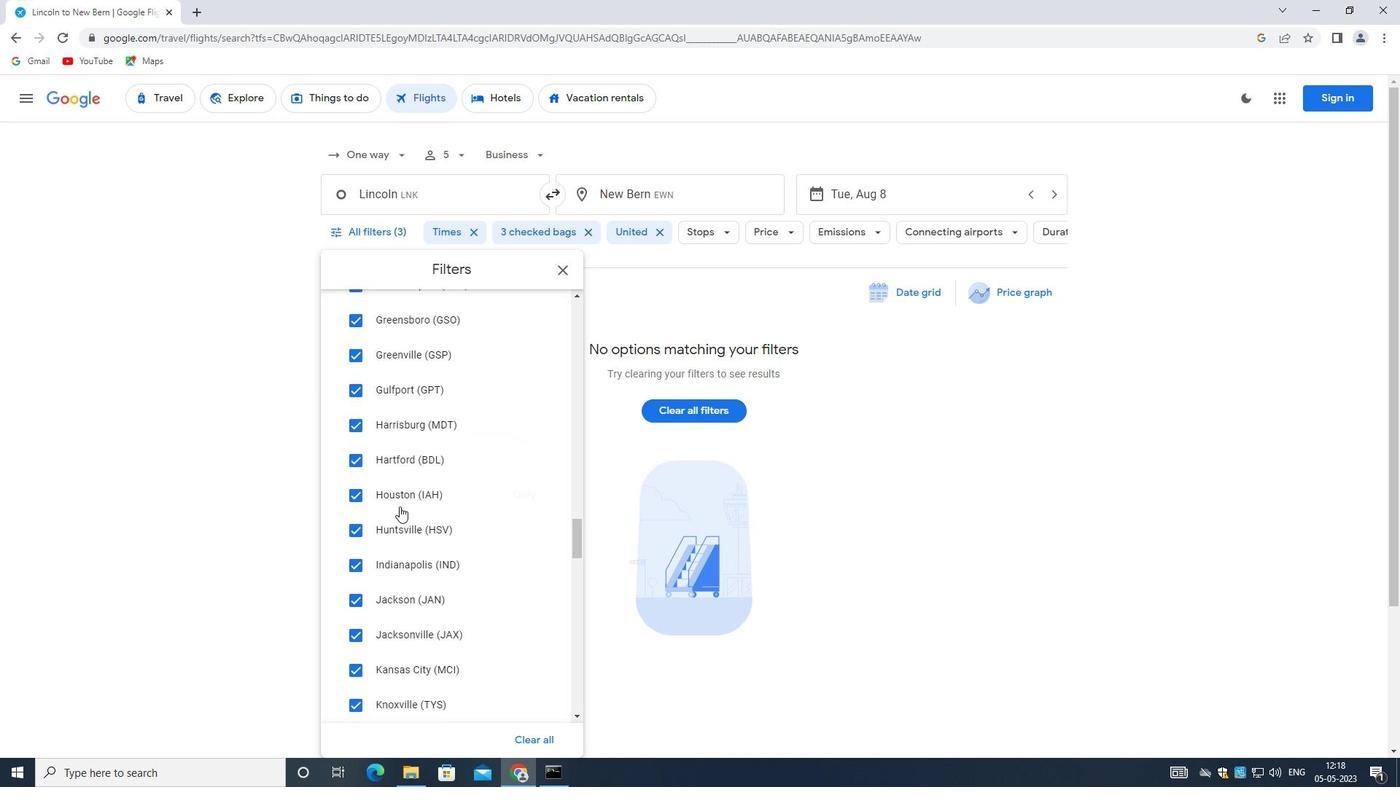 
Action: Mouse scrolled (399, 506) with delta (0, 0)
Screenshot: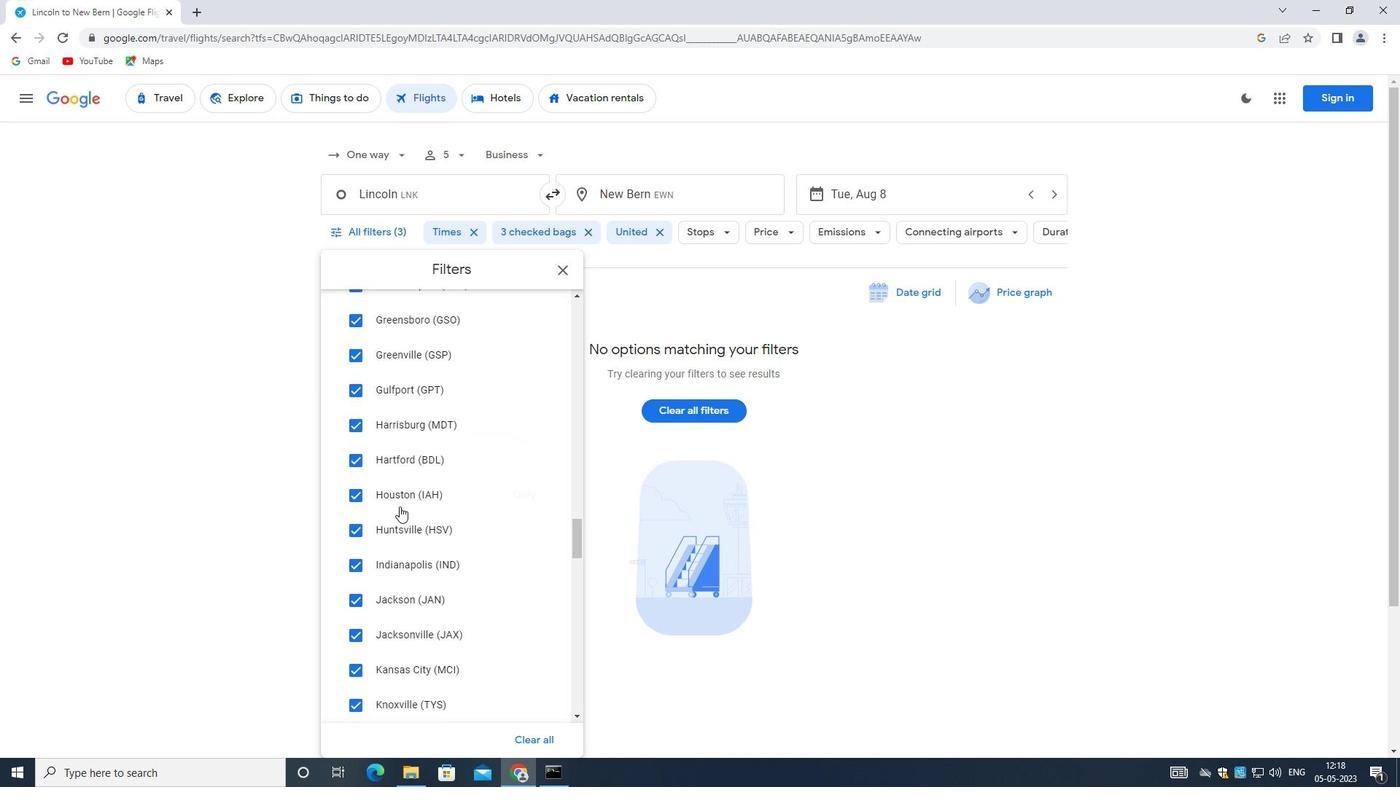 
Action: Mouse moved to (399, 508)
Screenshot: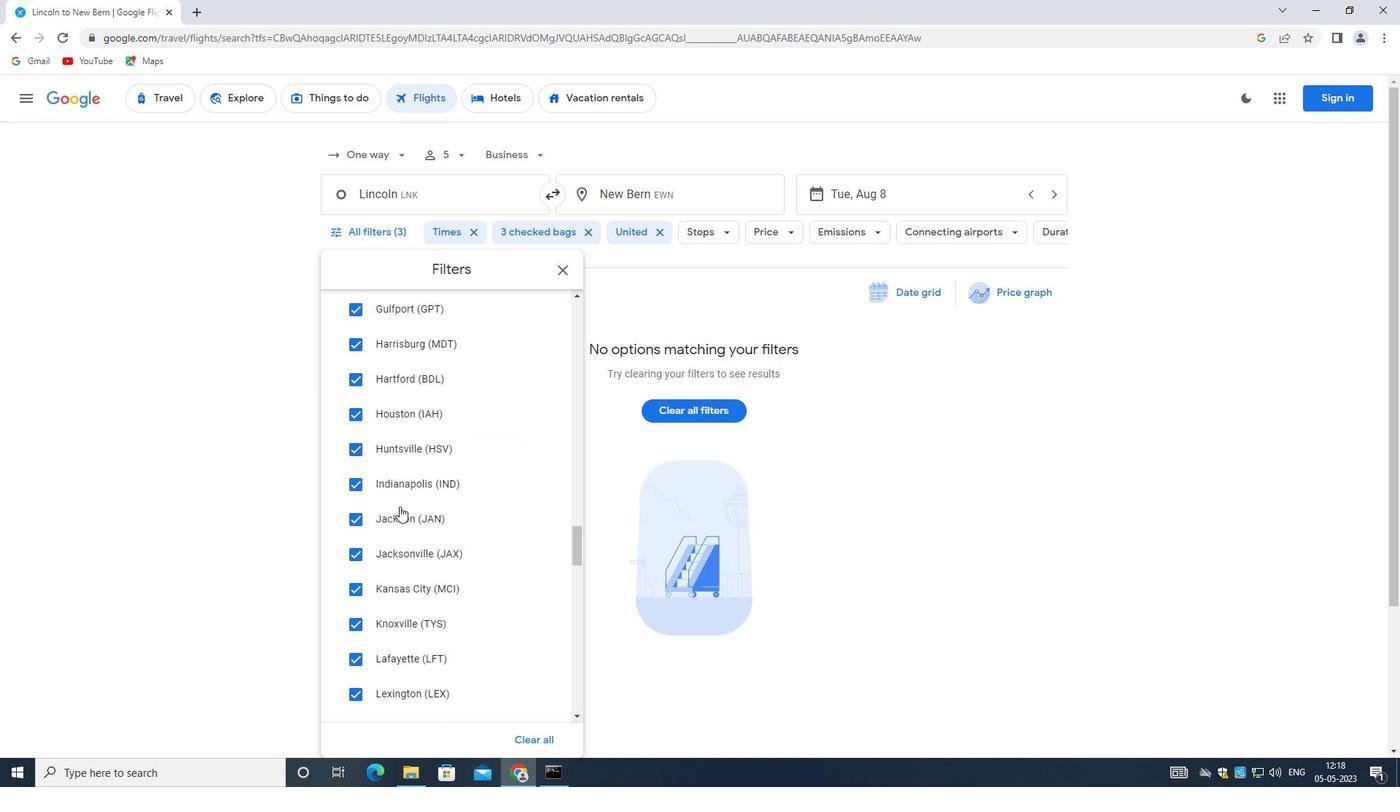 
Action: Mouse scrolled (399, 507) with delta (0, 0)
Screenshot: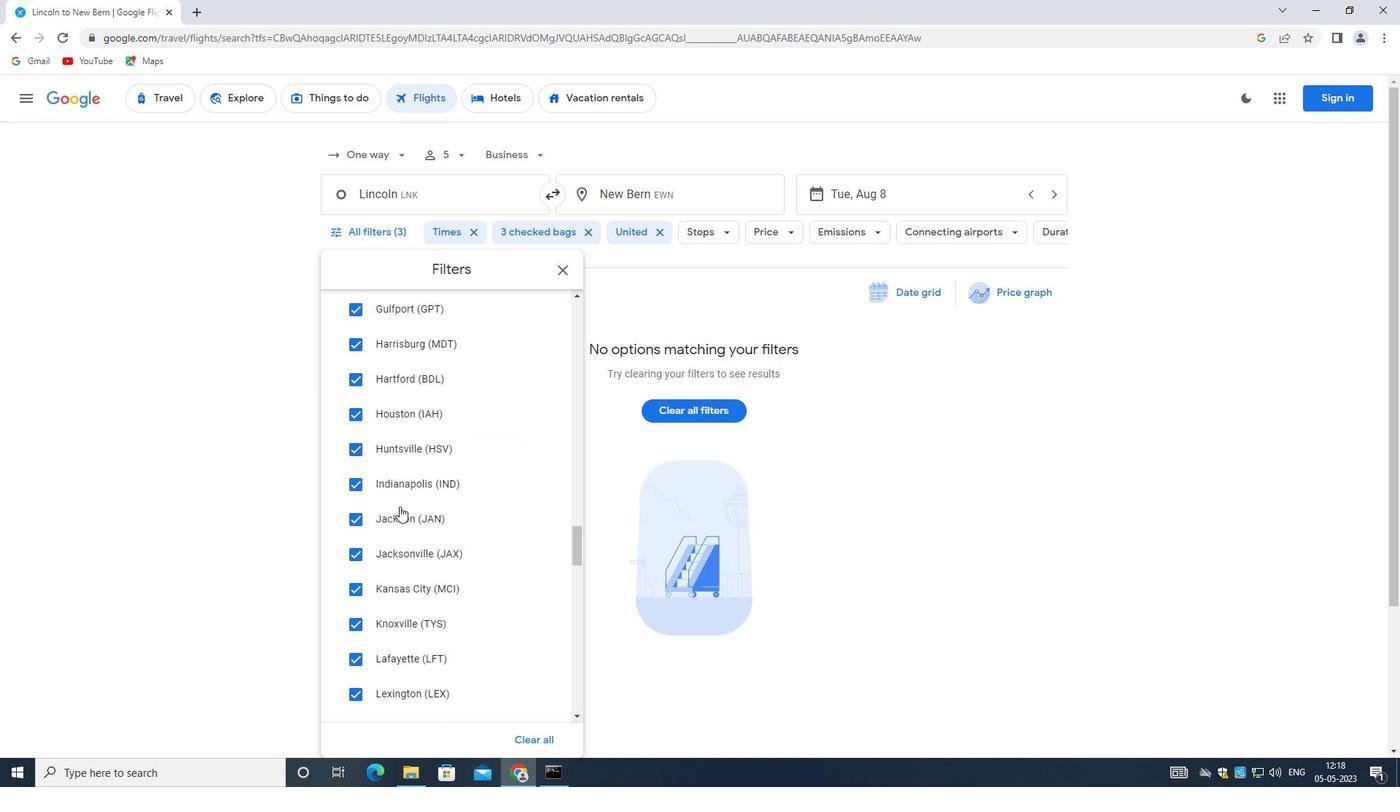 
Action: Mouse moved to (399, 512)
Screenshot: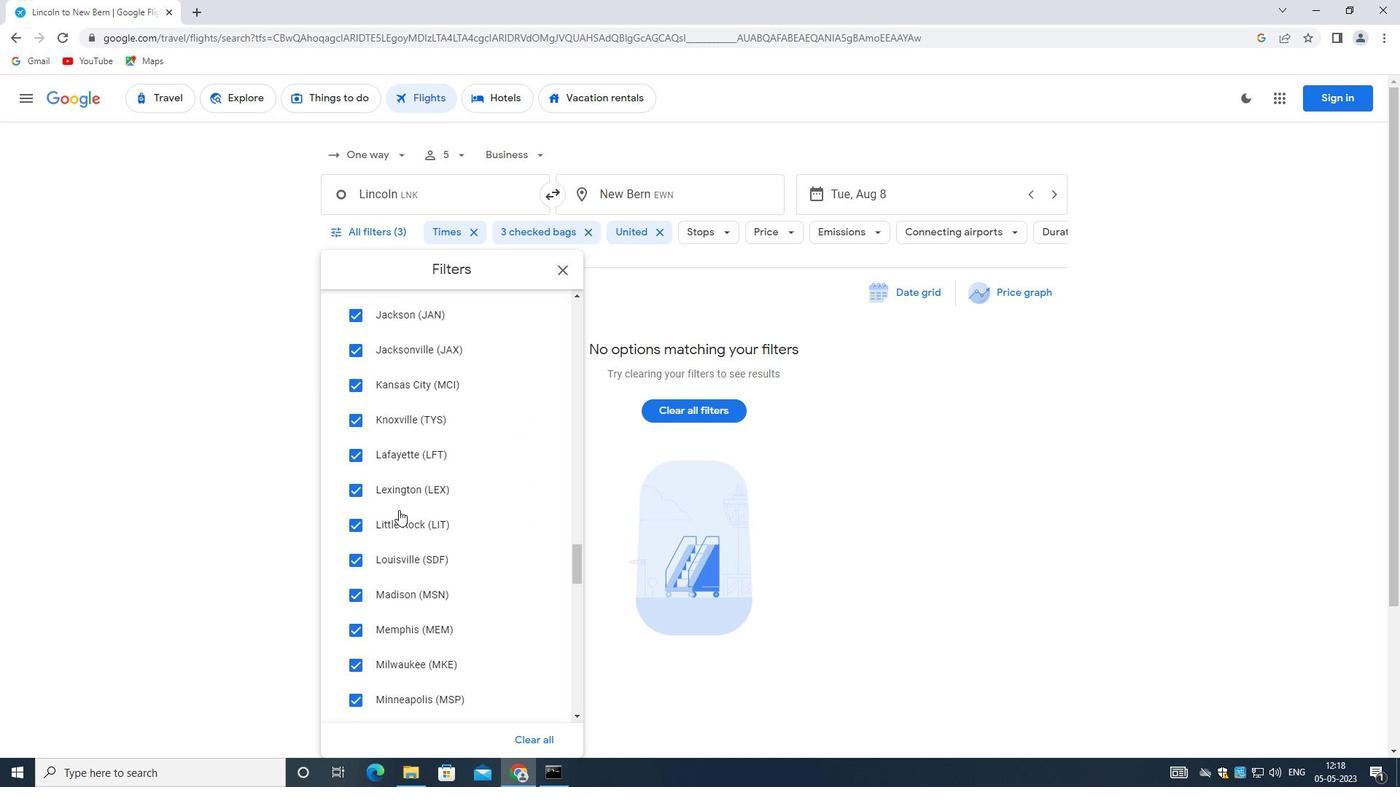
Action: Mouse scrolled (399, 511) with delta (0, 0)
Screenshot: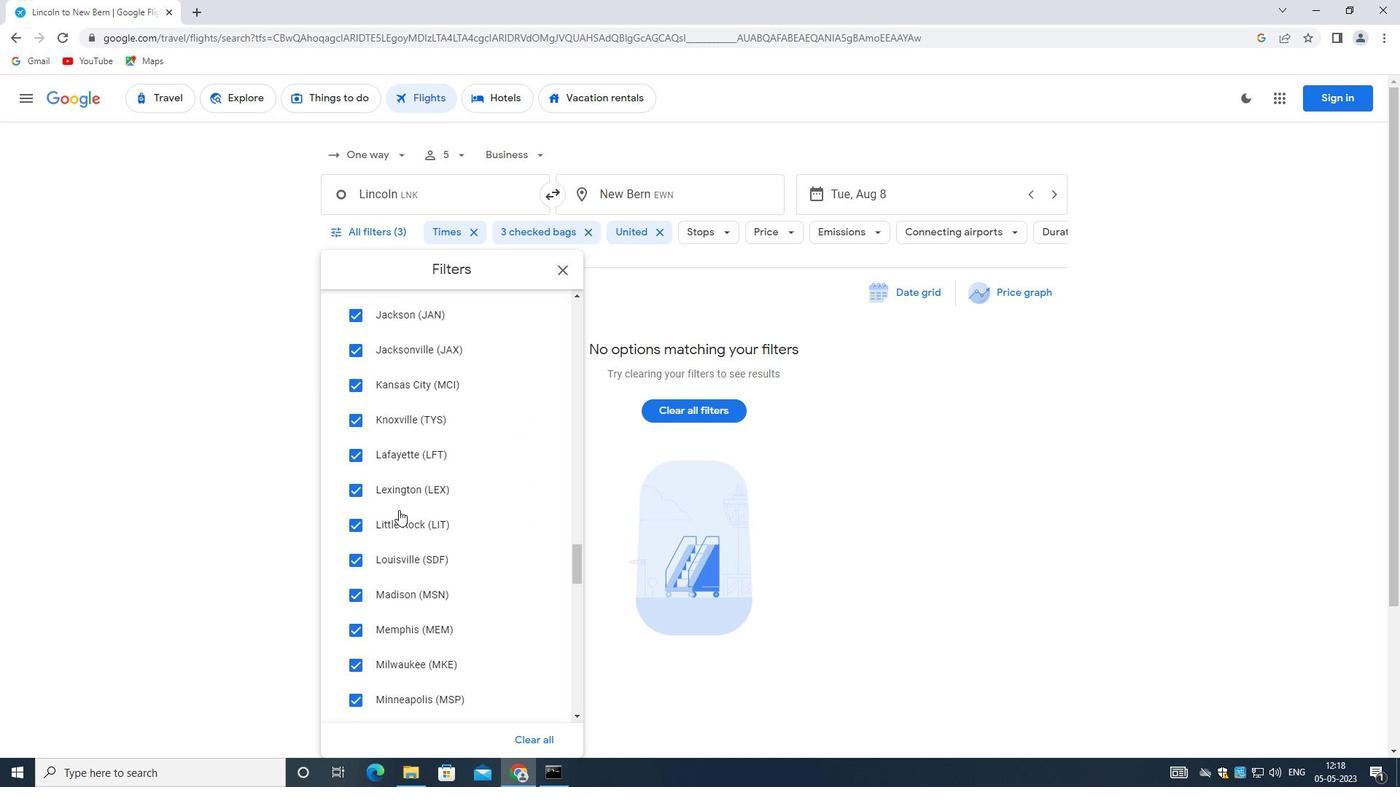 
Action: Mouse moved to (399, 512)
Screenshot: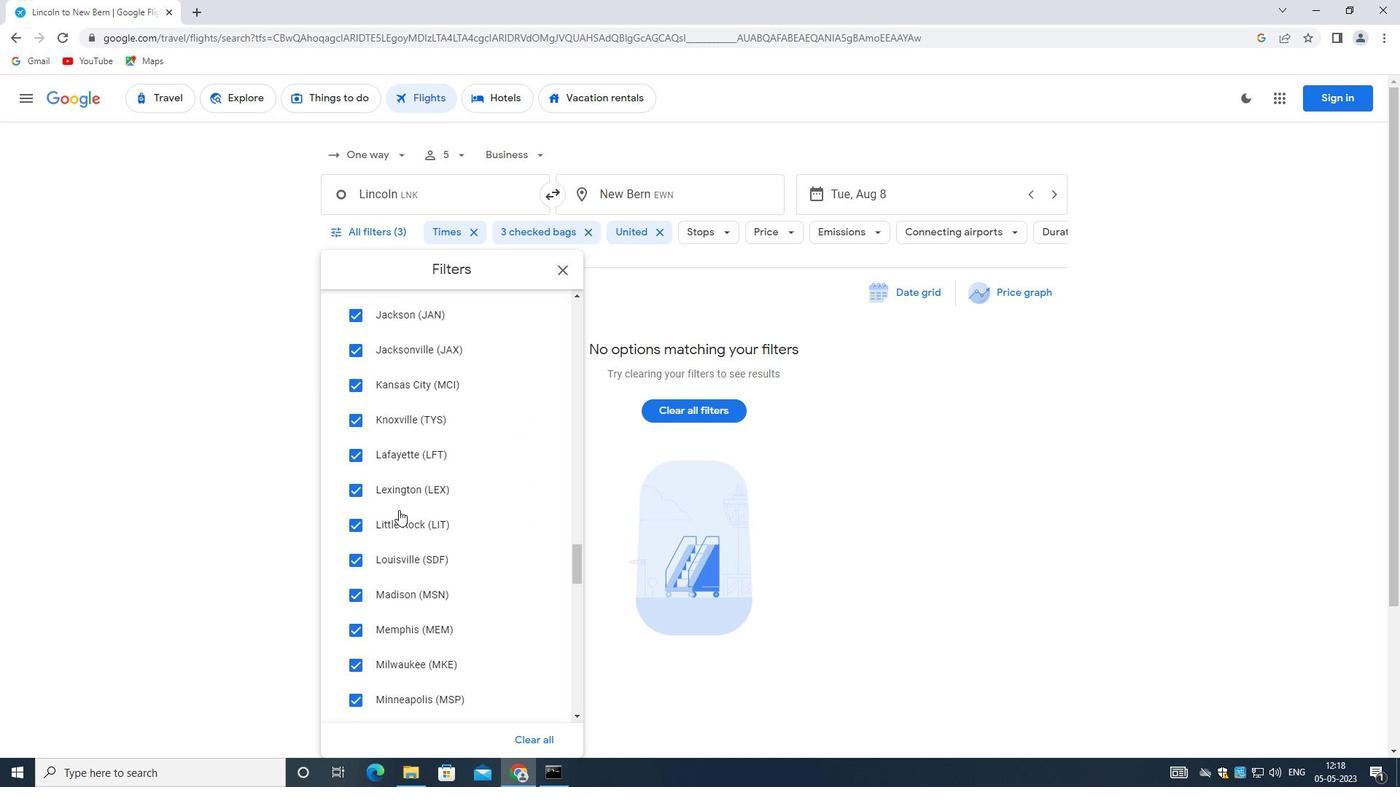 
Action: Mouse scrolled (399, 512) with delta (0, 0)
Screenshot: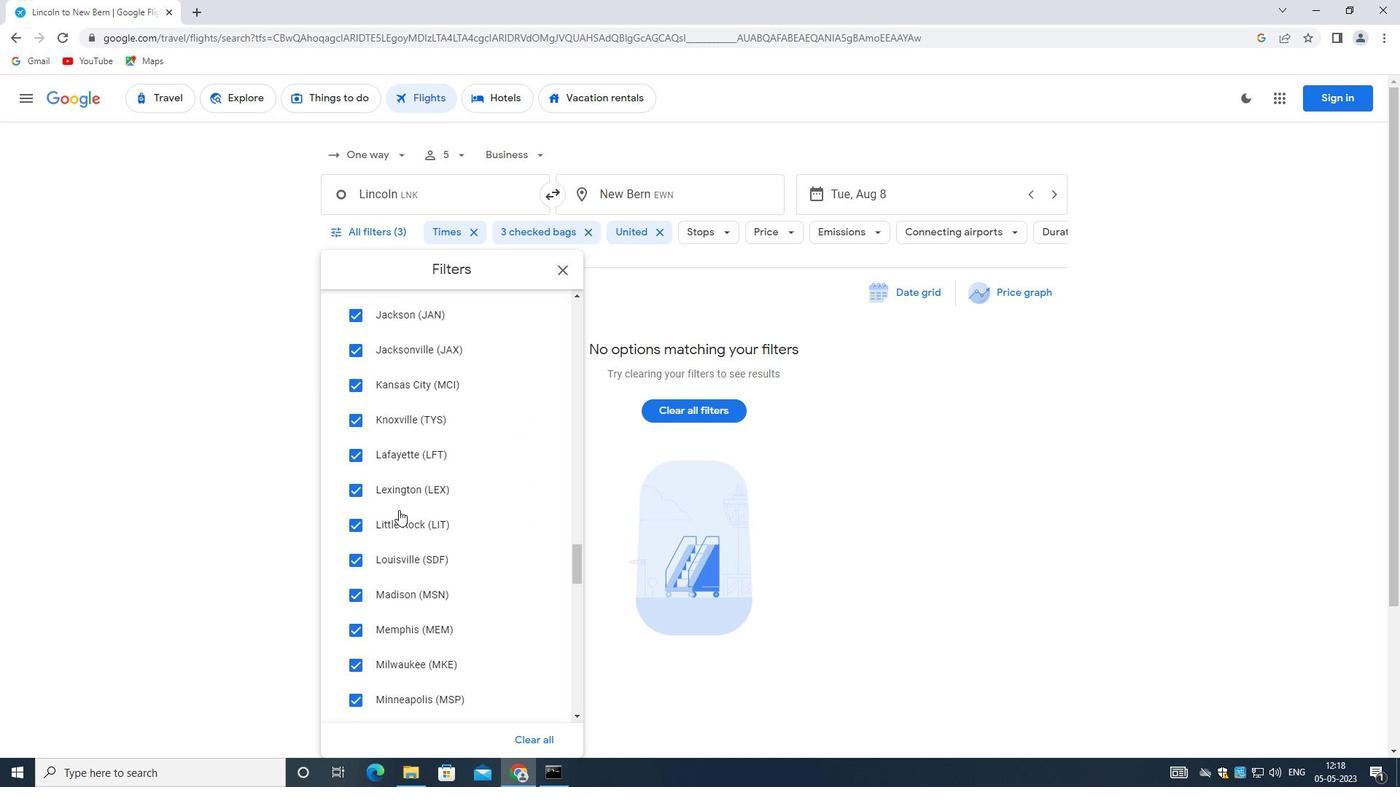 
Action: Mouse scrolled (399, 512) with delta (0, 0)
Screenshot: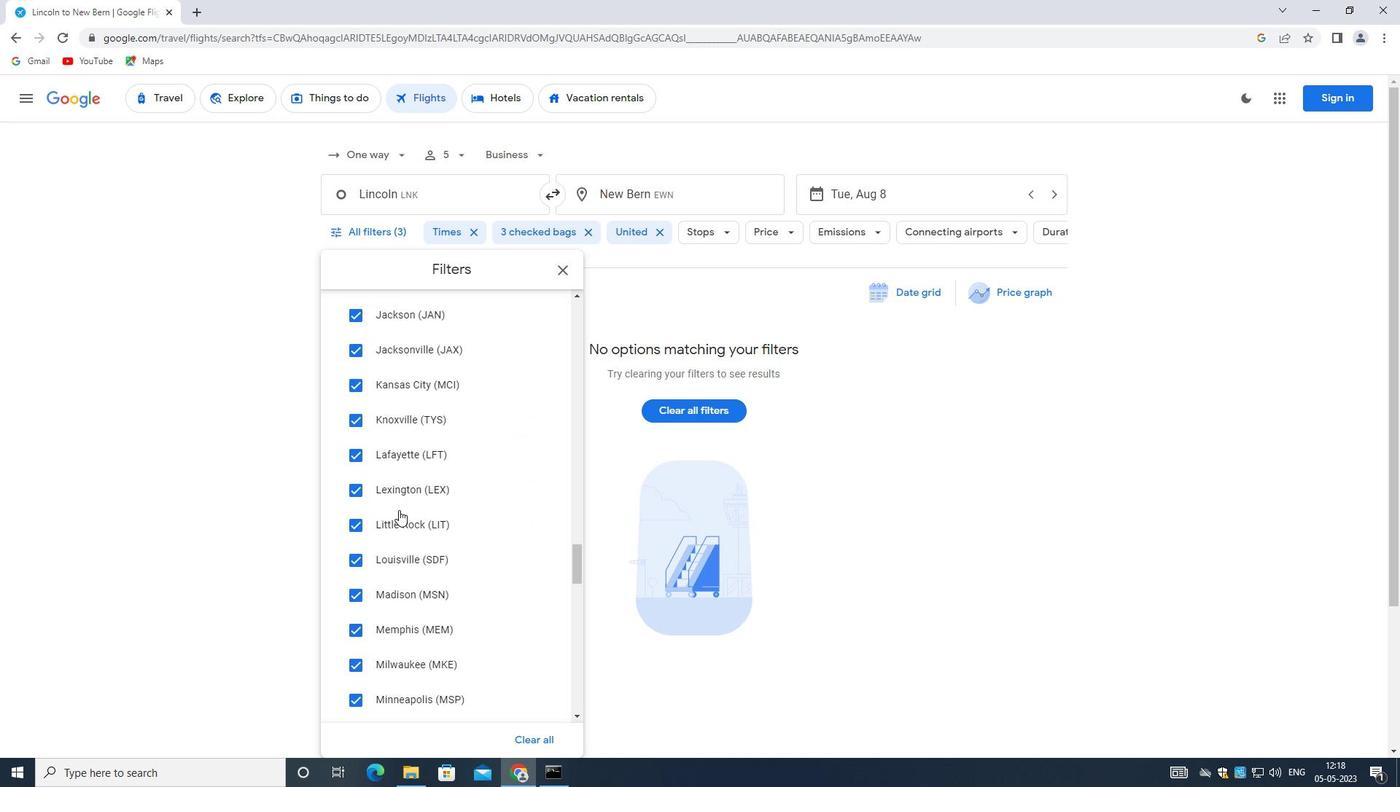 
Action: Mouse scrolled (399, 512) with delta (0, 0)
Screenshot: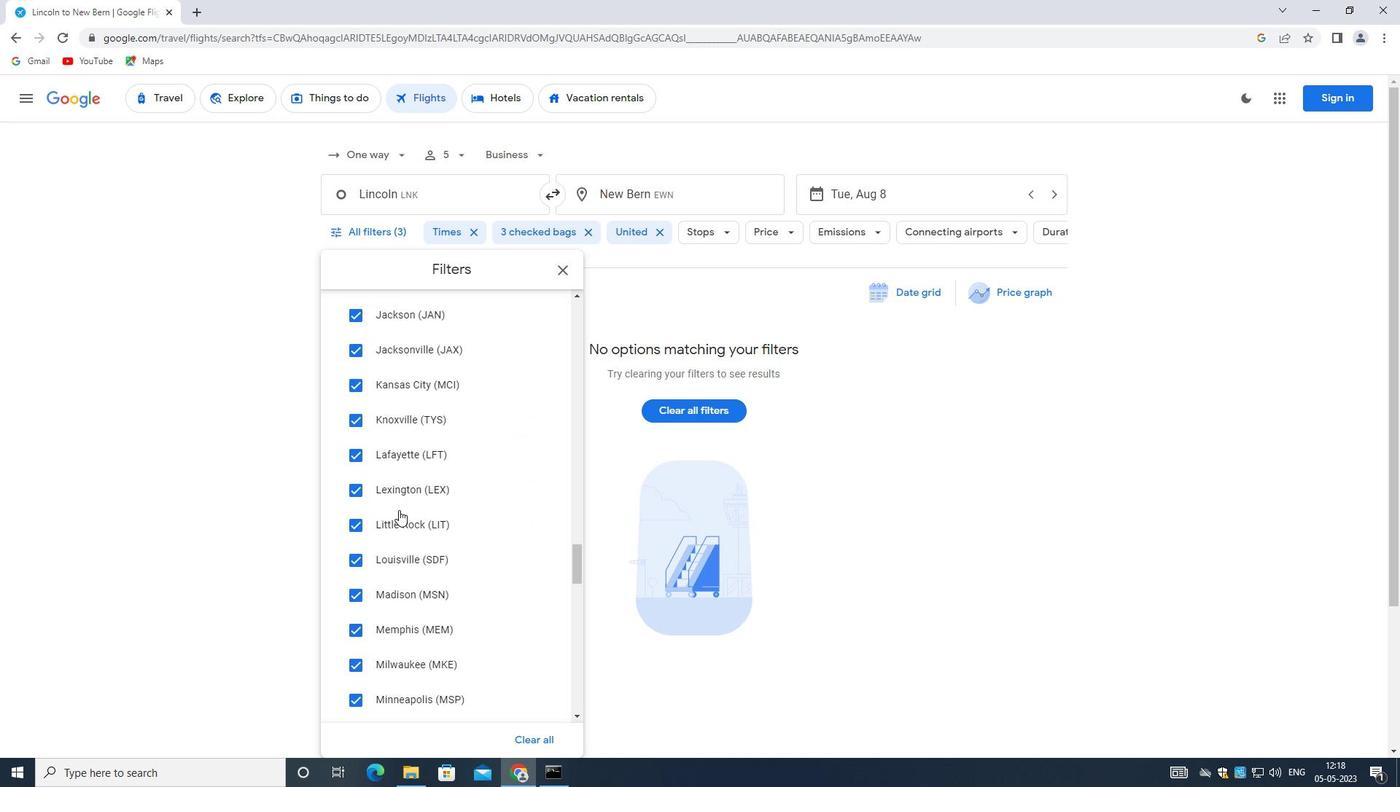 
Action: Mouse scrolled (399, 512) with delta (0, 0)
Screenshot: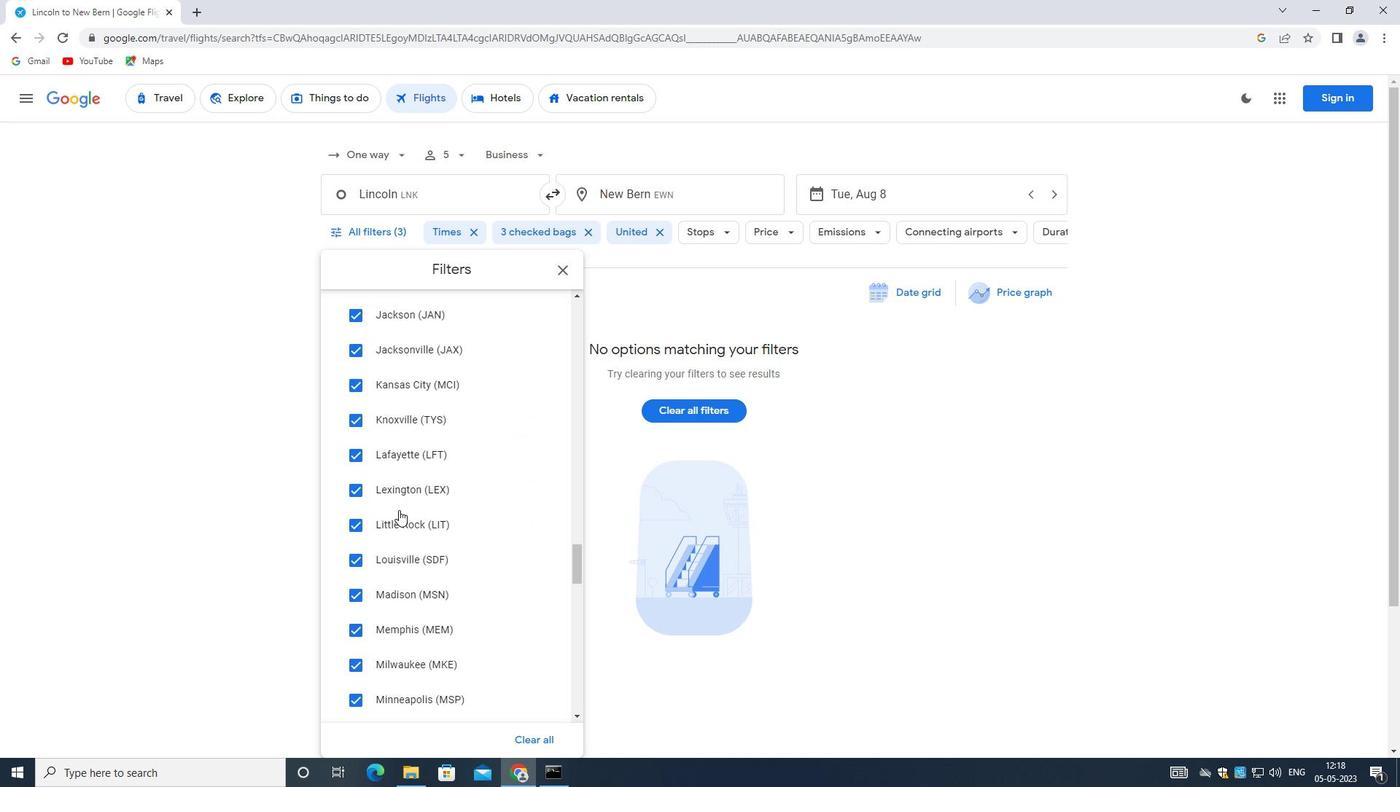 
Action: Mouse moved to (394, 538)
Screenshot: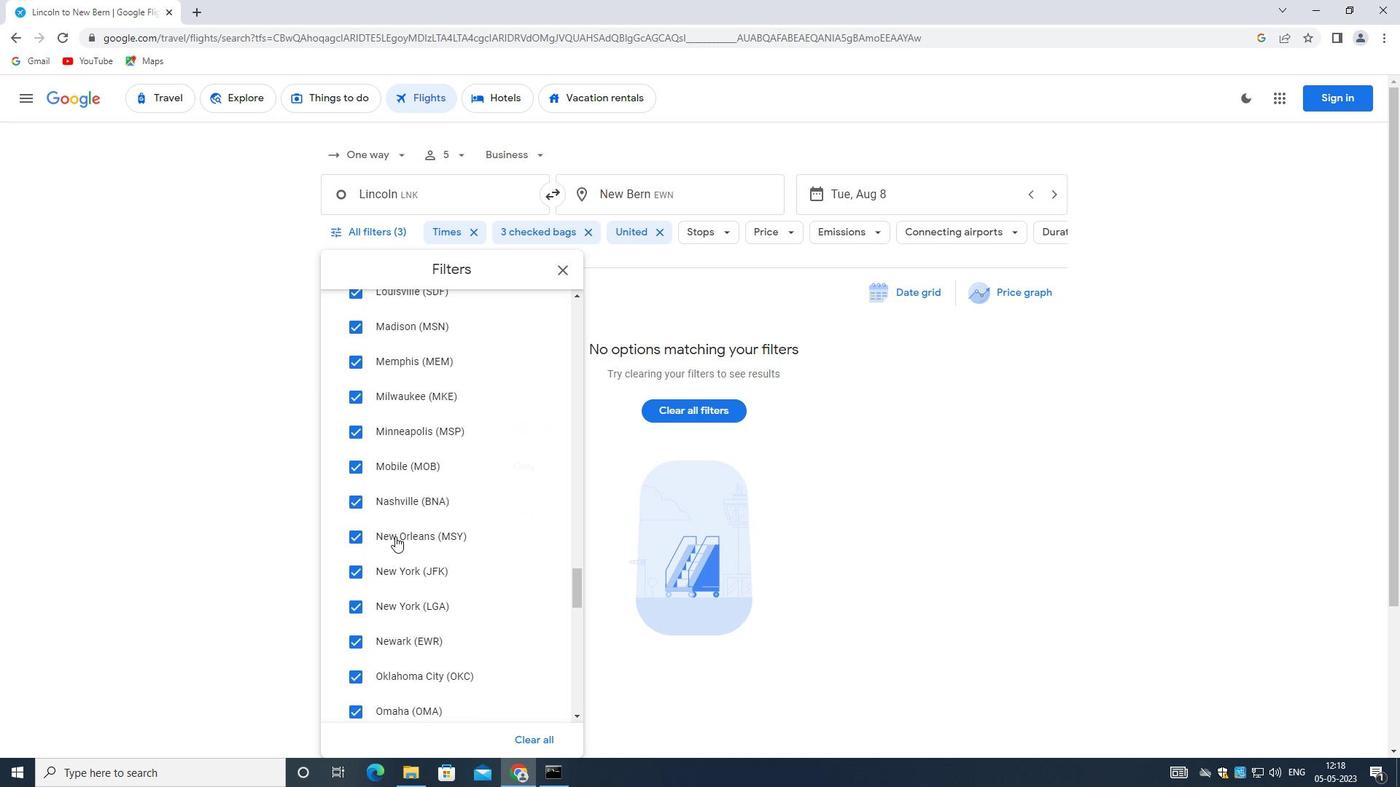 
Action: Mouse scrolled (394, 539) with delta (0, 0)
Screenshot: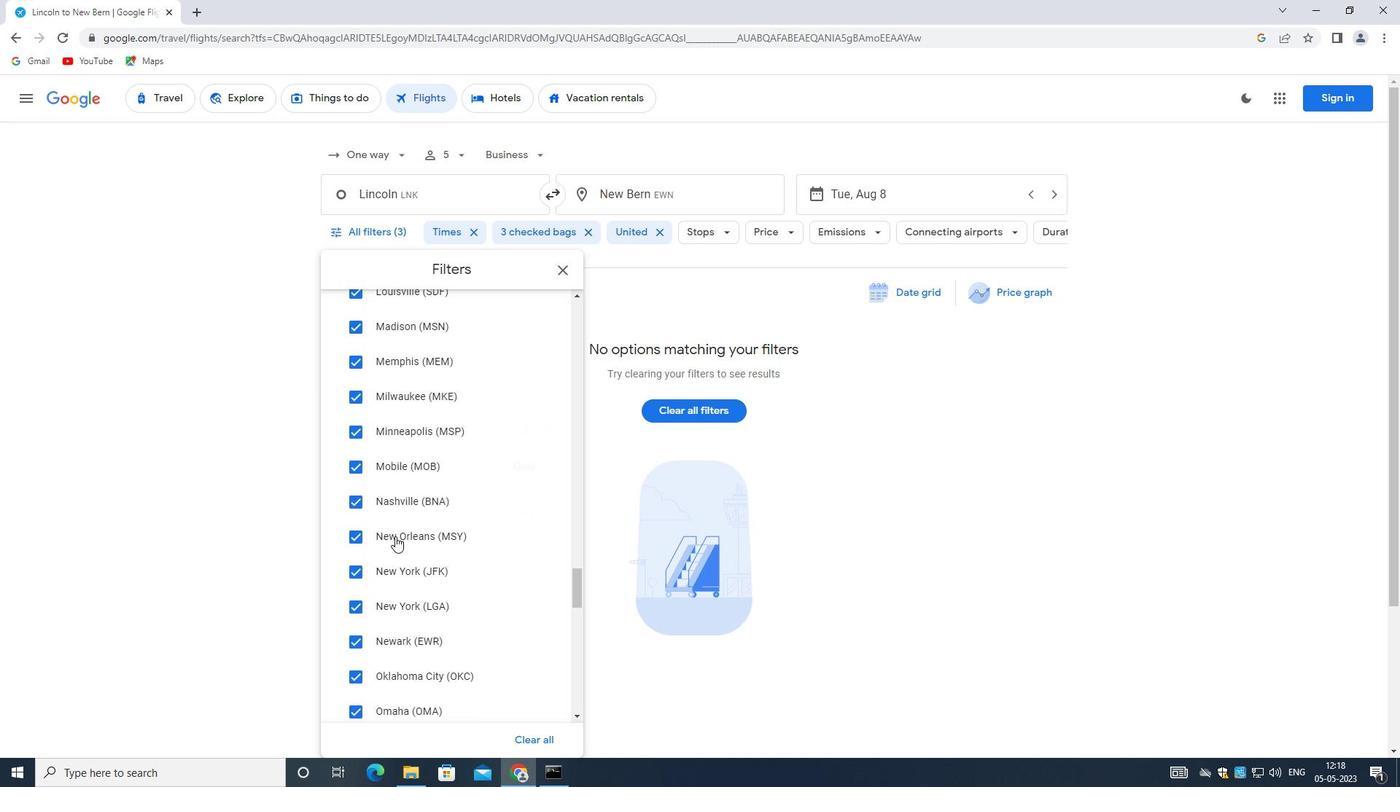 
Action: Mouse scrolled (394, 537) with delta (0, 0)
Screenshot: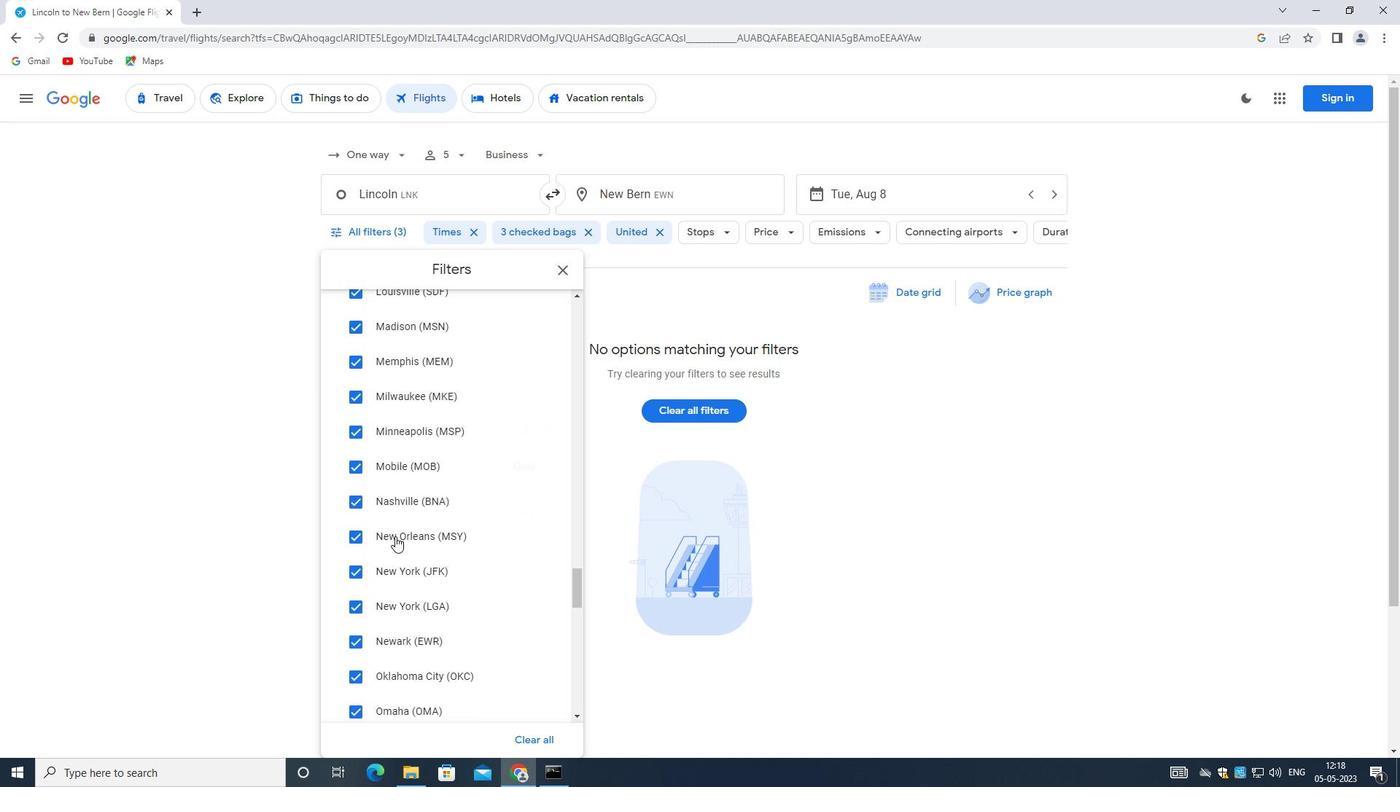 
Action: Mouse scrolled (394, 537) with delta (0, 0)
Screenshot: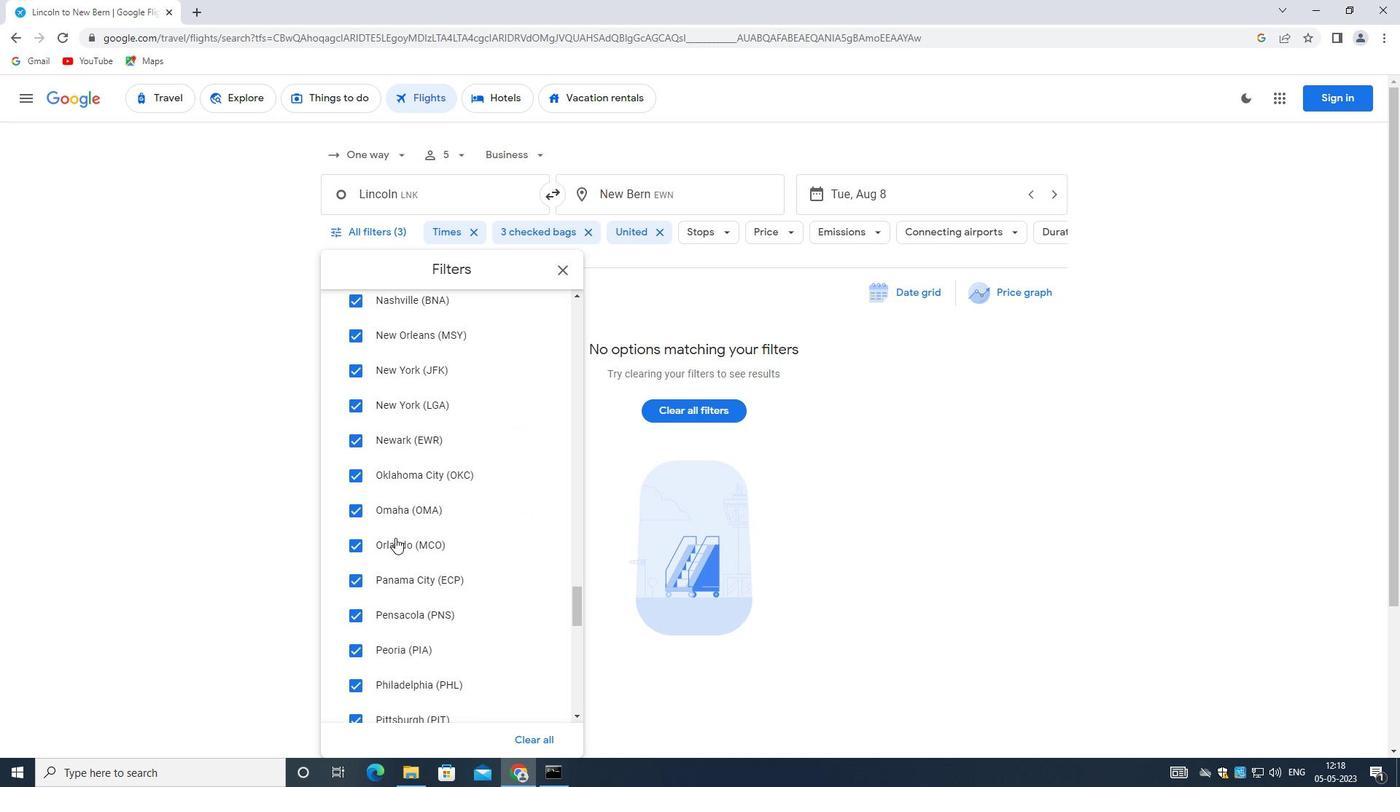 
Action: Mouse moved to (394, 539)
Screenshot: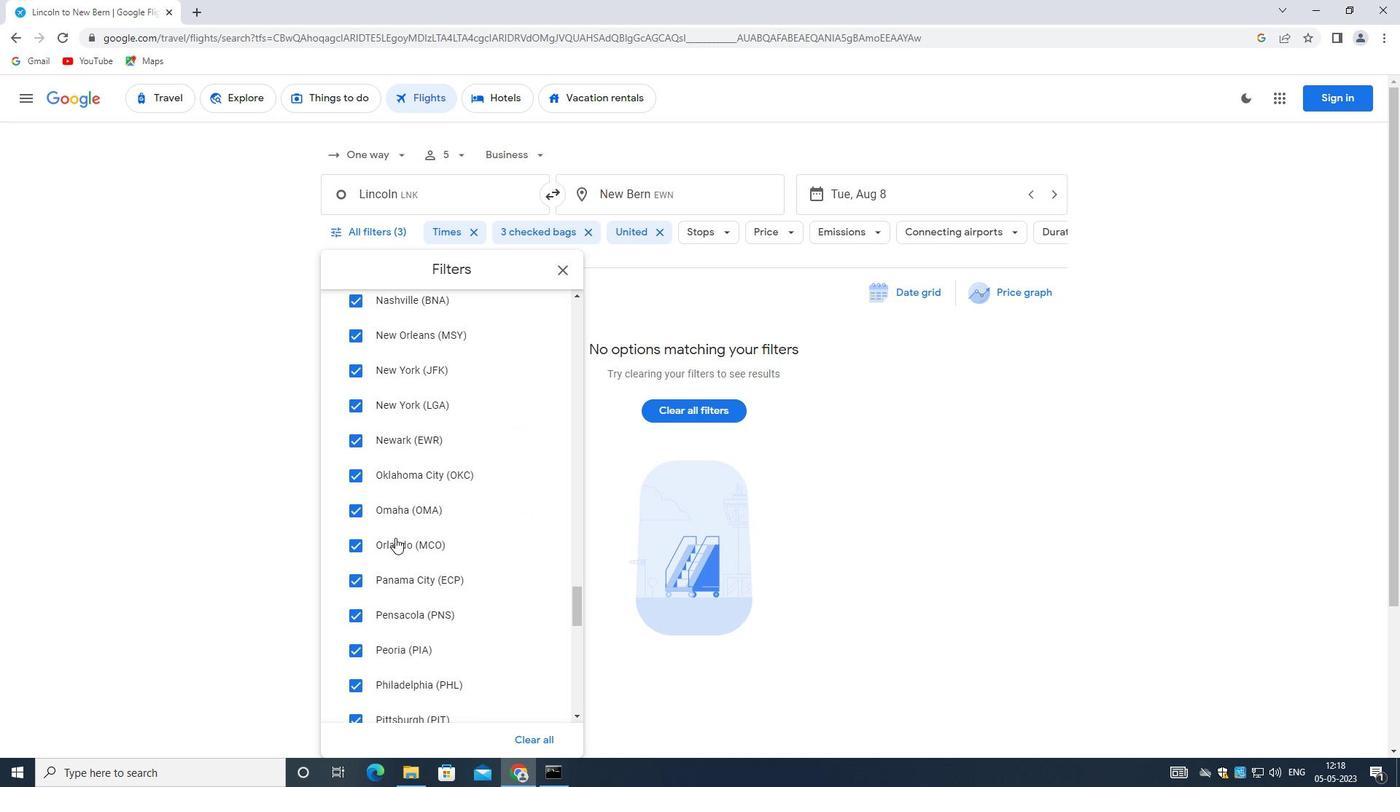 
Action: Mouse scrolled (394, 538) with delta (0, 0)
Screenshot: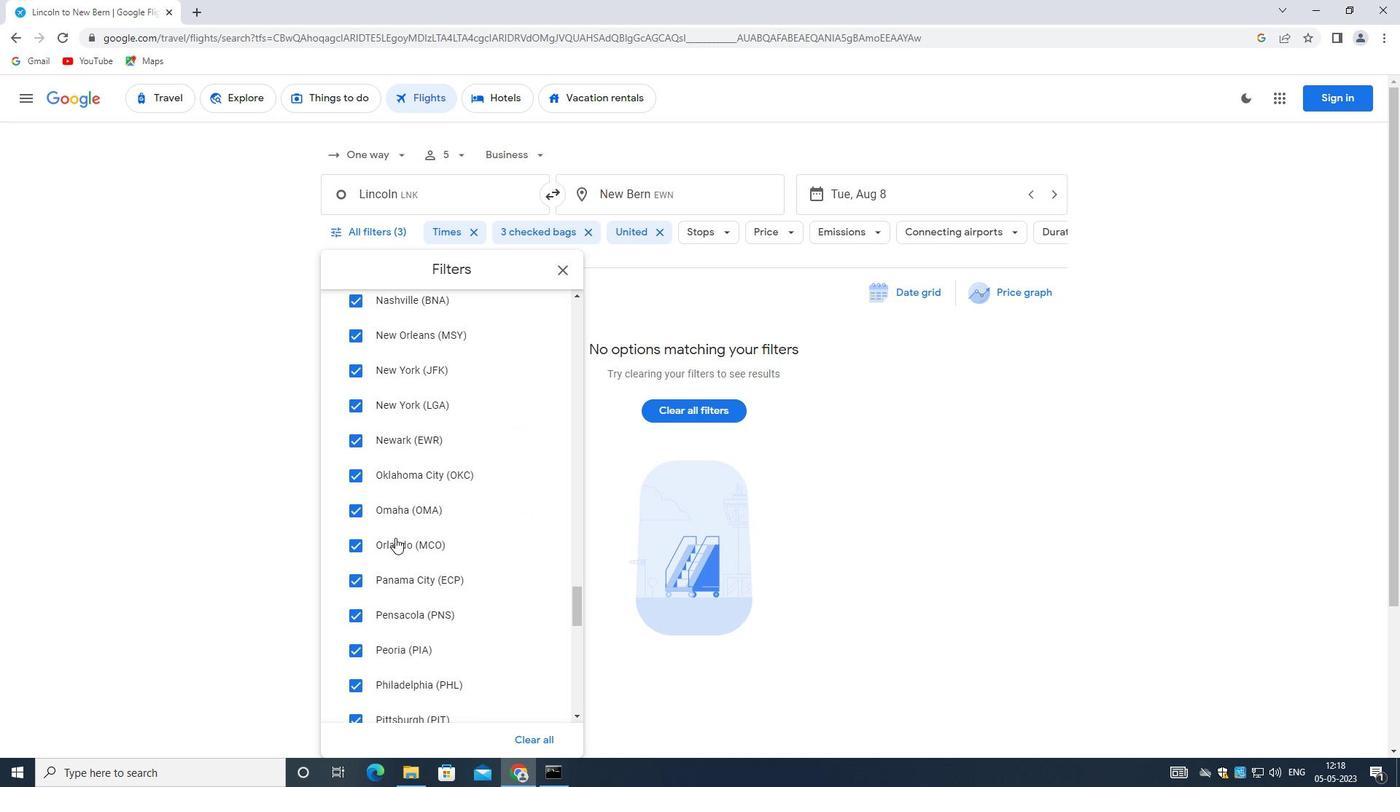 
Action: Mouse scrolled (394, 538) with delta (0, 0)
Screenshot: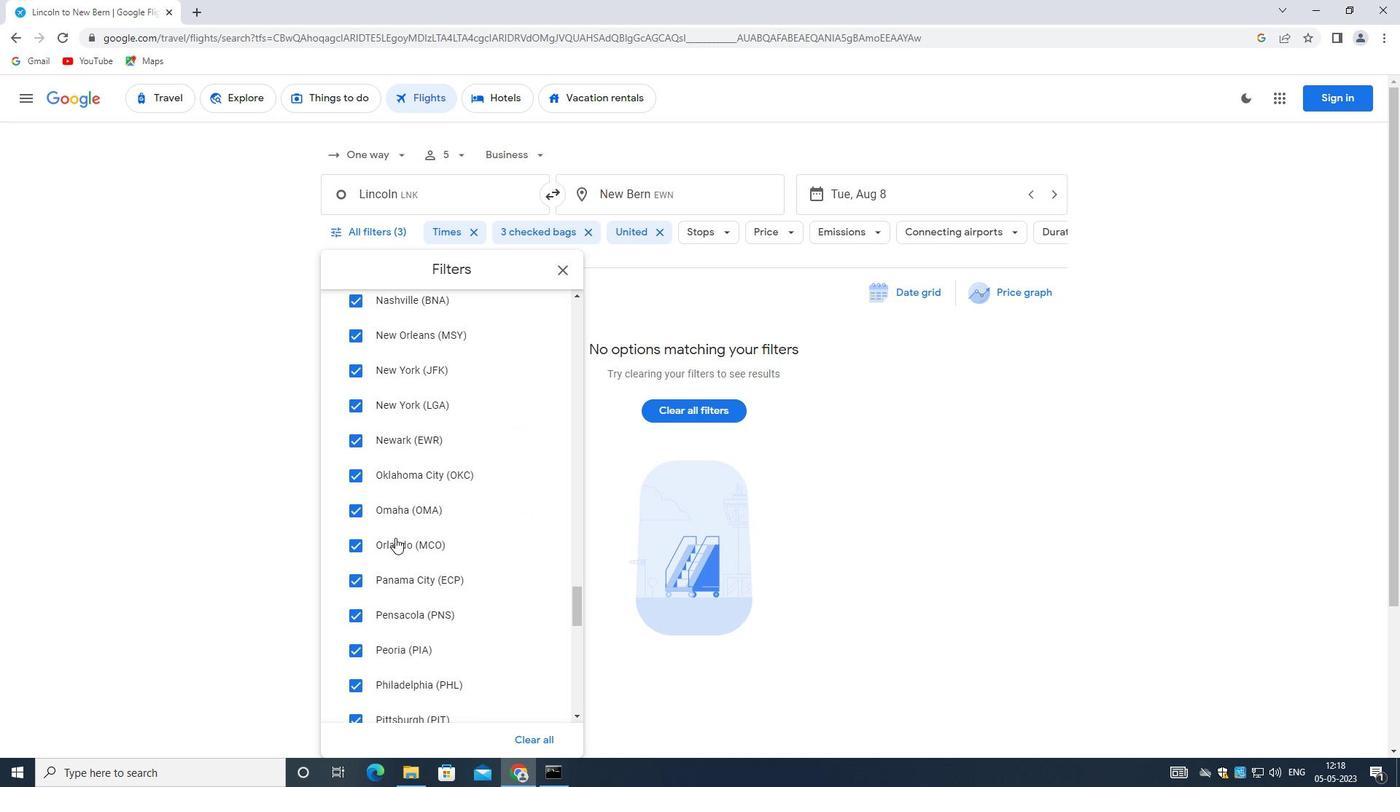 
Action: Mouse moved to (394, 539)
Screenshot: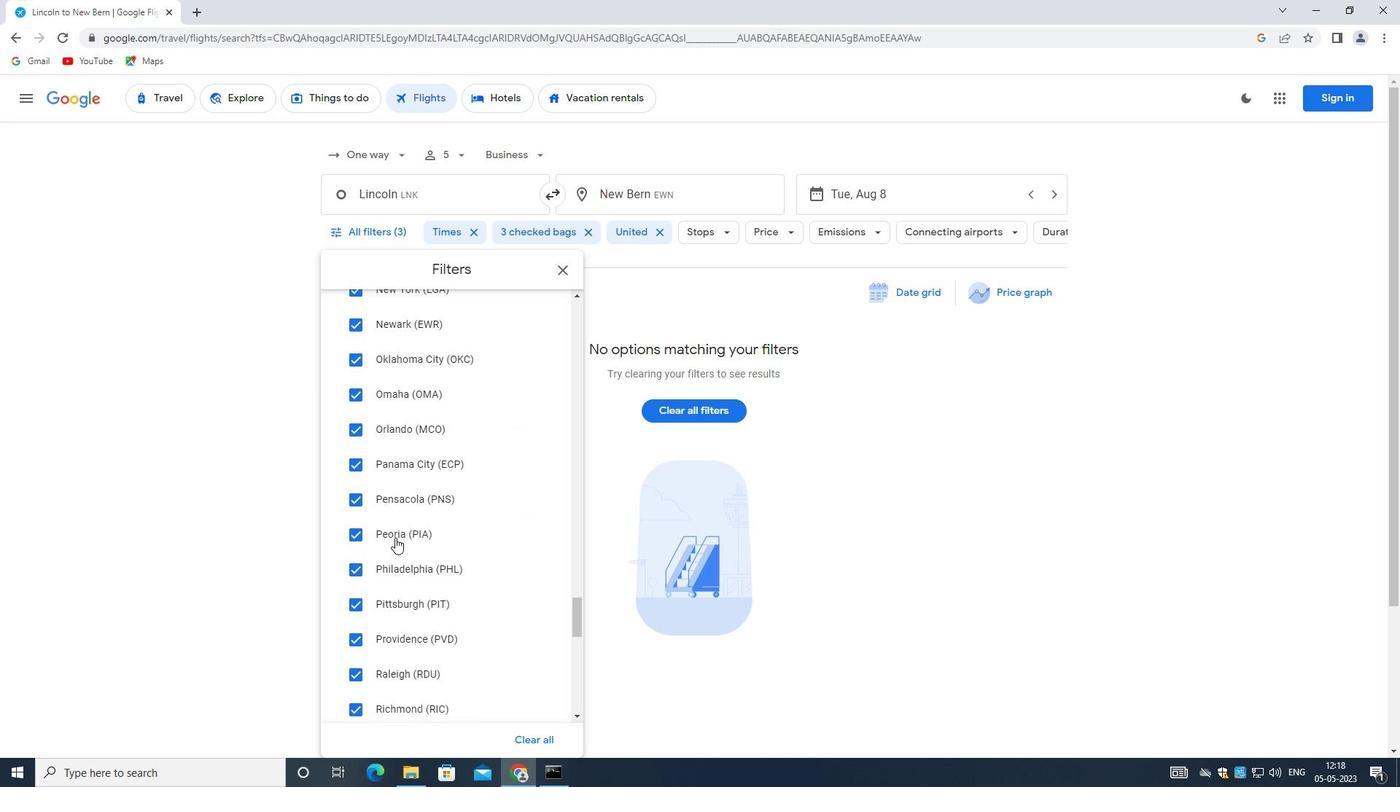 
Action: Mouse scrolled (394, 538) with delta (0, 0)
Screenshot: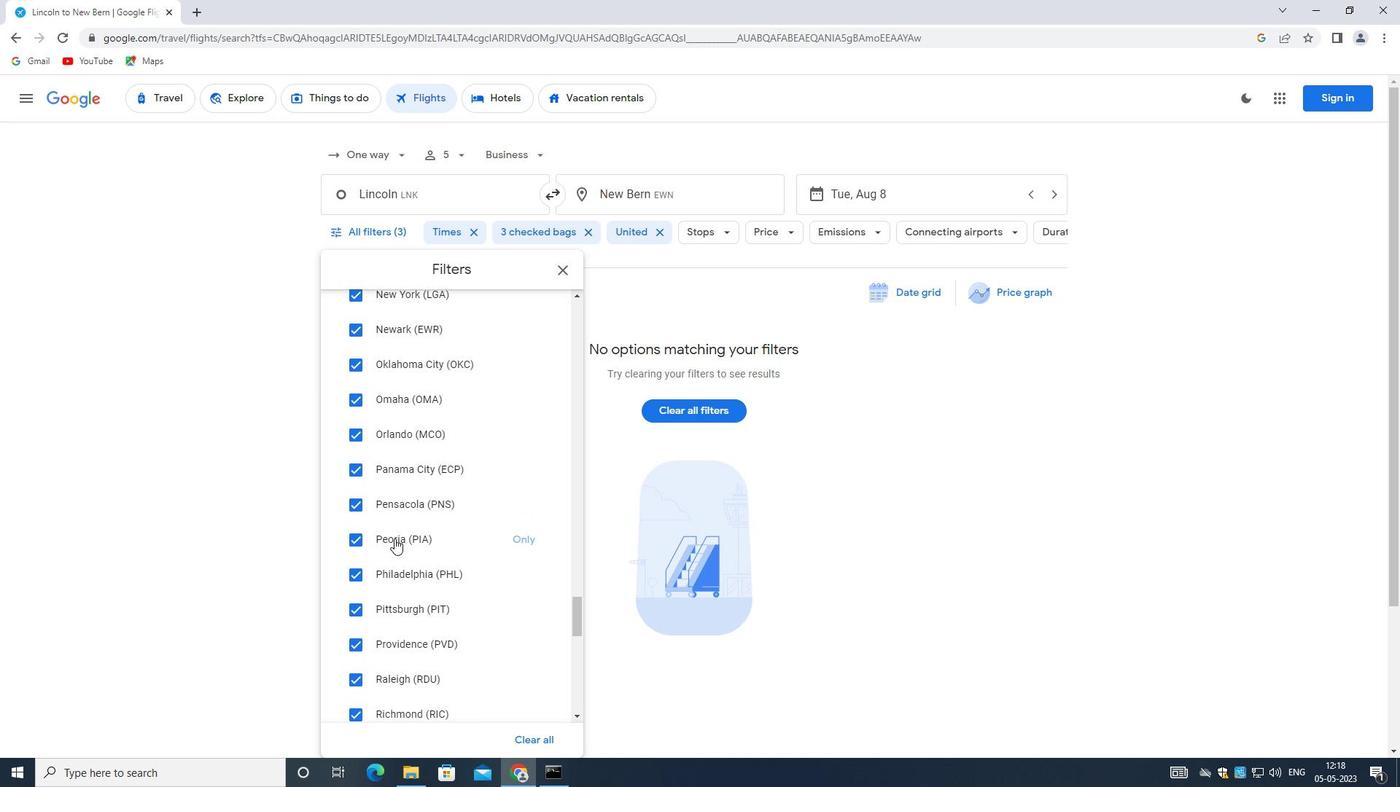 
Action: Mouse scrolled (394, 538) with delta (0, 0)
Screenshot: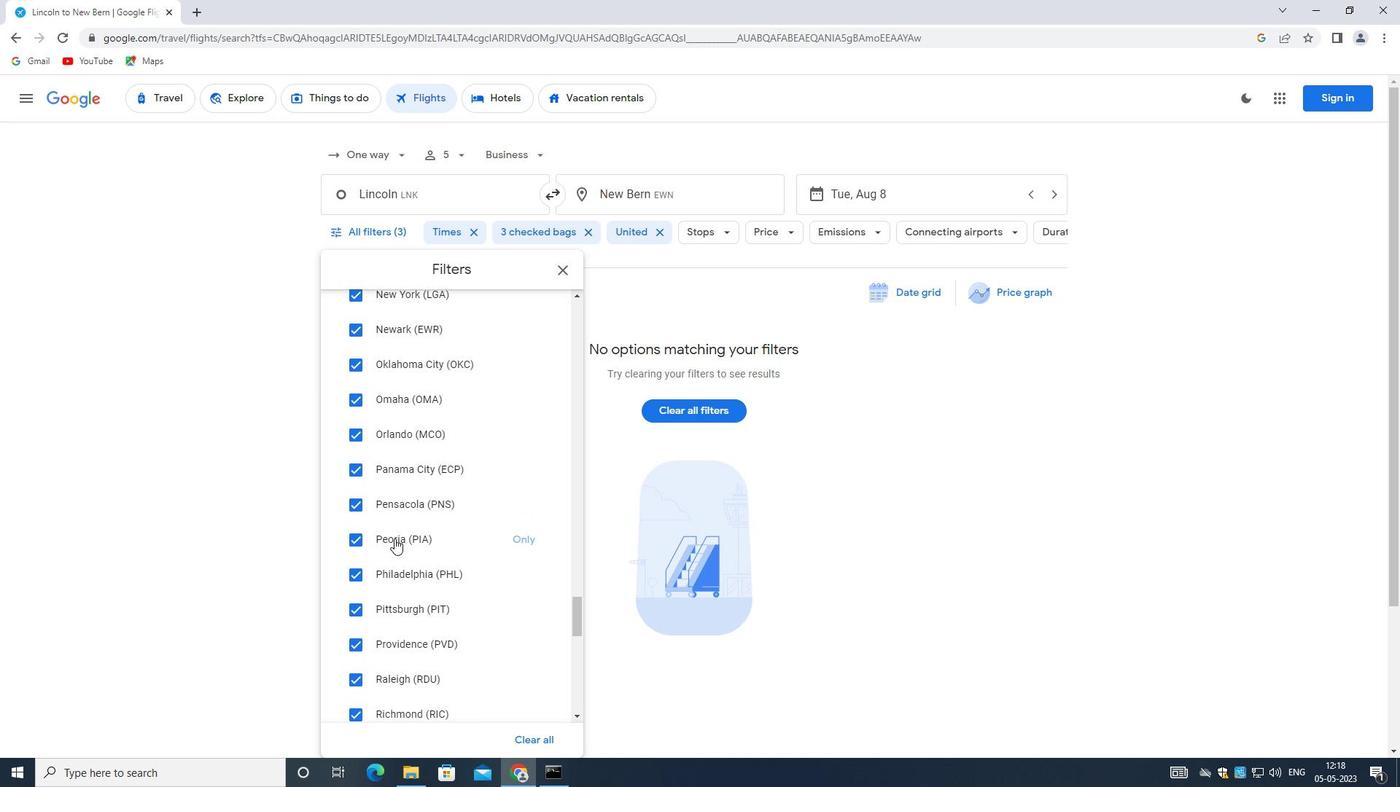 
Action: Mouse scrolled (394, 538) with delta (0, 0)
Screenshot: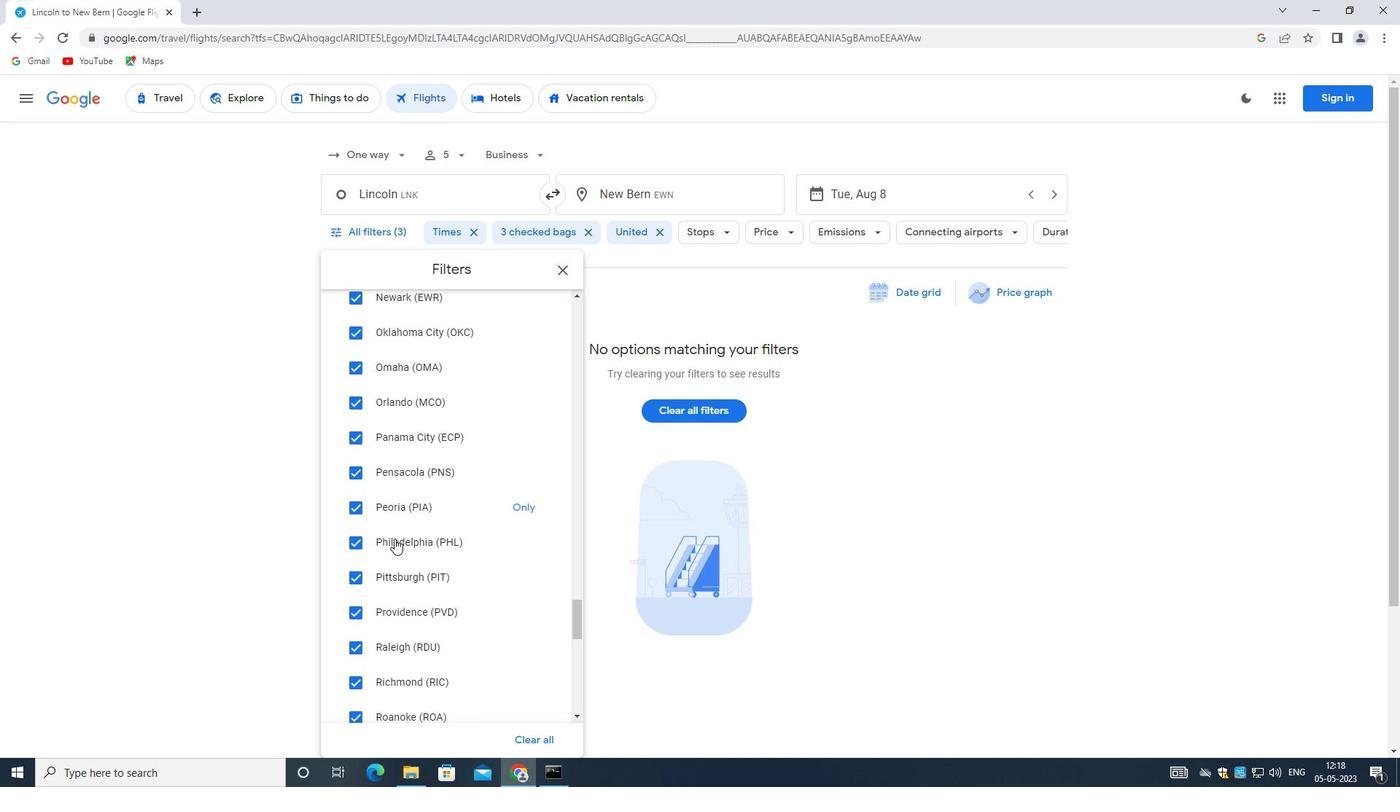 
Action: Mouse scrolled (394, 538) with delta (0, 0)
Screenshot: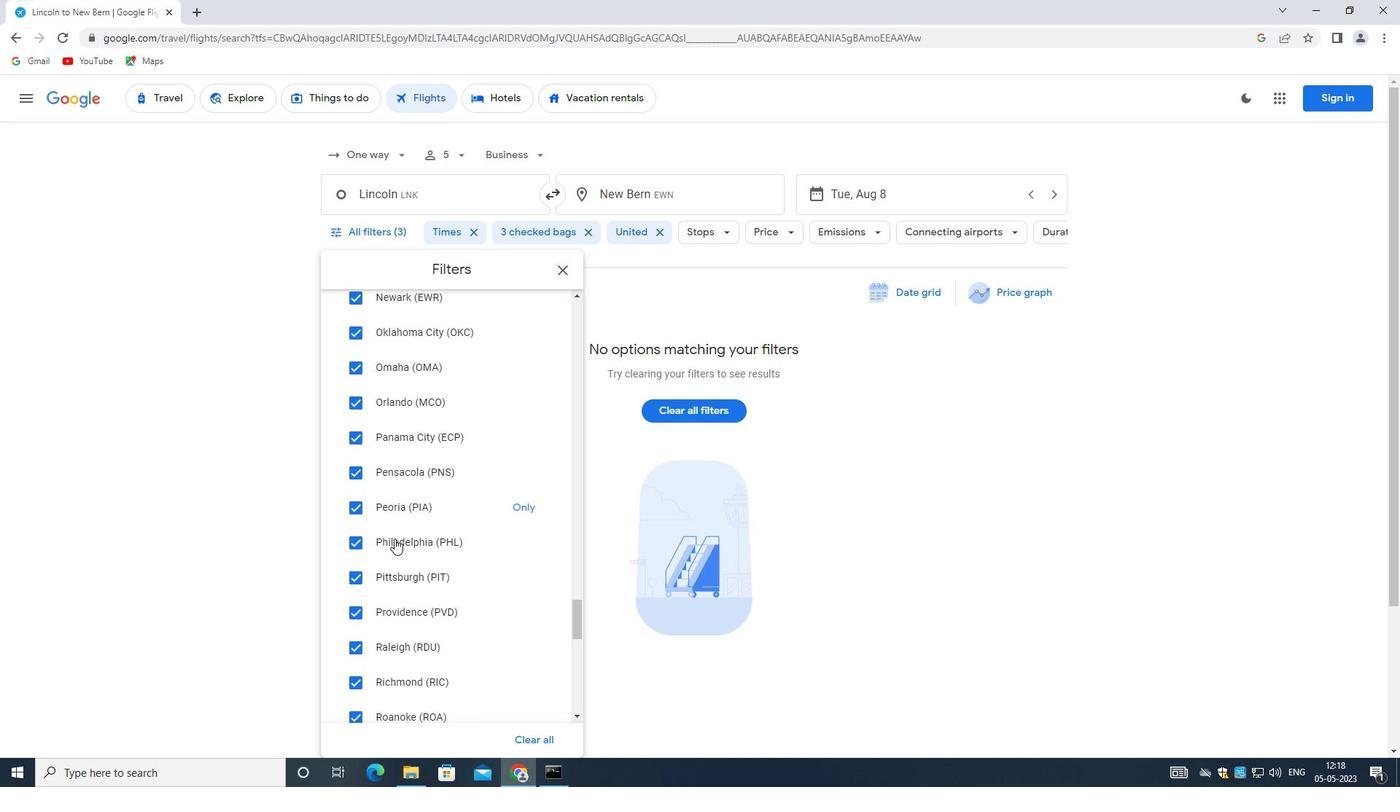 
Action: Mouse scrolled (394, 538) with delta (0, 0)
Screenshot: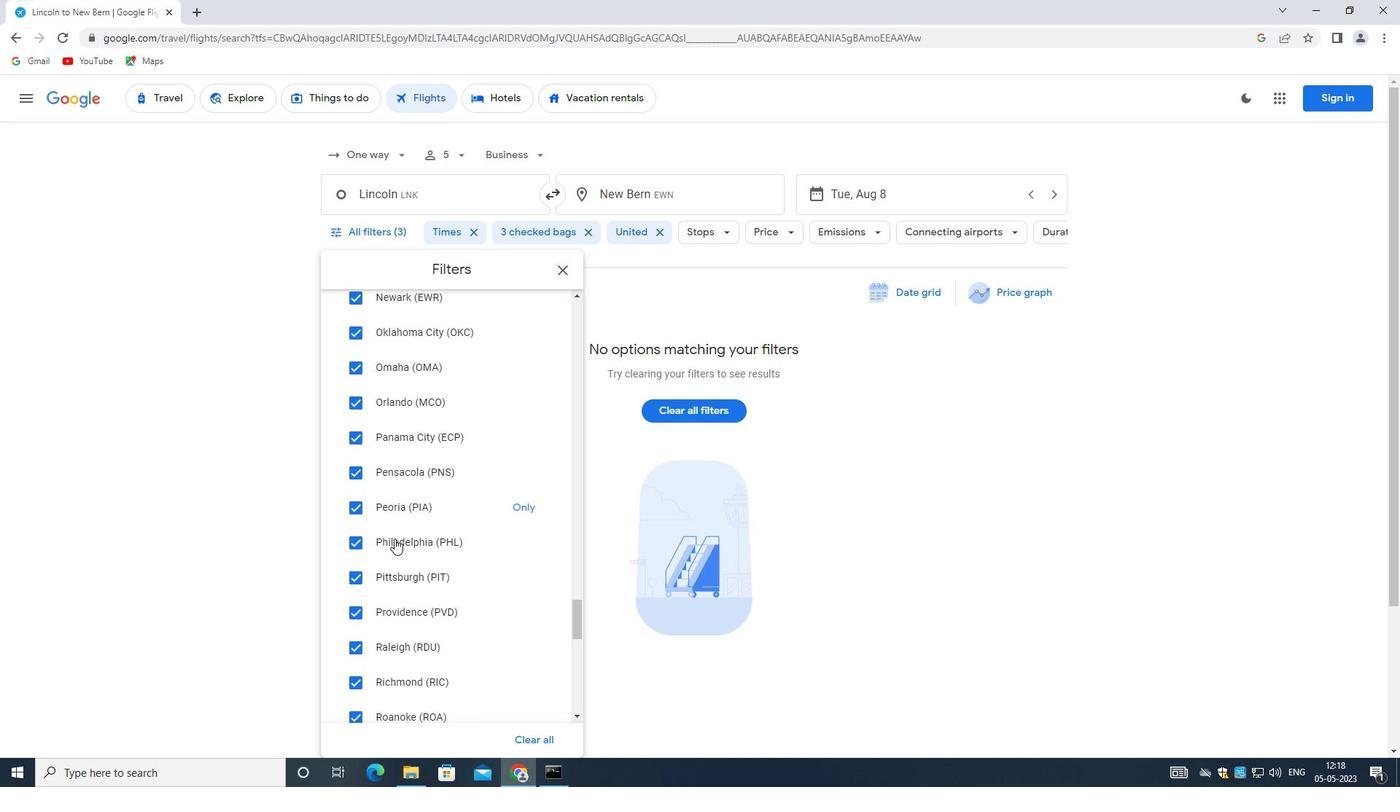 
Action: Mouse scrolled (394, 538) with delta (0, 0)
Screenshot: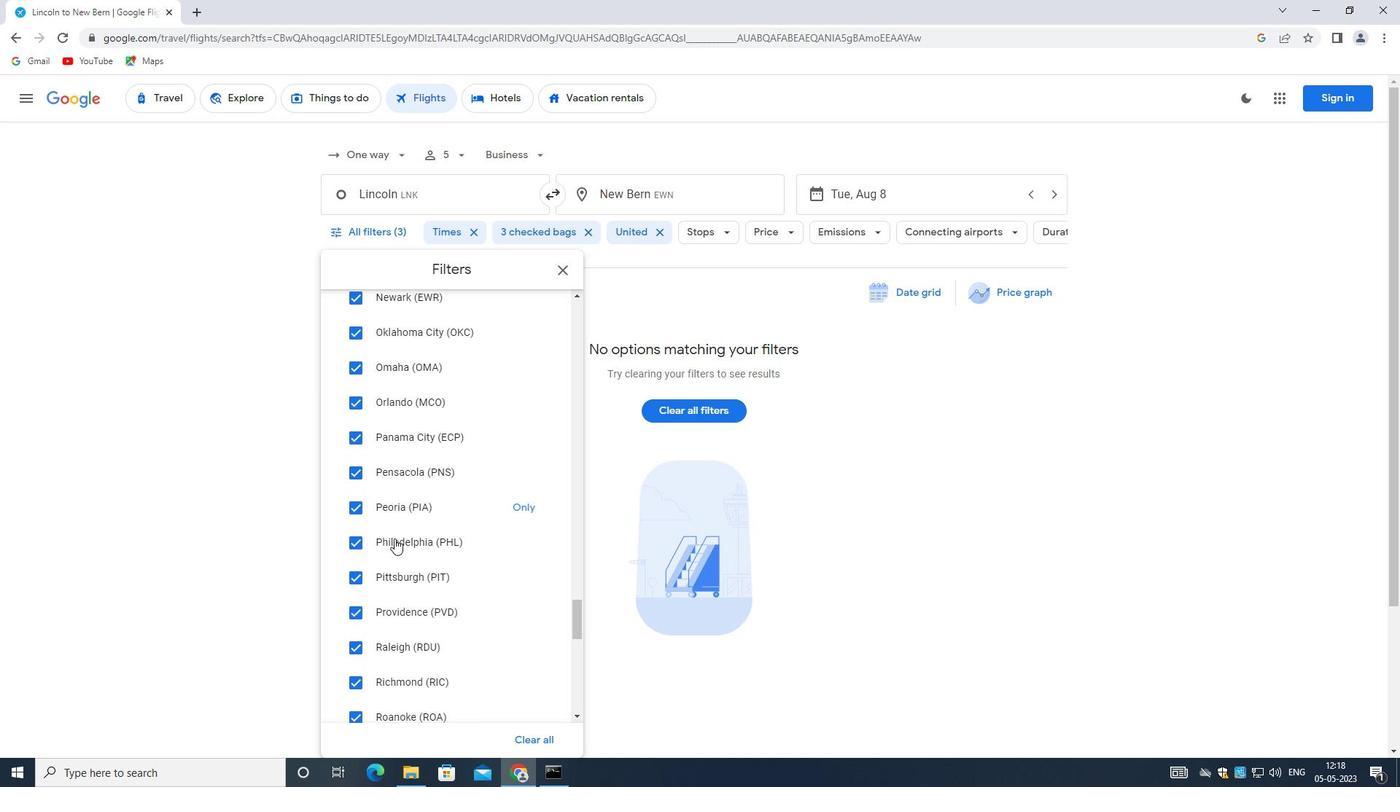 
Action: Mouse scrolled (394, 538) with delta (0, 0)
Screenshot: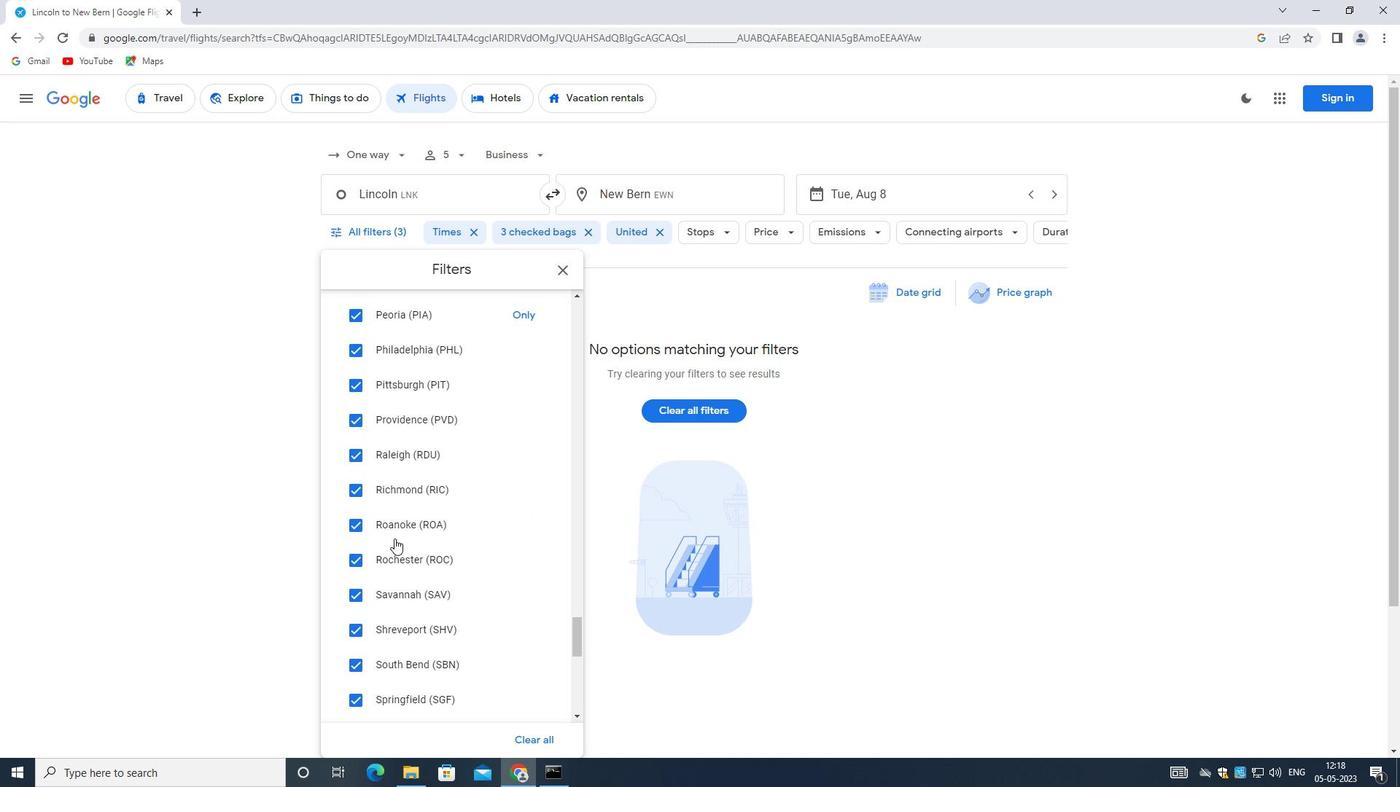 
Action: Mouse scrolled (394, 538) with delta (0, 0)
Screenshot: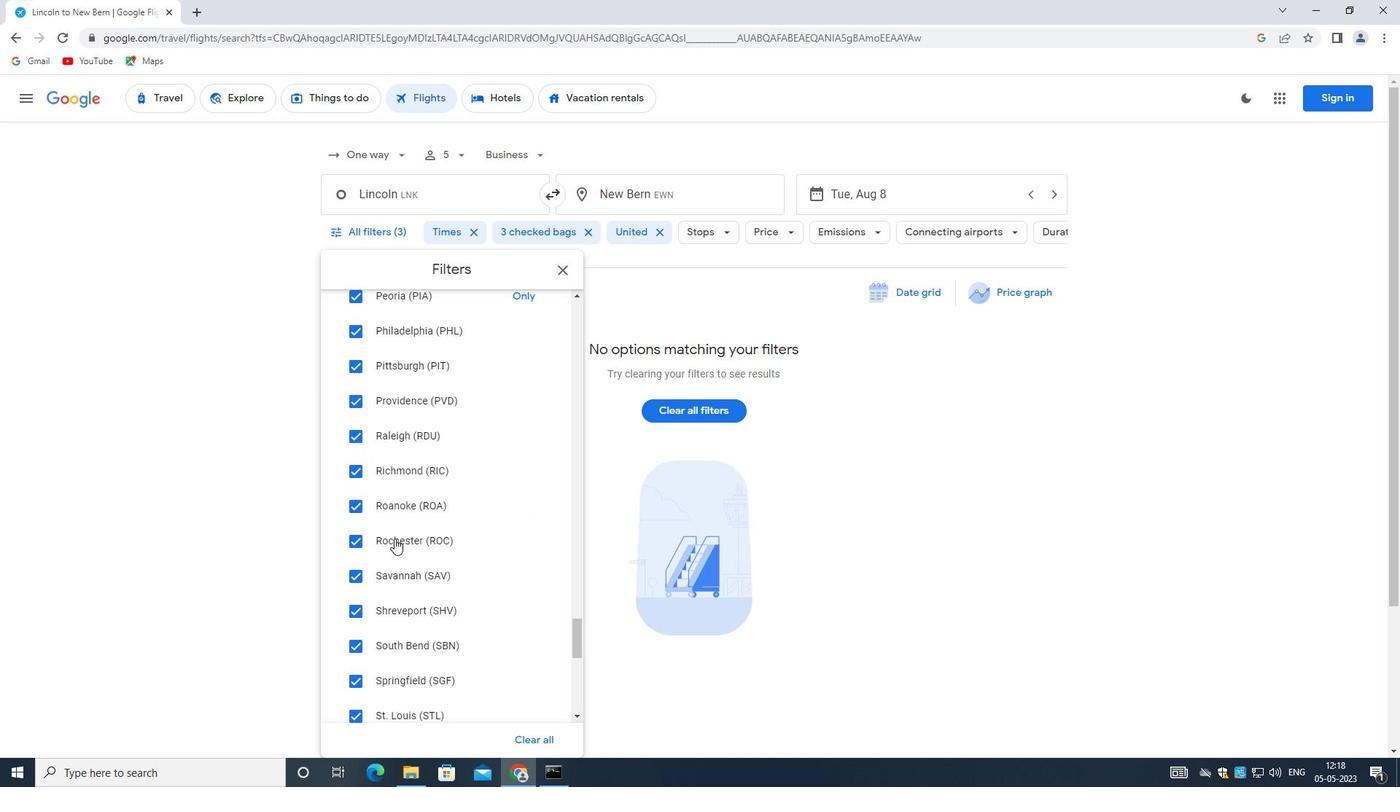 
Action: Mouse scrolled (394, 538) with delta (0, 0)
Screenshot: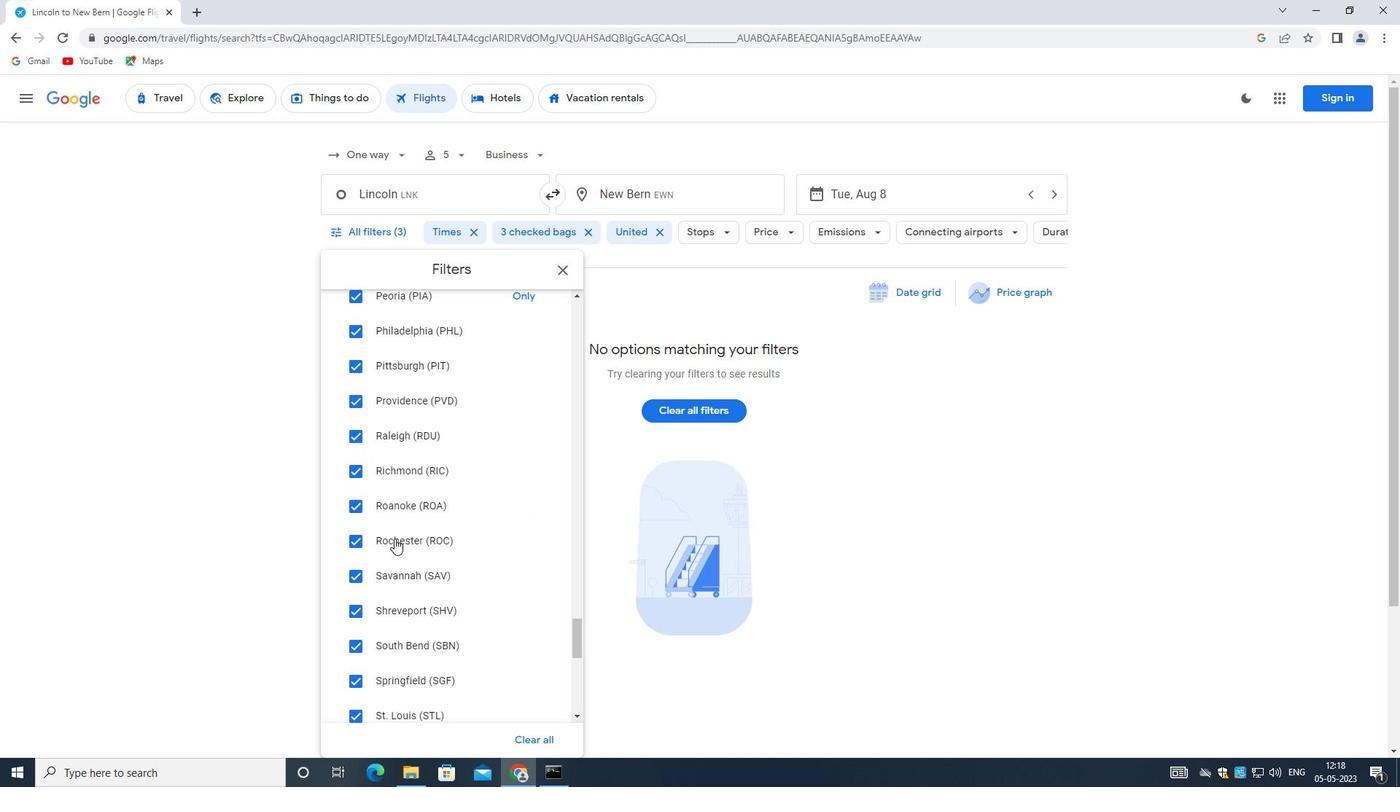 
Action: Mouse scrolled (394, 538) with delta (0, 0)
Screenshot: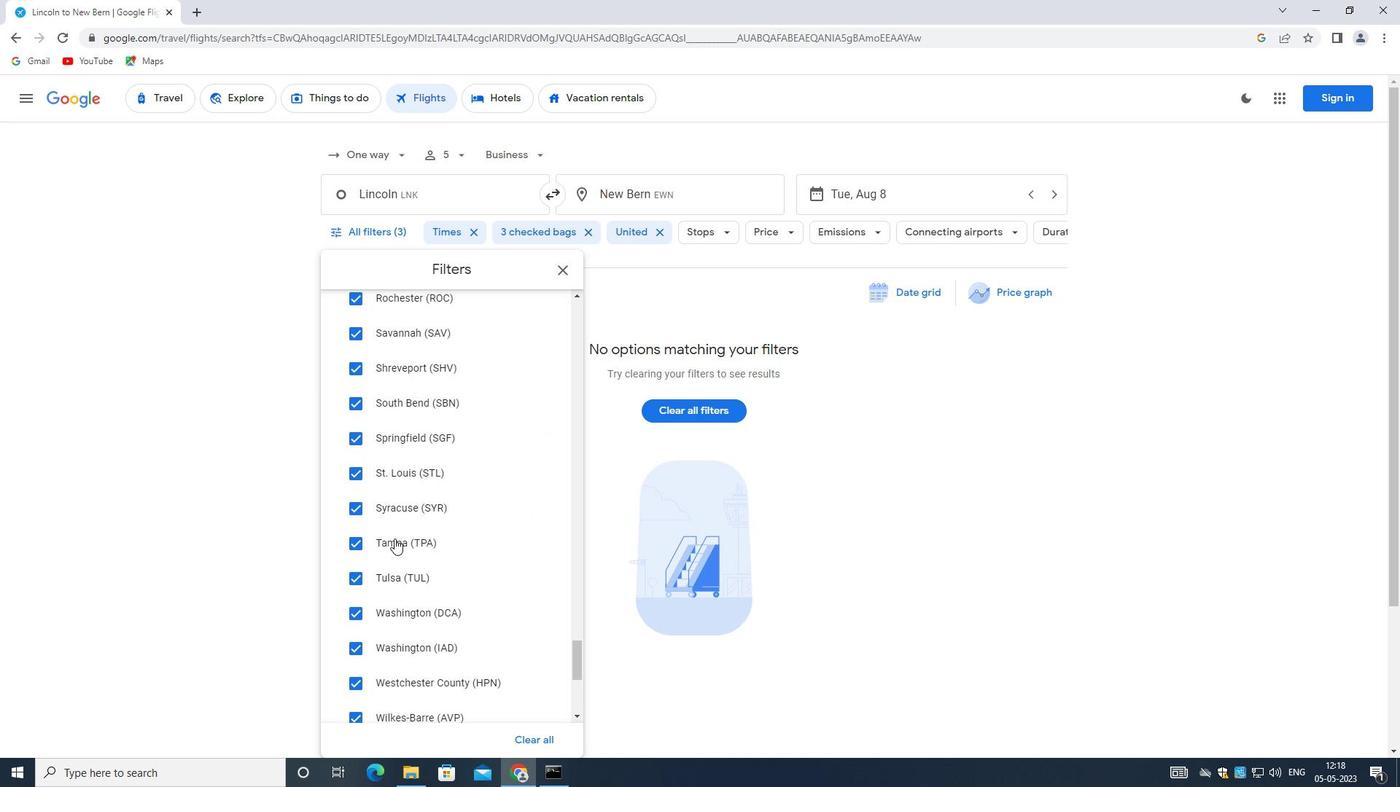 
Action: Mouse scrolled (394, 538) with delta (0, 0)
Screenshot: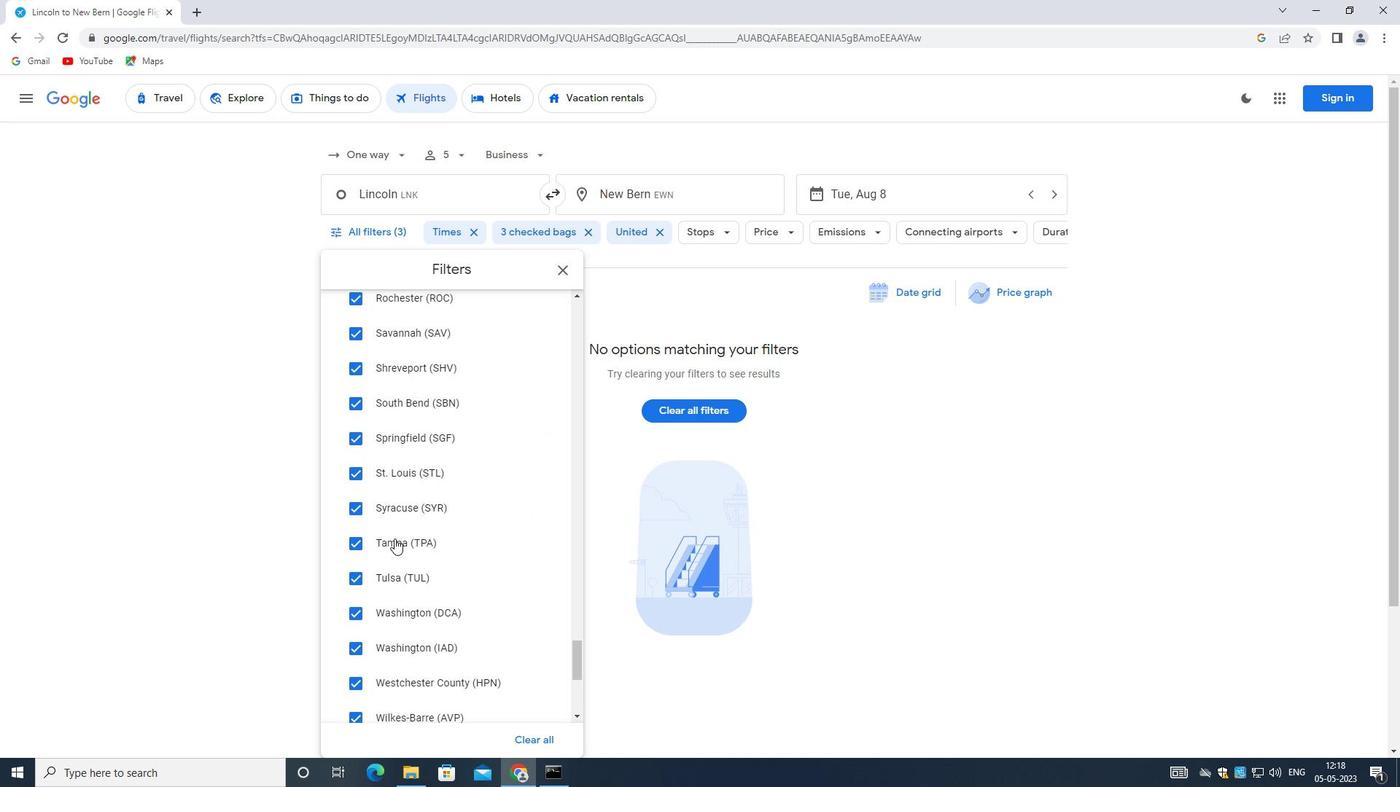 
Action: Mouse scrolled (394, 538) with delta (0, 0)
Screenshot: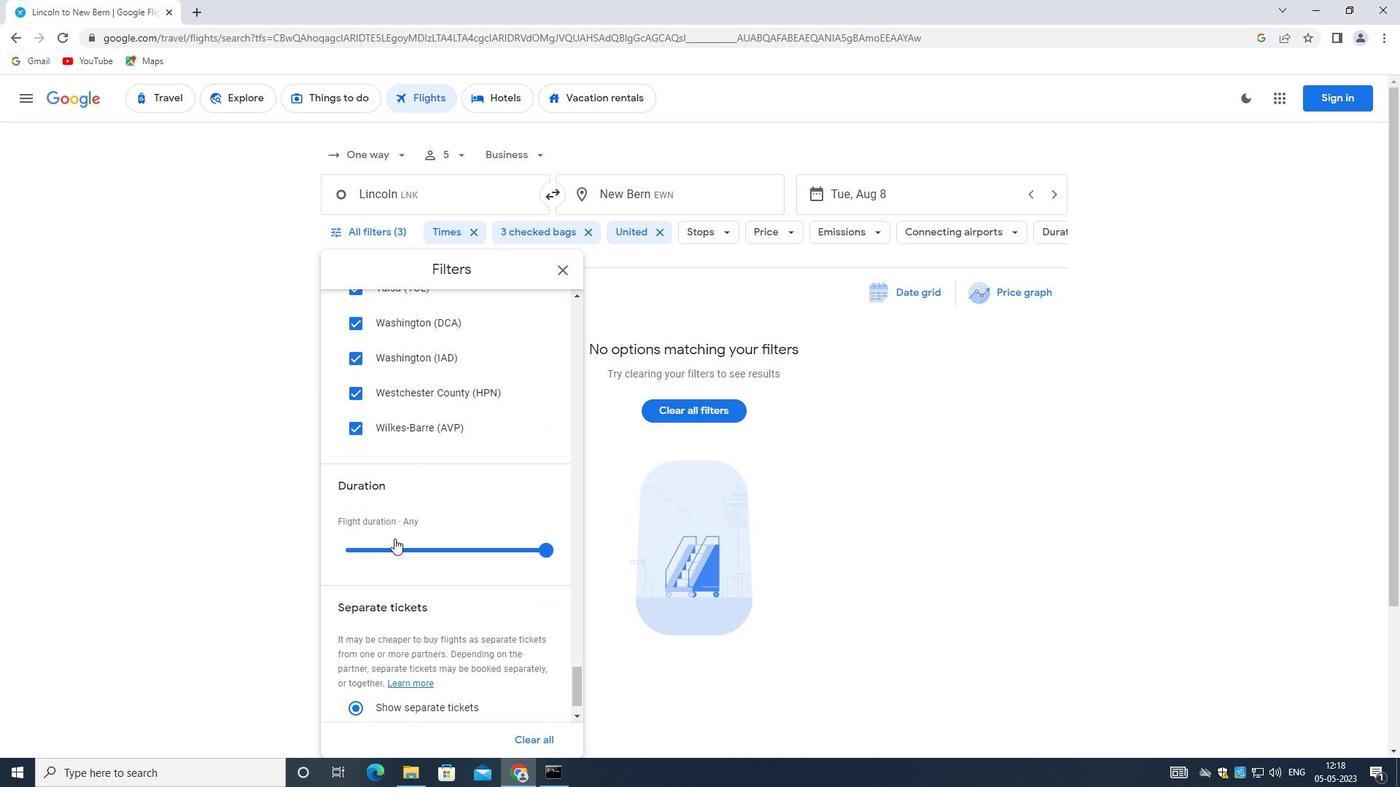 
Action: Mouse scrolled (394, 538) with delta (0, 0)
Screenshot: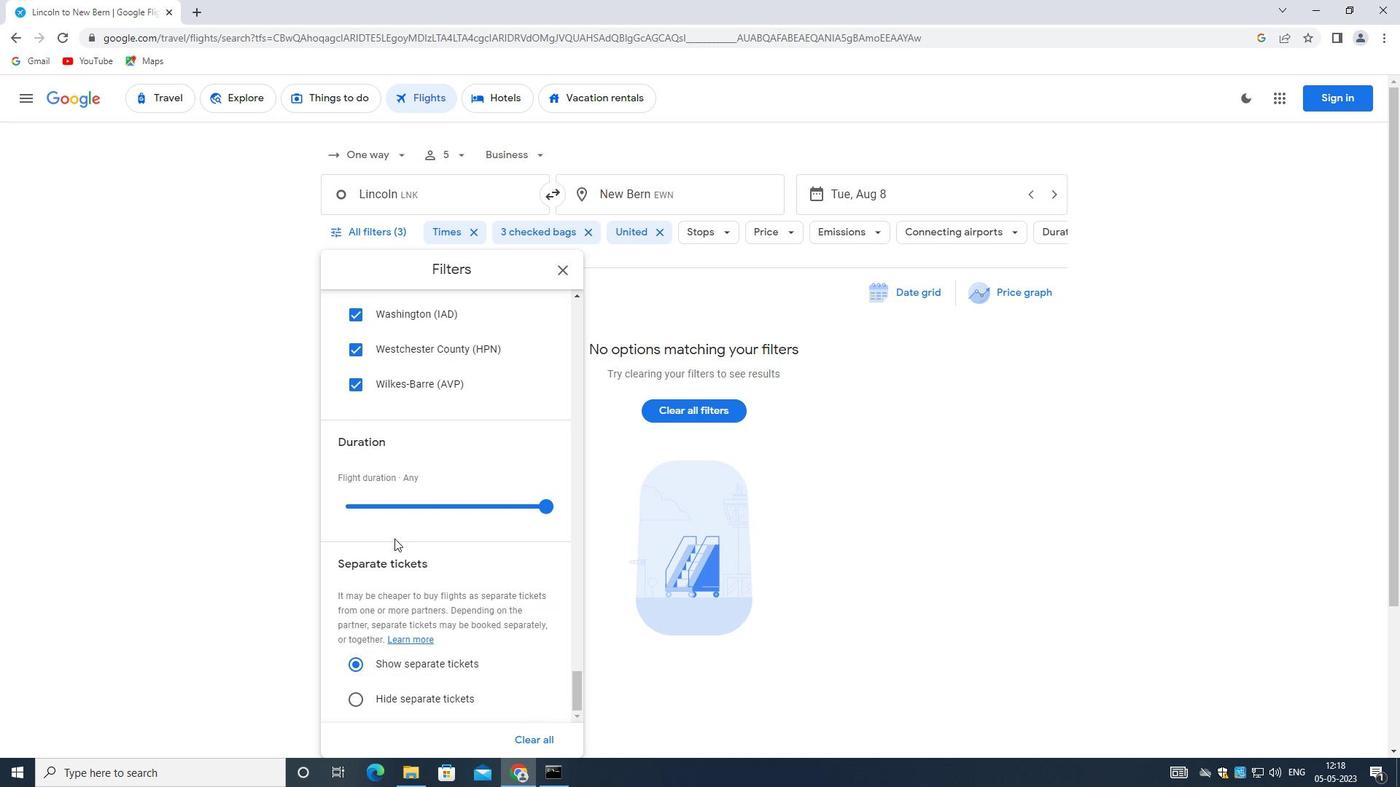 
Action: Mouse scrolled (394, 538) with delta (0, 0)
Screenshot: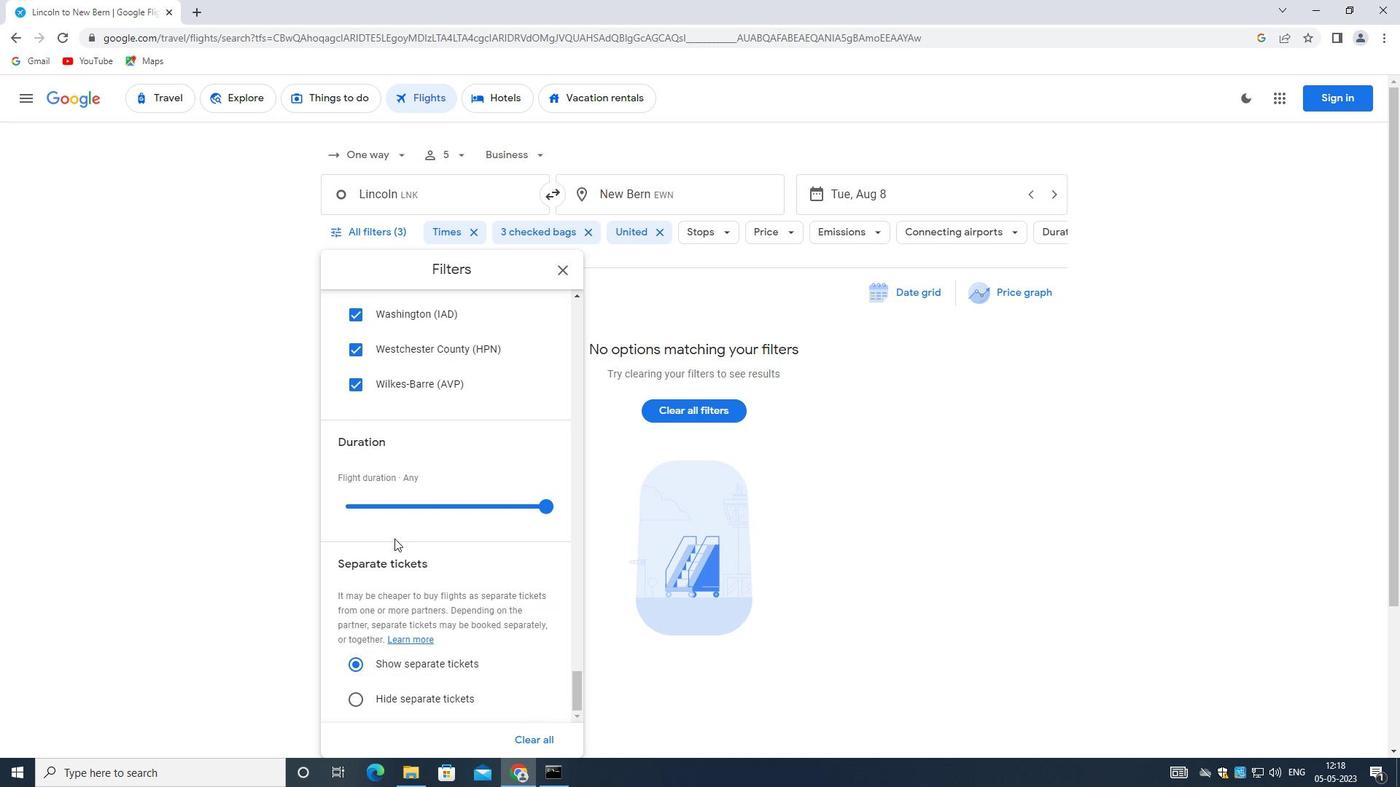 
Action: Mouse scrolled (394, 538) with delta (0, 0)
Screenshot: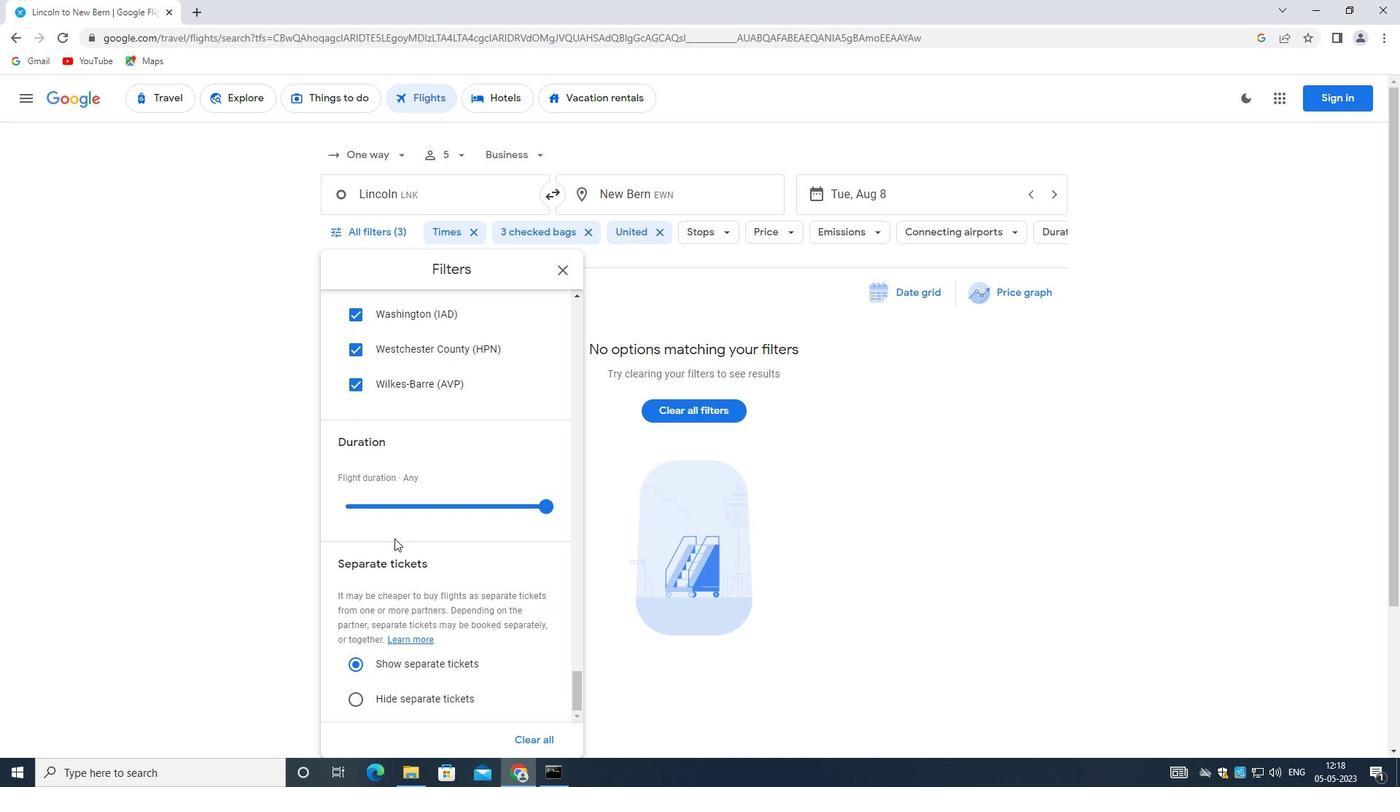 
Action: Mouse scrolled (394, 538) with delta (0, 0)
Screenshot: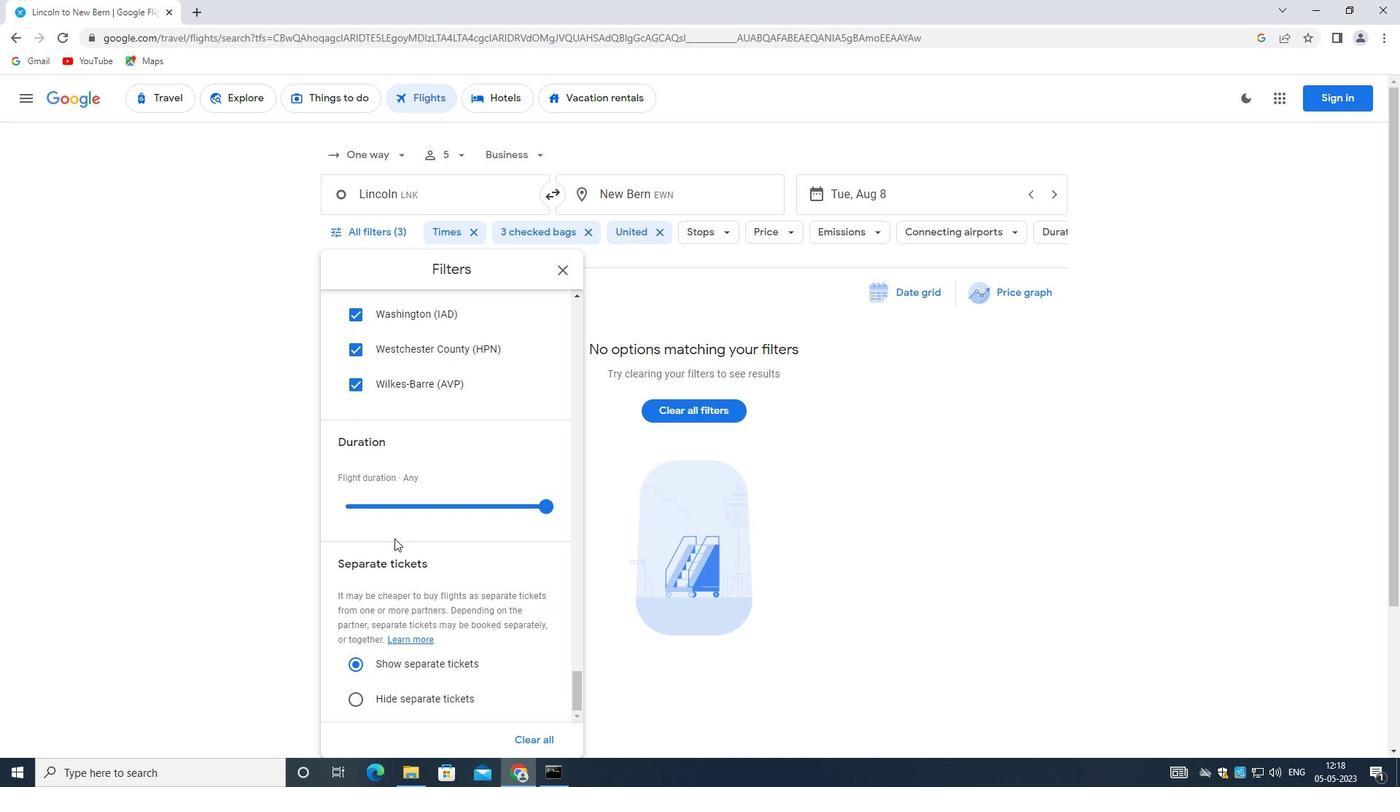 
Action: Mouse scrolled (394, 538) with delta (0, 0)
Screenshot: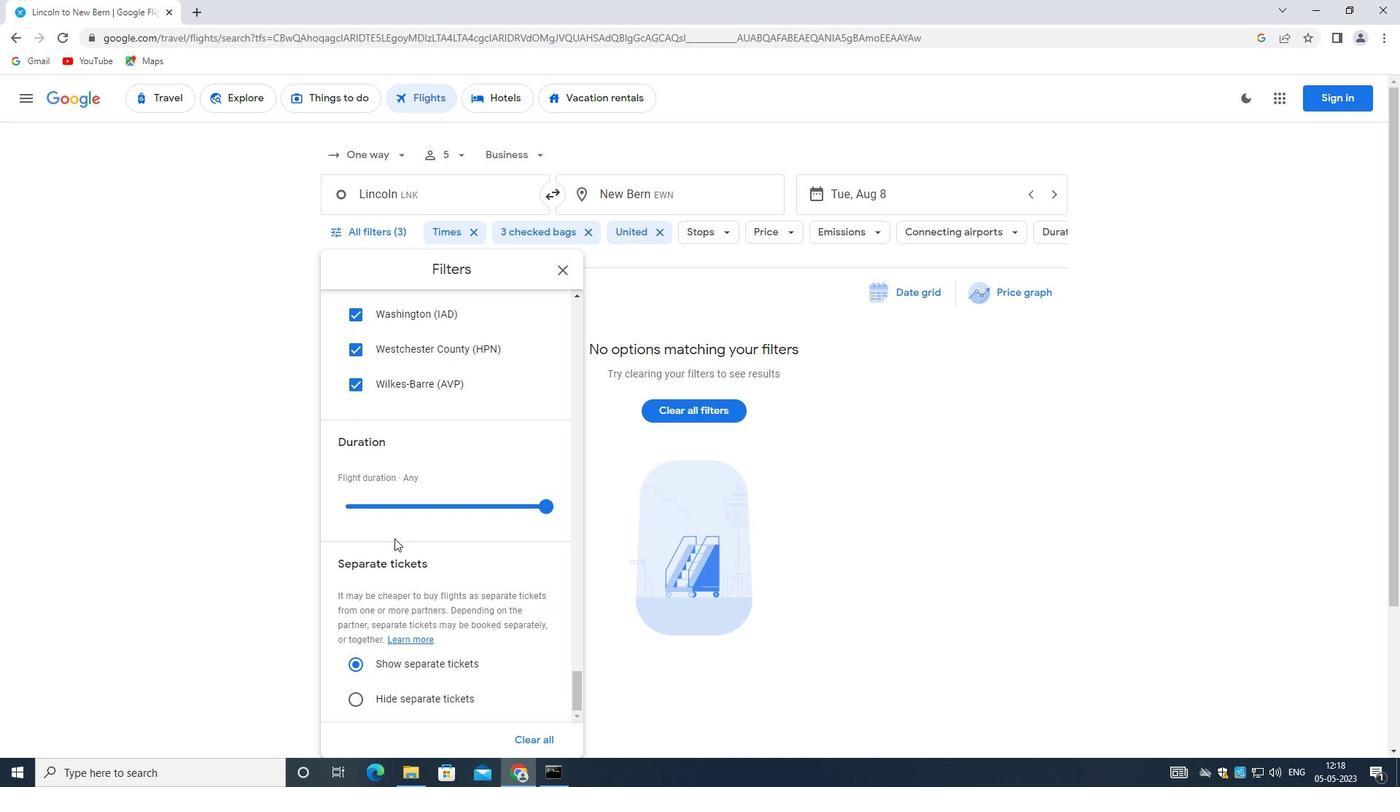 
Action: Mouse moved to (394, 539)
Screenshot: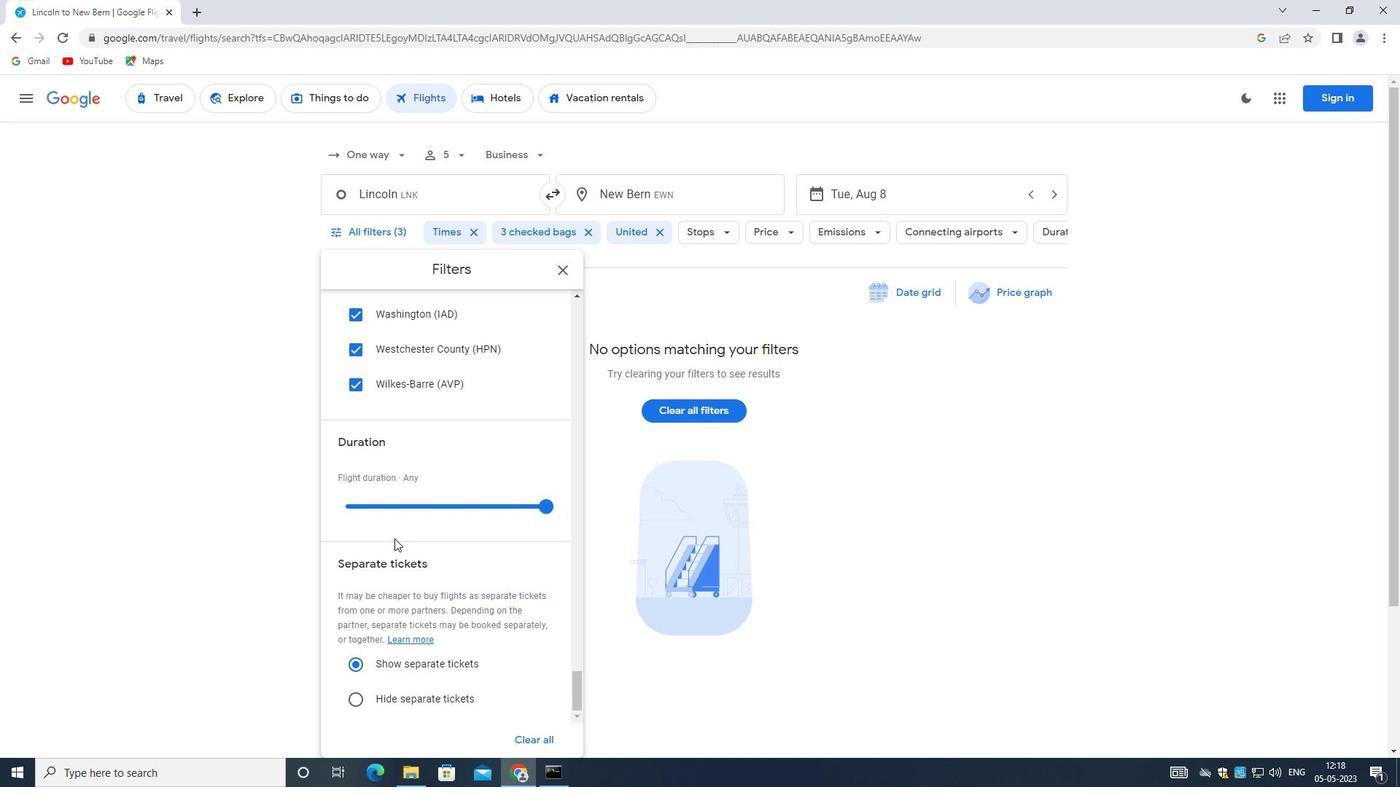 
